 Task: Update the occupation field for each resident in the list.
Action: Mouse moved to (27, 98)
Screenshot: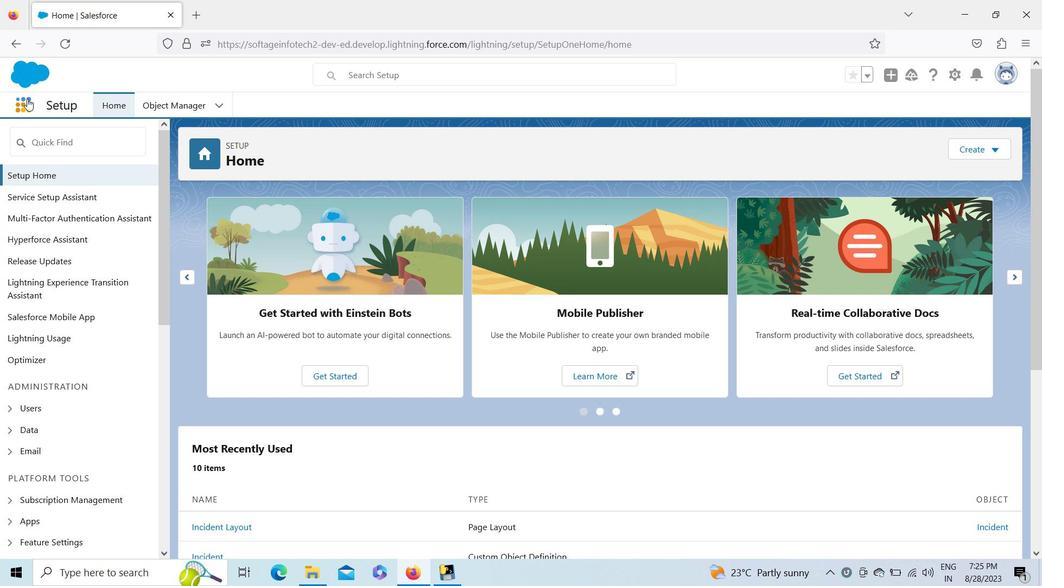 
Action: Mouse pressed left at (27, 98)
Screenshot: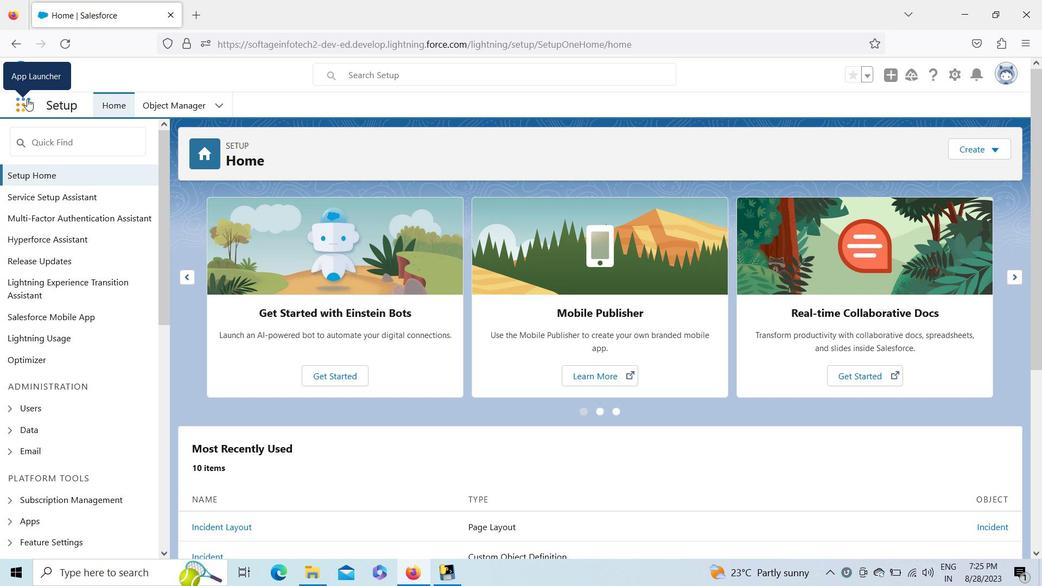 
Action: Mouse pressed left at (27, 98)
Screenshot: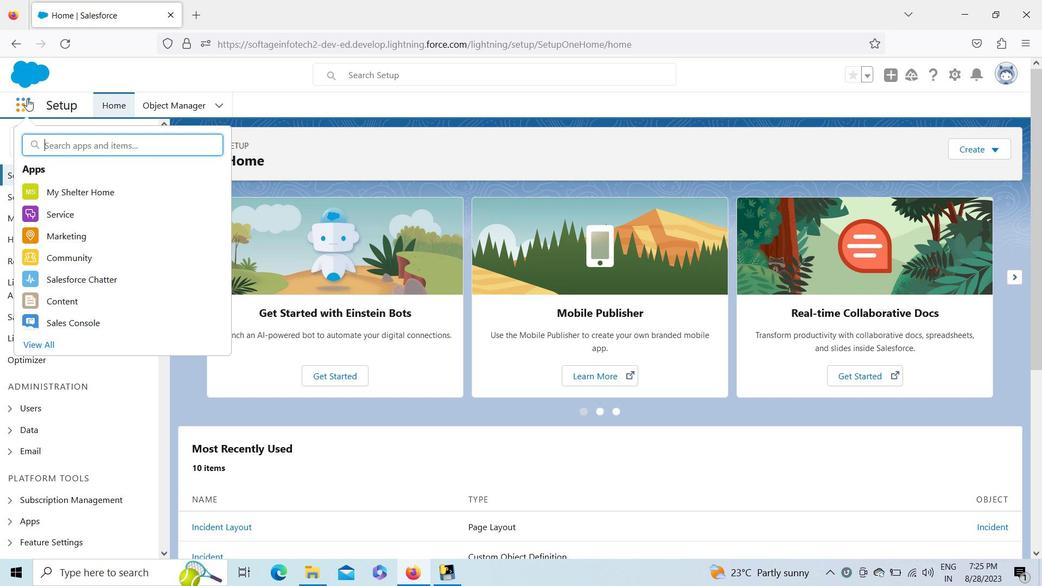 
Action: Mouse moved to (175, 96)
Screenshot: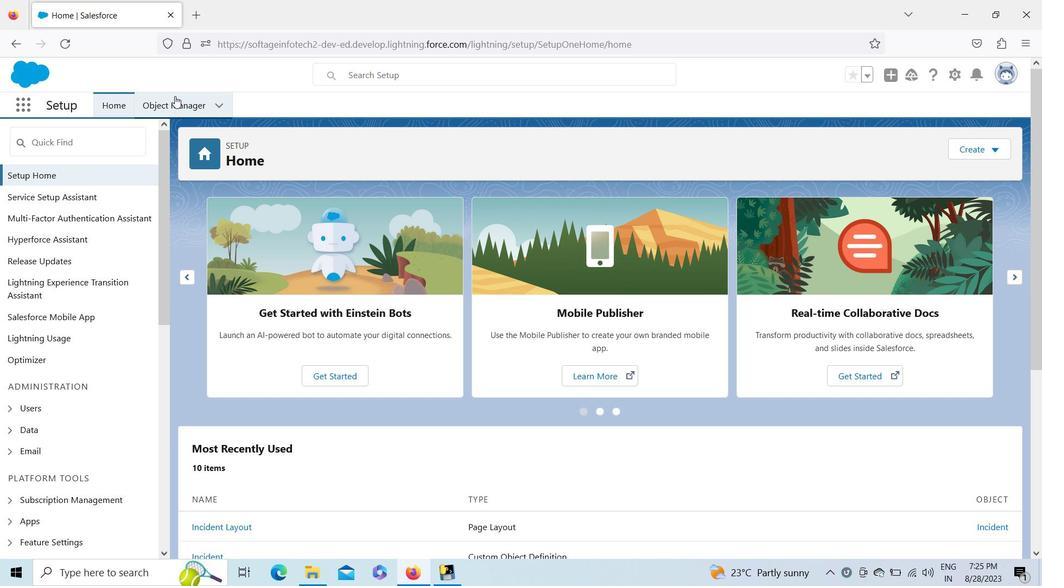 
Action: Mouse pressed left at (175, 96)
Screenshot: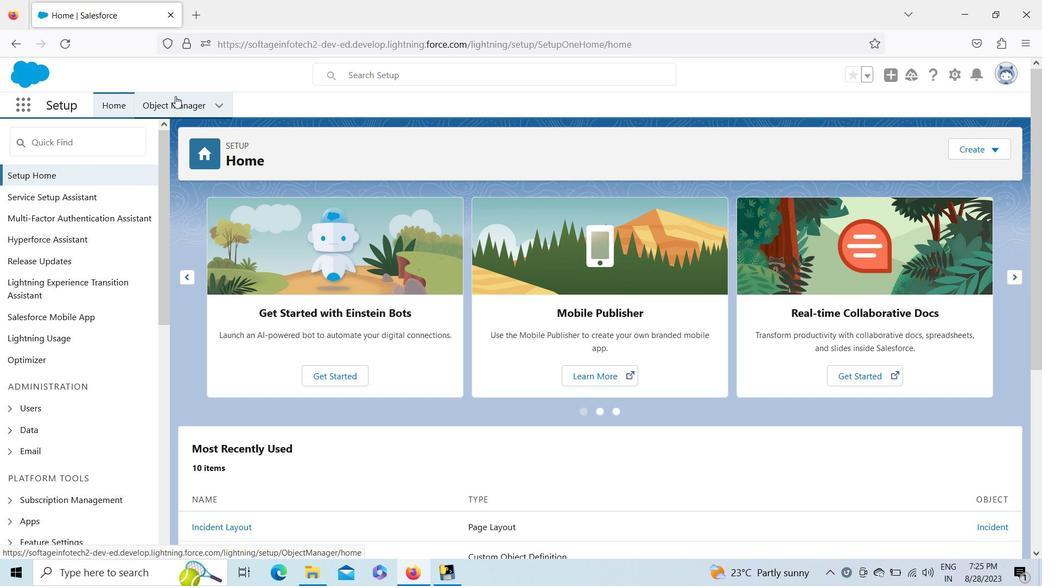 
Action: Mouse moved to (779, 147)
Screenshot: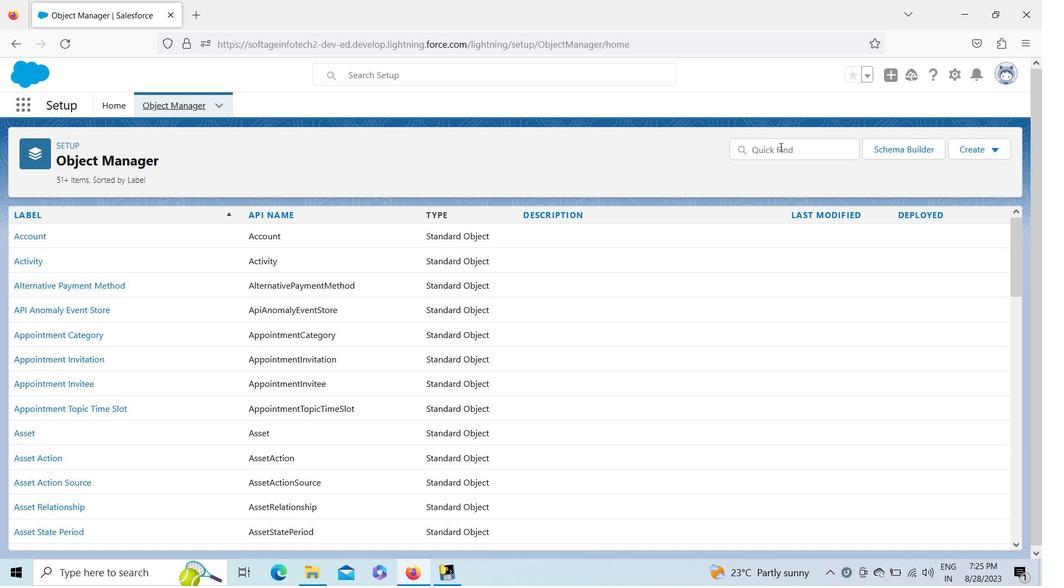 
Action: Mouse pressed left at (779, 147)
Screenshot: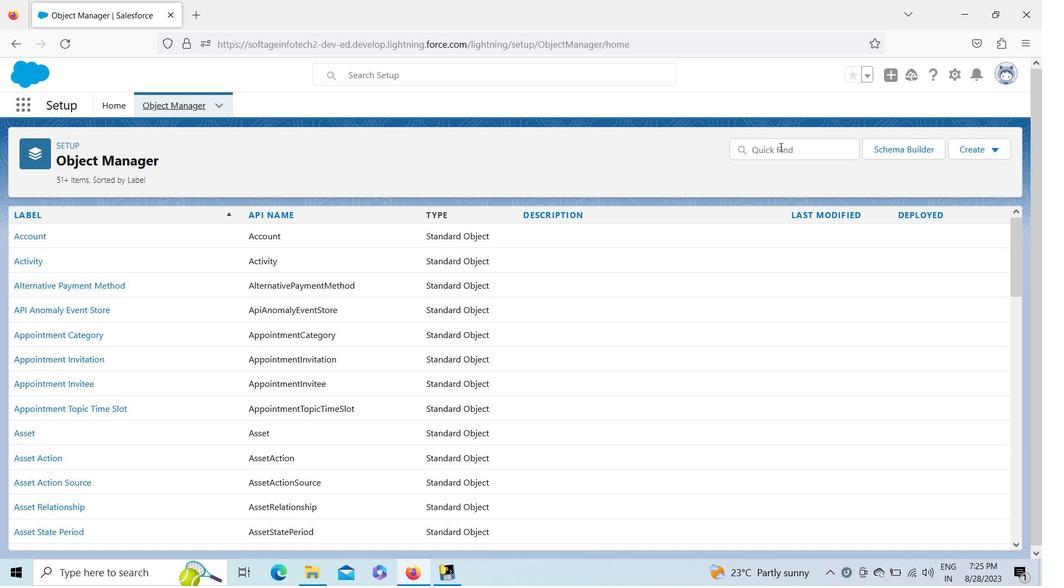 
Action: Key pressed <Key.shift>Res
Screenshot: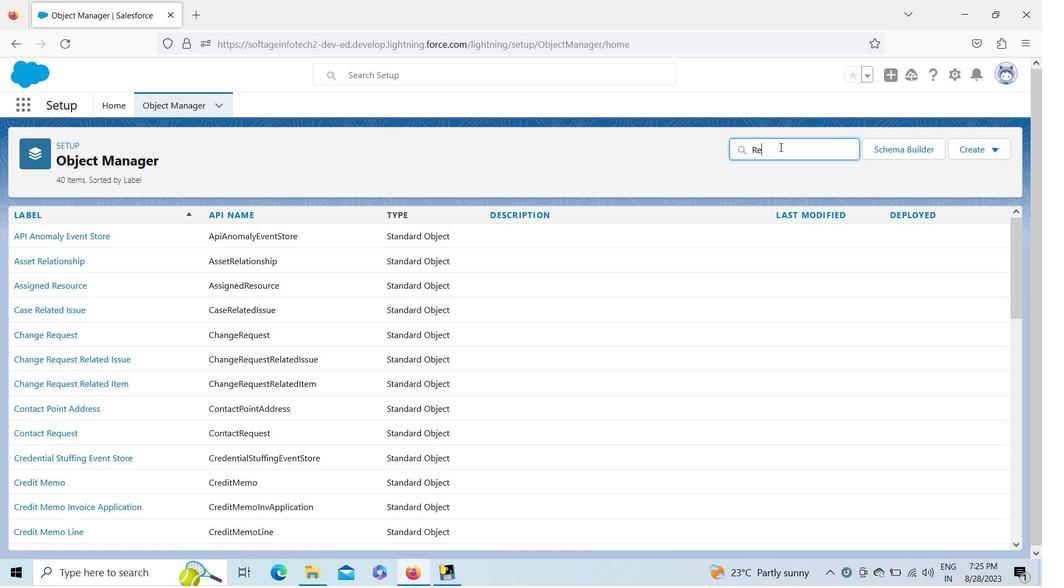 
Action: Mouse moved to (998, 290)
Screenshot: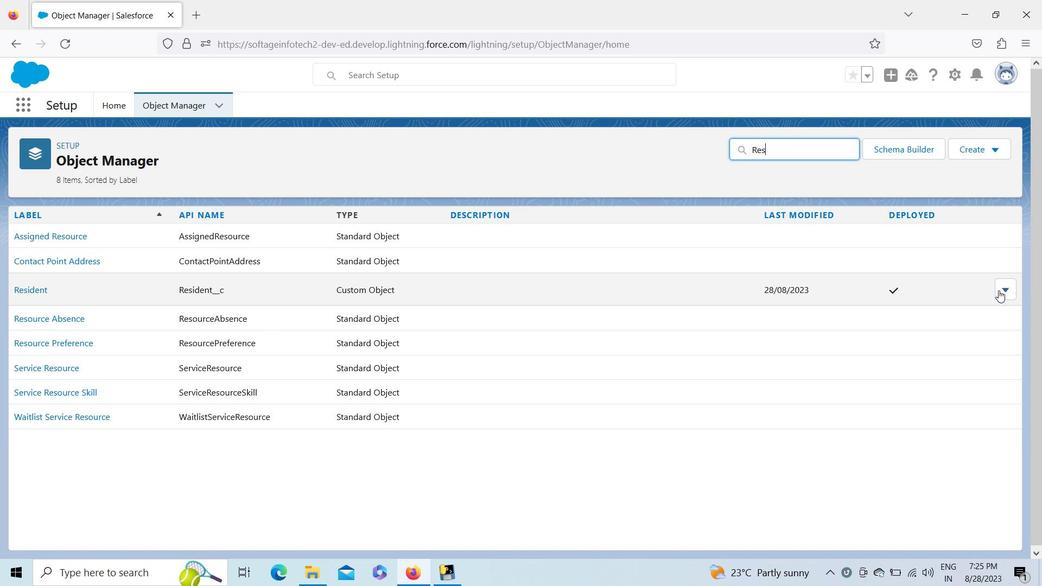 
Action: Mouse pressed left at (998, 290)
Screenshot: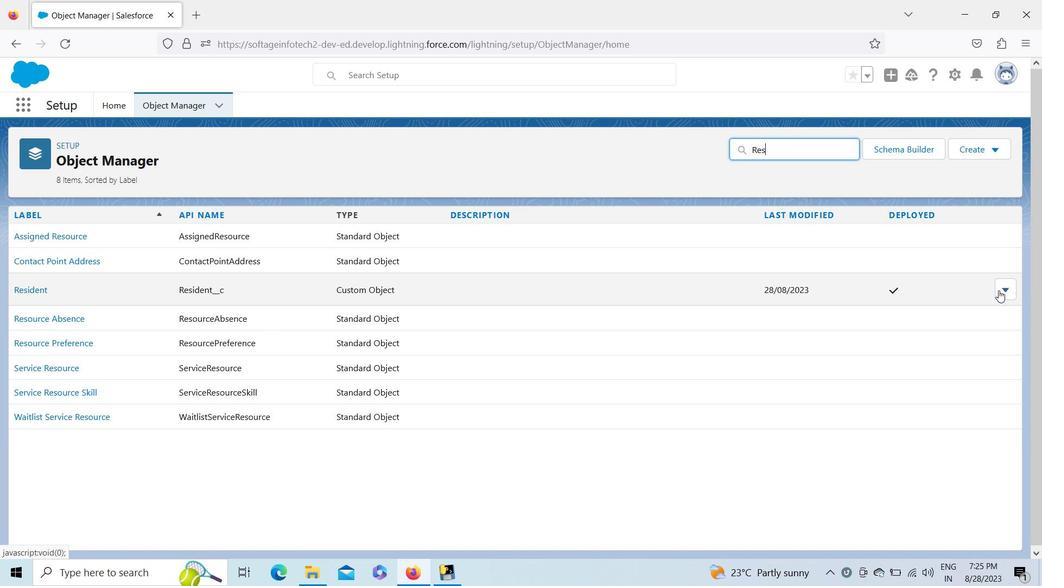 
Action: Mouse moved to (19, 286)
Screenshot: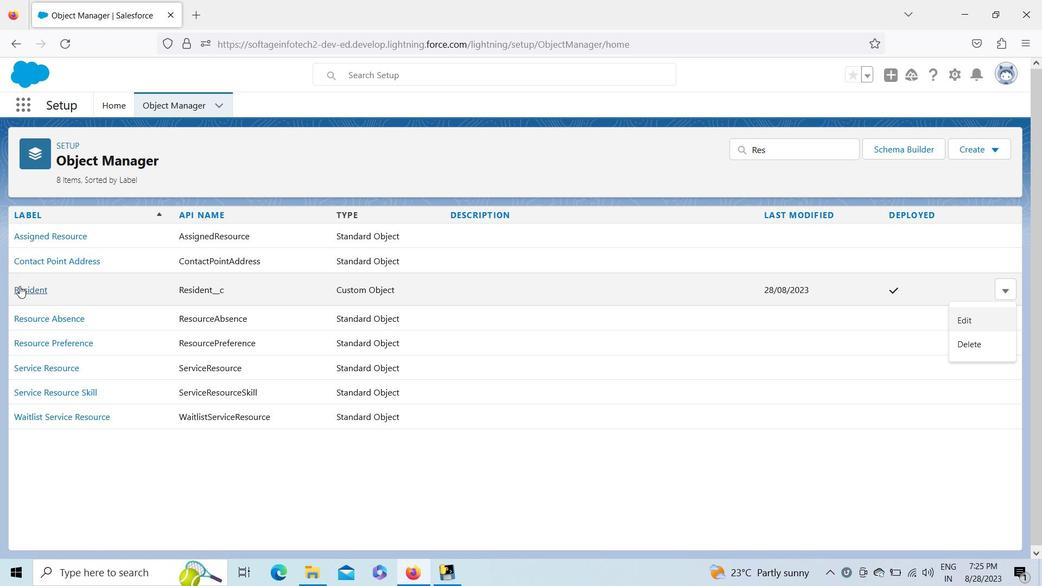 
Action: Mouse pressed left at (19, 286)
Screenshot: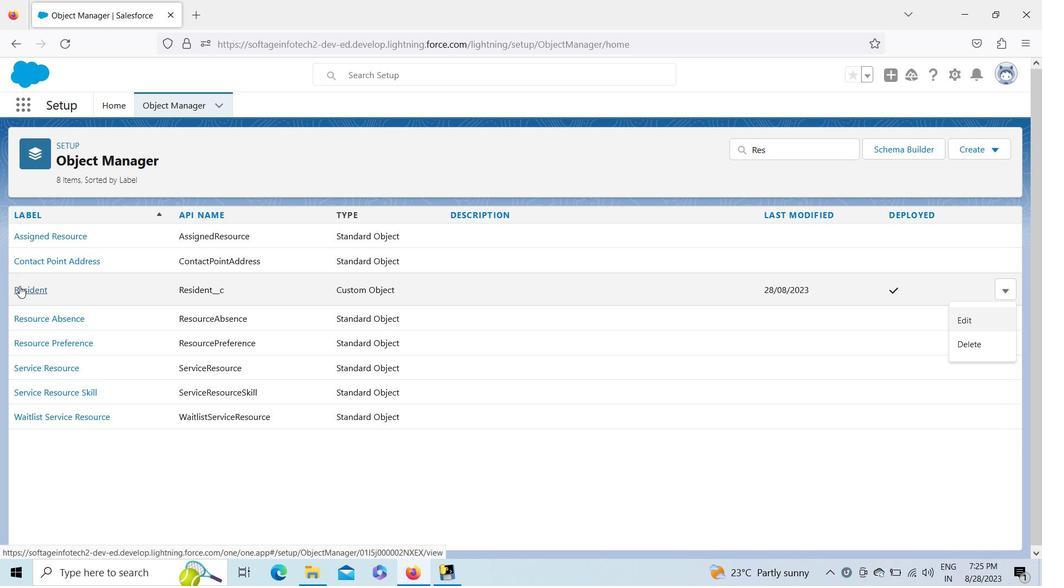 
Action: Mouse moved to (92, 240)
Screenshot: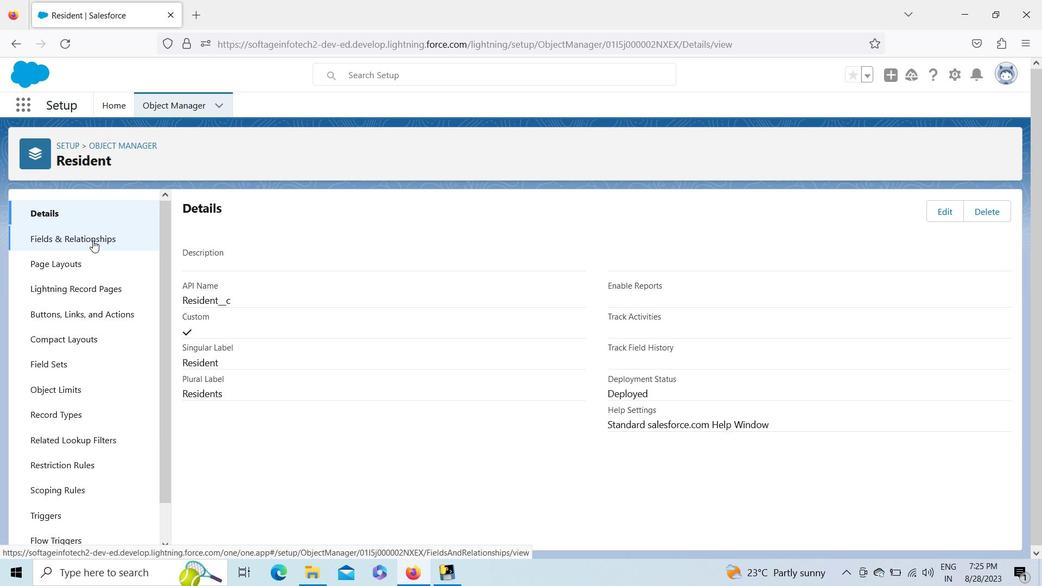 
Action: Mouse pressed left at (92, 240)
Screenshot: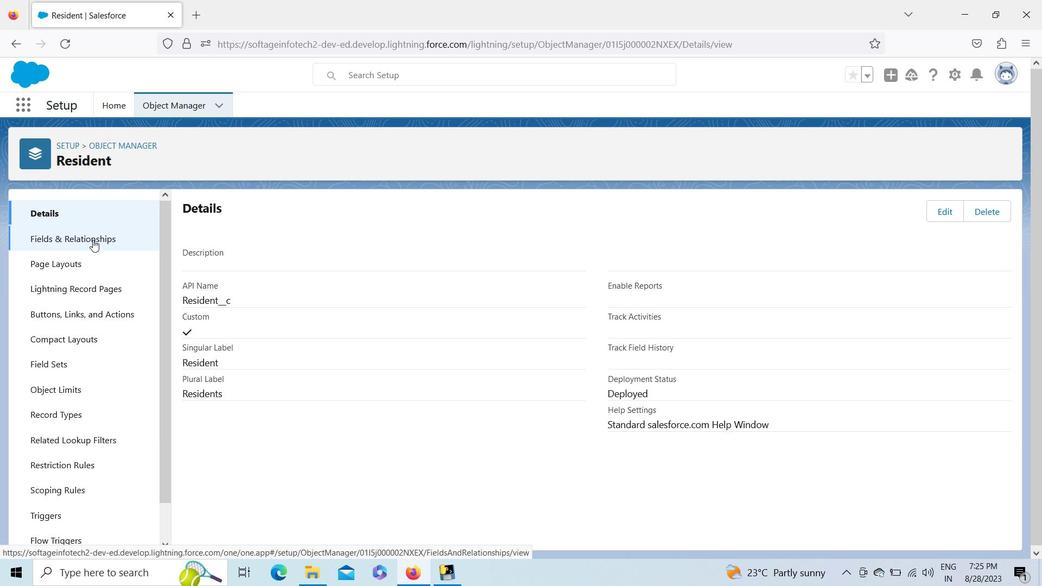 
Action: Mouse moved to (716, 216)
Screenshot: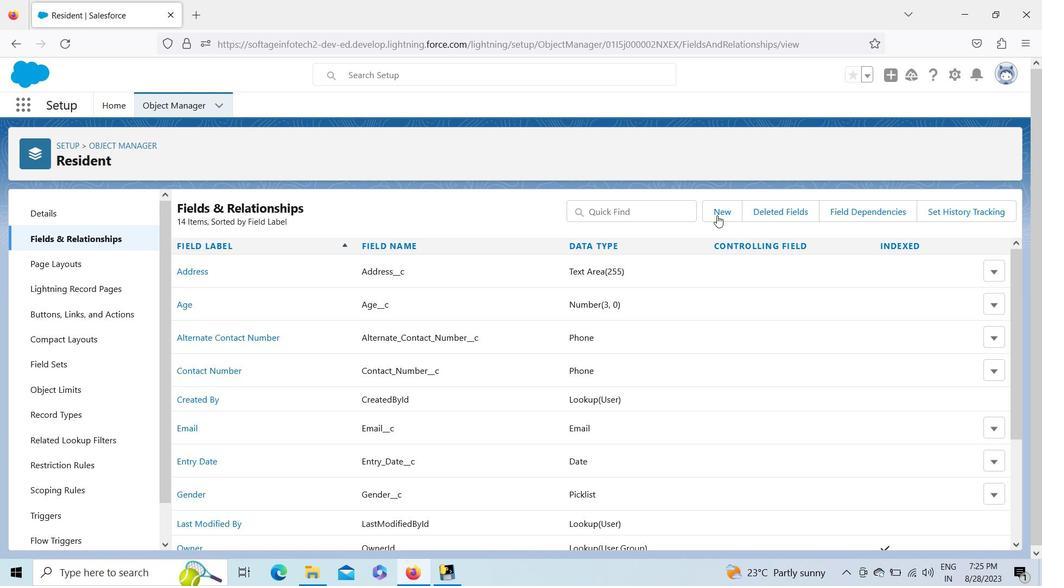 
Action: Mouse pressed left at (716, 216)
Screenshot: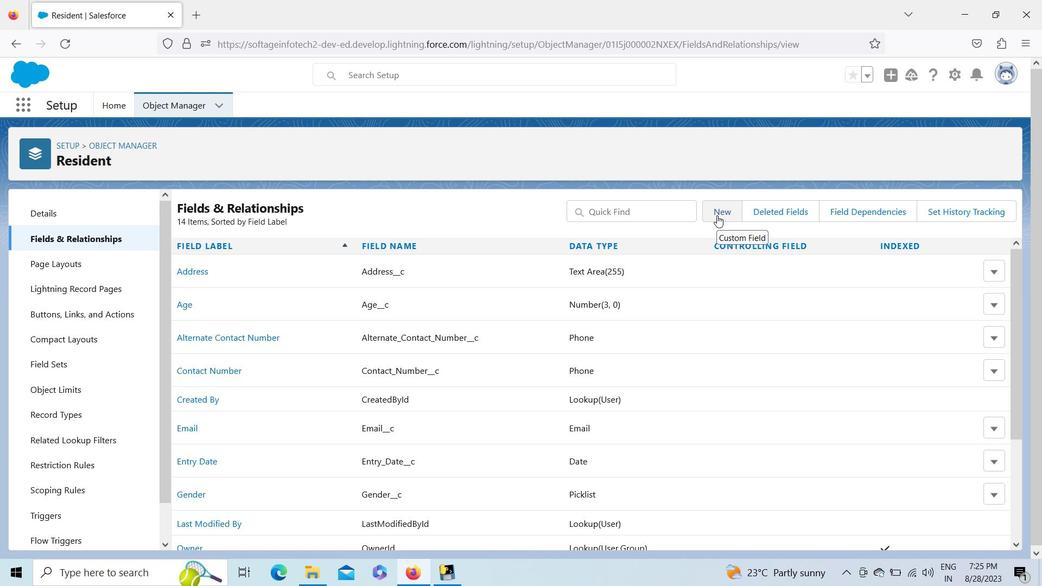 
Action: Mouse moved to (1008, 329)
Screenshot: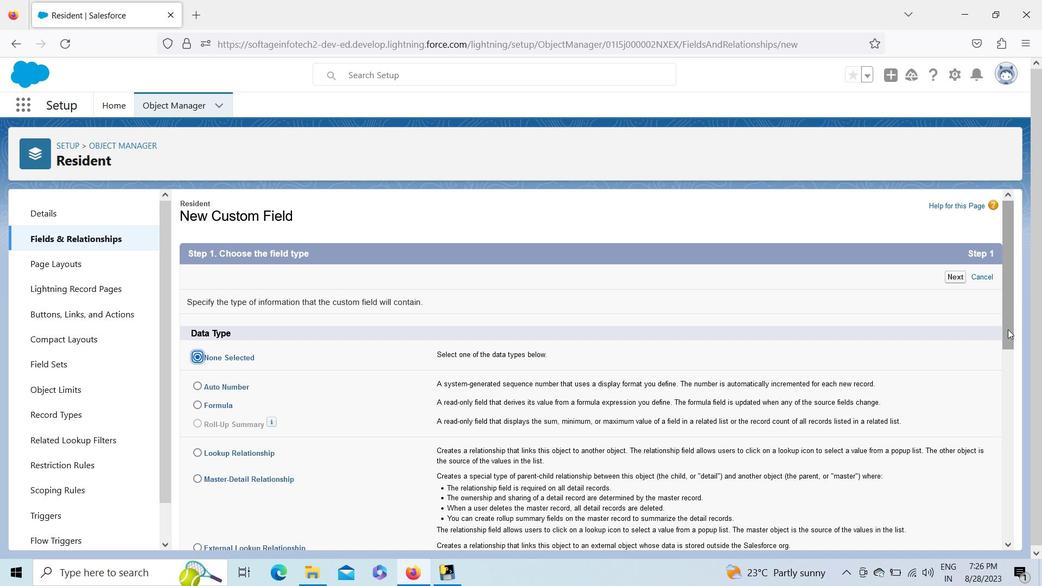 
Action: Mouse pressed left at (1008, 329)
Screenshot: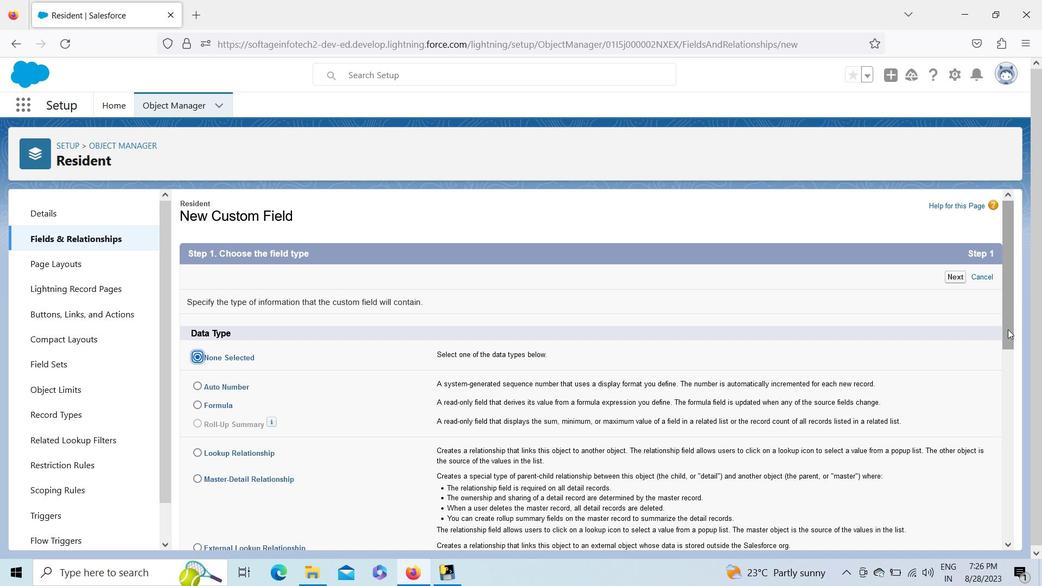 
Action: Mouse moved to (202, 472)
Screenshot: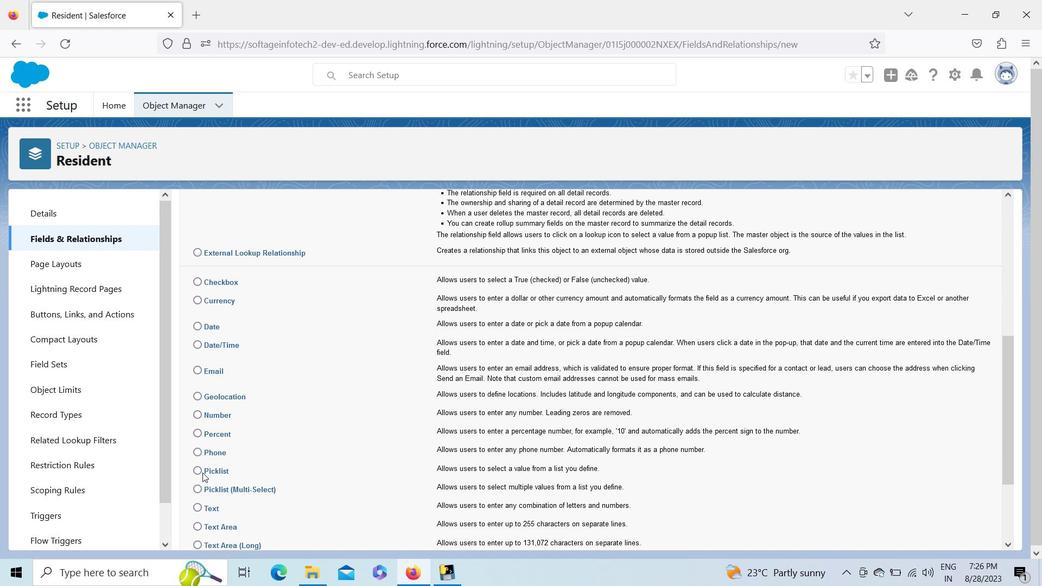 
Action: Mouse pressed left at (202, 472)
Screenshot: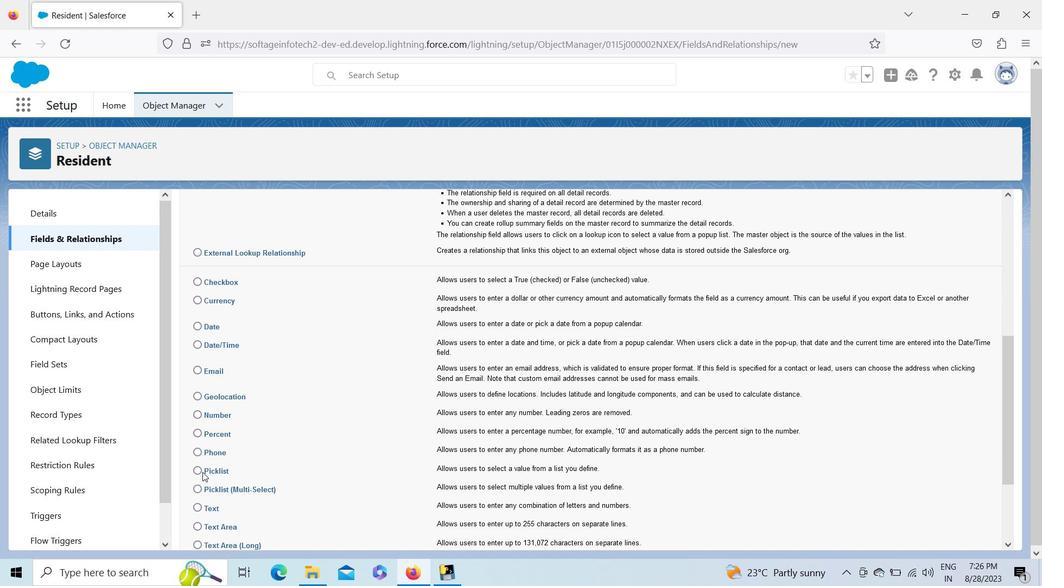 
Action: Mouse moved to (199, 472)
Screenshot: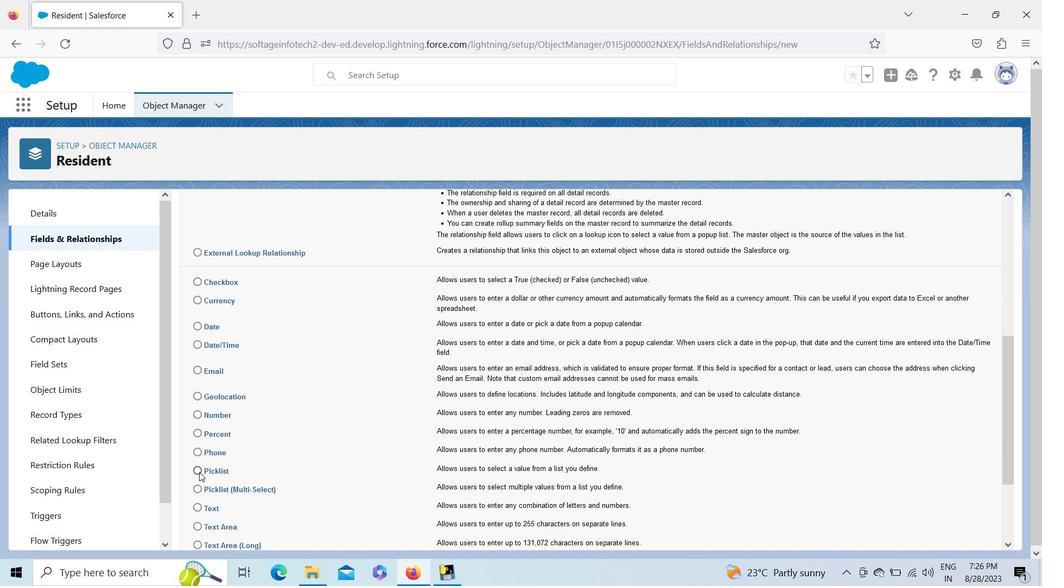 
Action: Mouse pressed left at (199, 472)
Screenshot: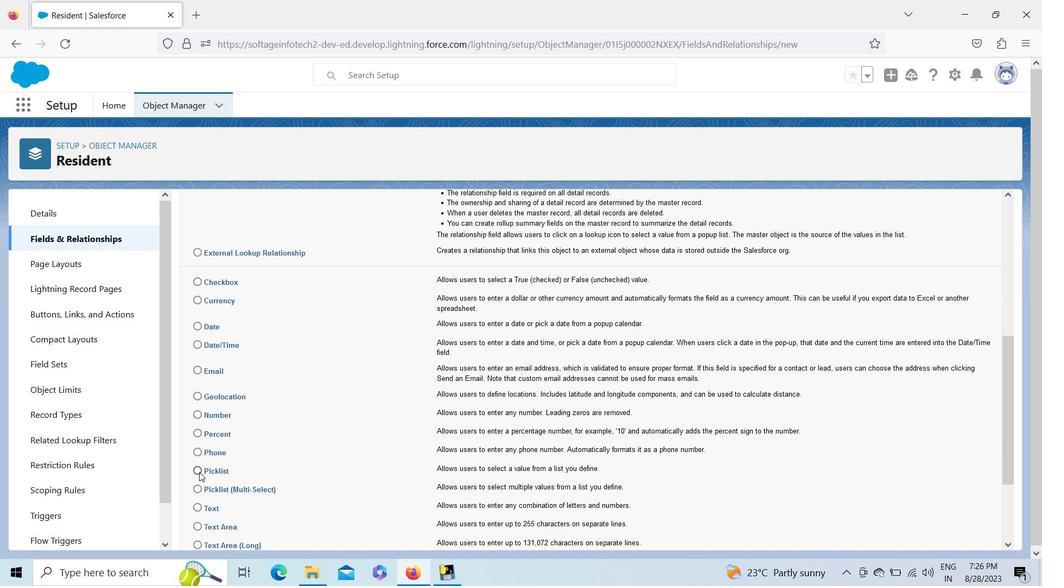 
Action: Mouse moved to (1007, 512)
Screenshot: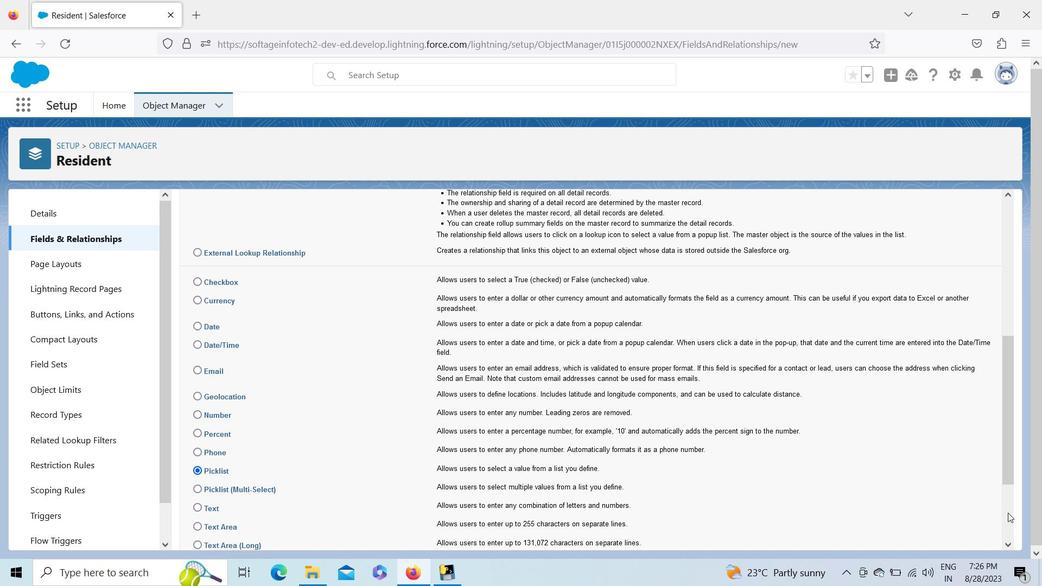 
Action: Mouse pressed left at (1007, 512)
Screenshot: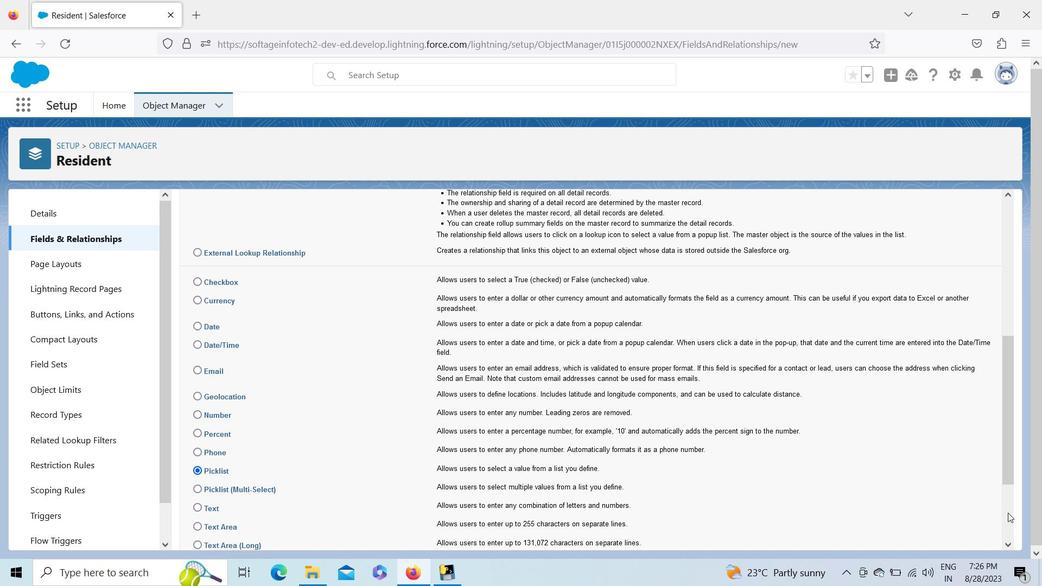 
Action: Mouse moved to (950, 537)
Screenshot: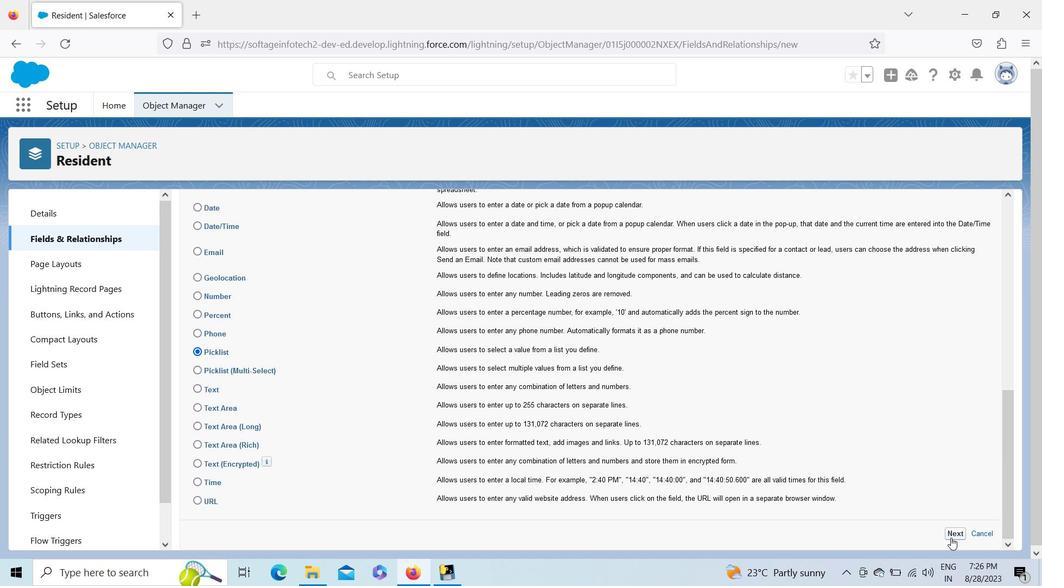 
Action: Mouse pressed left at (950, 537)
Screenshot: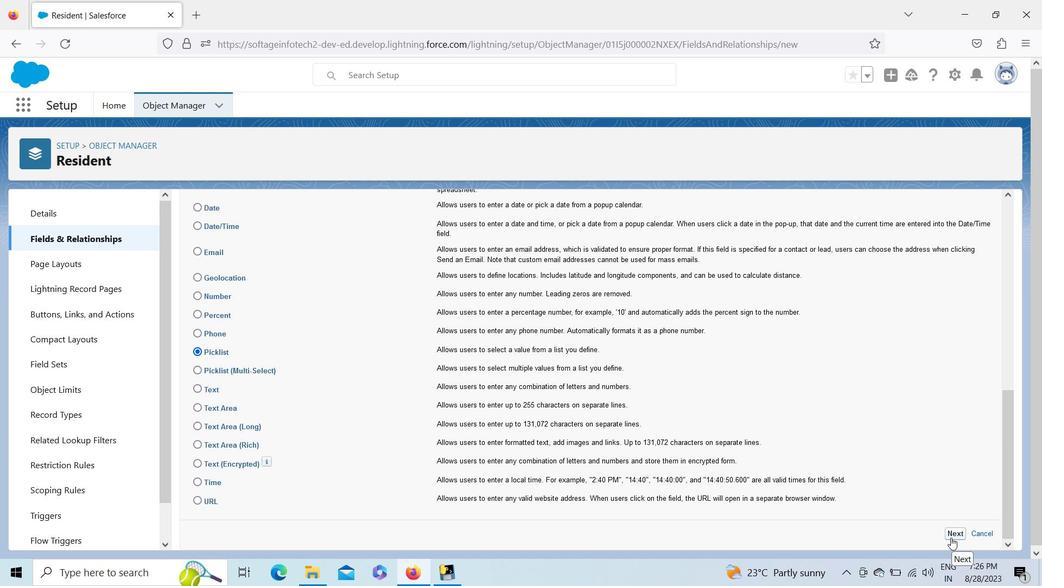 
Action: Mouse moved to (911, 276)
Screenshot: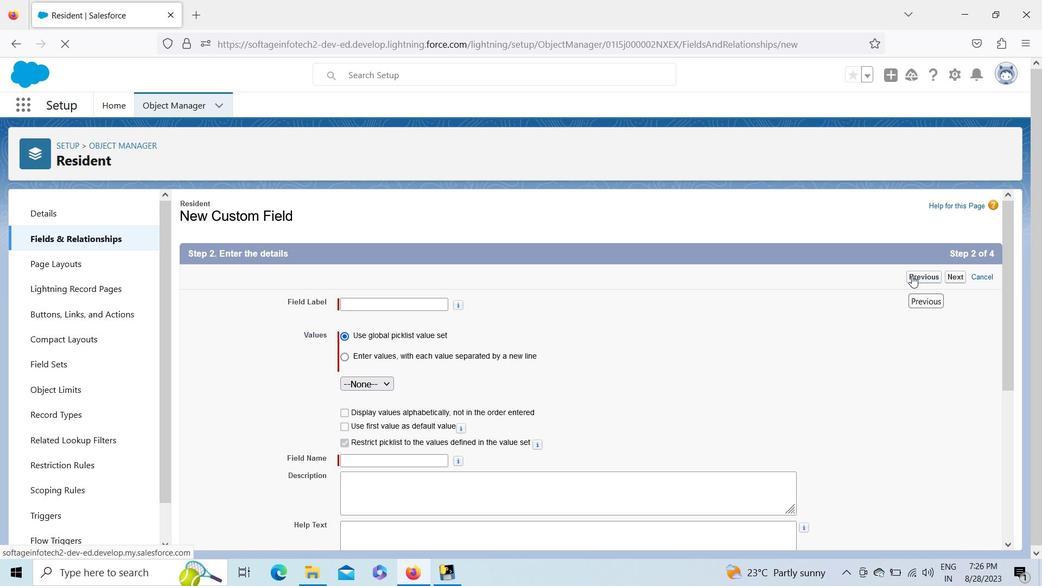 
Action: Mouse pressed left at (911, 276)
Screenshot: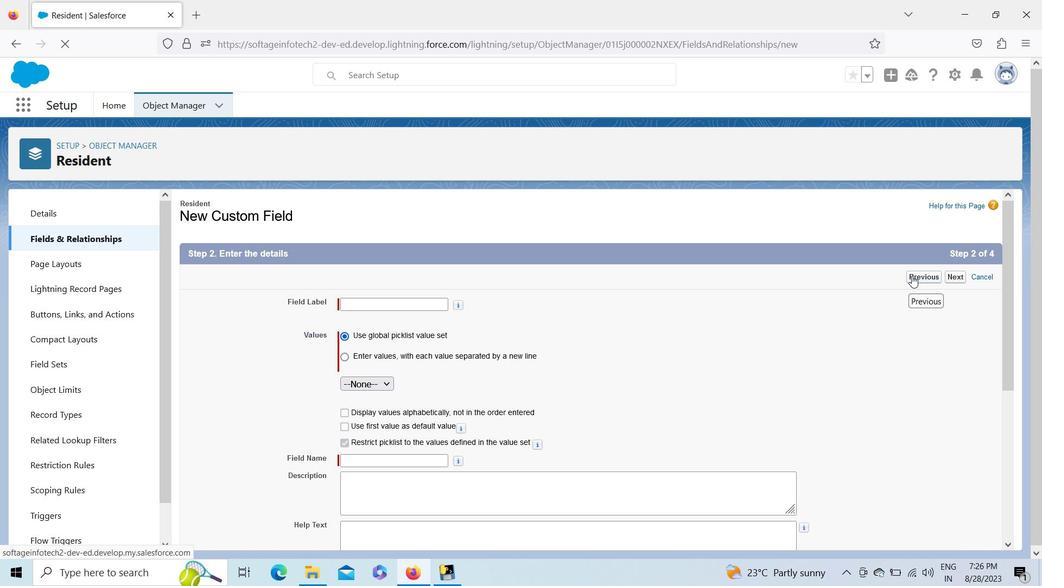 
Action: Mouse moved to (1005, 450)
Screenshot: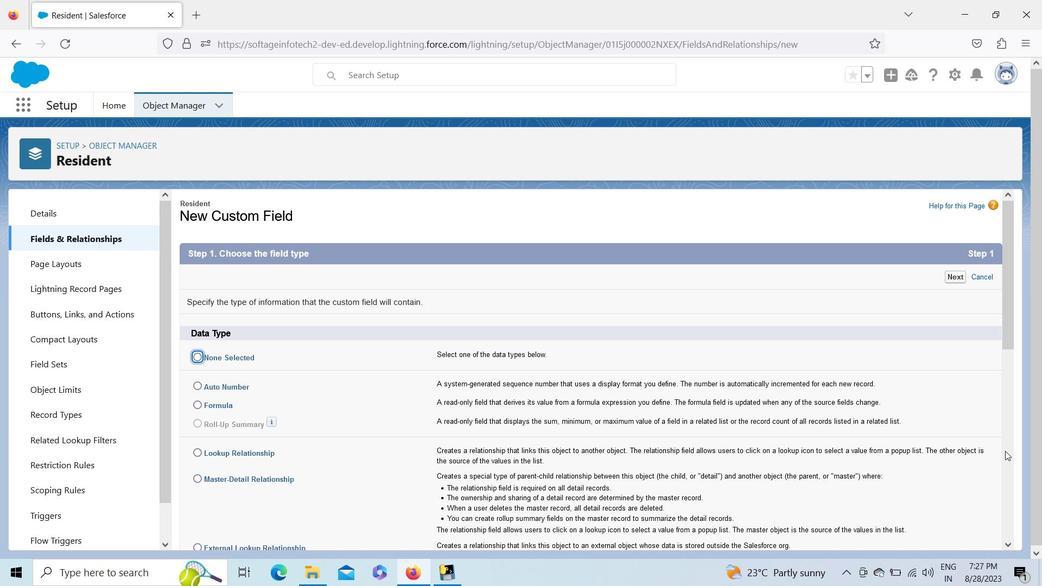 
Action: Mouse pressed left at (1005, 450)
Screenshot: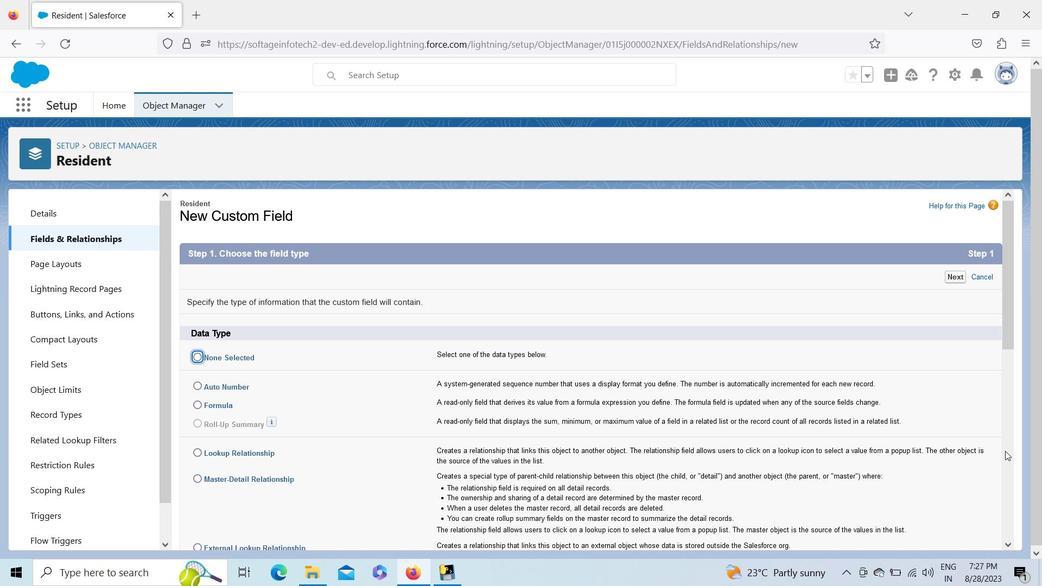 
Action: Mouse moved to (199, 468)
Screenshot: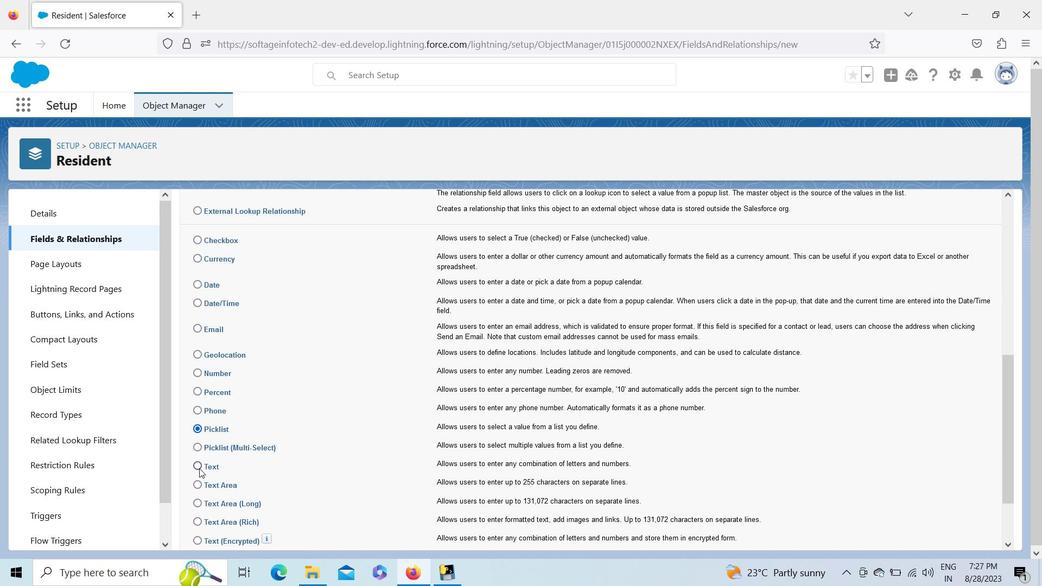 
Action: Mouse pressed left at (199, 468)
Screenshot: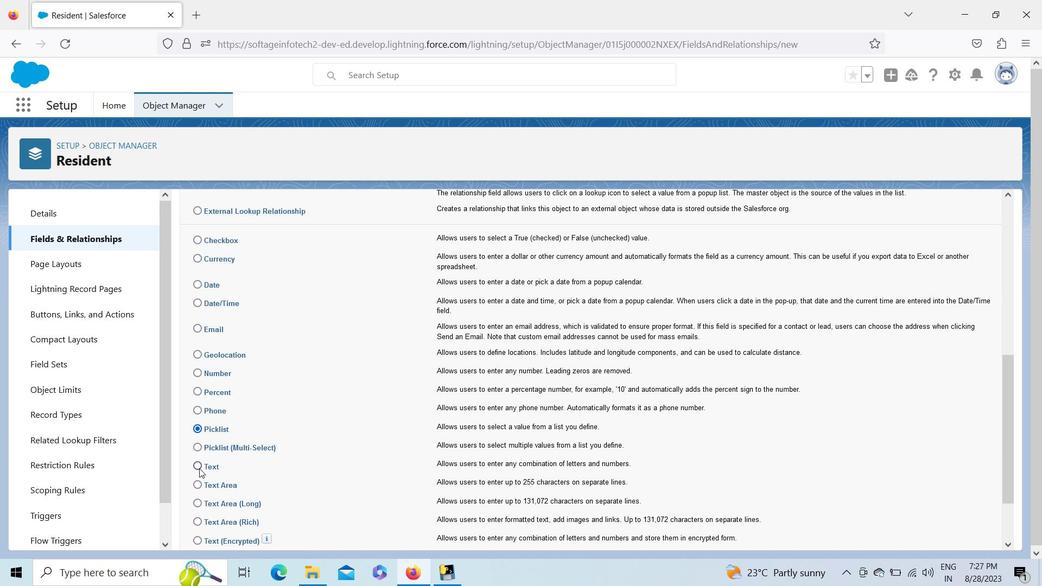 
Action: Mouse moved to (1012, 523)
Screenshot: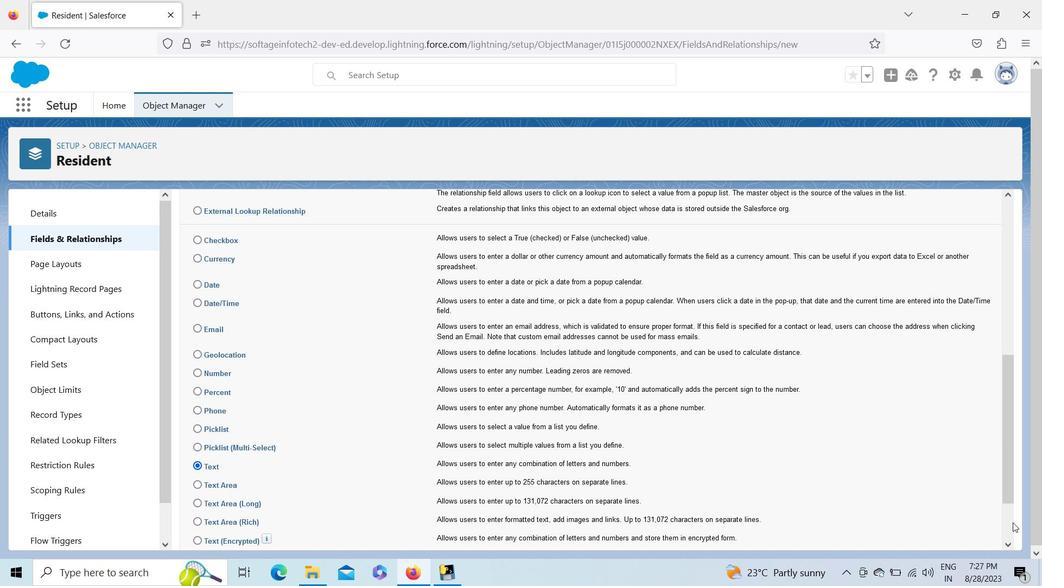 
Action: Mouse pressed left at (1012, 523)
Screenshot: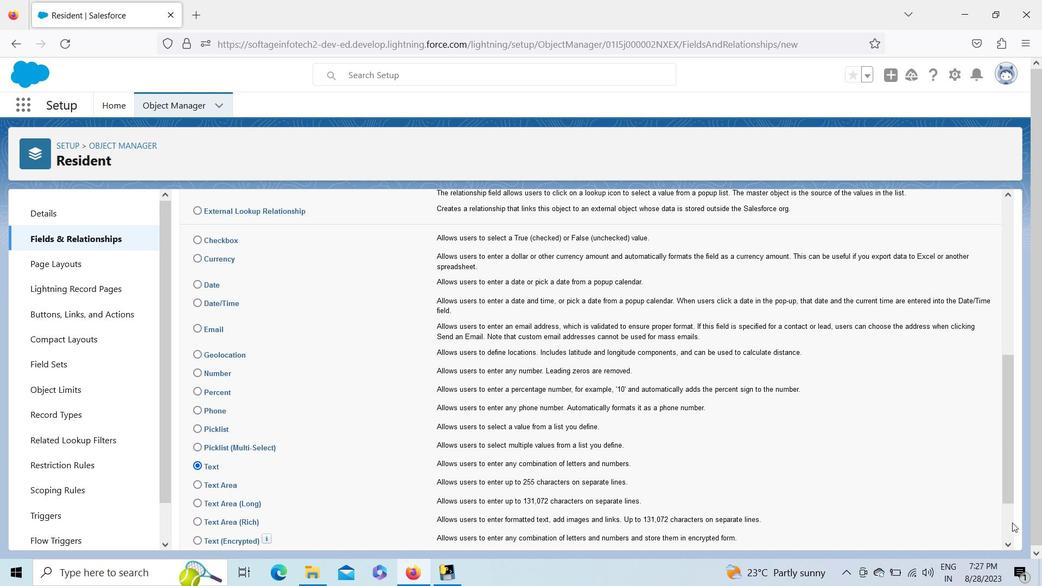 
Action: Mouse moved to (955, 532)
Screenshot: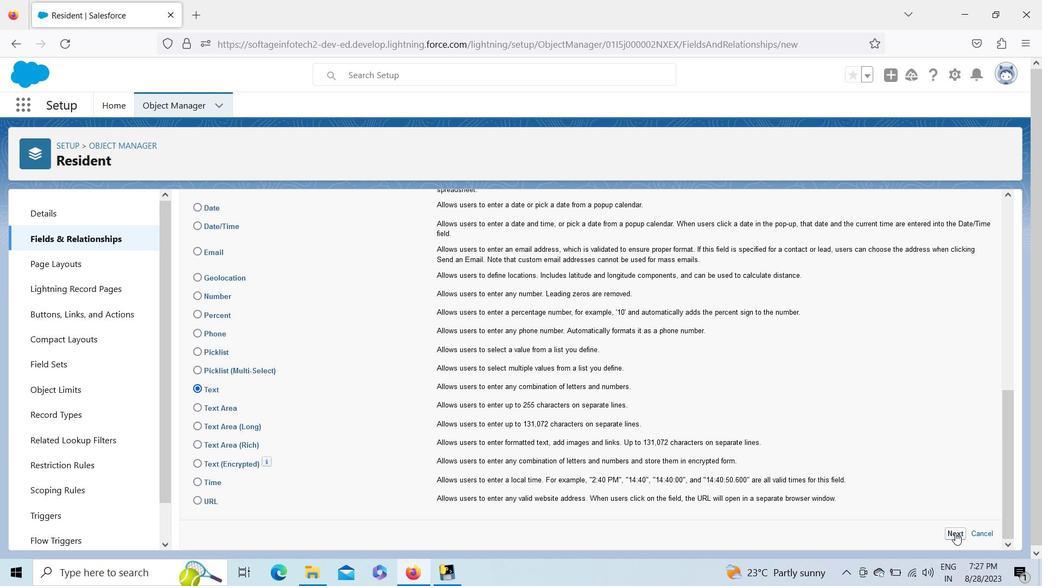 
Action: Mouse pressed left at (955, 532)
Screenshot: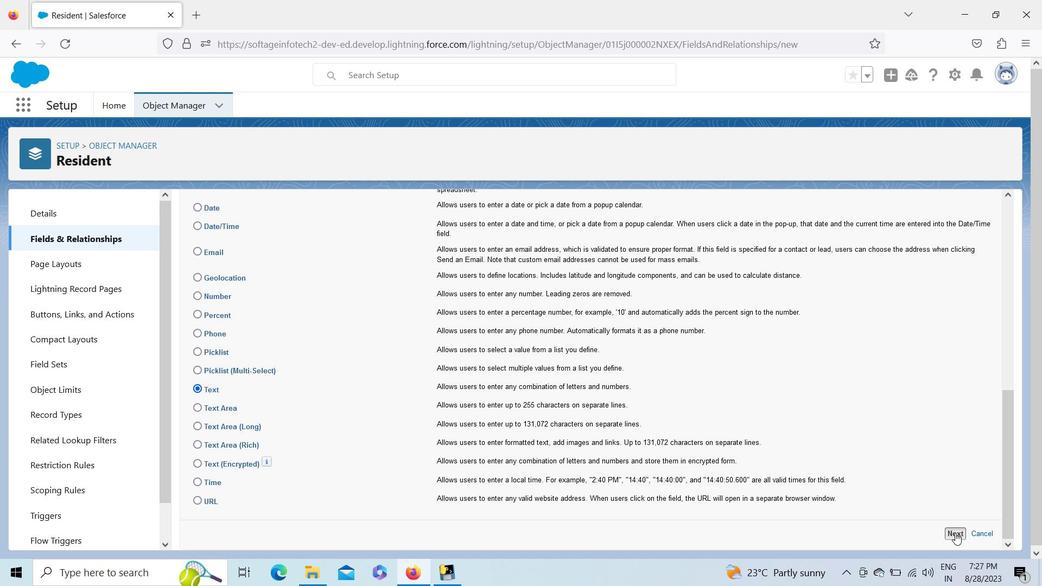 
Action: Mouse moved to (367, 310)
Screenshot: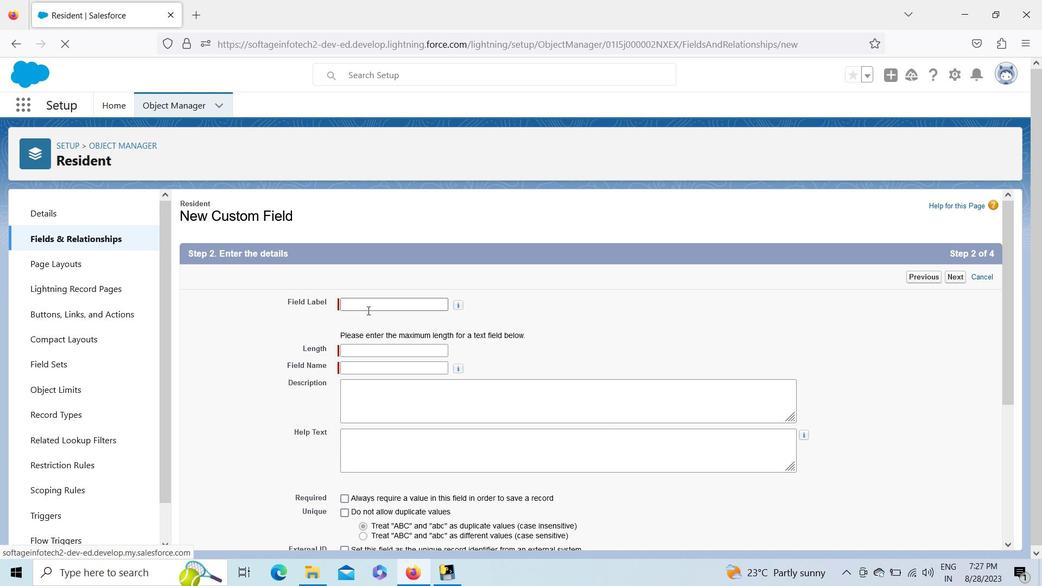 
Action: Mouse pressed left at (367, 310)
Screenshot: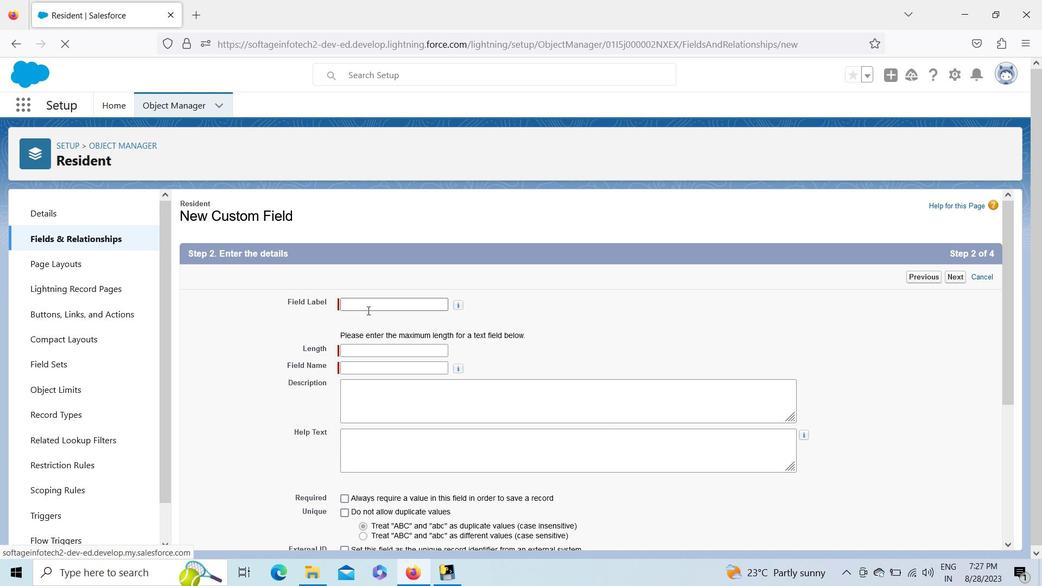 
Action: Key pressed <Key.shift>Occupation
Screenshot: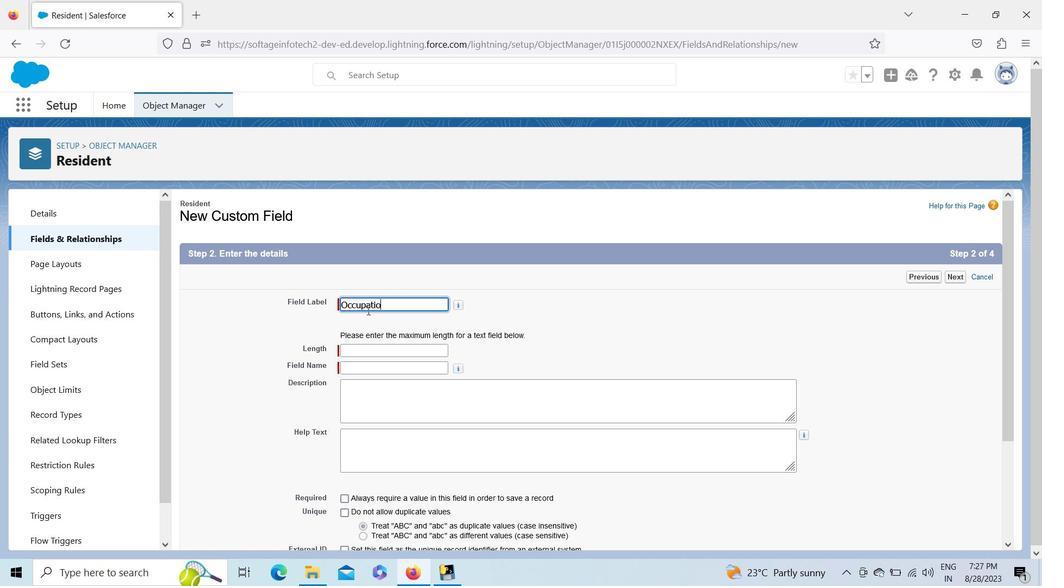 
Action: Mouse moved to (368, 350)
Screenshot: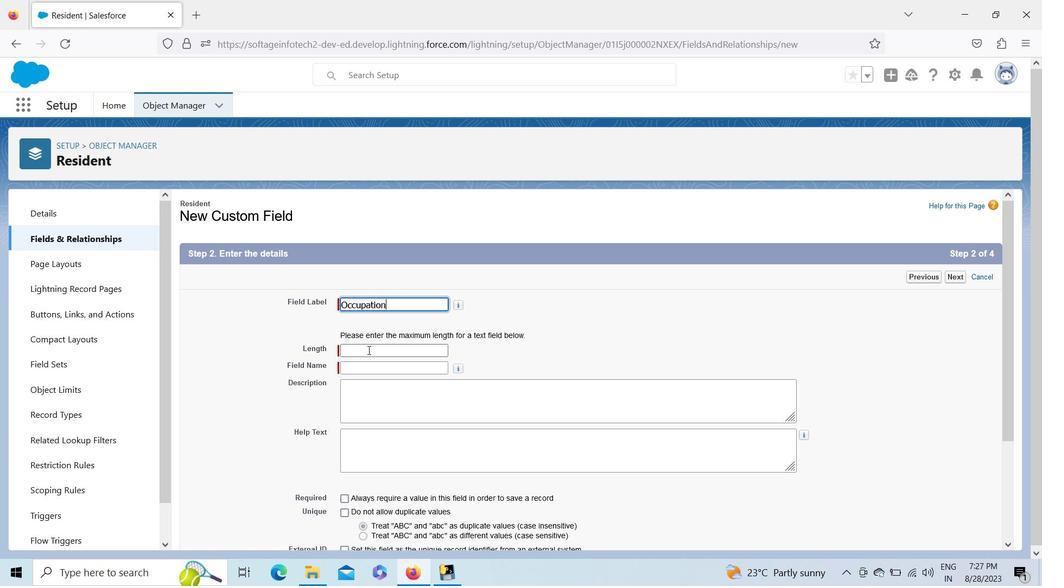 
Action: Mouse pressed left at (368, 350)
Screenshot: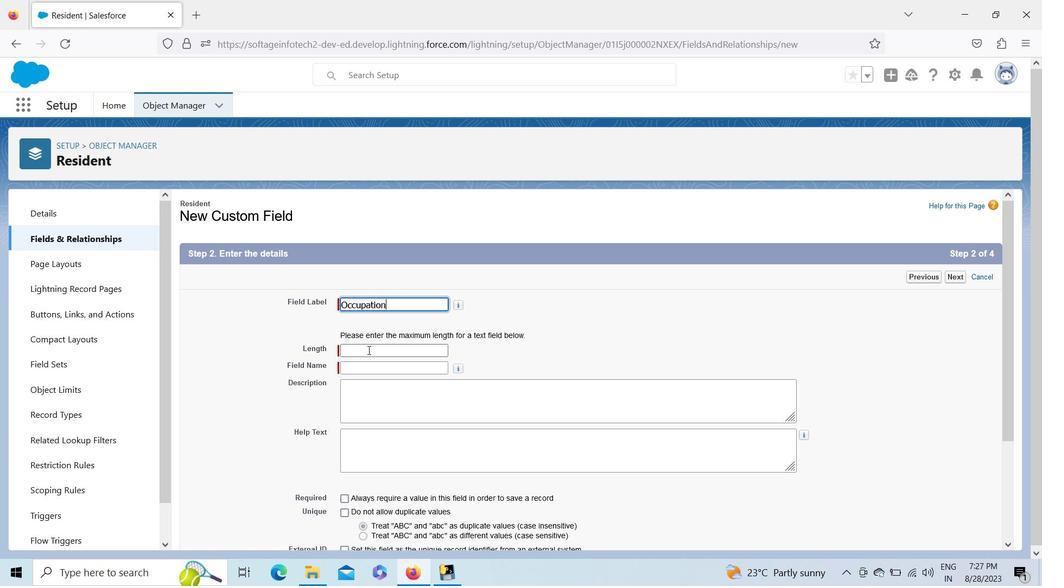 
Action: Key pressed 24
Screenshot: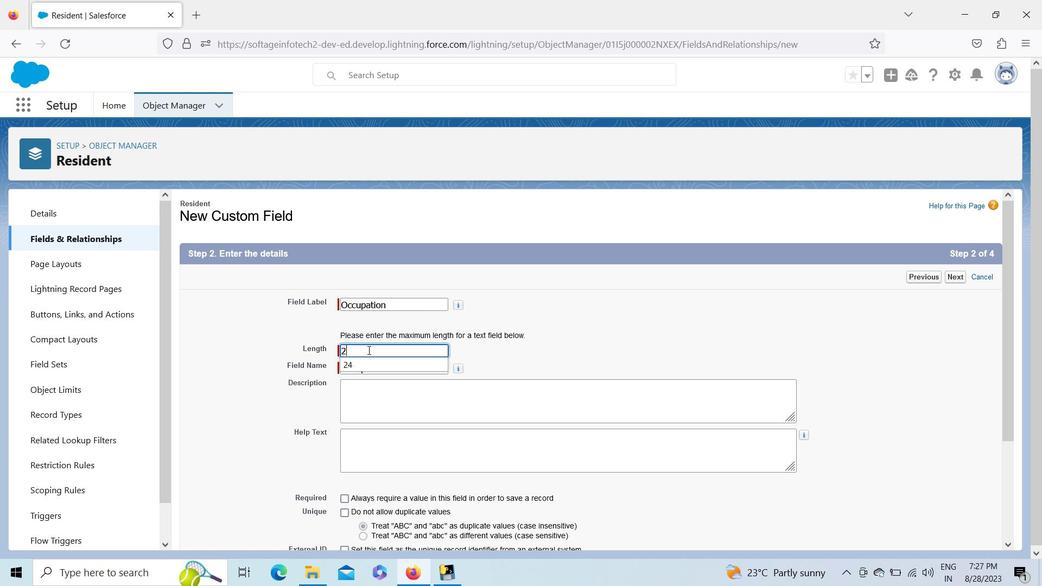 
Action: Mouse moved to (367, 364)
Screenshot: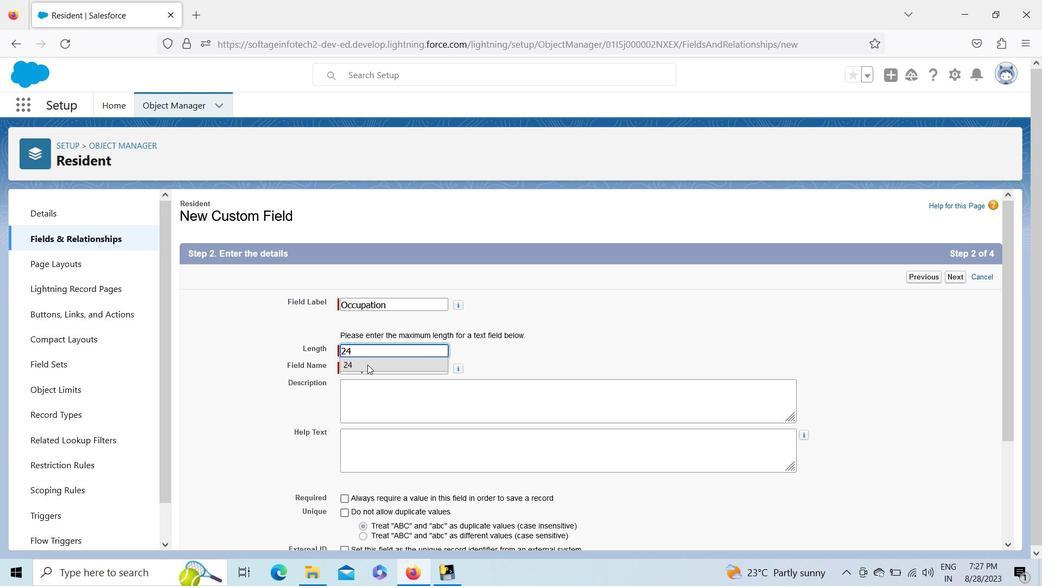 
Action: Mouse pressed left at (367, 364)
Screenshot: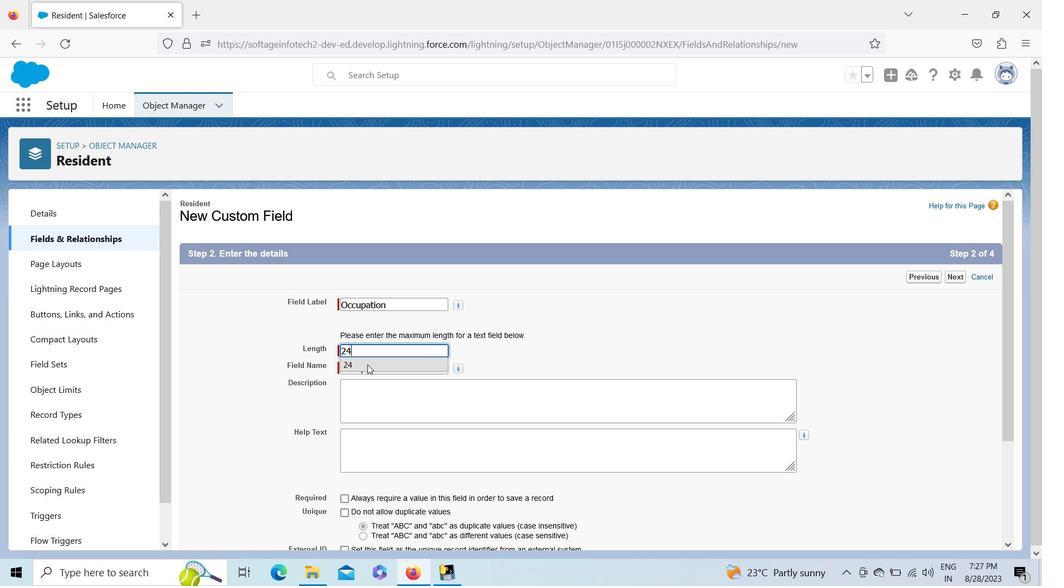 
Action: Mouse moved to (1010, 544)
Screenshot: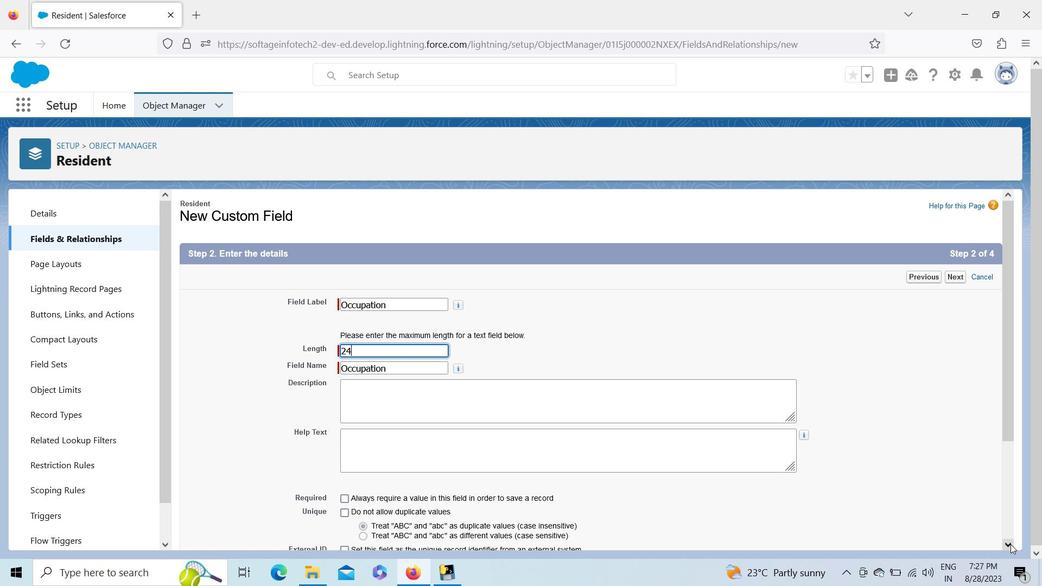 
Action: Mouse pressed left at (1010, 544)
Screenshot: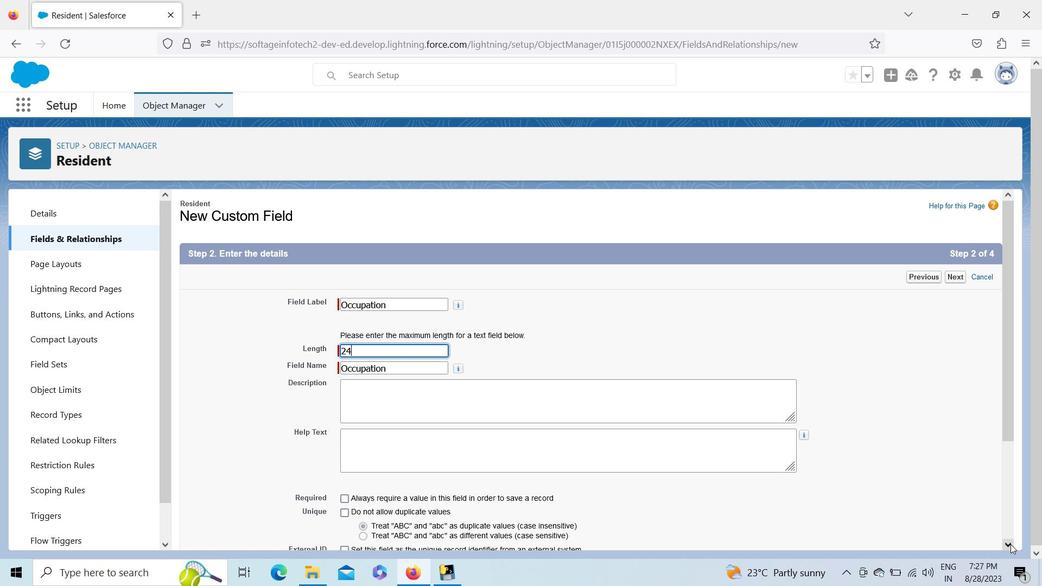 
Action: Mouse pressed left at (1010, 544)
Screenshot: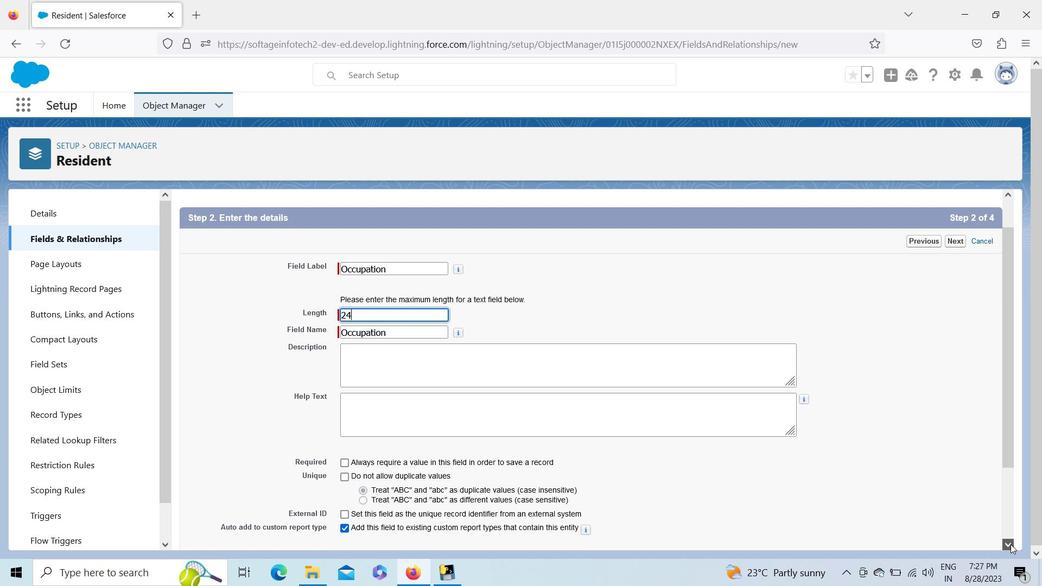 
Action: Mouse pressed left at (1010, 544)
Screenshot: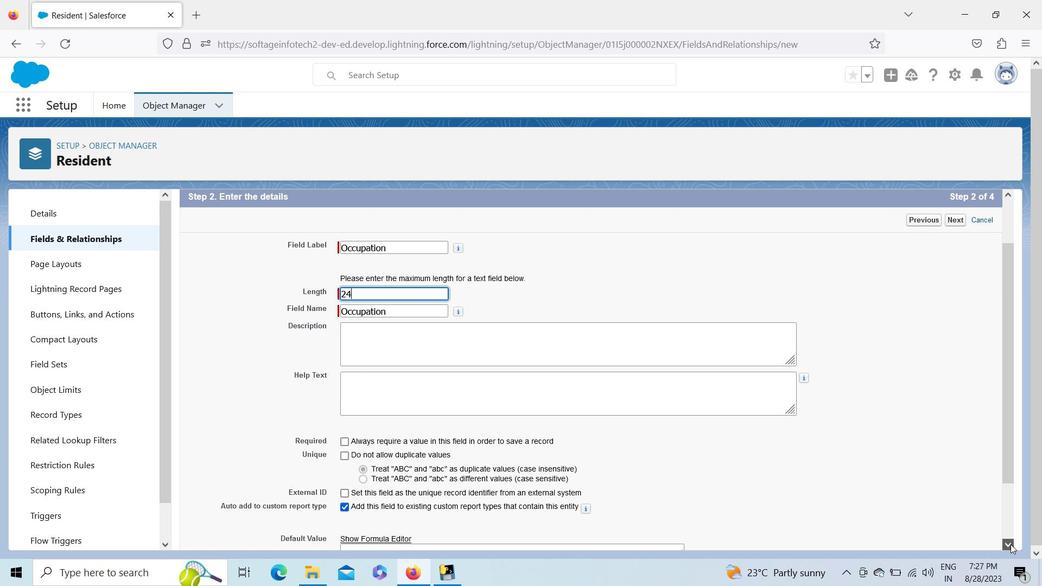 
Action: Mouse pressed left at (1010, 544)
Screenshot: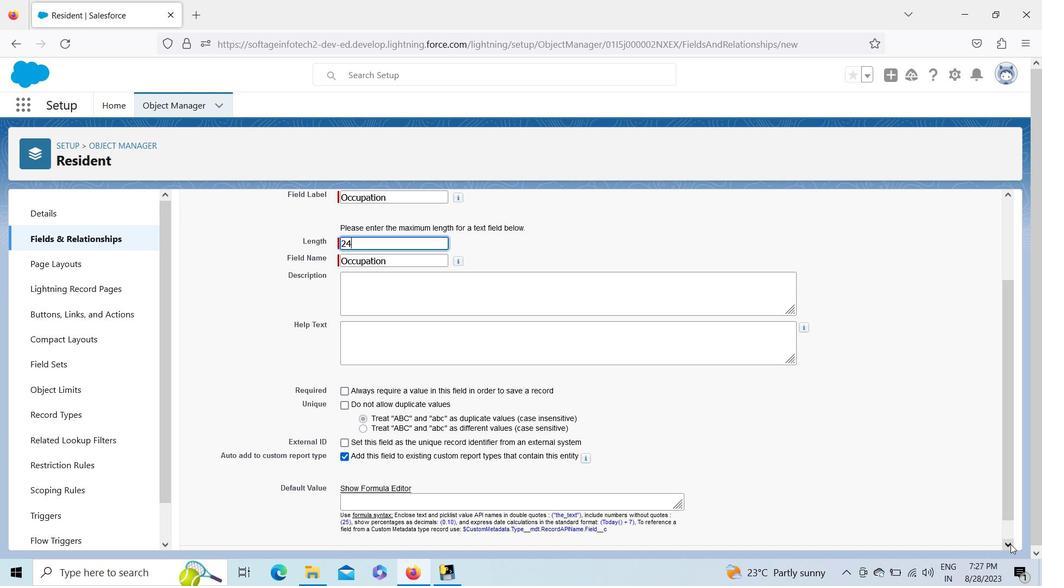 
Action: Mouse pressed left at (1010, 544)
Screenshot: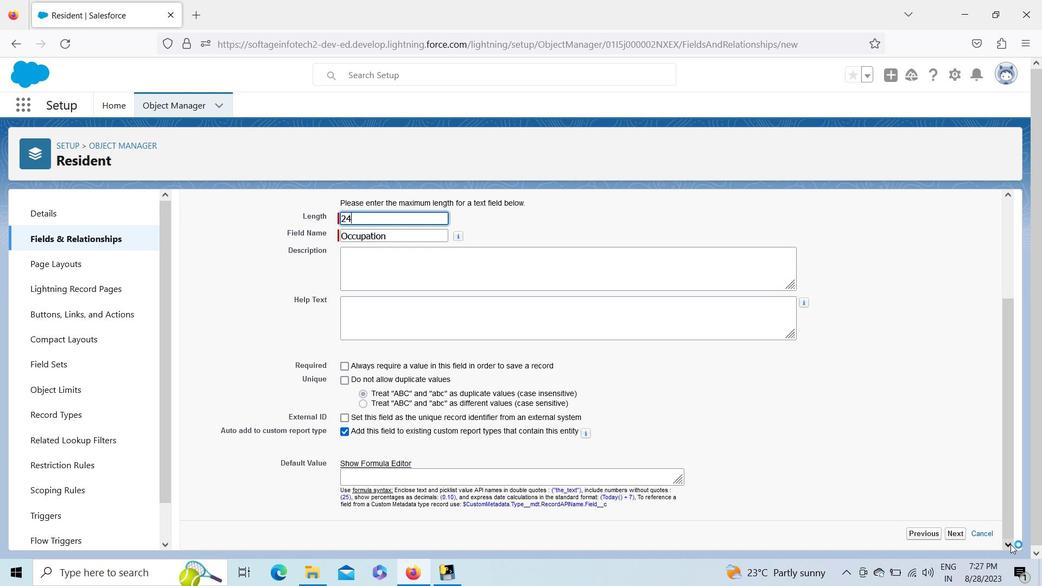 
Action: Mouse moved to (957, 531)
Screenshot: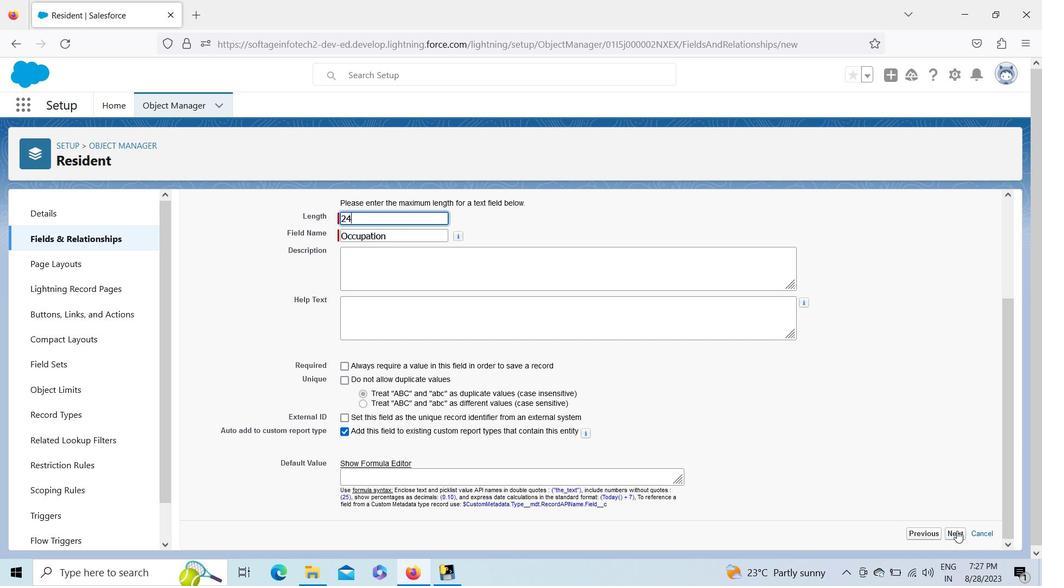 
Action: Mouse pressed left at (957, 531)
Screenshot: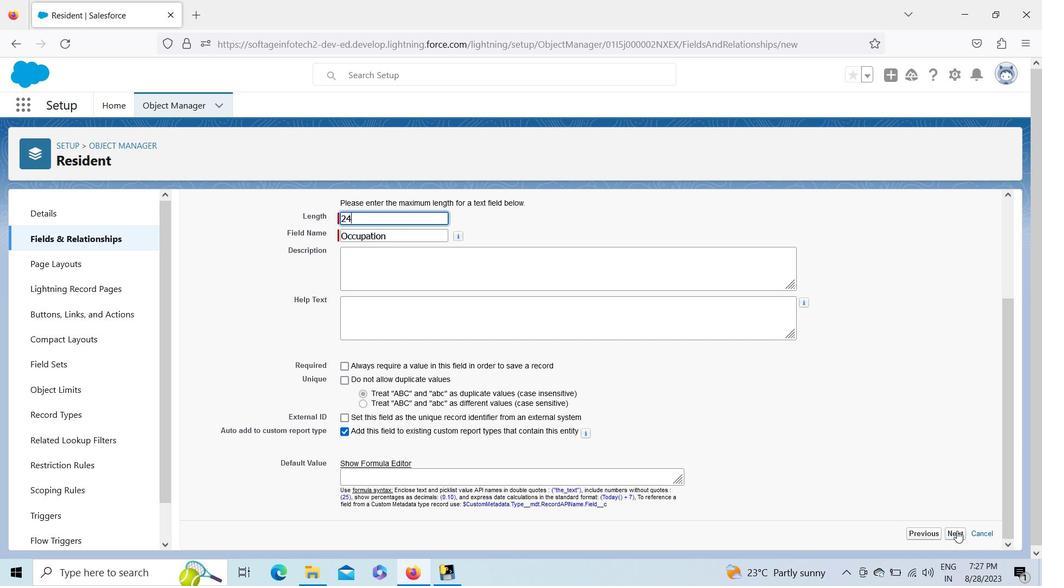 
Action: Mouse moved to (729, 392)
Screenshot: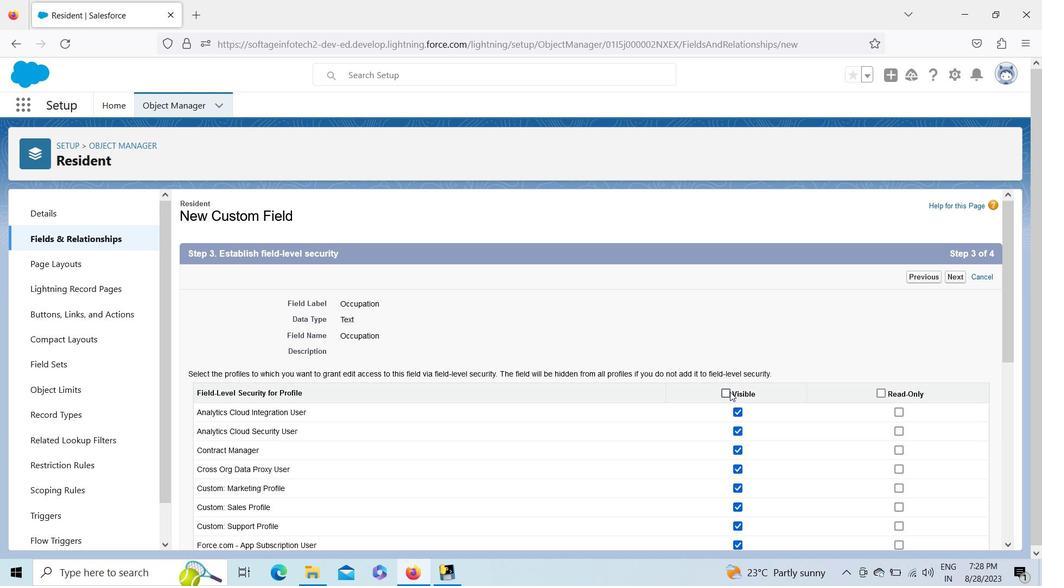 
Action: Mouse pressed left at (729, 392)
Screenshot: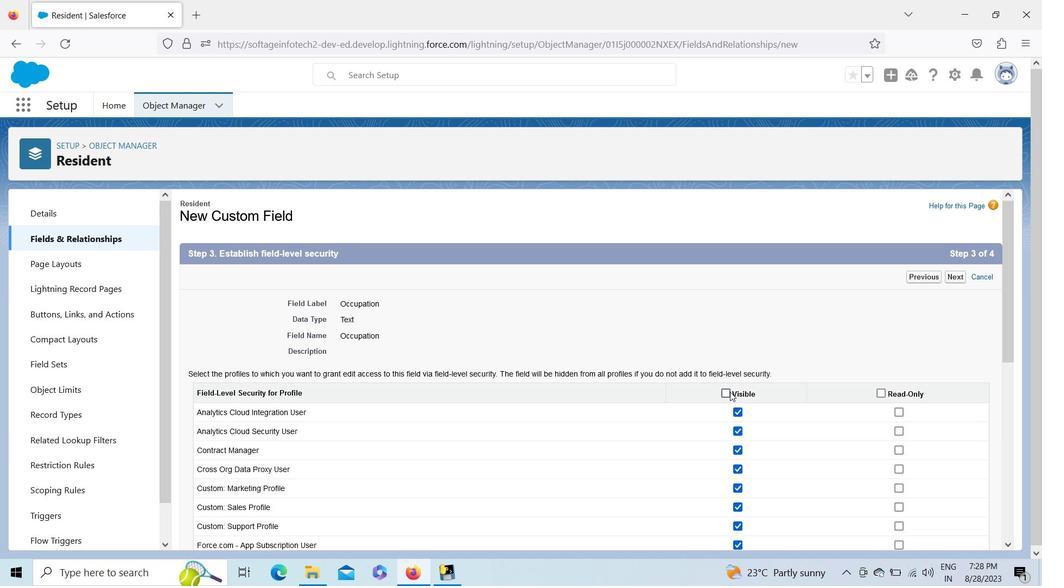 
Action: Mouse moved to (956, 274)
Screenshot: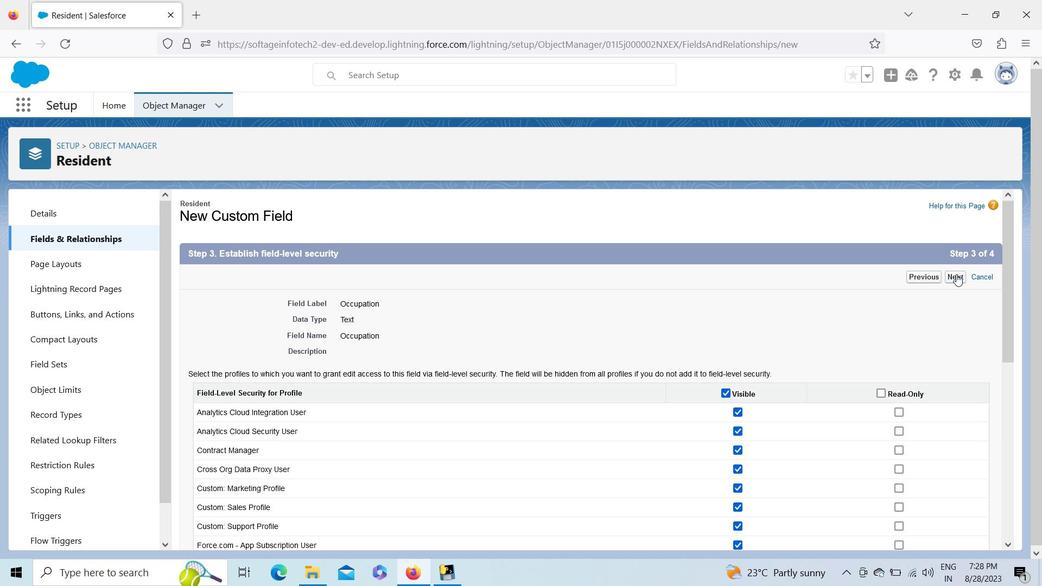 
Action: Mouse pressed left at (956, 274)
Screenshot: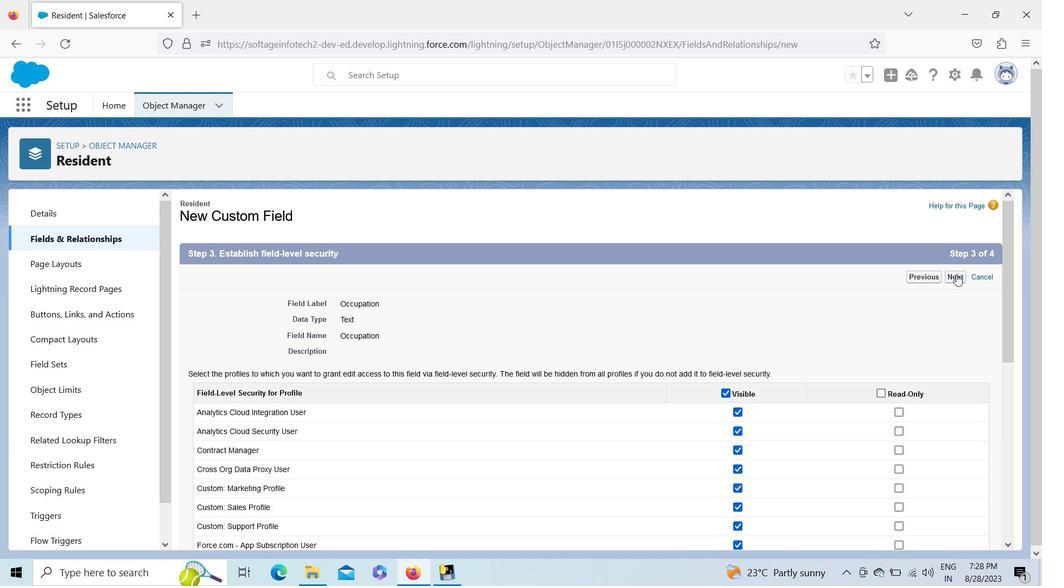 
Action: Mouse moved to (962, 273)
Screenshot: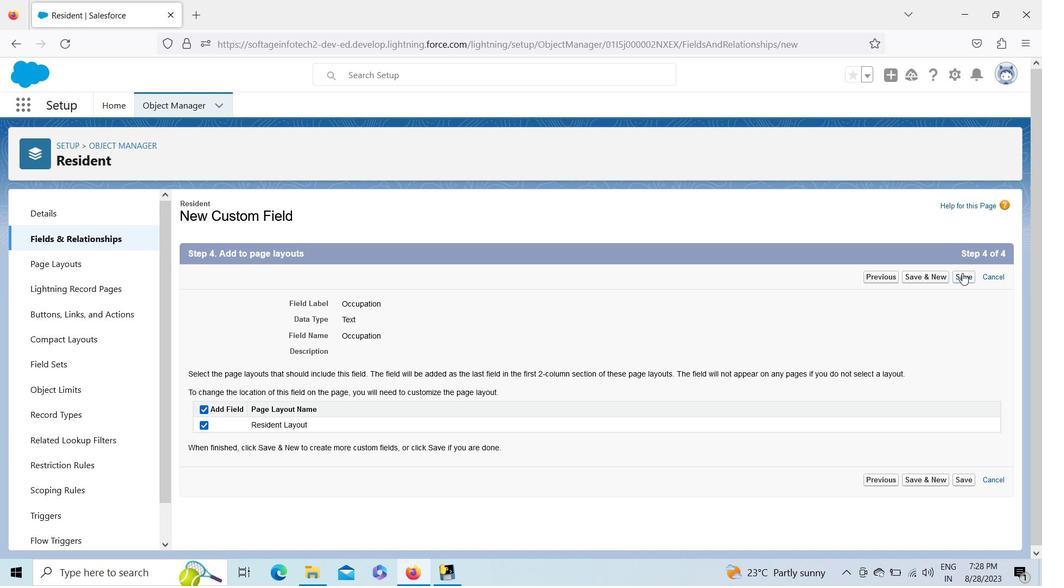 
Action: Mouse pressed left at (962, 273)
Screenshot: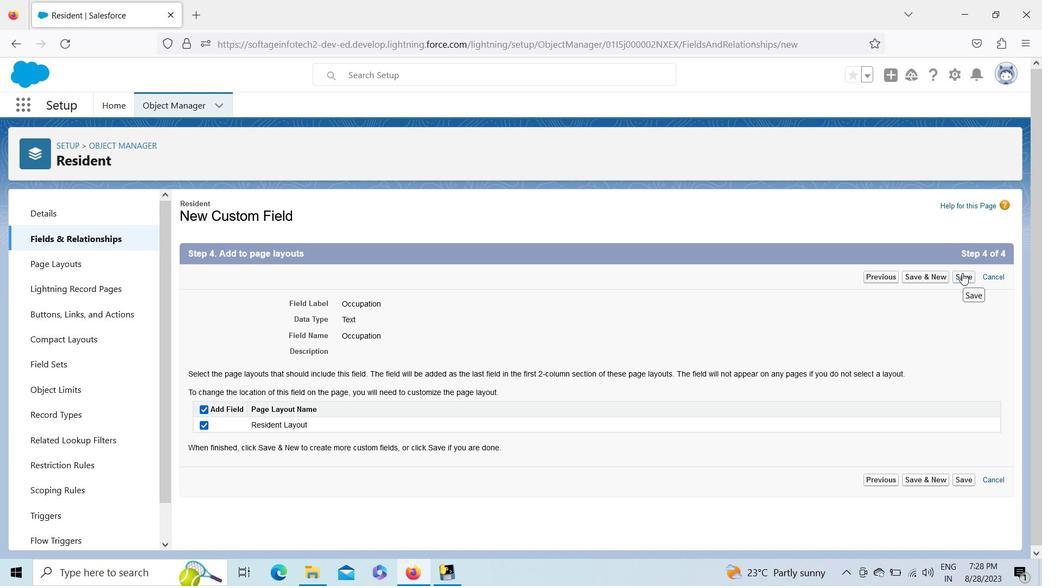 
Action: Mouse moved to (32, 212)
Screenshot: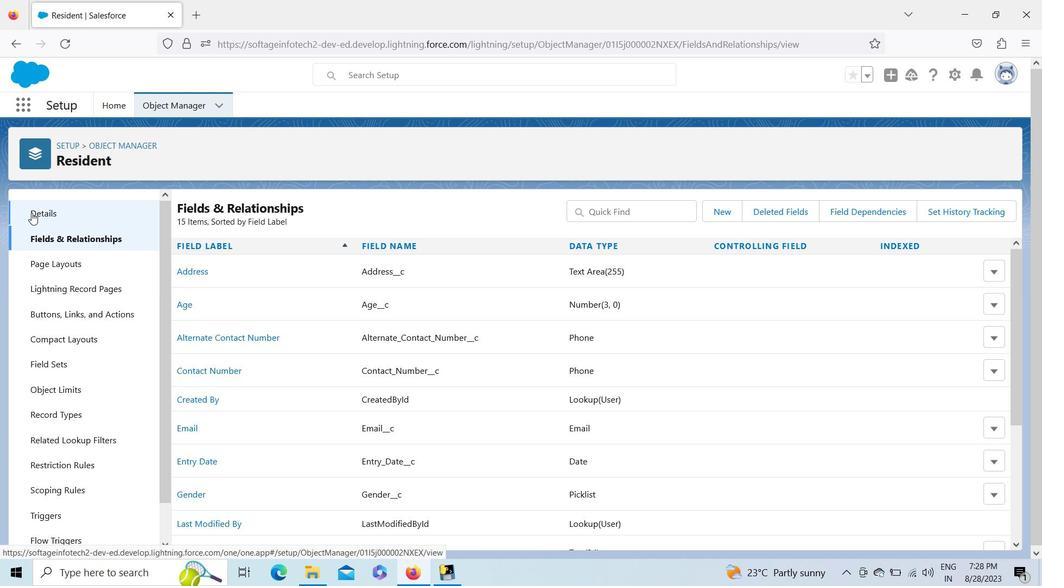 
Action: Mouse pressed left at (32, 212)
Screenshot: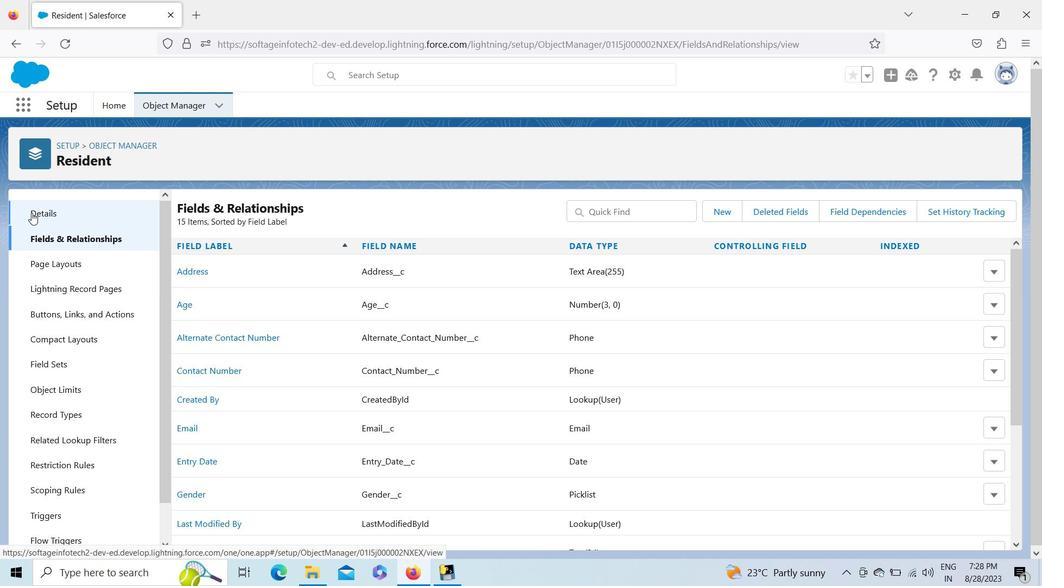 
Action: Mouse moved to (23, 104)
Screenshot: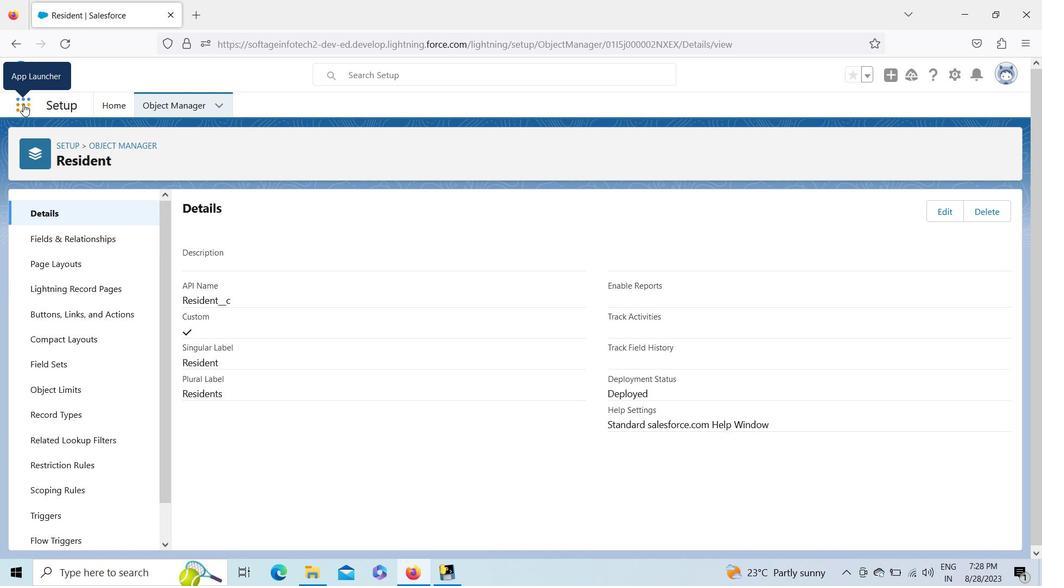 
Action: Mouse pressed left at (23, 104)
Screenshot: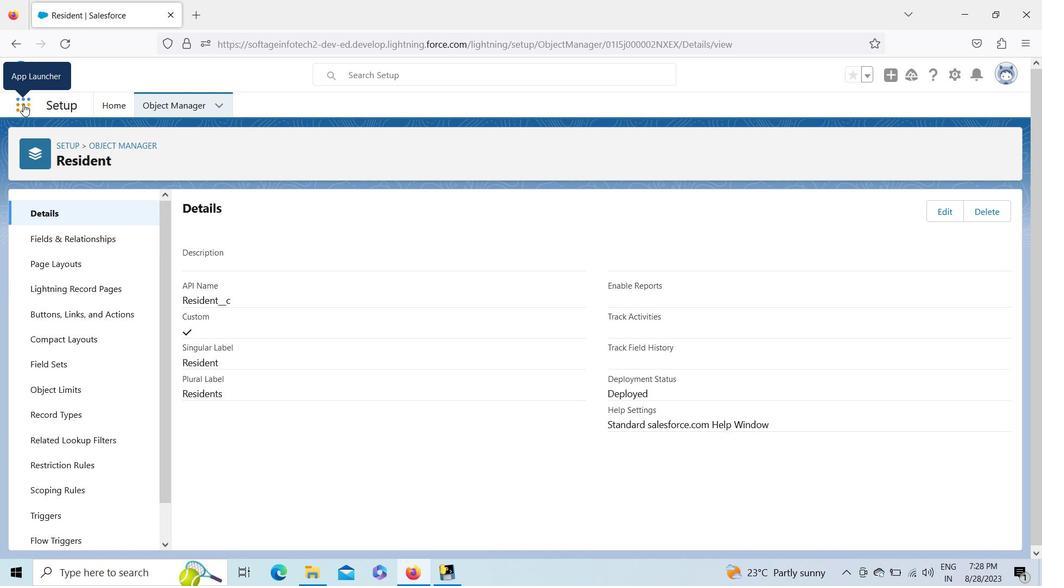 
Action: Mouse moved to (64, 187)
Screenshot: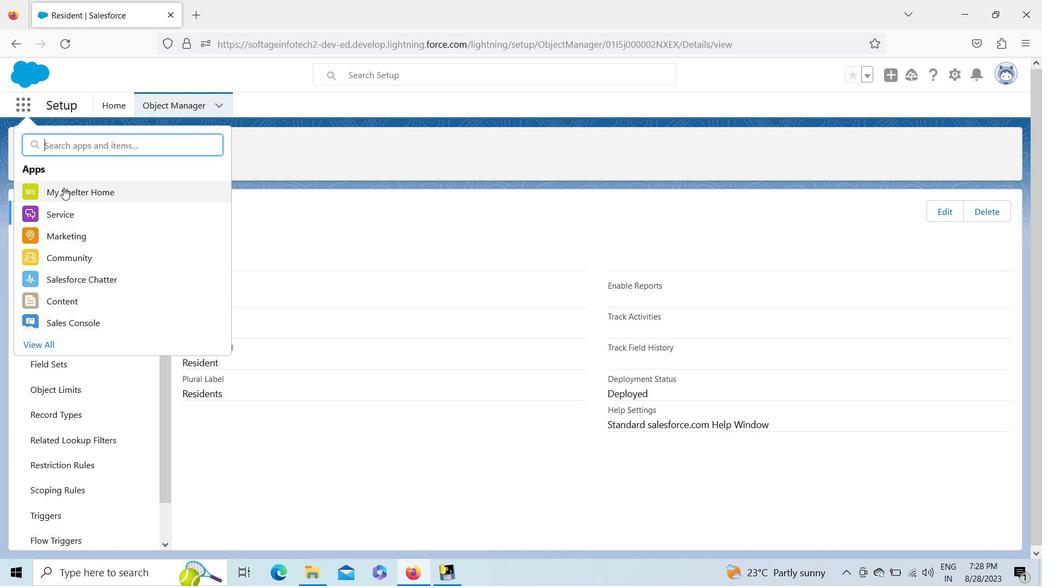 
Action: Mouse pressed left at (64, 187)
Screenshot: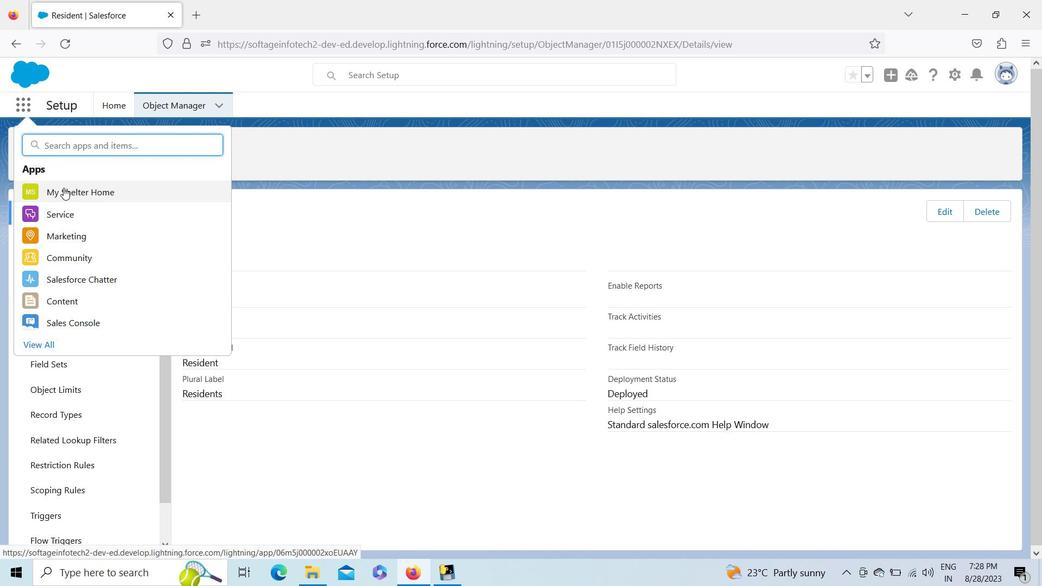 
Action: Mouse moved to (140, 155)
Screenshot: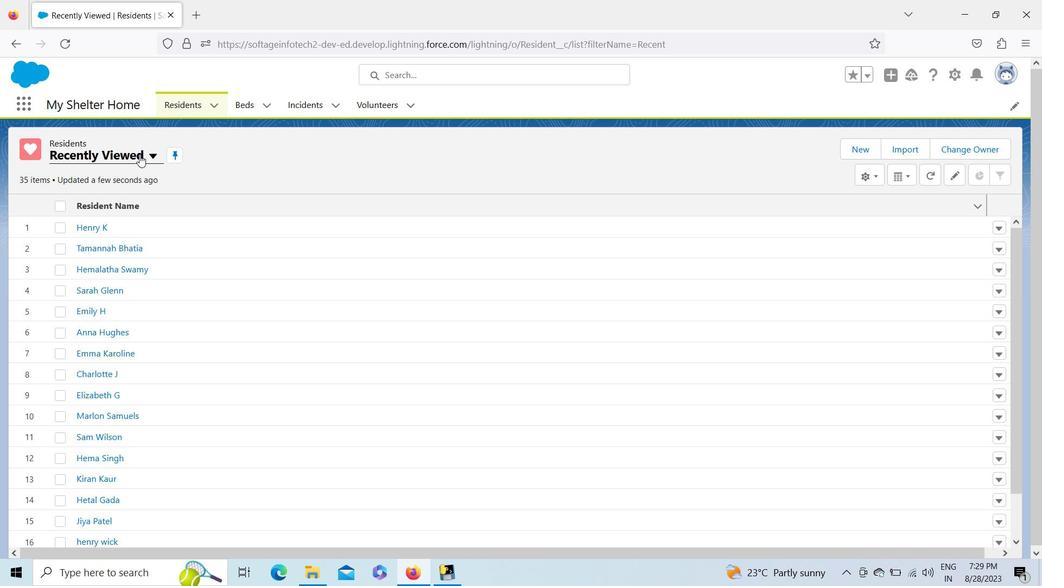
Action: Mouse pressed left at (140, 155)
Screenshot: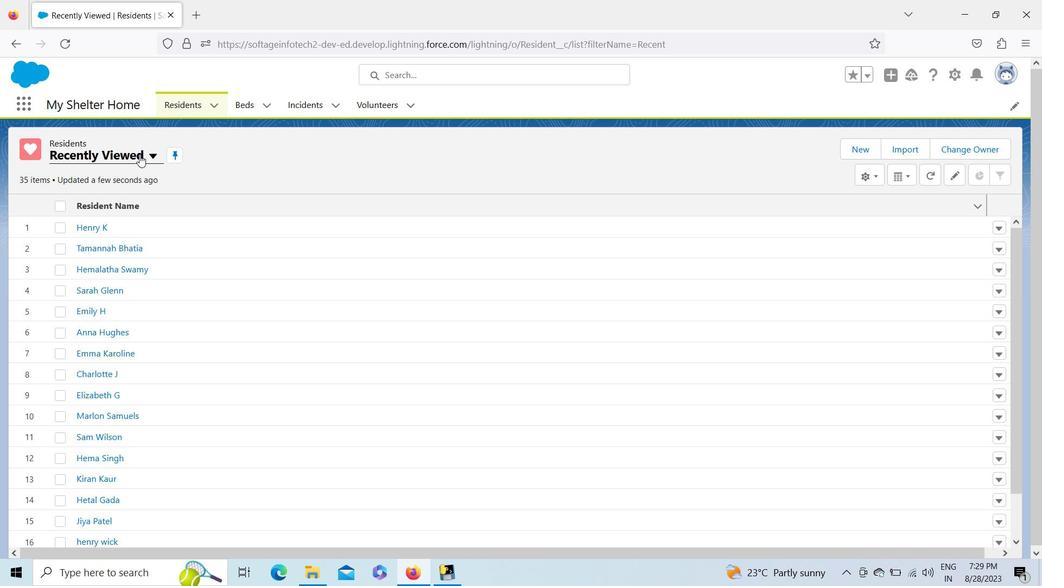 
Action: Mouse moved to (83, 202)
Screenshot: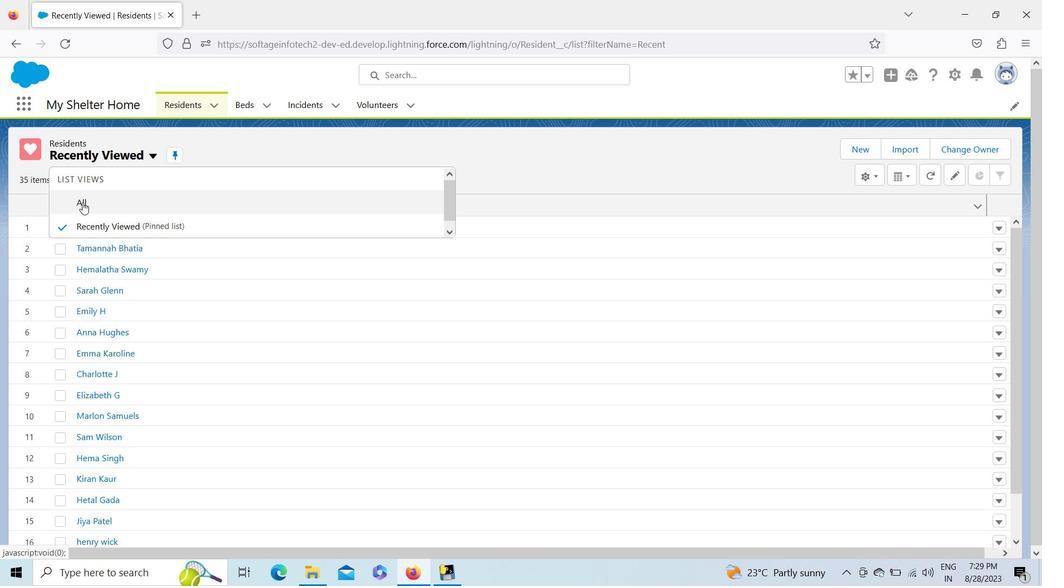 
Action: Mouse pressed left at (83, 202)
Screenshot: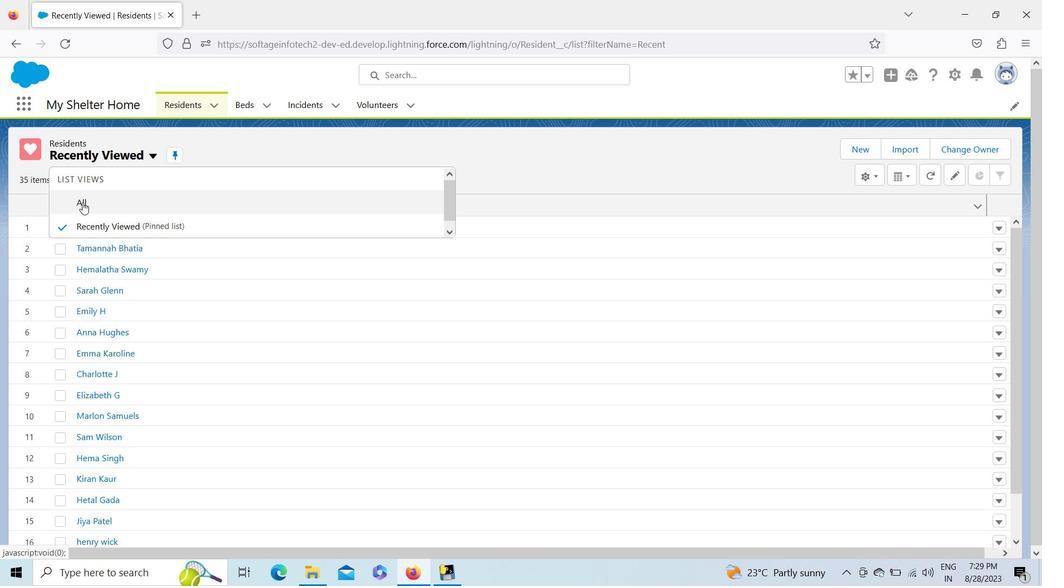 
Action: Mouse moved to (105, 226)
Screenshot: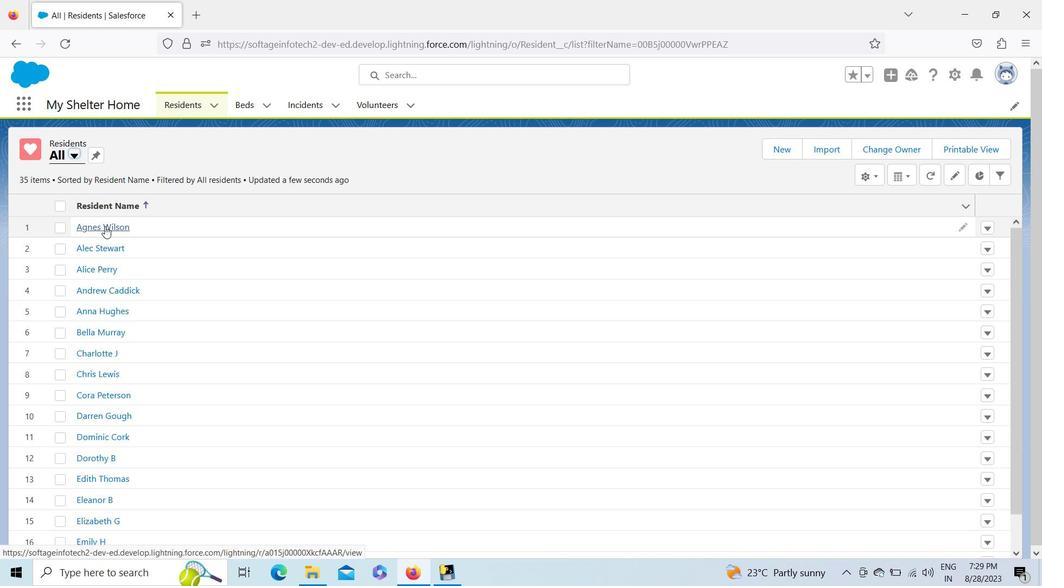 
Action: Mouse pressed left at (105, 226)
Screenshot: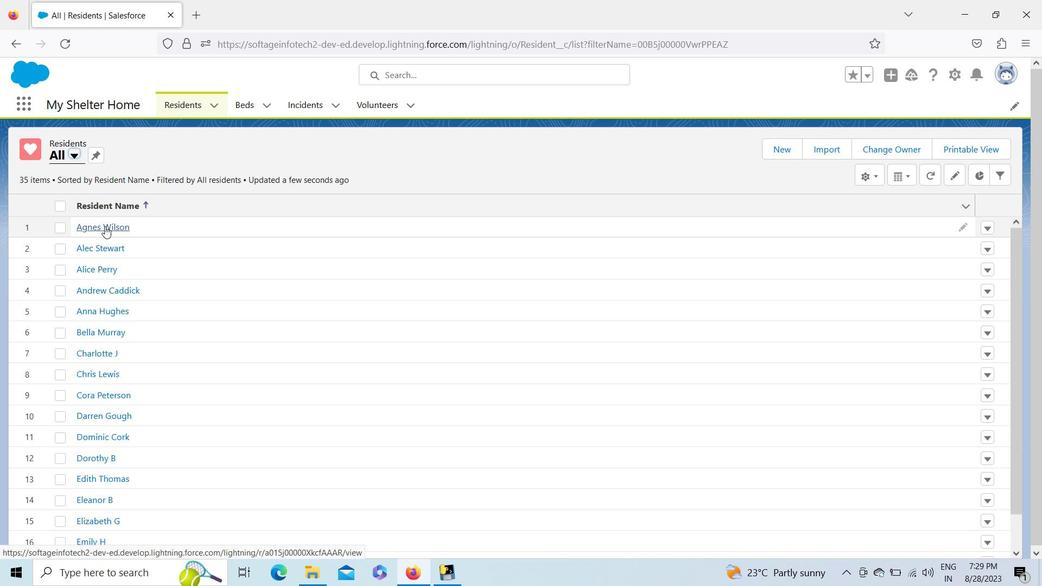 
Action: Mouse moved to (328, 455)
Screenshot: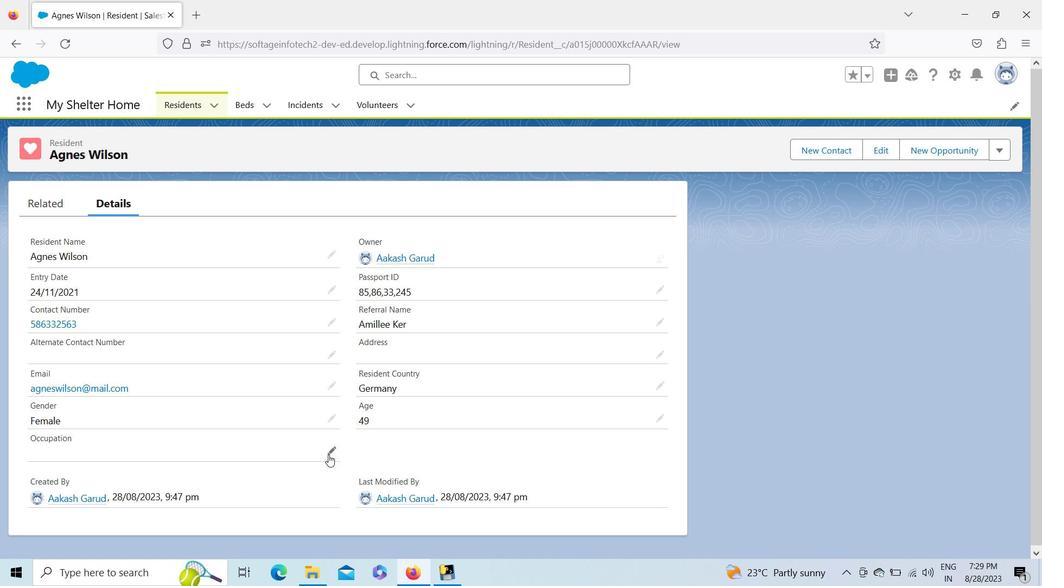 
Action: Mouse pressed left at (328, 455)
Screenshot: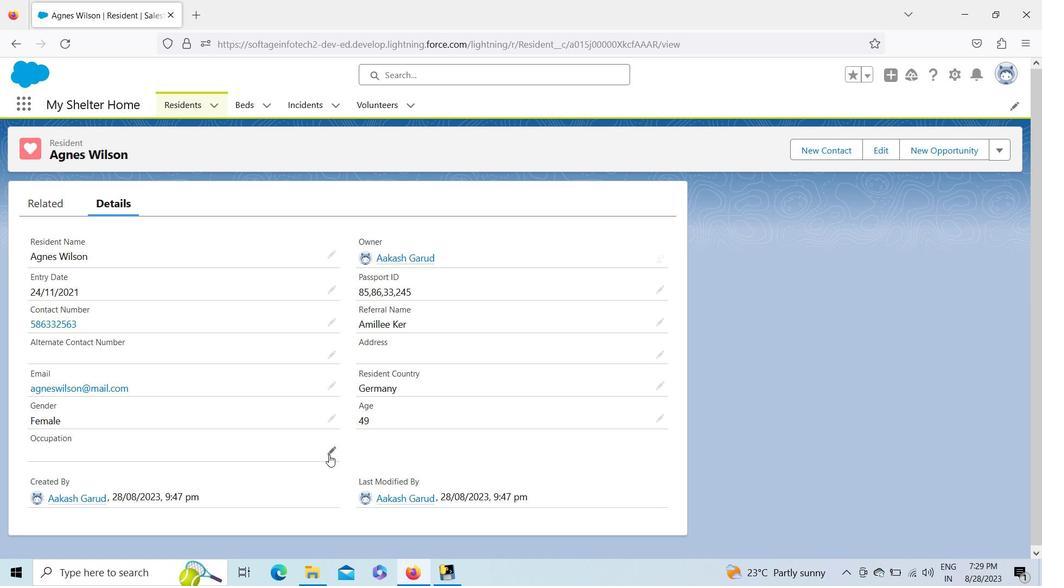 
Action: Key pressed <Key.shift><Key.shift><Key.shift><Key.shift><Key.shift><Key.shift><Key.shift><Key.shift><Key.shift><Key.shift><Key.shift><Key.shift><Key.shift><Key.shift><Key.shift><Key.shift><Key.shift><Key.shift><Key.shift><Key.shift><Key.shift><Key.shift><Key.shift><Key.shift><Key.shift><Key.shift><Key.shift><Key.shift><Key.shift><Key.shift><Key.shift><Key.shift><Key.shift><Key.shift><Key.shift><Key.shift><Key.shift>Engineer
Screenshot: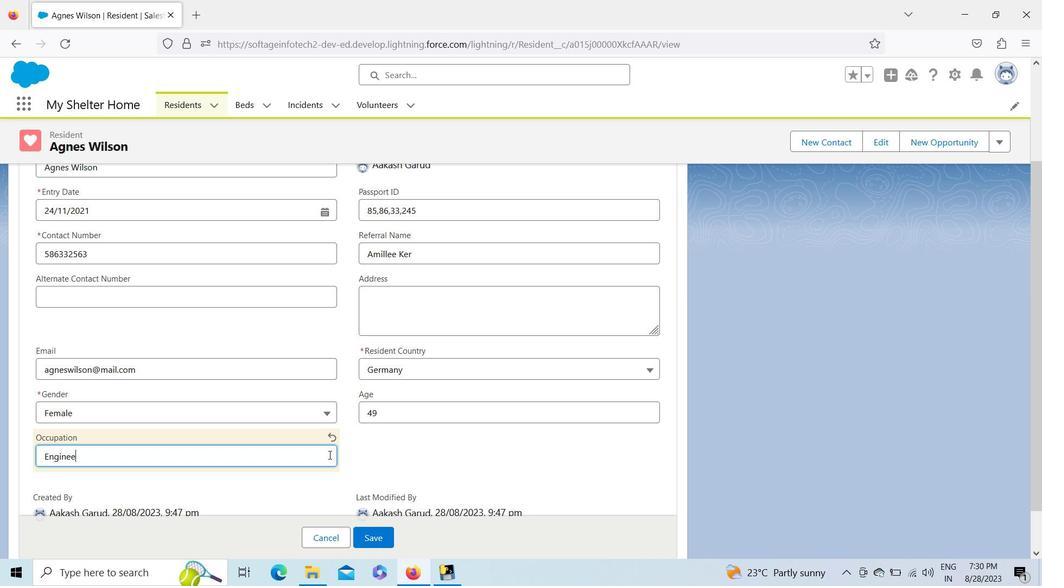 
Action: Mouse moved to (377, 527)
Screenshot: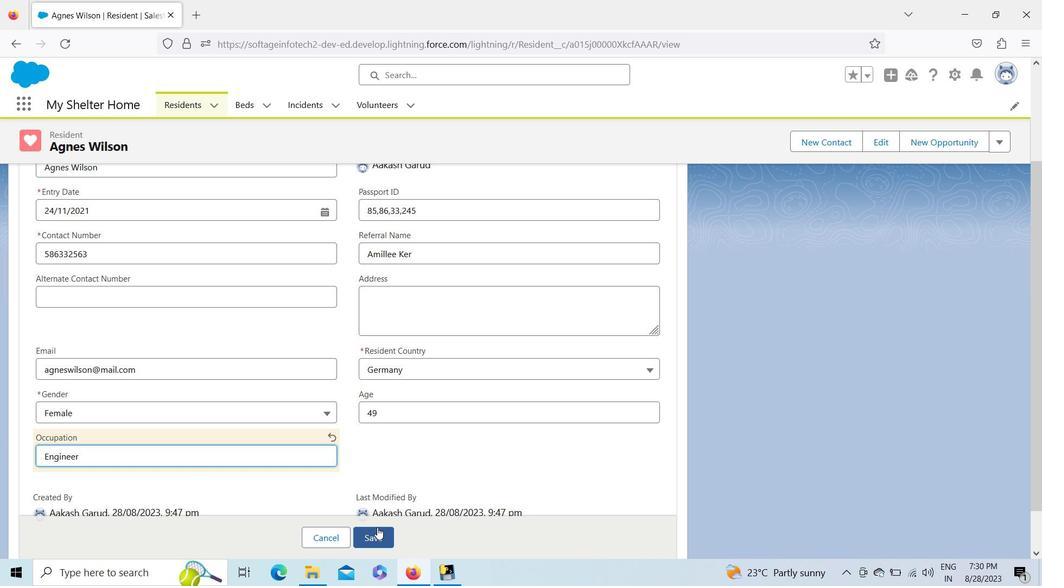 
Action: Mouse pressed left at (377, 527)
Screenshot: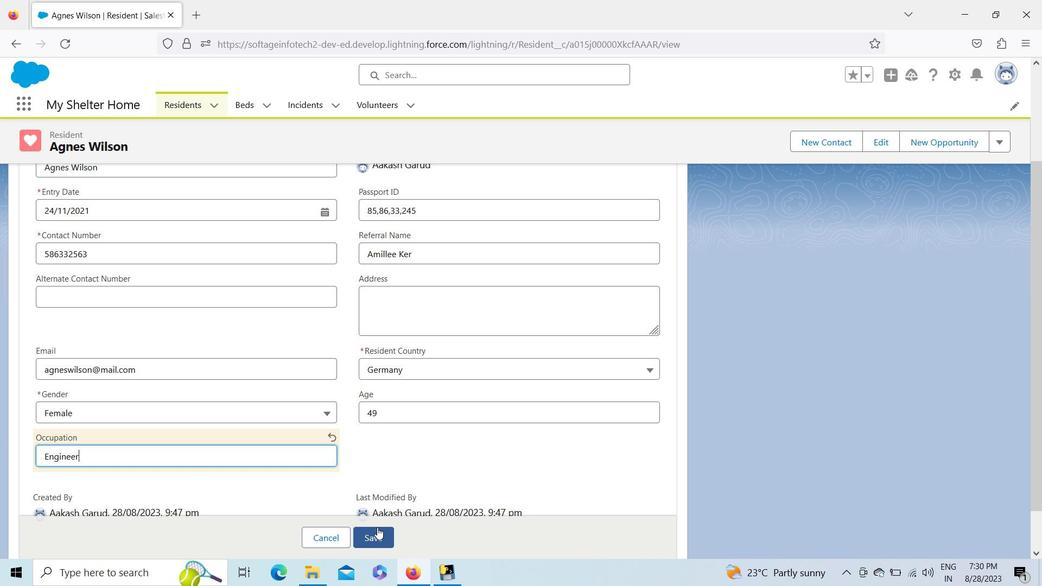 
Action: Mouse moved to (174, 109)
Screenshot: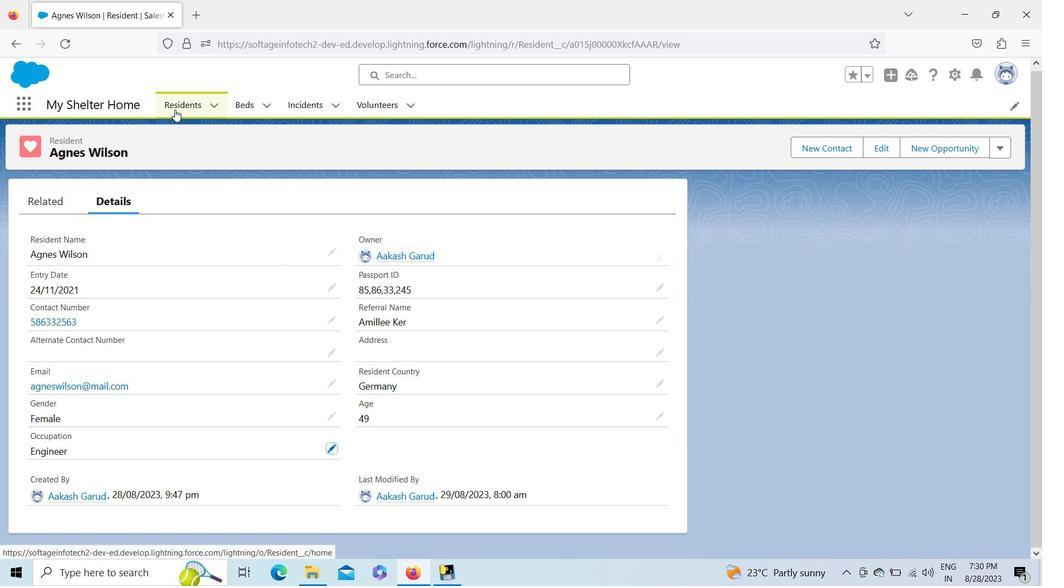 
Action: Mouse pressed left at (174, 109)
Screenshot: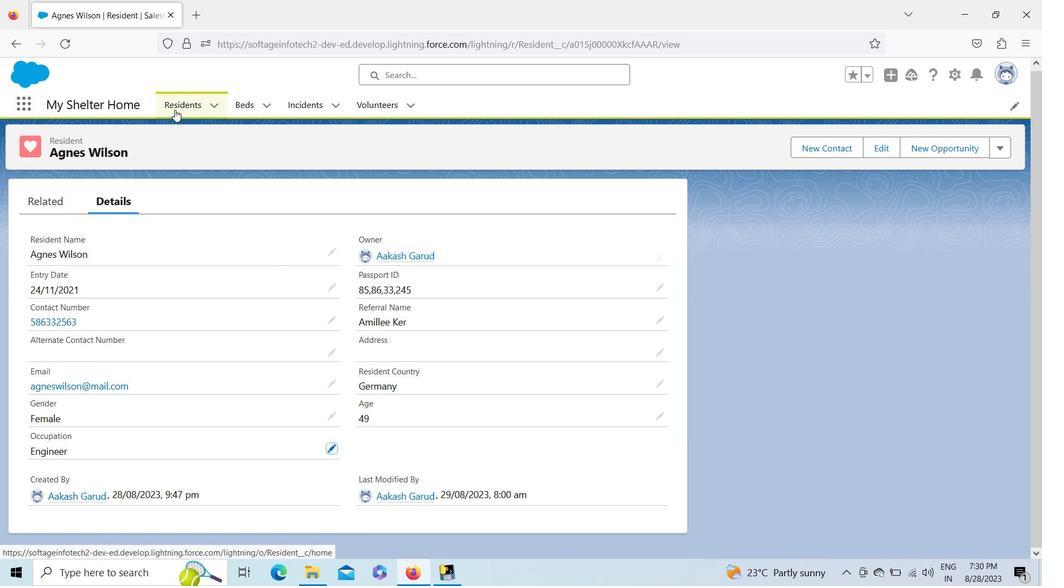 
Action: Mouse moved to (115, 225)
Screenshot: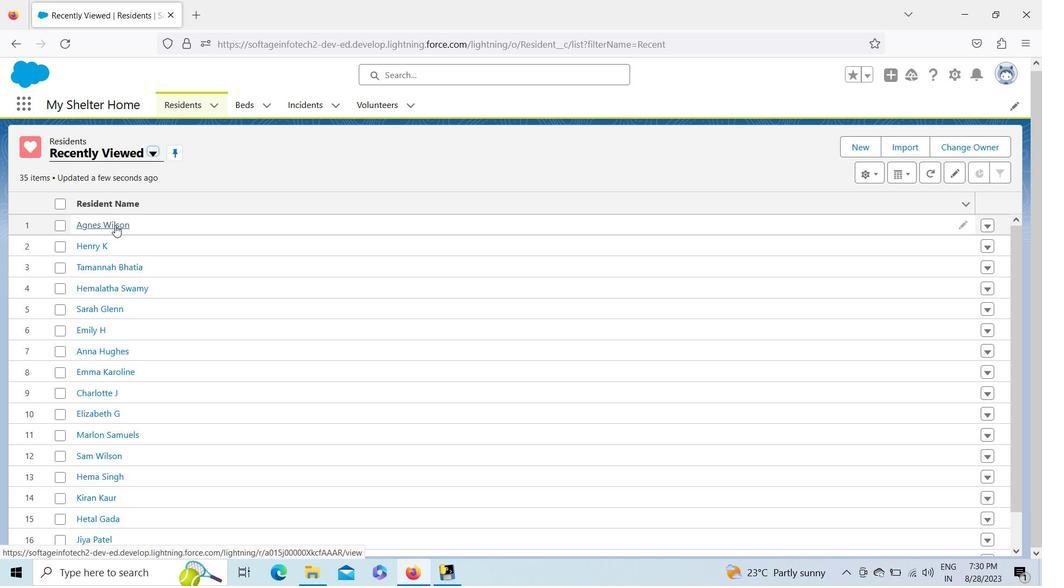 
Action: Mouse pressed left at (115, 225)
Screenshot: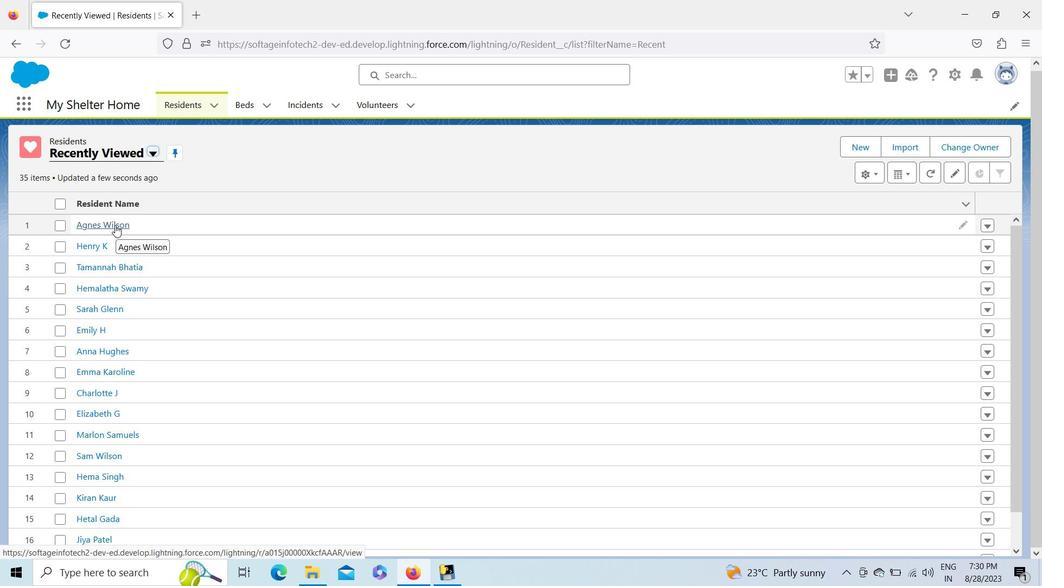 
Action: Mouse moved to (208, 108)
Screenshot: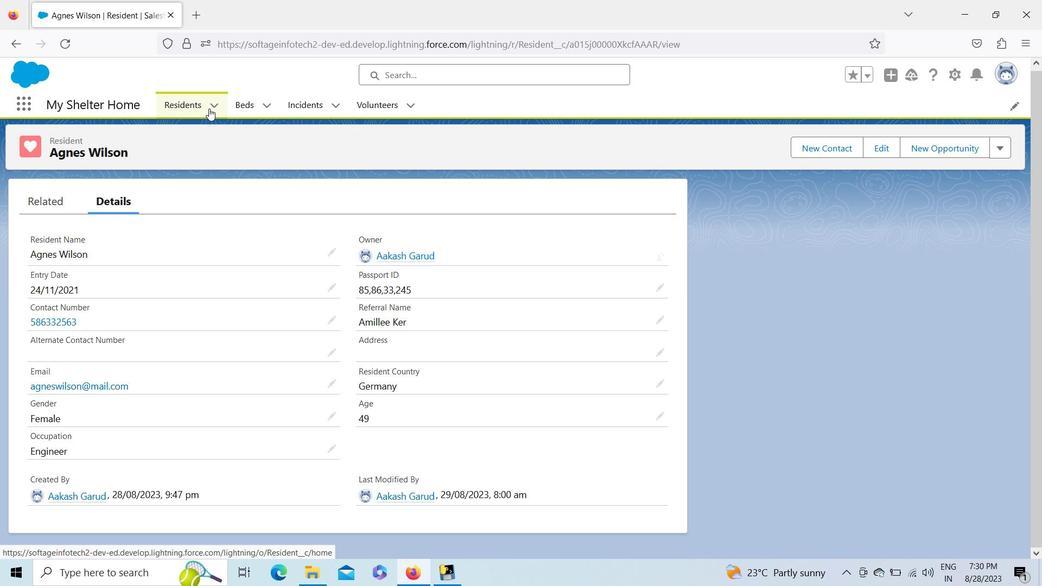 
Action: Mouse pressed left at (208, 108)
Screenshot: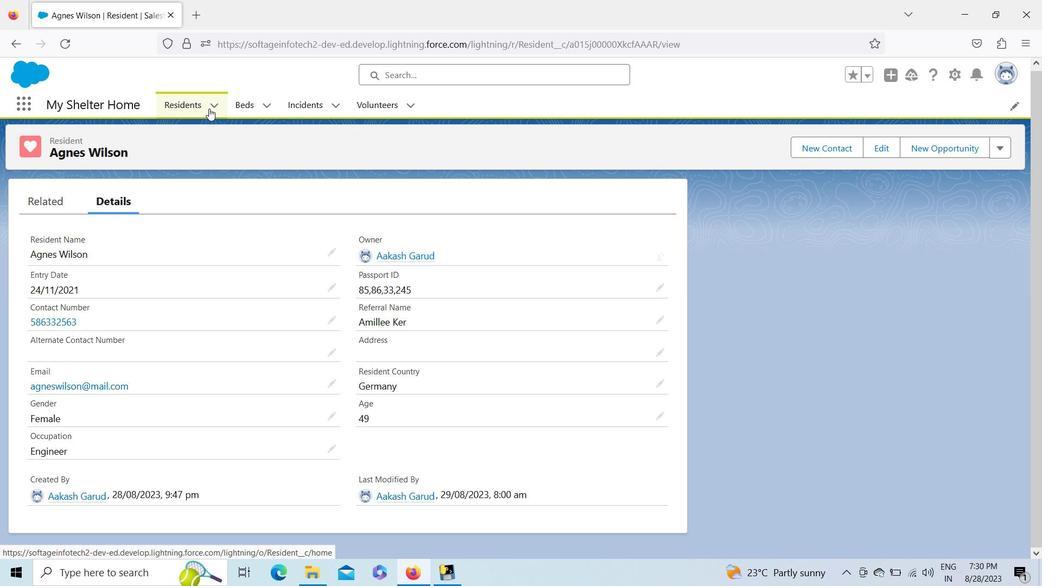 
Action: Mouse moved to (90, 243)
Screenshot: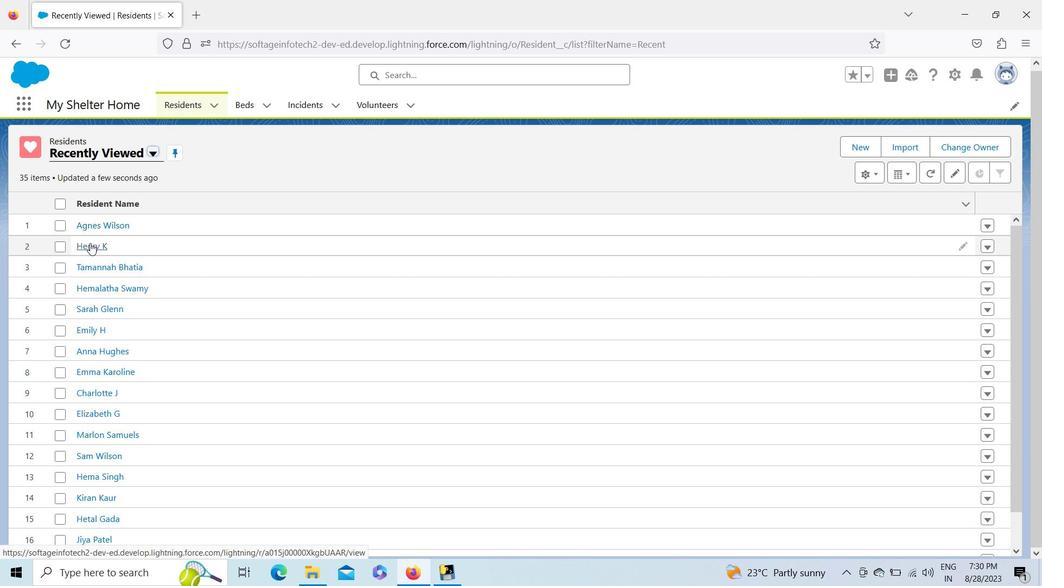 
Action: Mouse pressed left at (90, 243)
Screenshot: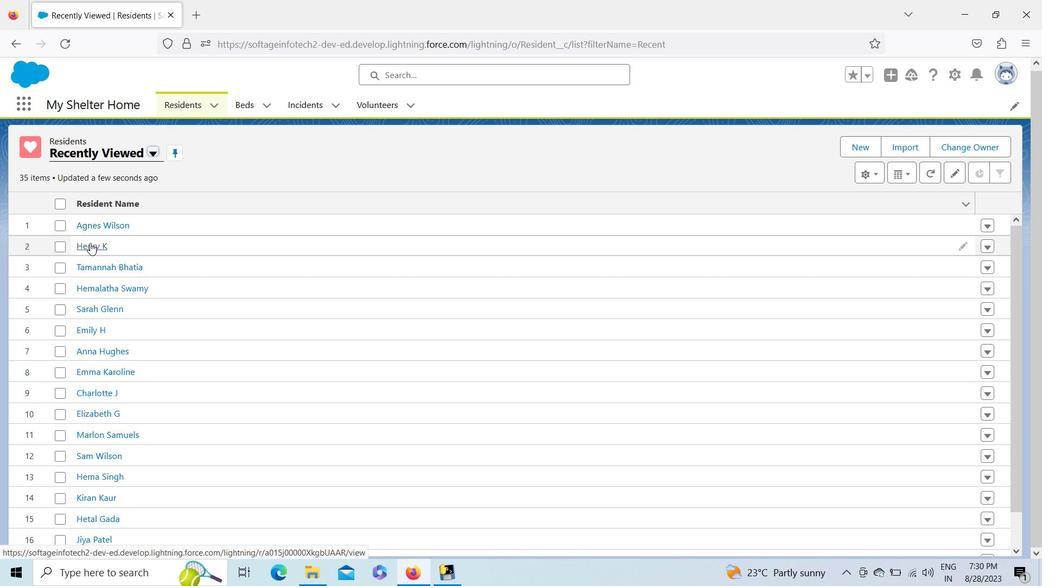 
Action: Mouse moved to (329, 449)
Screenshot: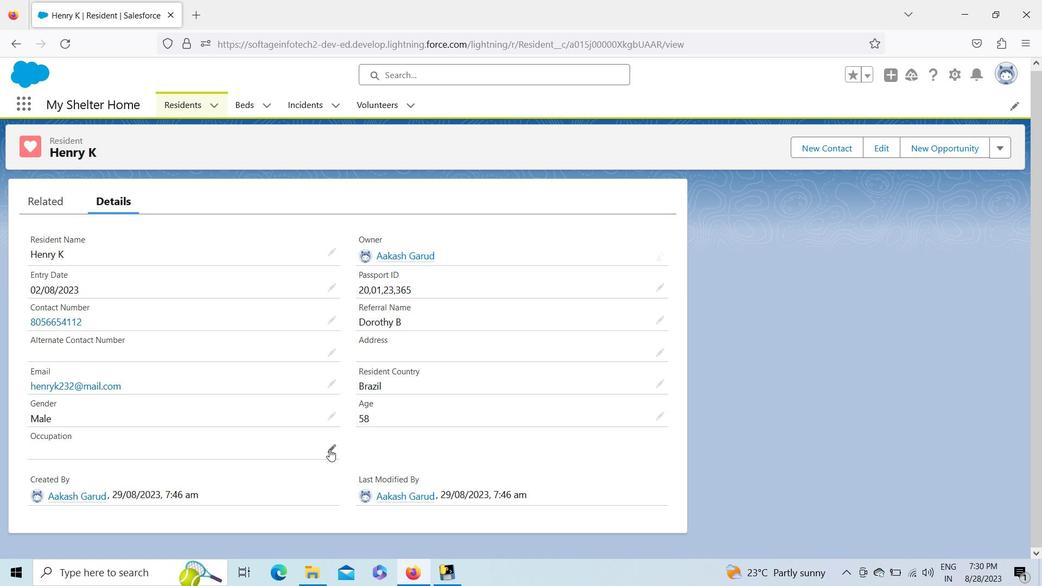 
Action: Mouse pressed left at (329, 449)
Screenshot: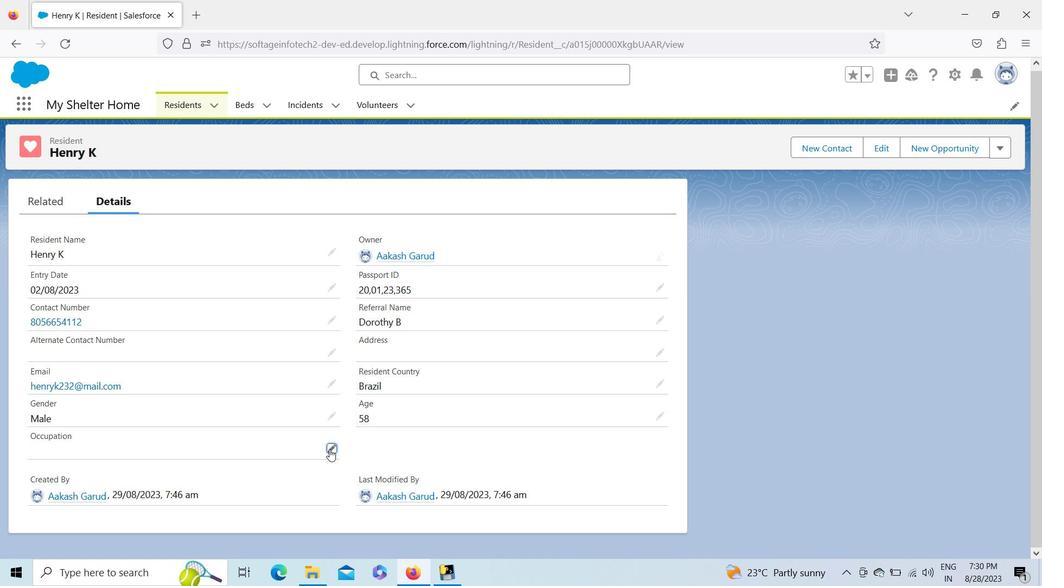 
Action: Key pressed <Key.shift>I<Key.shift>T<Key.space><Key.shift><Key.shift><Key.shift><Key.shift><Key.shift><Key.shift><Key.shift><Key.shift><Key.shift><Key.shift><Key.shift><Key.shift><Key.shift><Key.shift><Key.shift><Key.shift>Professional
Screenshot: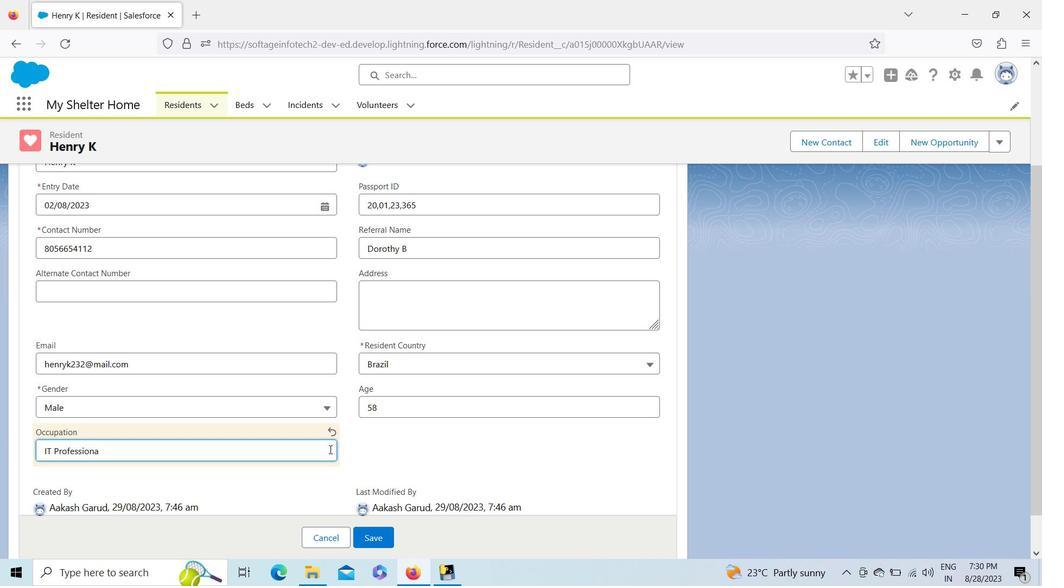 
Action: Mouse moved to (368, 528)
Screenshot: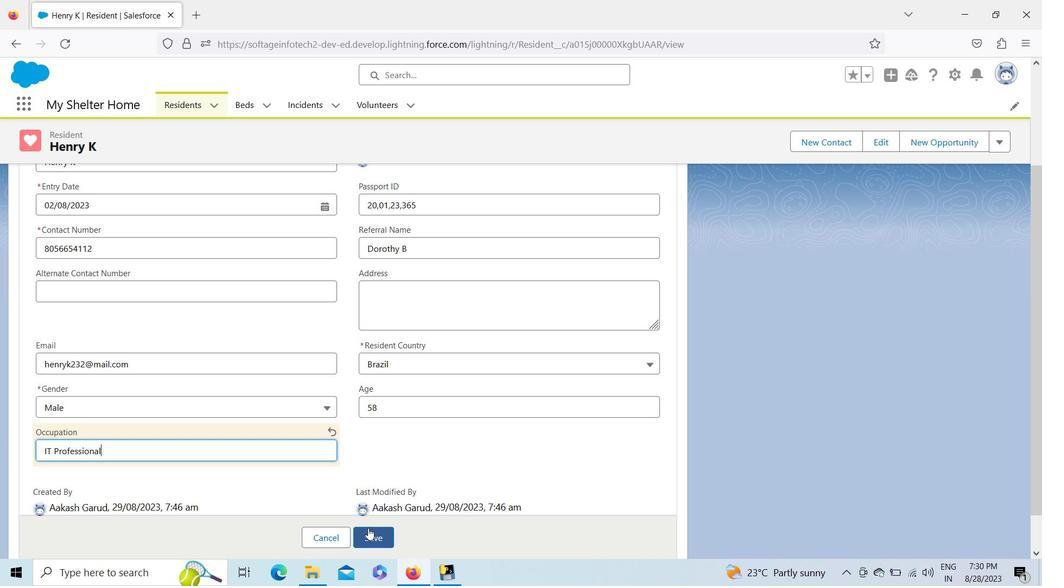 
Action: Mouse pressed left at (368, 528)
Screenshot: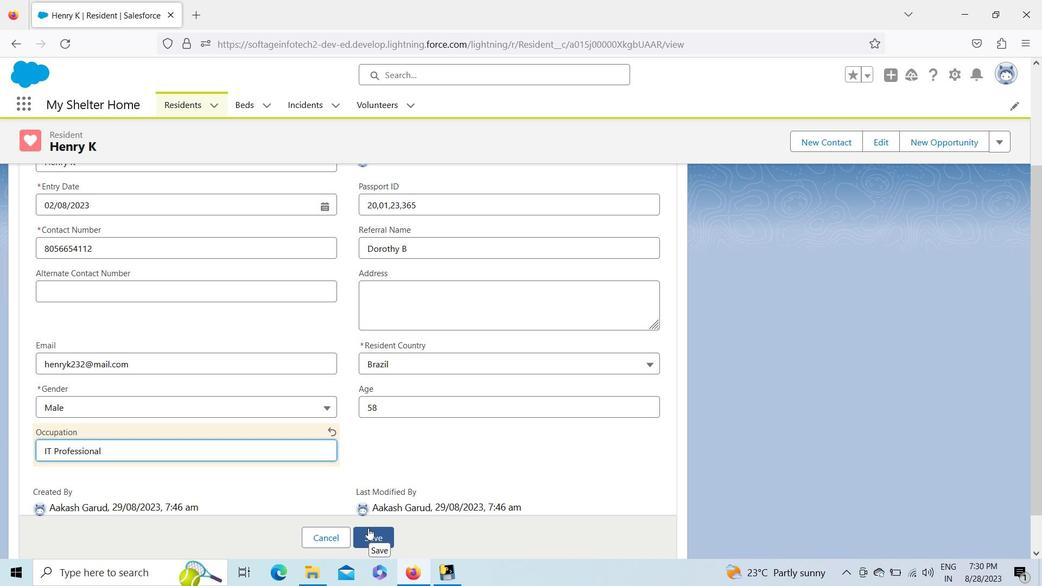 
Action: Mouse moved to (205, 104)
Screenshot: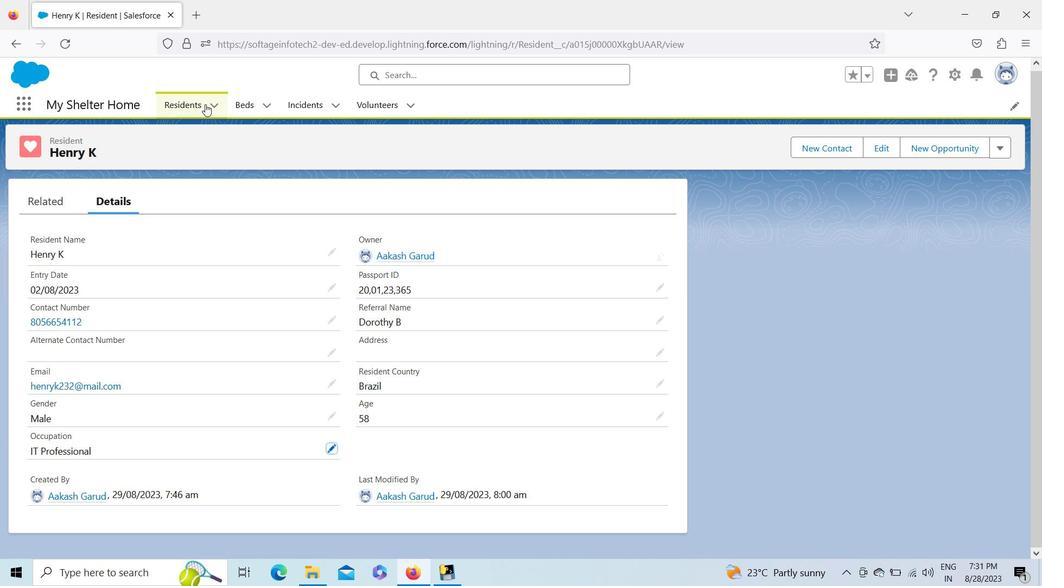 
Action: Mouse pressed left at (205, 104)
Screenshot: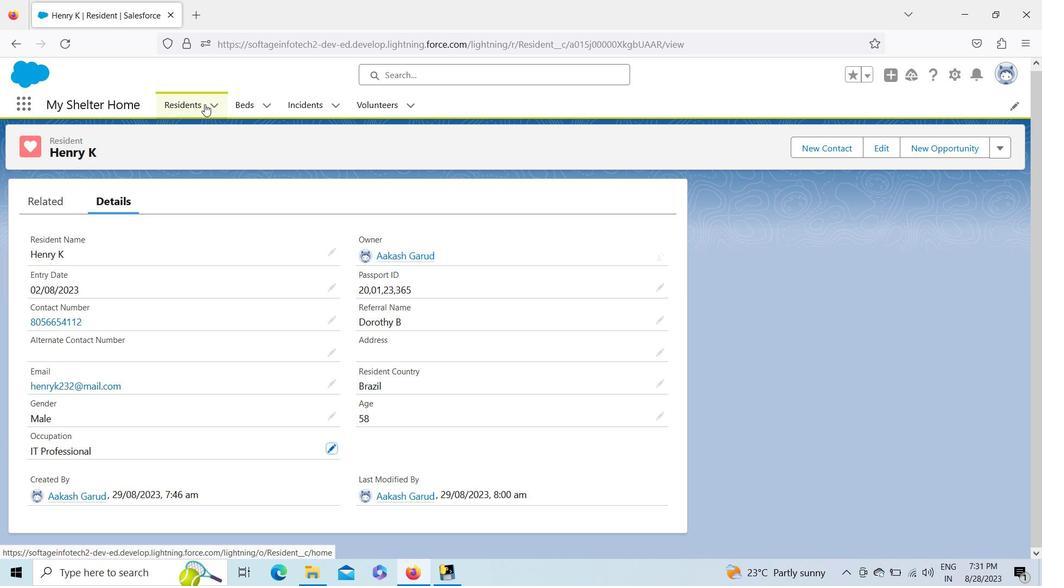 
Action: Mouse moved to (100, 223)
Screenshot: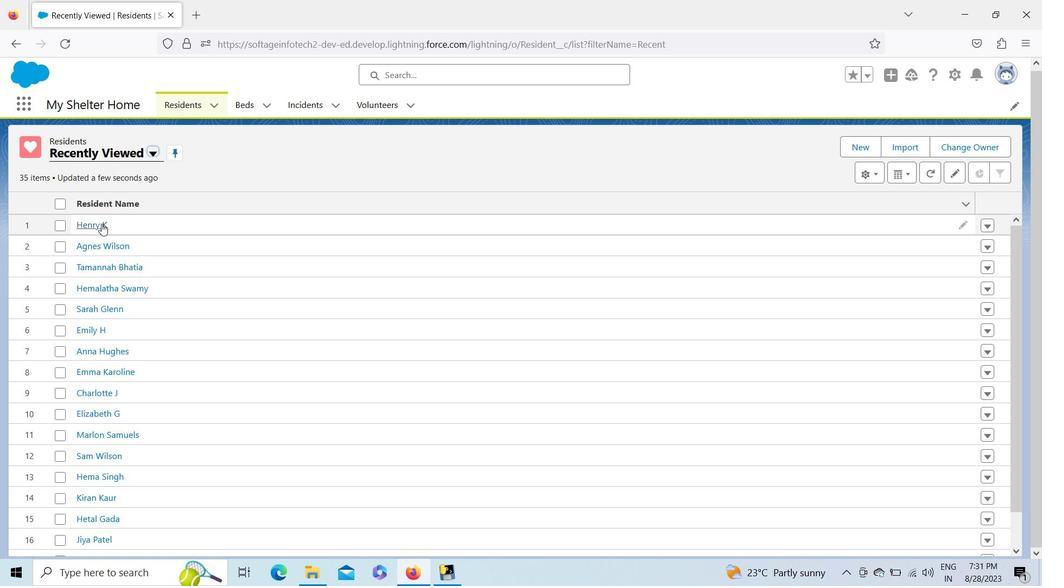 
Action: Mouse pressed left at (100, 223)
Screenshot: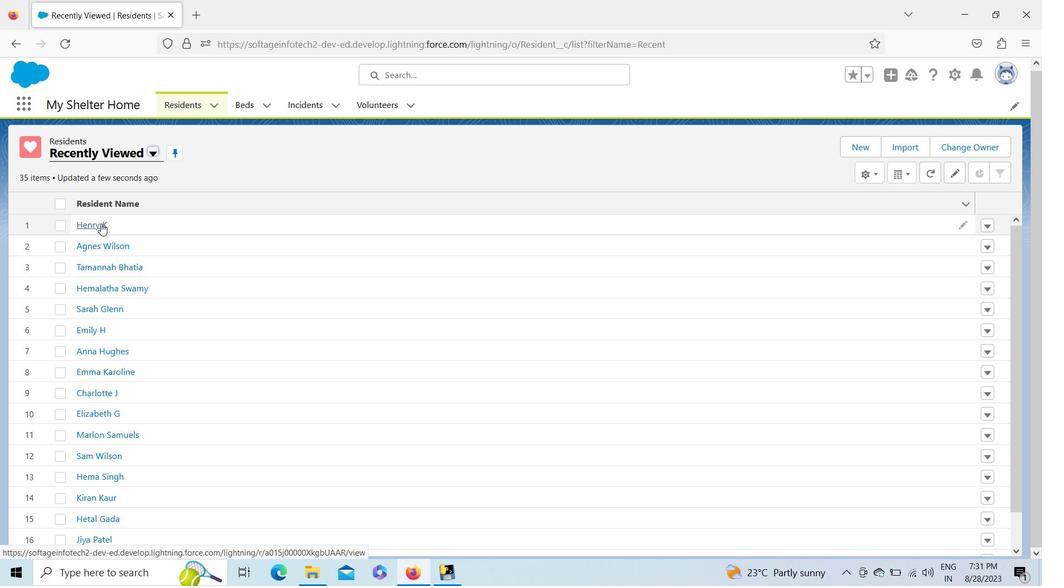 
Action: Mouse moved to (182, 102)
Screenshot: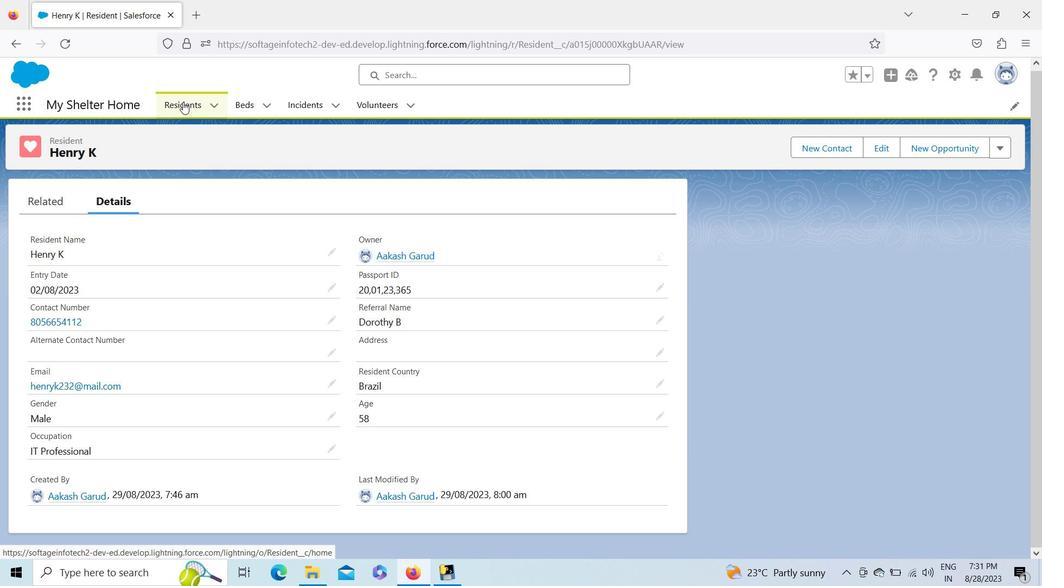 
Action: Mouse pressed left at (182, 102)
Screenshot: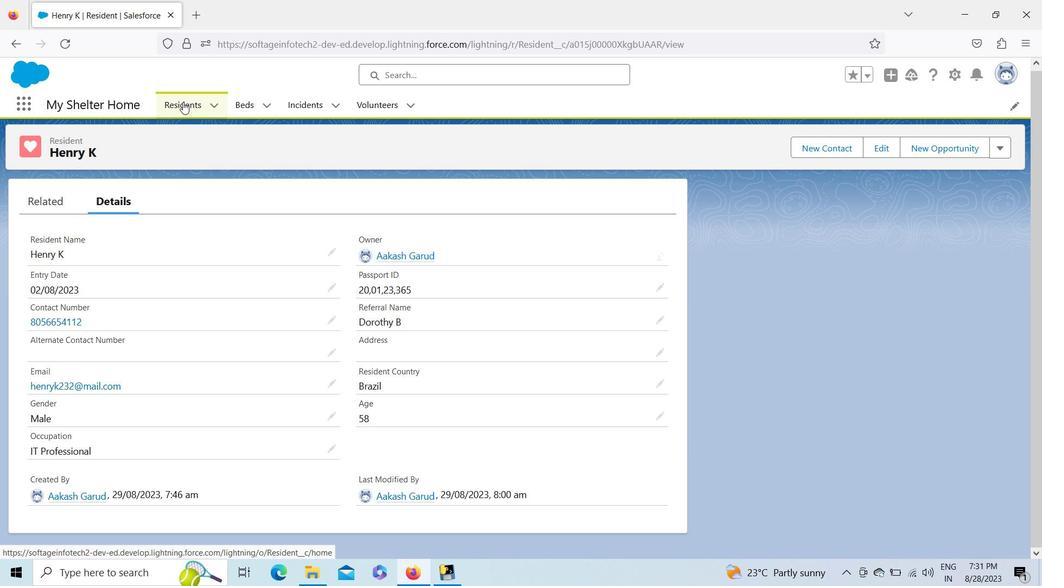 
Action: Mouse moved to (110, 251)
Screenshot: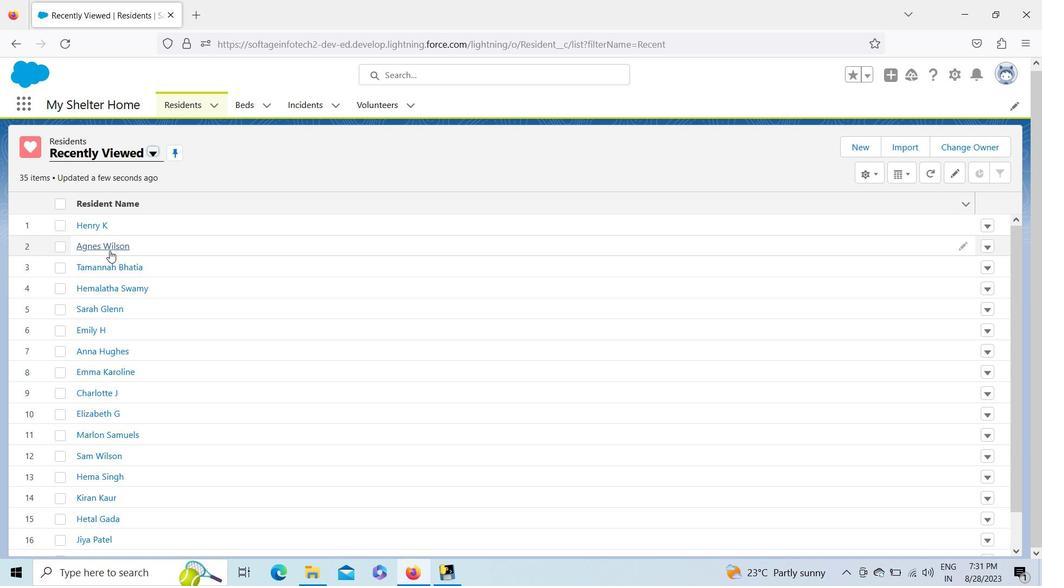 
Action: Mouse pressed left at (110, 251)
Screenshot: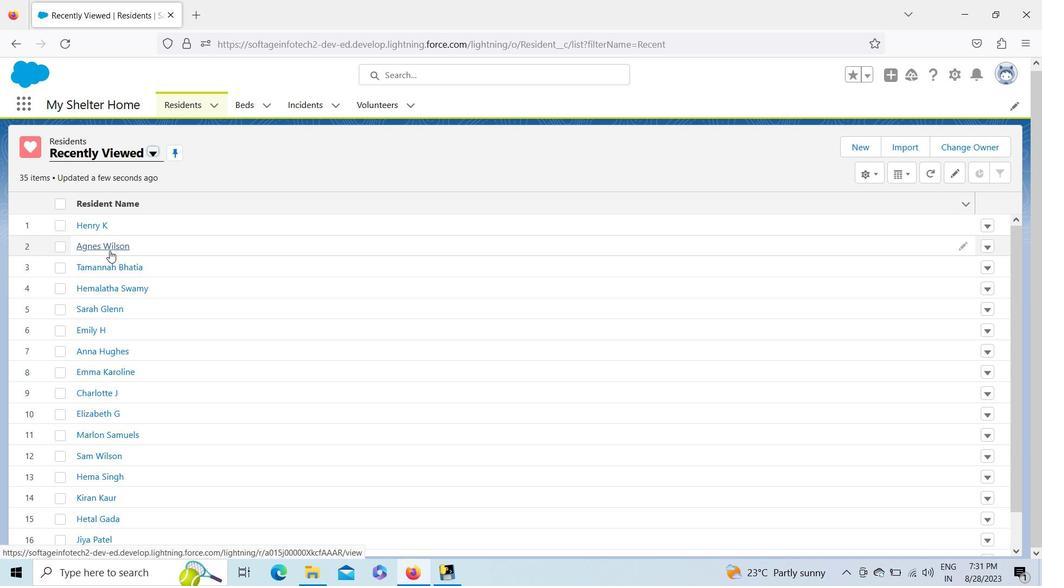 
Action: Mouse moved to (333, 314)
Screenshot: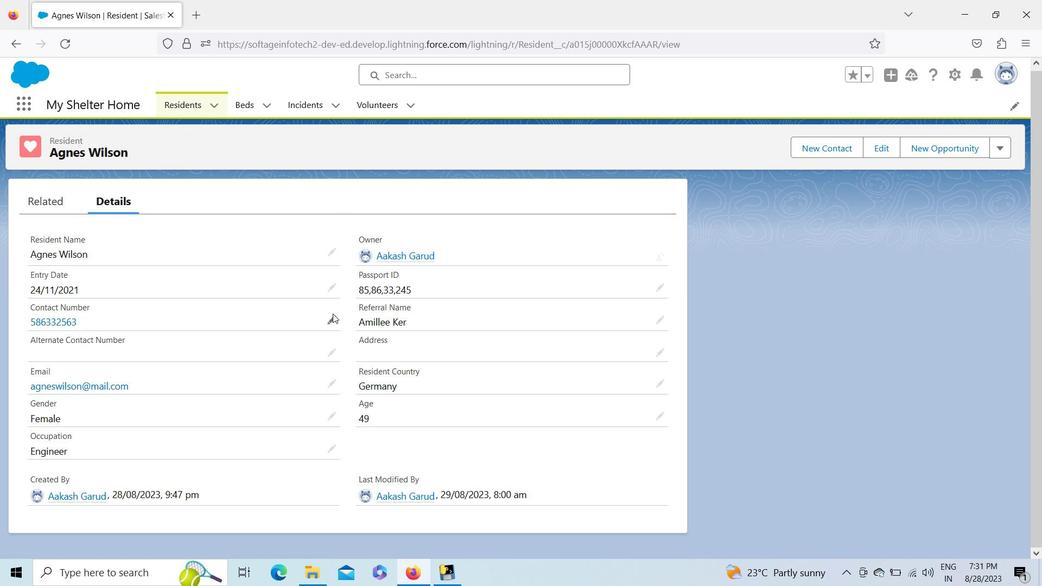 
Action: Mouse pressed left at (333, 314)
Screenshot: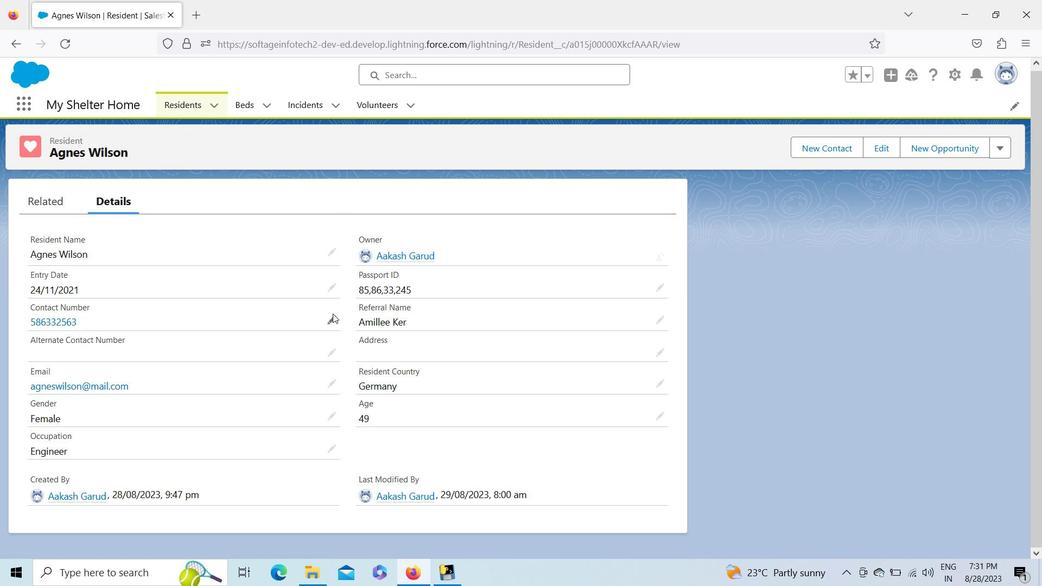 
Action: Mouse moved to (333, 320)
Screenshot: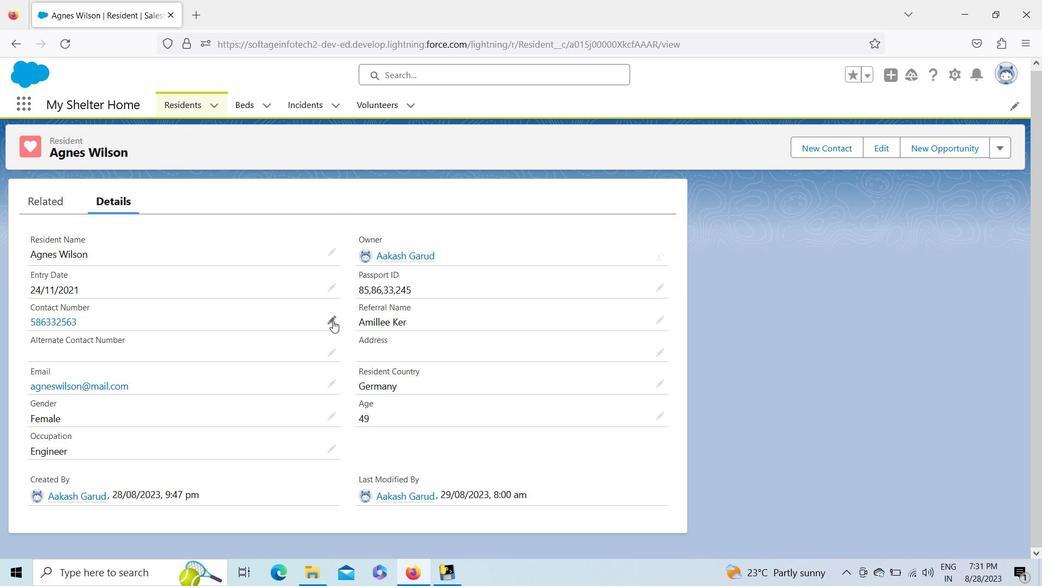 
Action: Mouse pressed left at (333, 320)
Screenshot: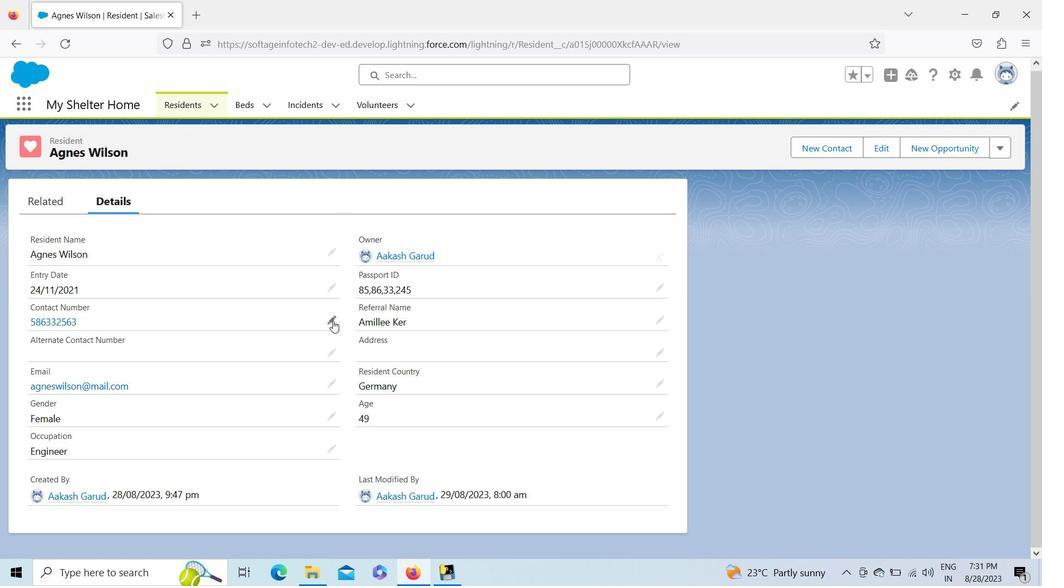 
Action: Key pressed 0
Screenshot: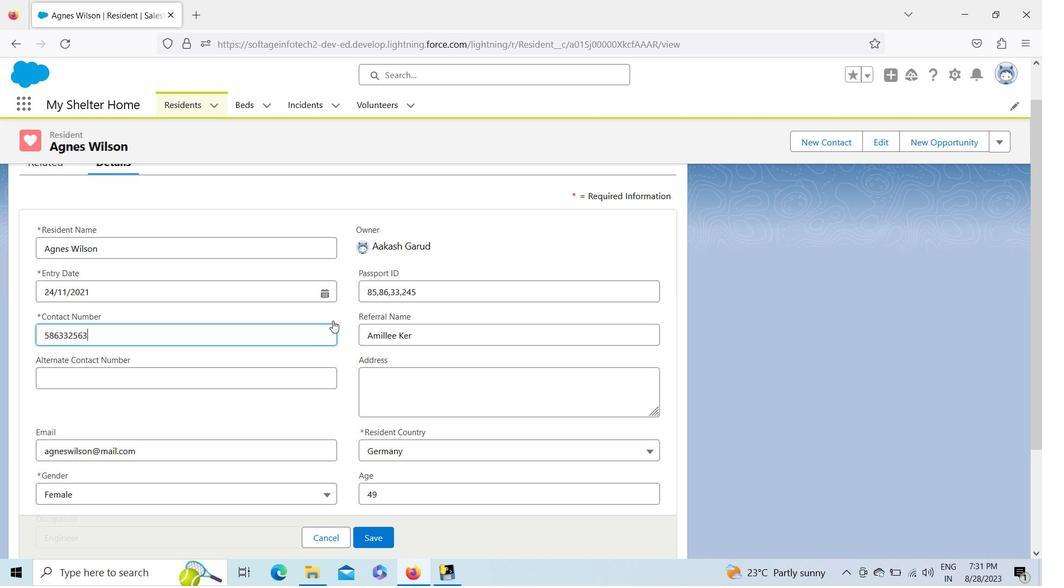 
Action: Mouse moved to (369, 526)
Screenshot: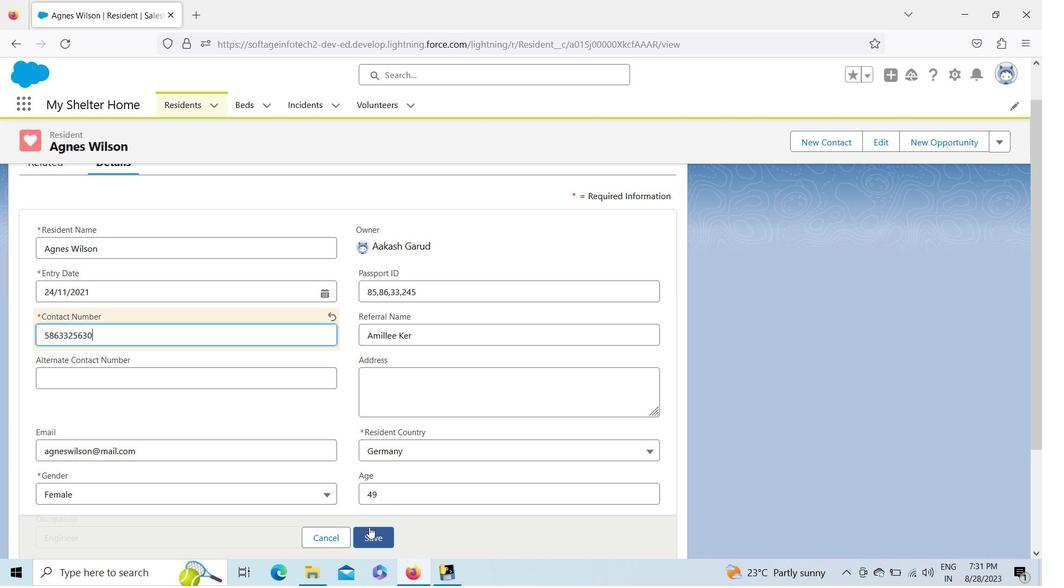 
Action: Mouse pressed left at (369, 526)
Screenshot: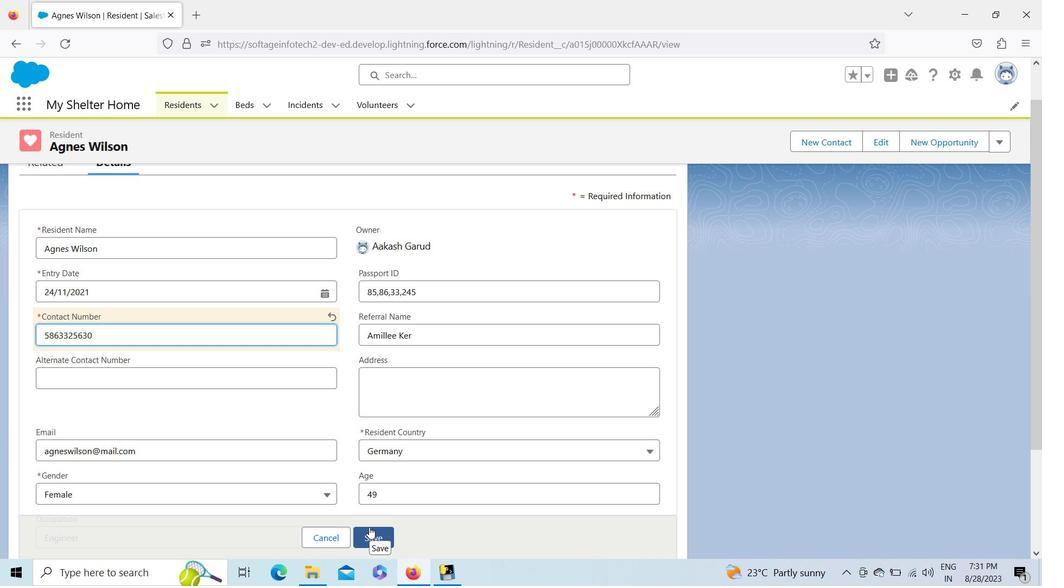 
Action: Mouse moved to (189, 99)
Screenshot: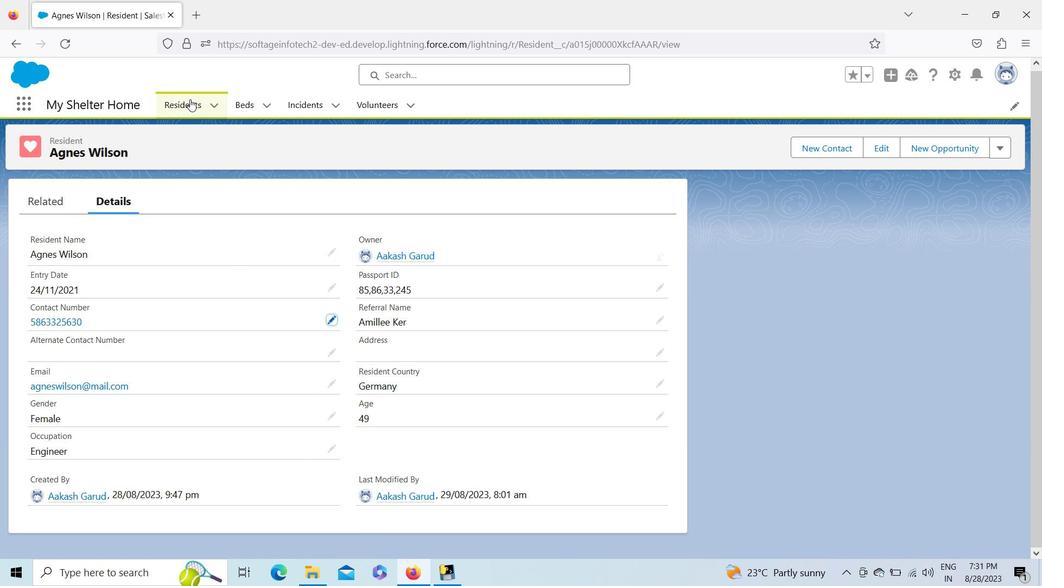 
Action: Mouse pressed left at (189, 99)
Screenshot: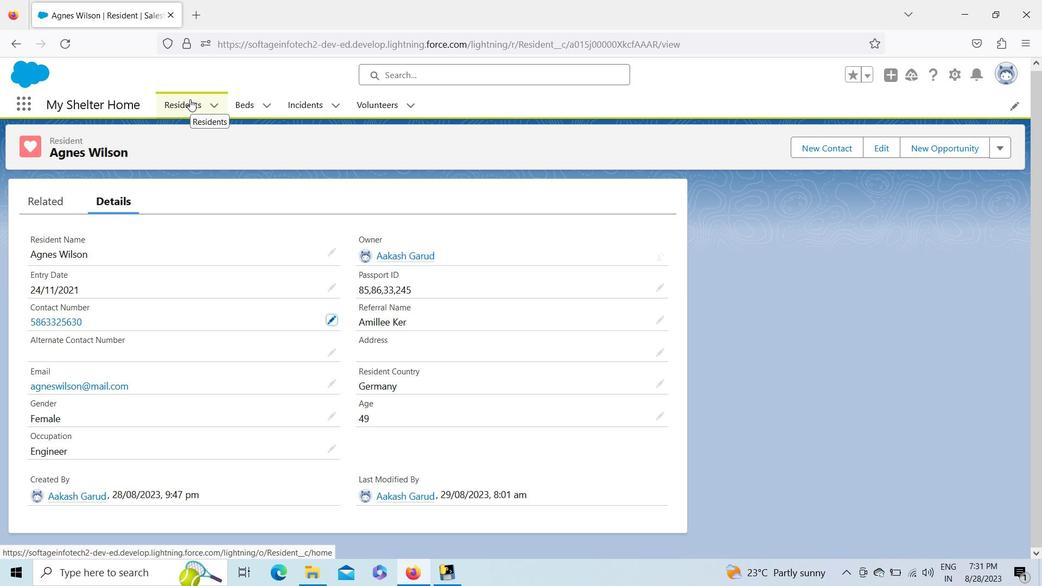 
Action: Mouse moved to (132, 266)
Screenshot: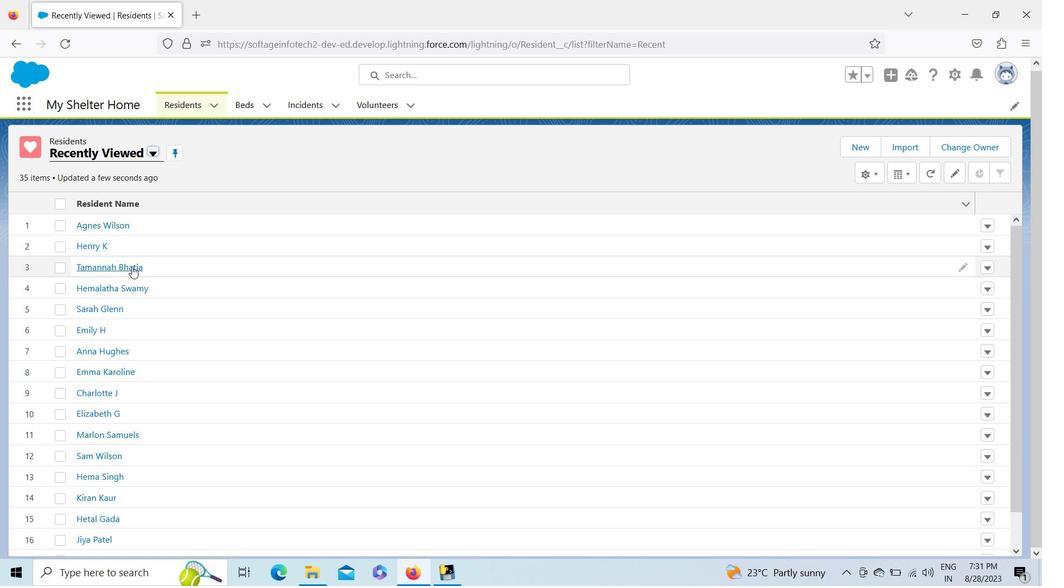 
Action: Mouse pressed left at (132, 266)
Screenshot: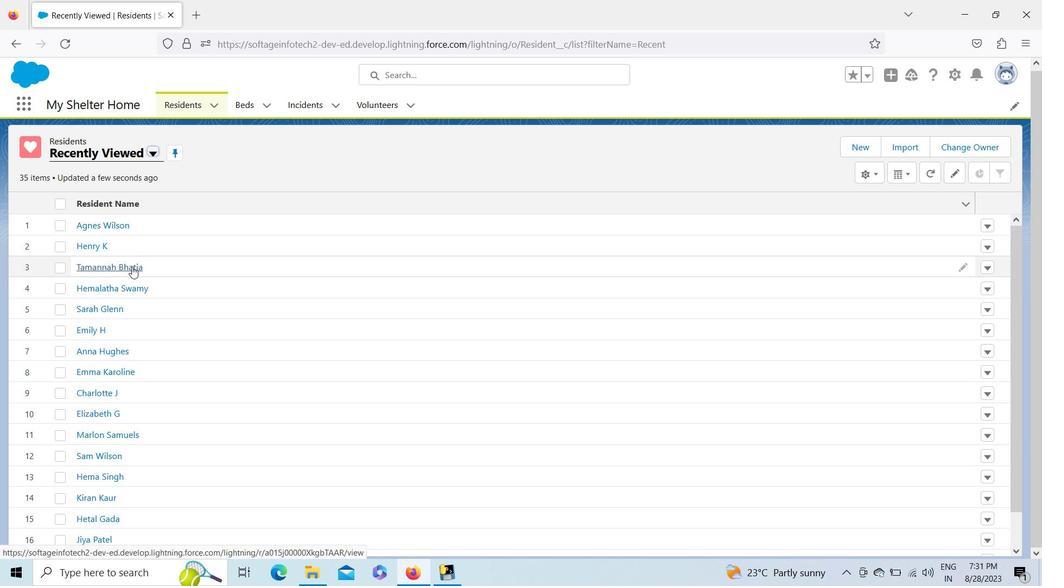 
Action: Mouse moved to (332, 448)
Screenshot: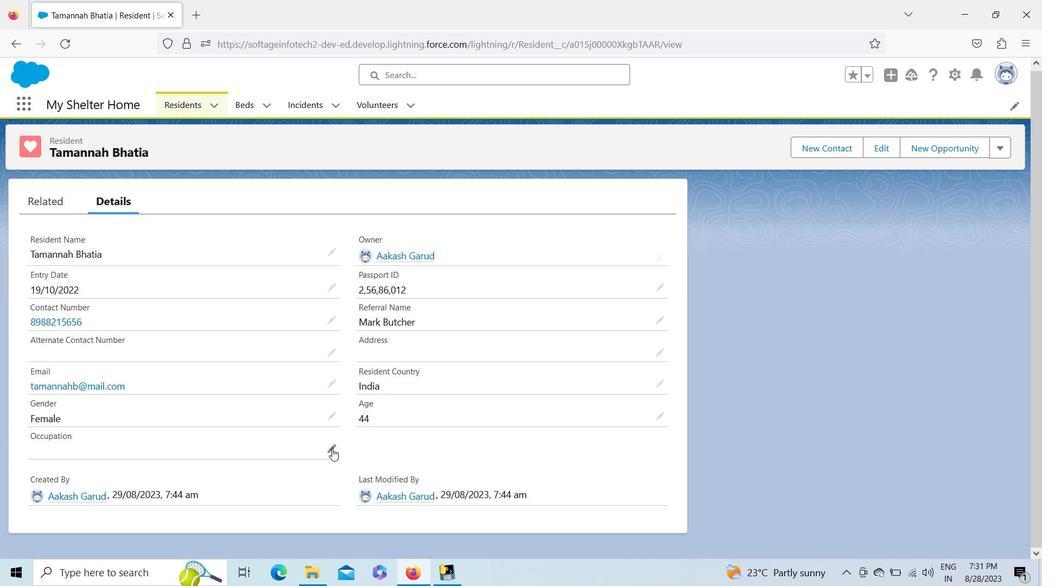 
Action: Mouse pressed left at (332, 448)
Screenshot: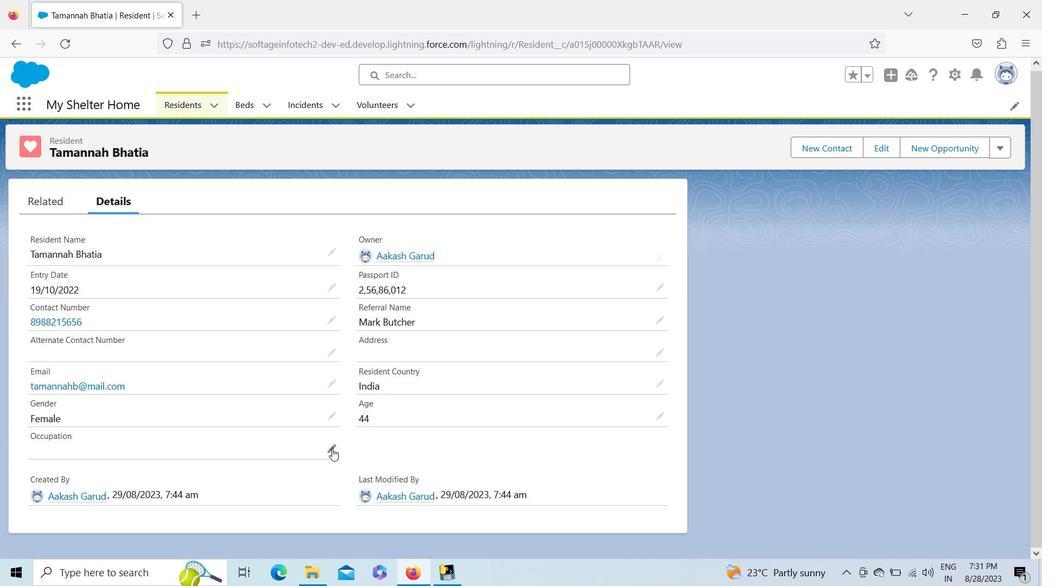 
Action: Key pressed <Key.shift>Actor
Screenshot: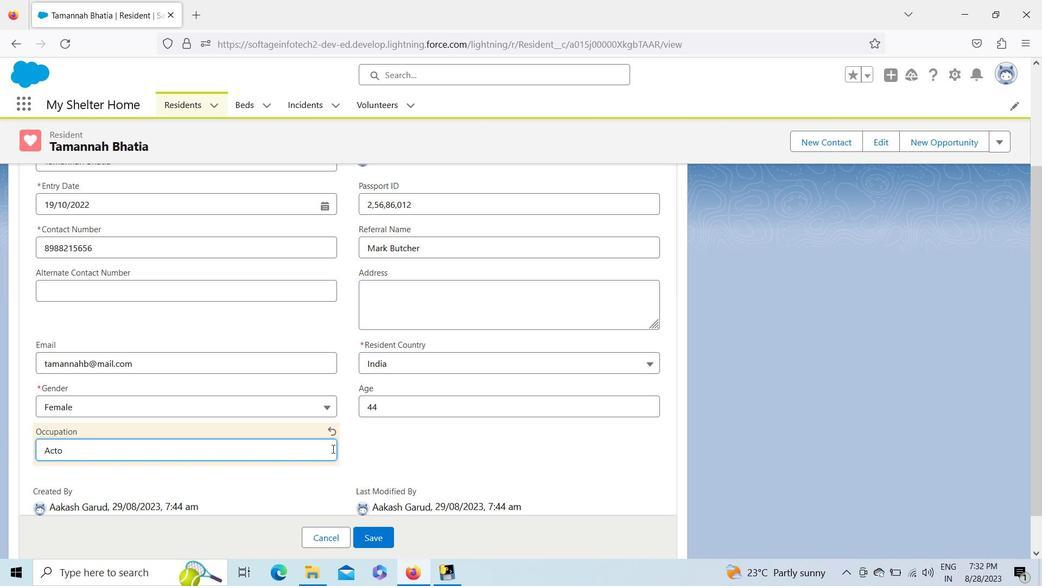 
Action: Mouse moved to (365, 541)
Screenshot: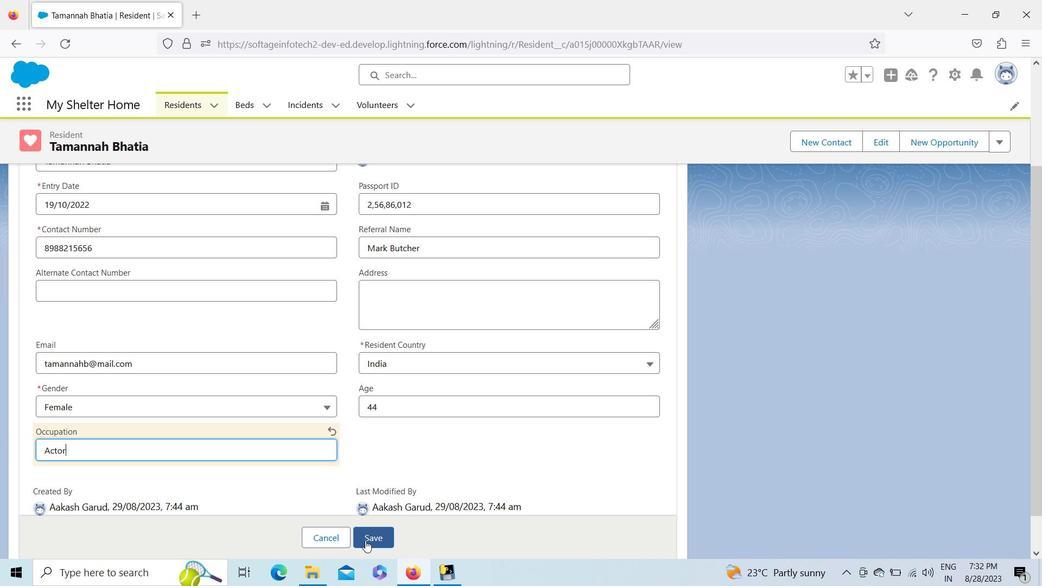 
Action: Mouse pressed left at (365, 541)
Screenshot: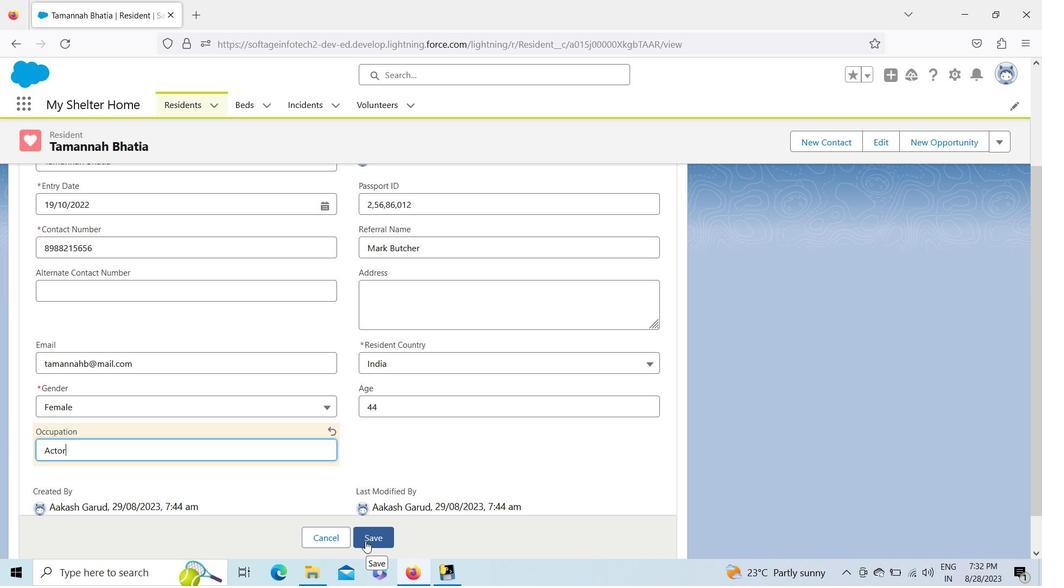 
Action: Mouse moved to (185, 108)
Screenshot: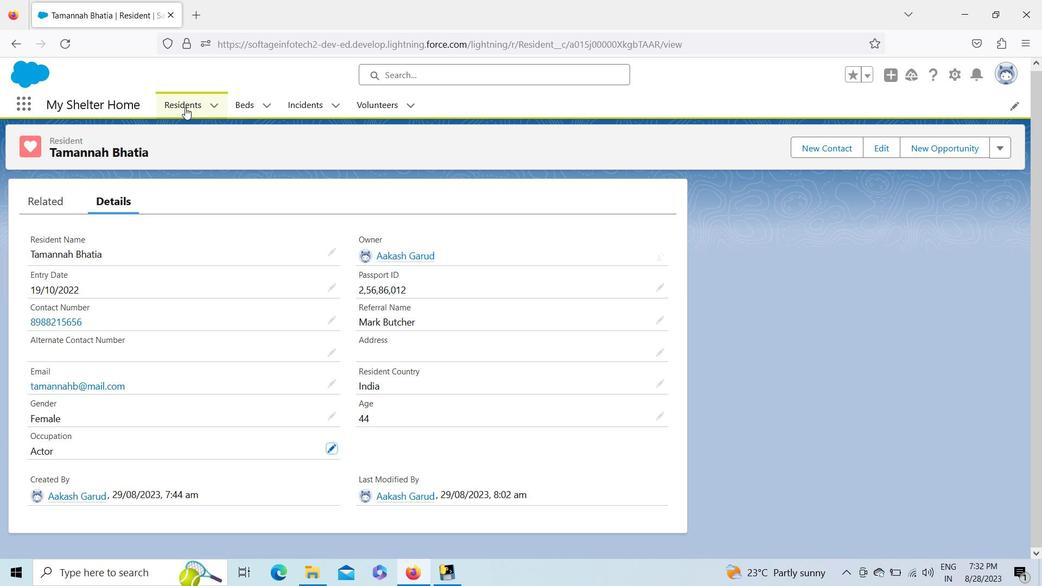 
Action: Mouse pressed left at (185, 108)
Screenshot: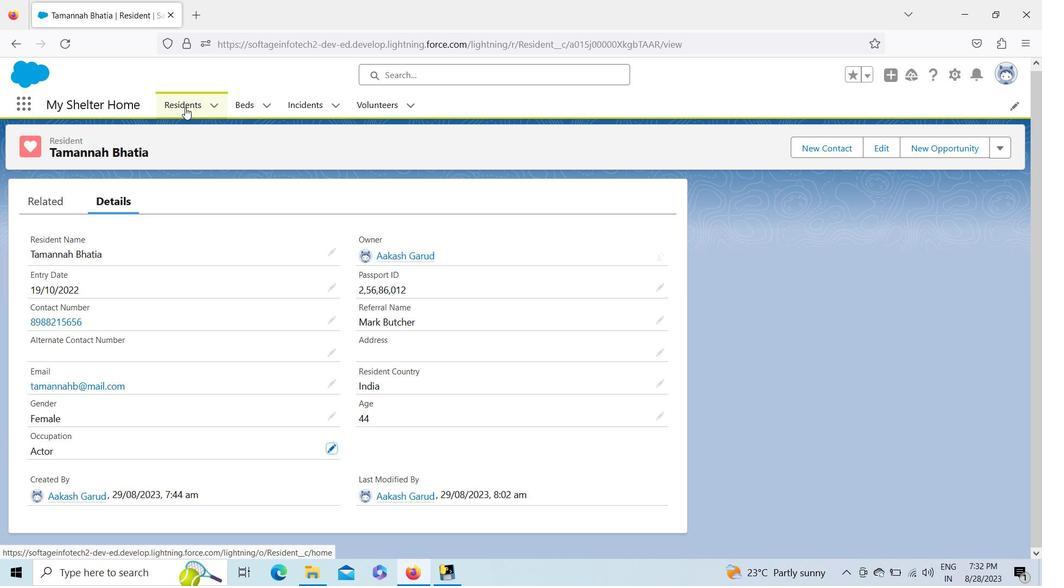 
Action: Mouse moved to (112, 290)
Screenshot: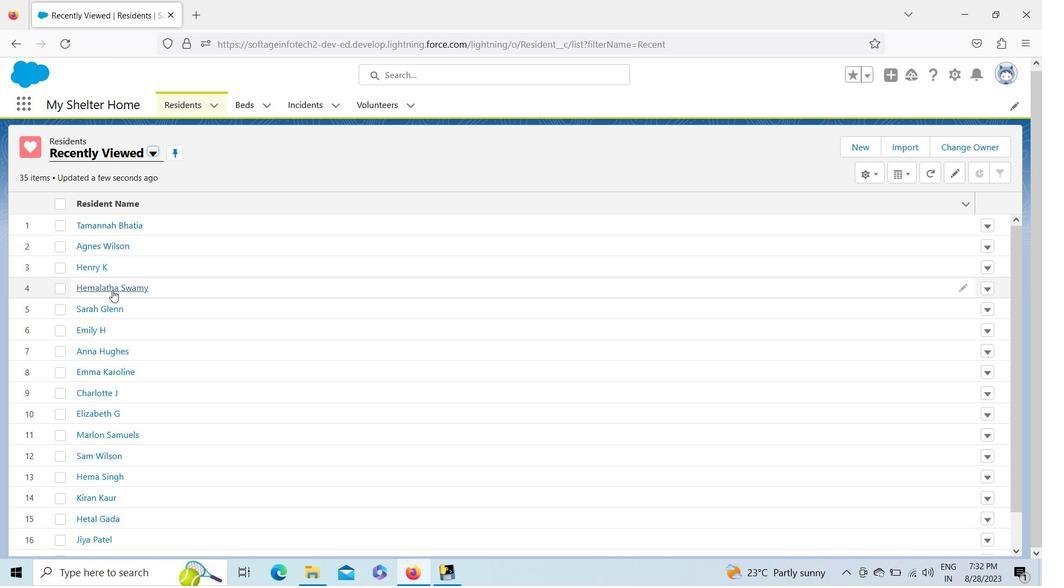 
Action: Mouse pressed left at (112, 290)
Screenshot: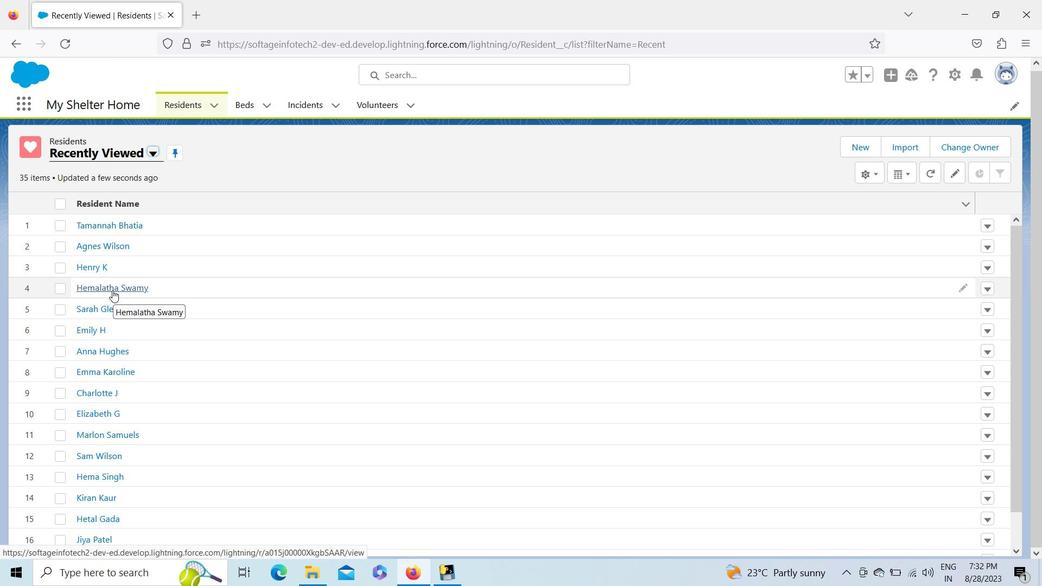 
Action: Mouse moved to (331, 446)
Screenshot: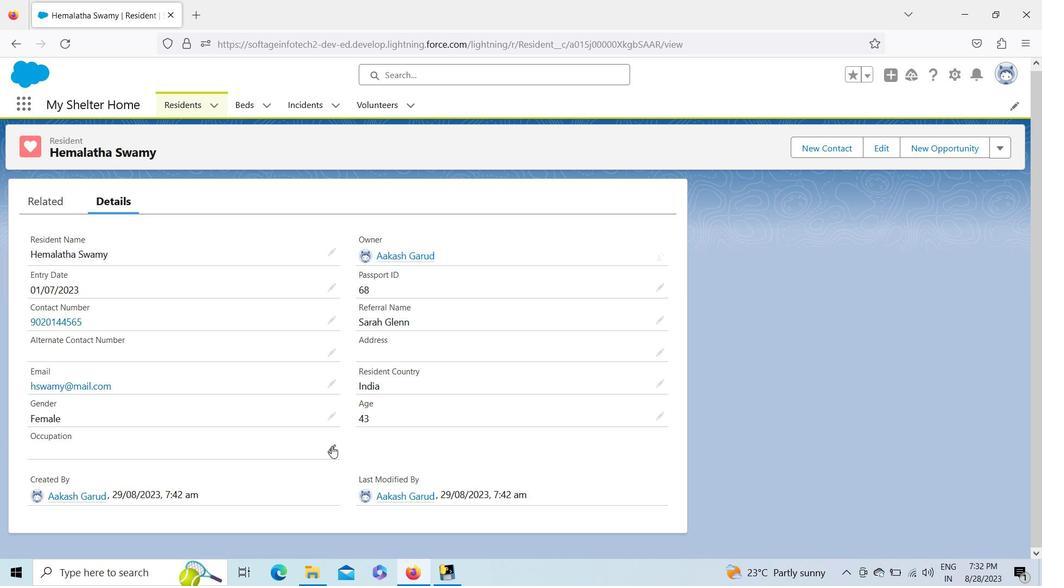 
Action: Mouse pressed left at (331, 446)
Screenshot: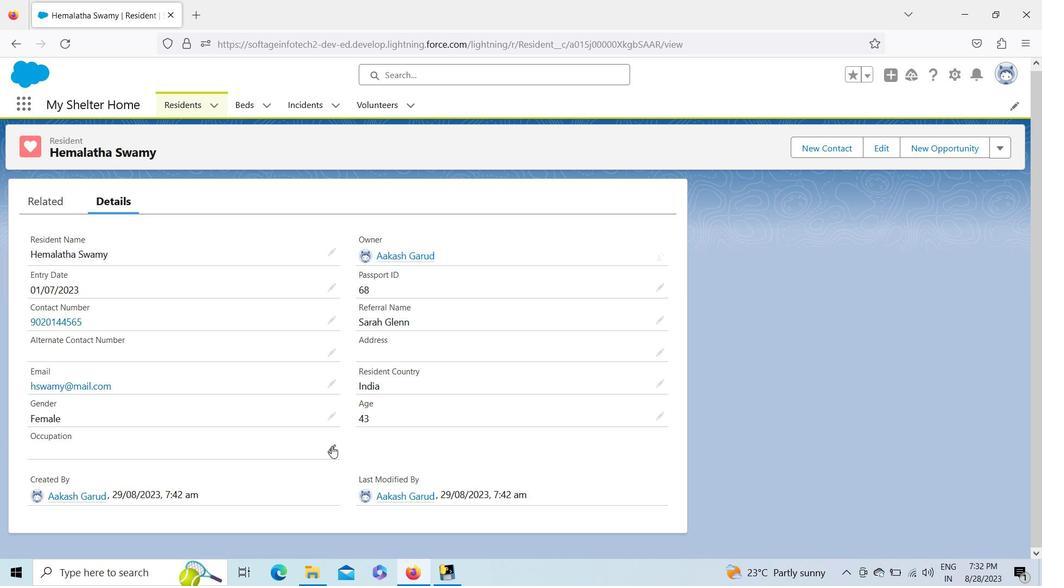 
Action: Key pressed <Key.shift><Key.shift><Key.shift><Key.shift><Key.shift><Key.shift><Key.shift><Key.shift><Key.shift><Key.shift><Key.shift><Key.shift><Key.shift><Key.shift><Key.shift><Key.shift><Key.shift><Key.shift><Key.shift><Key.shift><Key.shift><Key.shift><Key.shift><Key.shift><Key.shift><Key.shift><Key.shift>Coo<Key.backspace><Key.backspace><Key.backspace><Key.shift>Chef
Screenshot: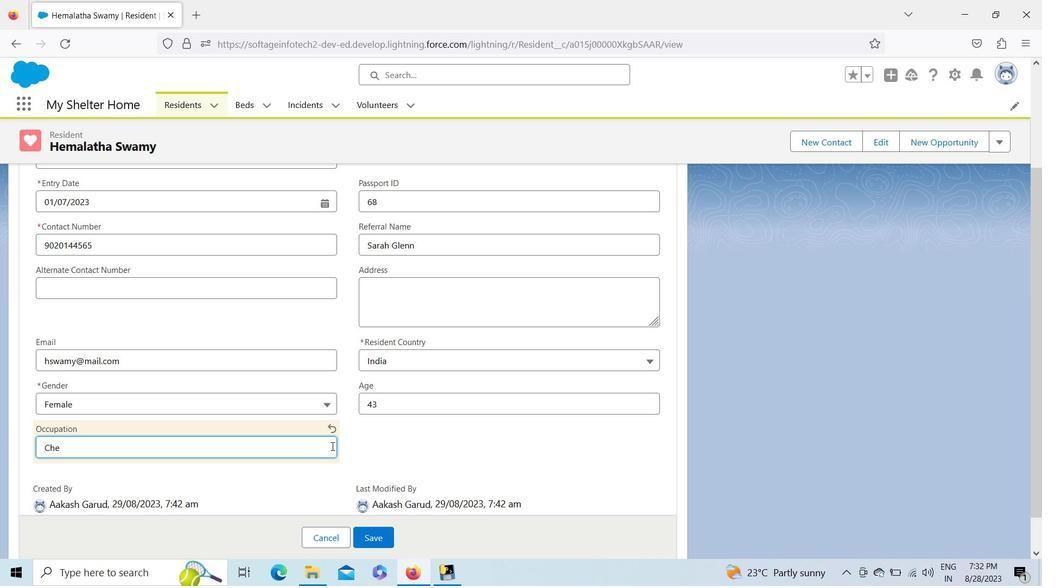 
Action: Mouse moved to (378, 532)
Screenshot: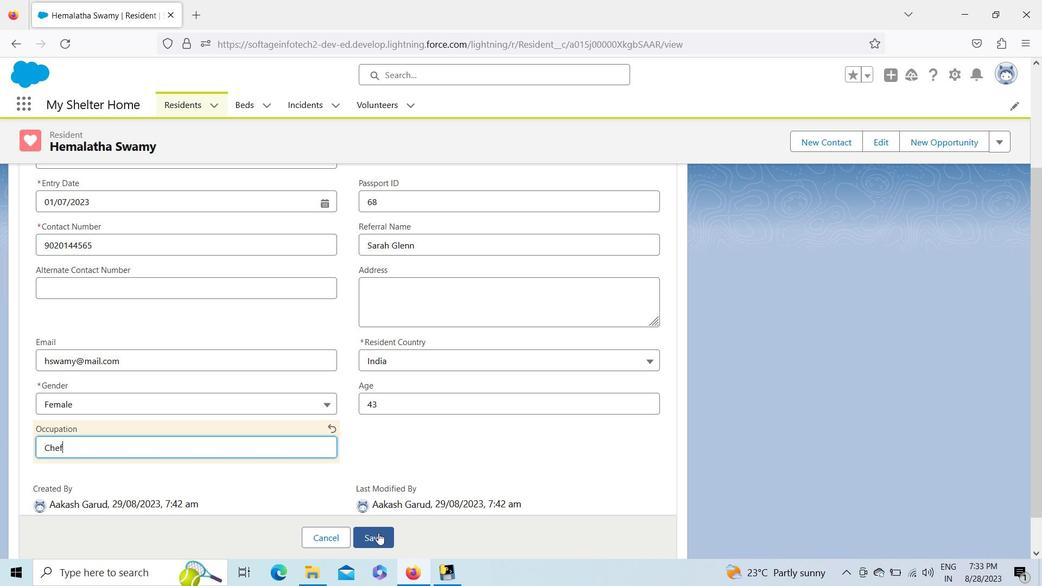 
Action: Mouse pressed left at (378, 532)
Screenshot: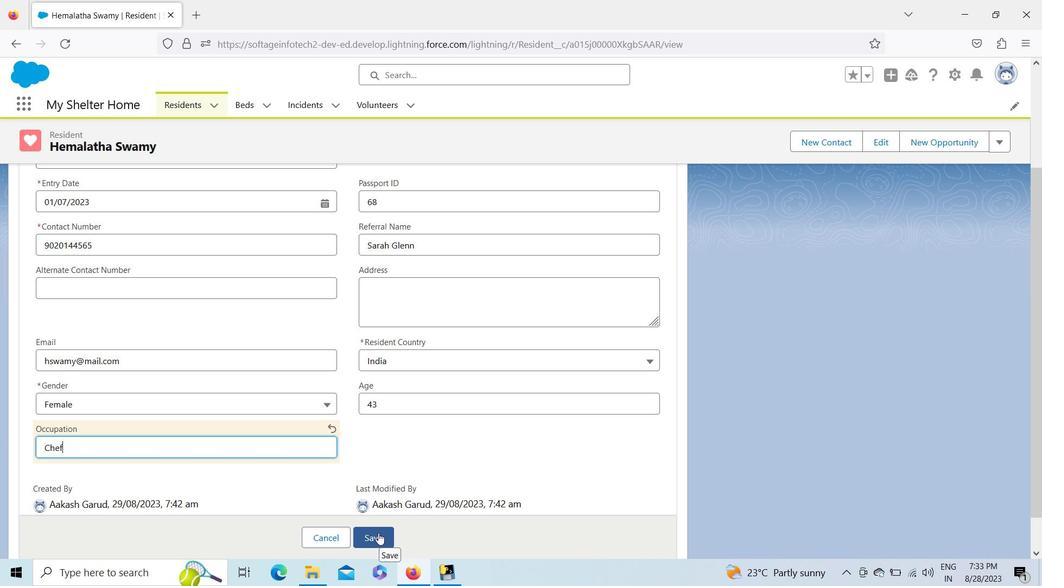 
Action: Mouse moved to (175, 103)
Screenshot: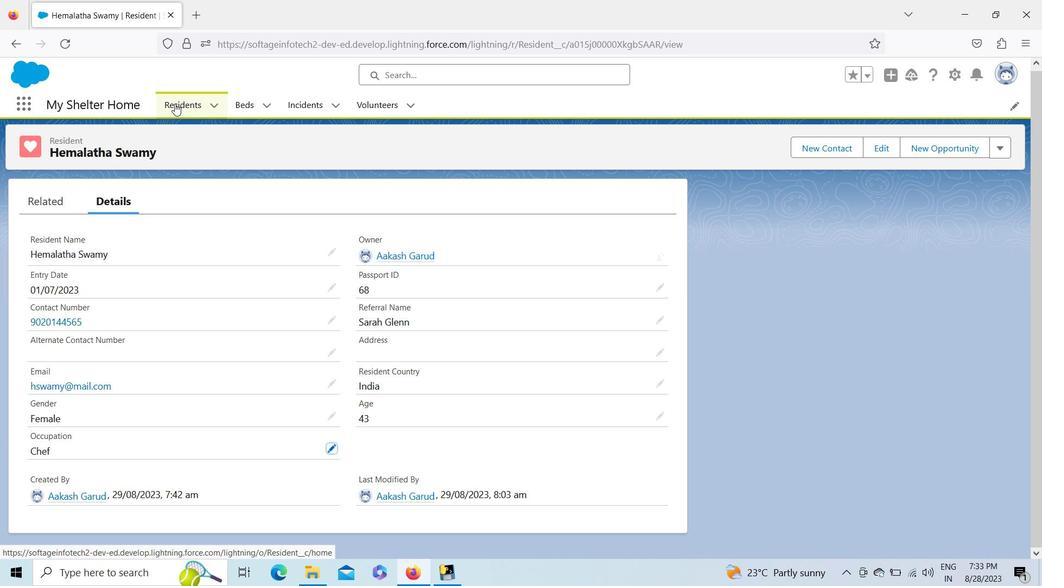 
Action: Mouse pressed left at (175, 103)
Screenshot: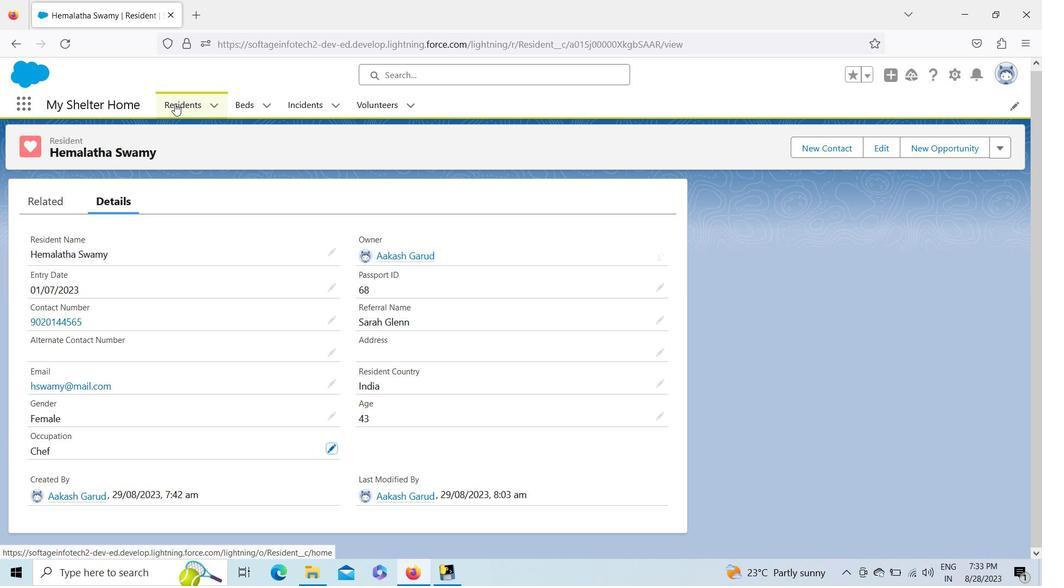 
Action: Mouse moved to (106, 306)
Screenshot: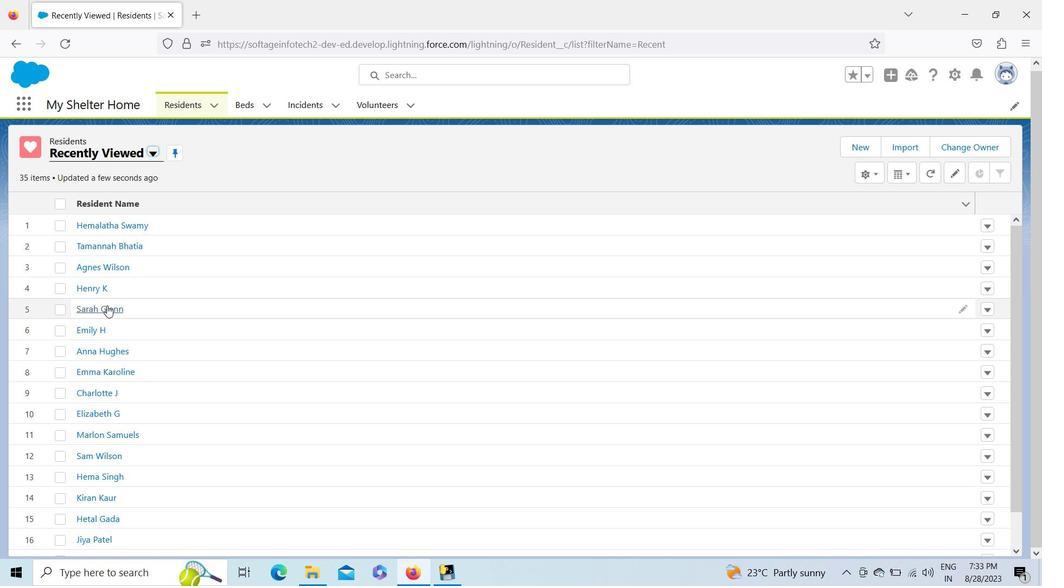 
Action: Mouse pressed left at (106, 306)
Screenshot: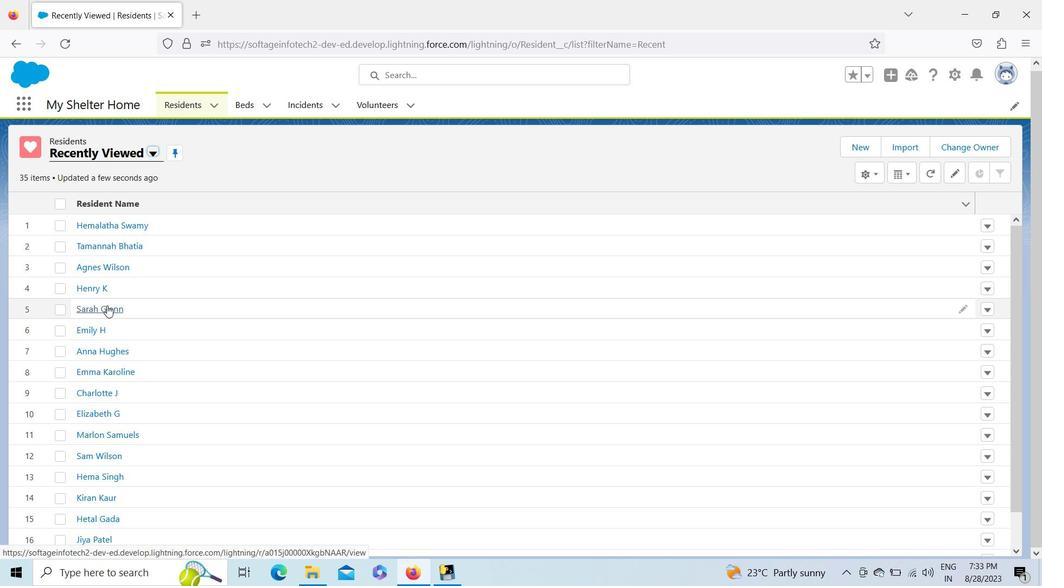 
Action: Mouse moved to (330, 447)
Screenshot: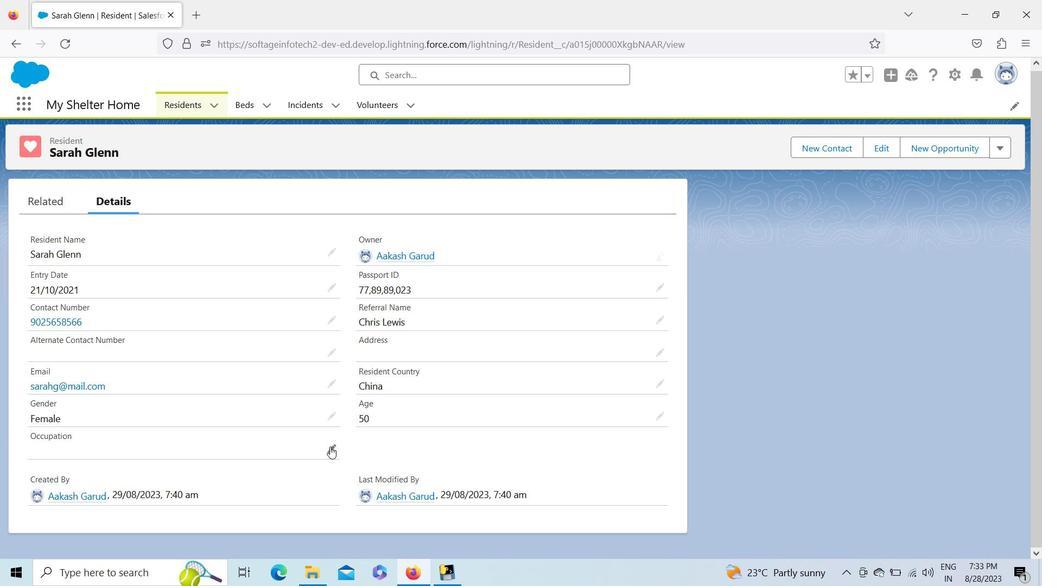 
Action: Mouse pressed left at (330, 447)
Screenshot: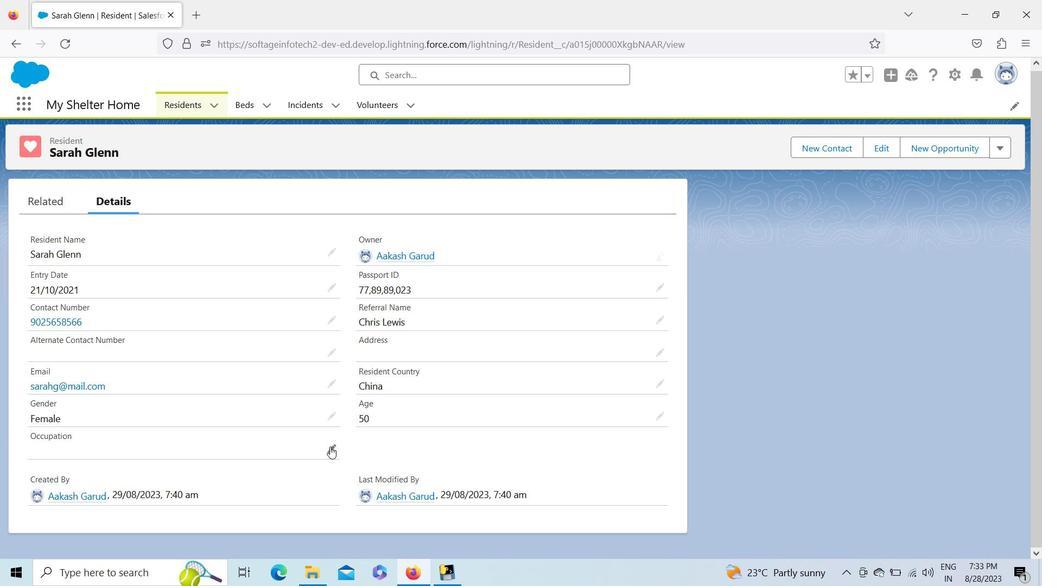 
Action: Key pressed <Key.shift>Sports<Key.space><Key.shift>Woman
Screenshot: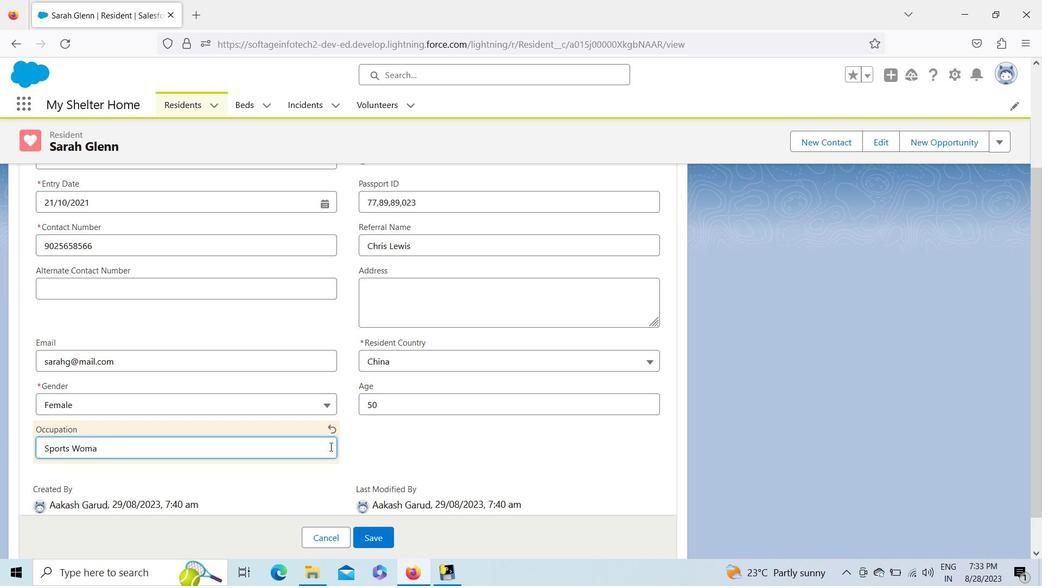 
Action: Mouse moved to (376, 536)
Screenshot: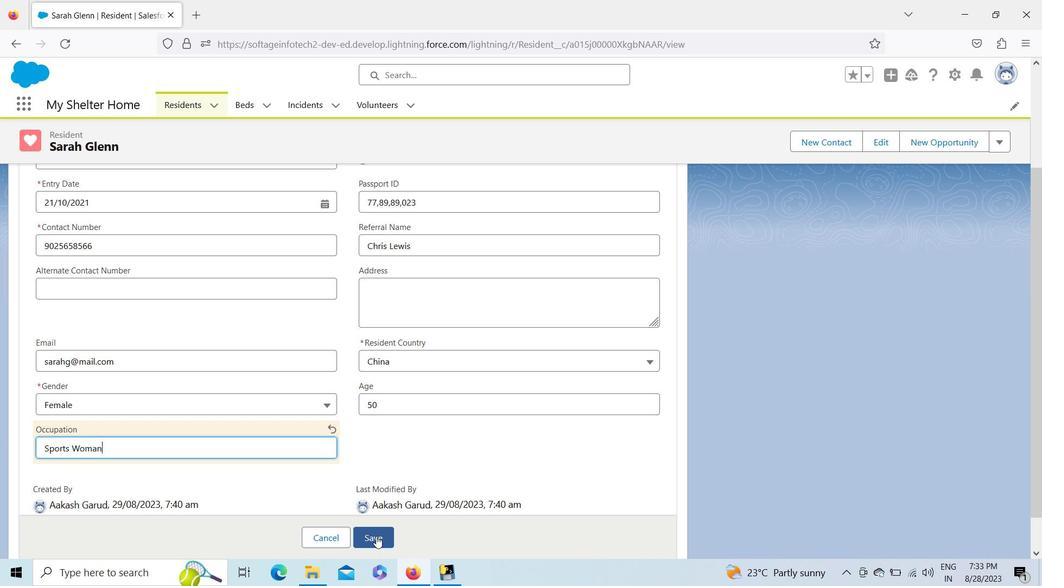 
Action: Mouse pressed left at (376, 536)
Screenshot: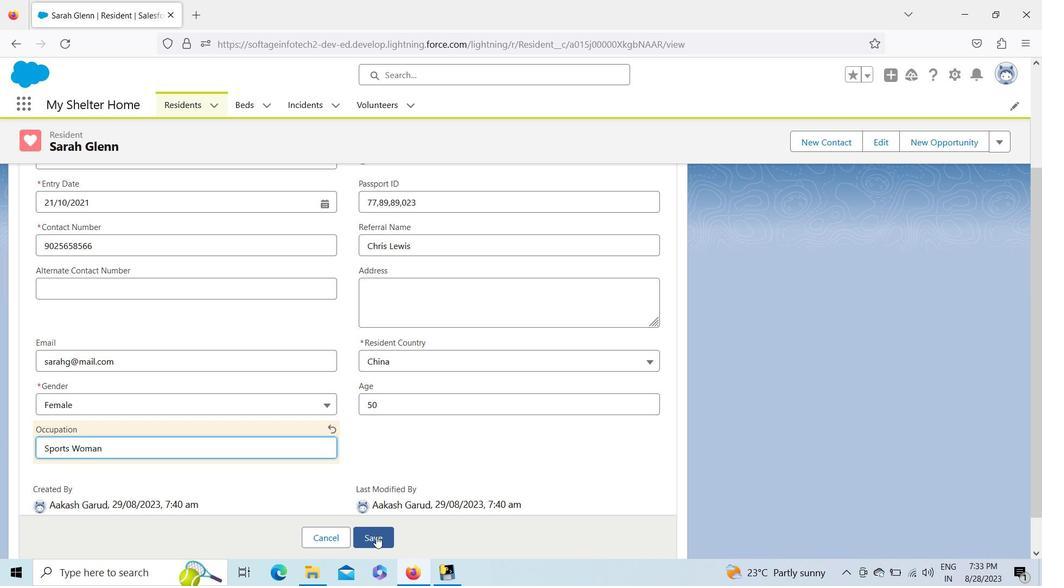 
Action: Mouse moved to (173, 106)
Screenshot: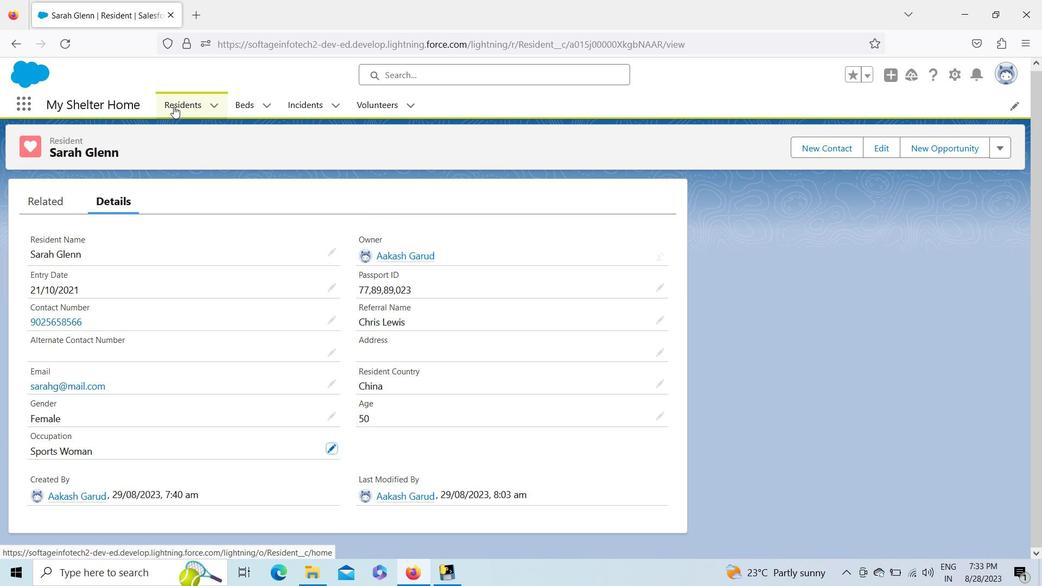 
Action: Mouse pressed left at (173, 106)
Screenshot: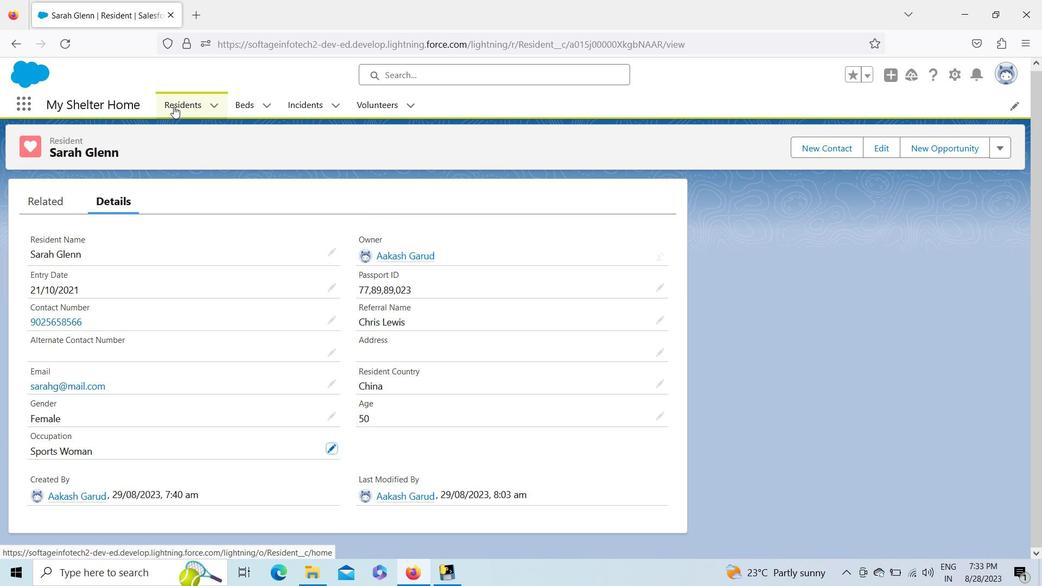 
Action: Mouse moved to (92, 327)
Screenshot: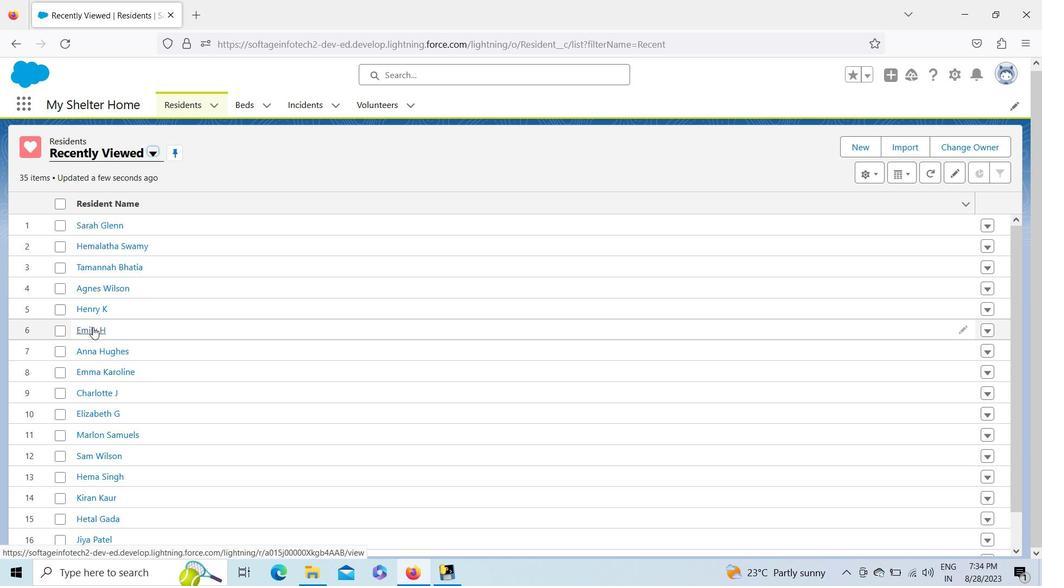 
Action: Mouse pressed left at (92, 327)
Screenshot: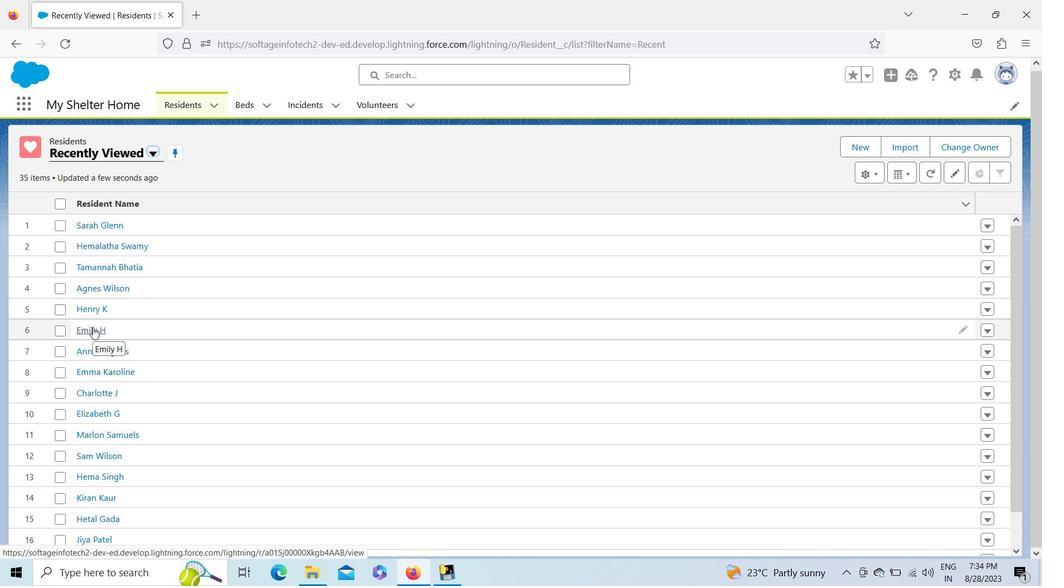 
Action: Mouse moved to (331, 450)
Screenshot: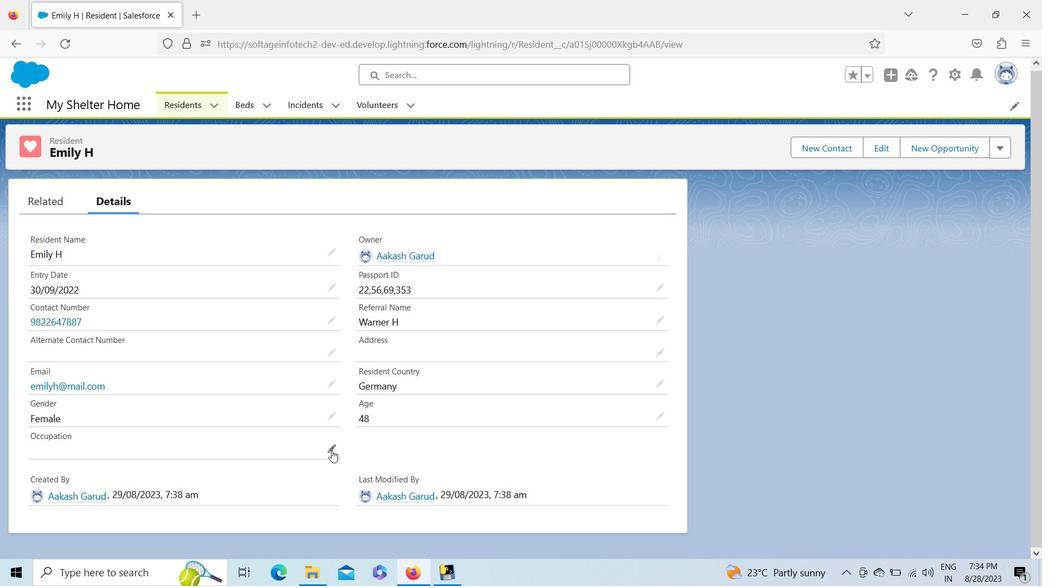 
Action: Mouse pressed left at (331, 450)
Screenshot: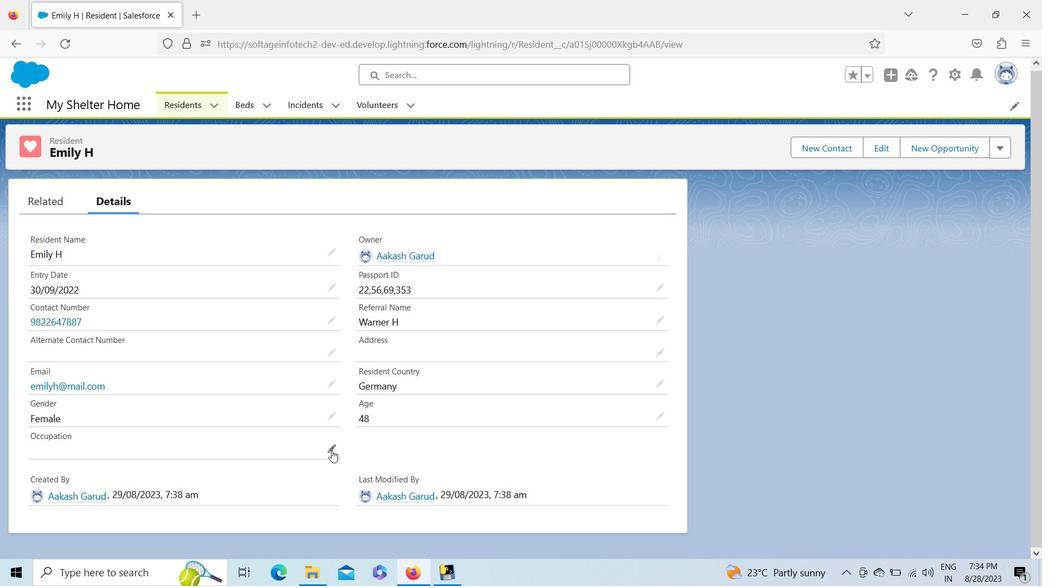 
Action: Key pressed <Key.shift>Singer<Key.shift>?<Key.backspace>/<Key.shift>Musician
Screenshot: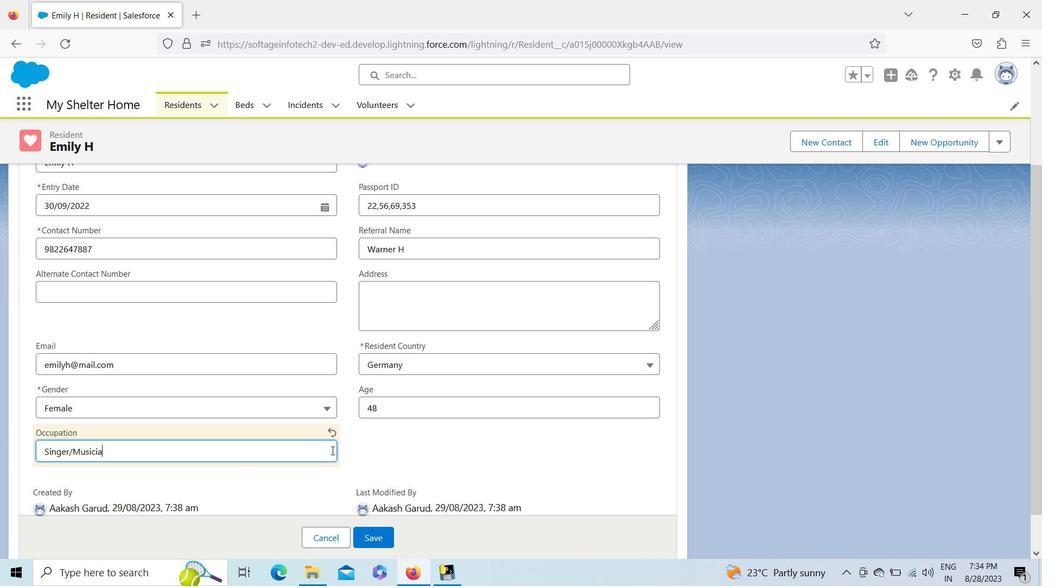 
Action: Mouse moved to (384, 538)
Screenshot: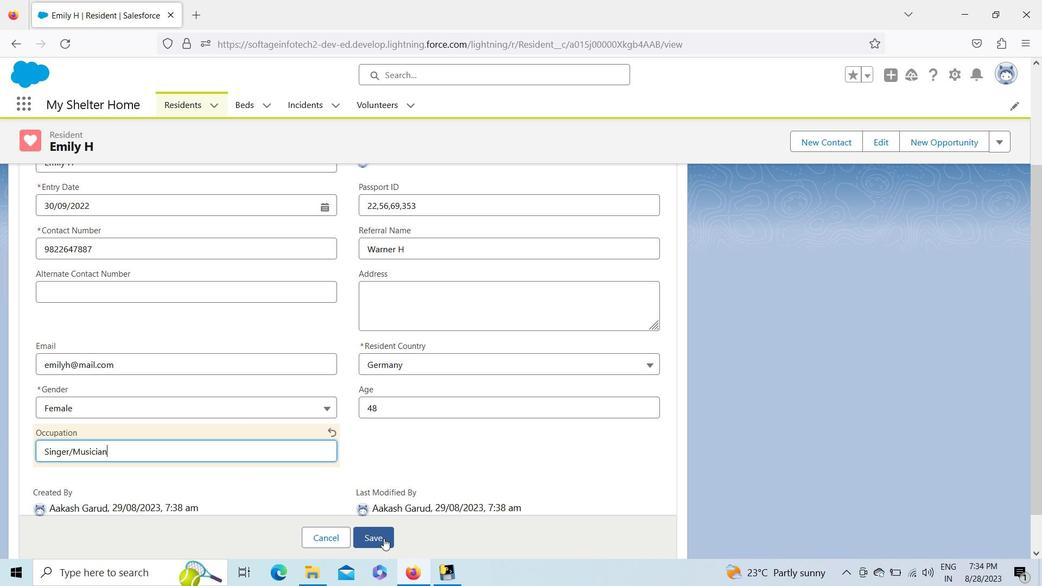 
Action: Mouse pressed left at (384, 538)
Screenshot: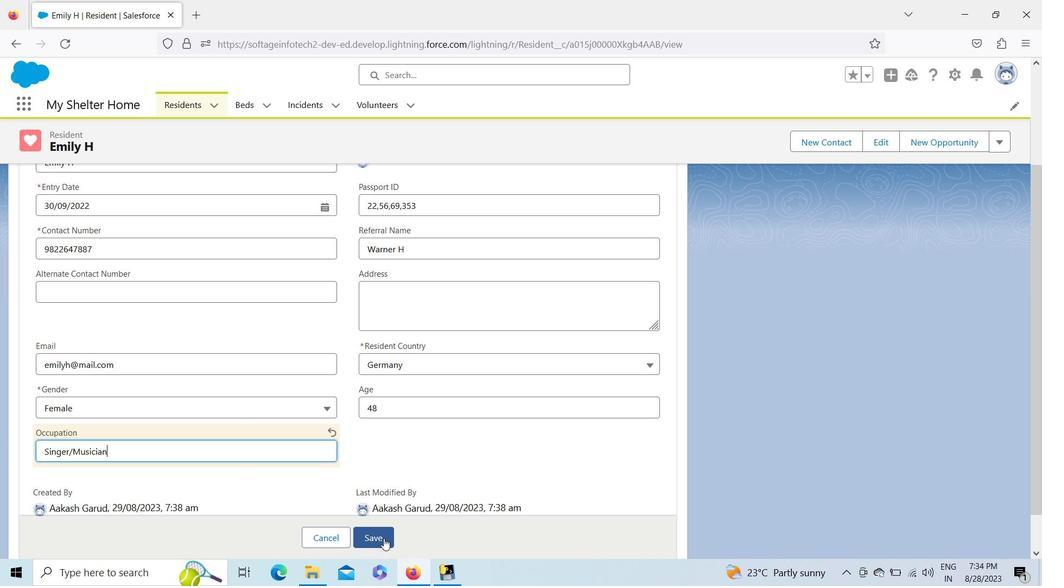 
Action: Mouse moved to (188, 100)
Screenshot: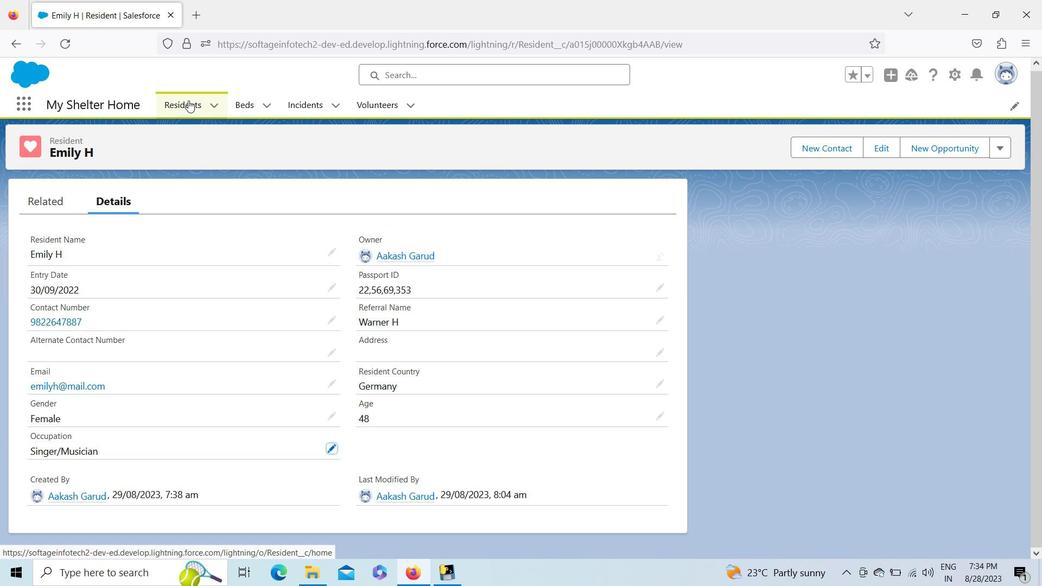 
Action: Mouse pressed left at (188, 100)
Screenshot: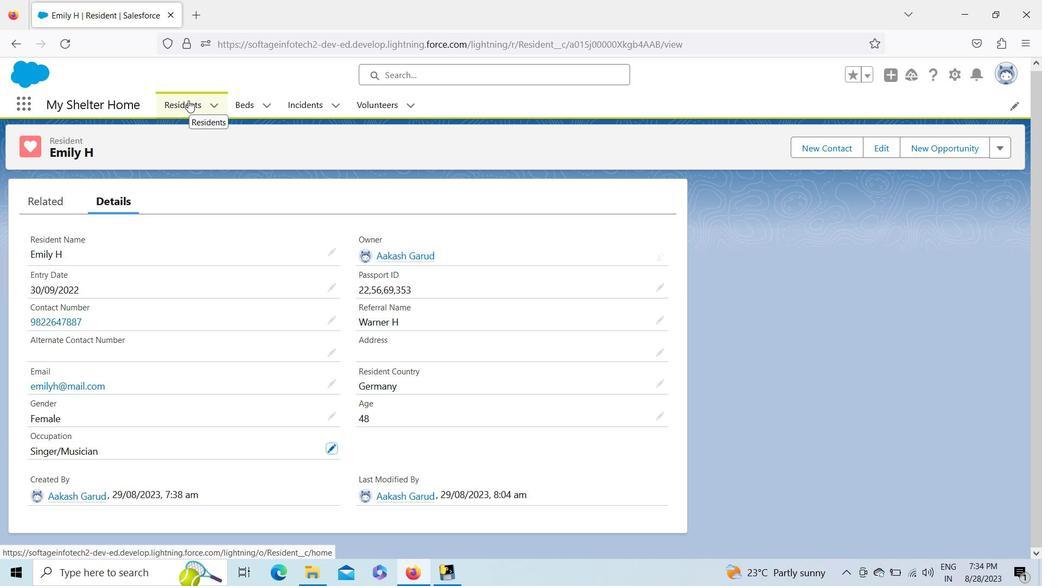 
Action: Mouse moved to (984, 350)
Screenshot: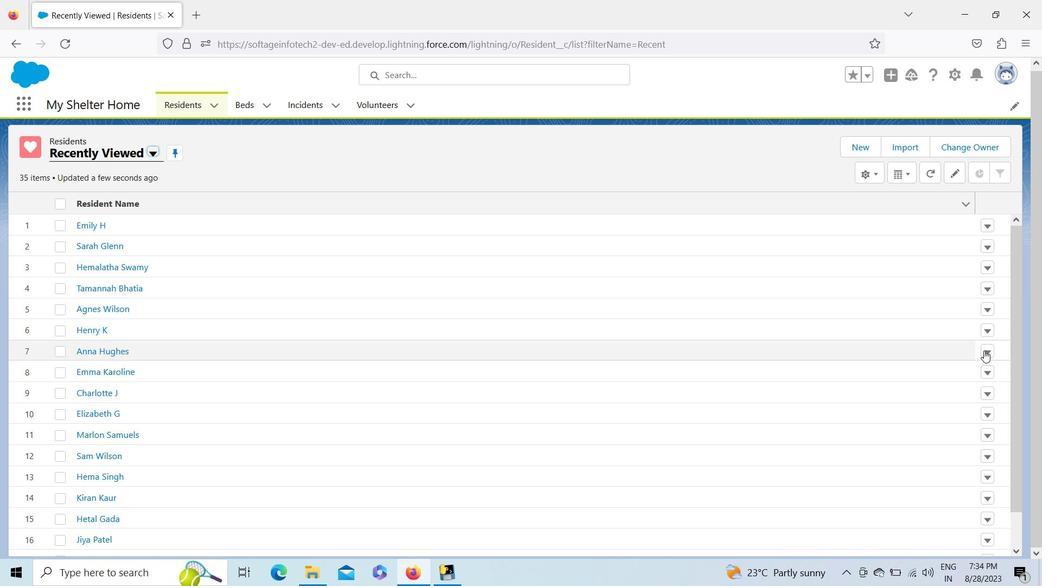 
Action: Mouse pressed left at (984, 350)
Screenshot: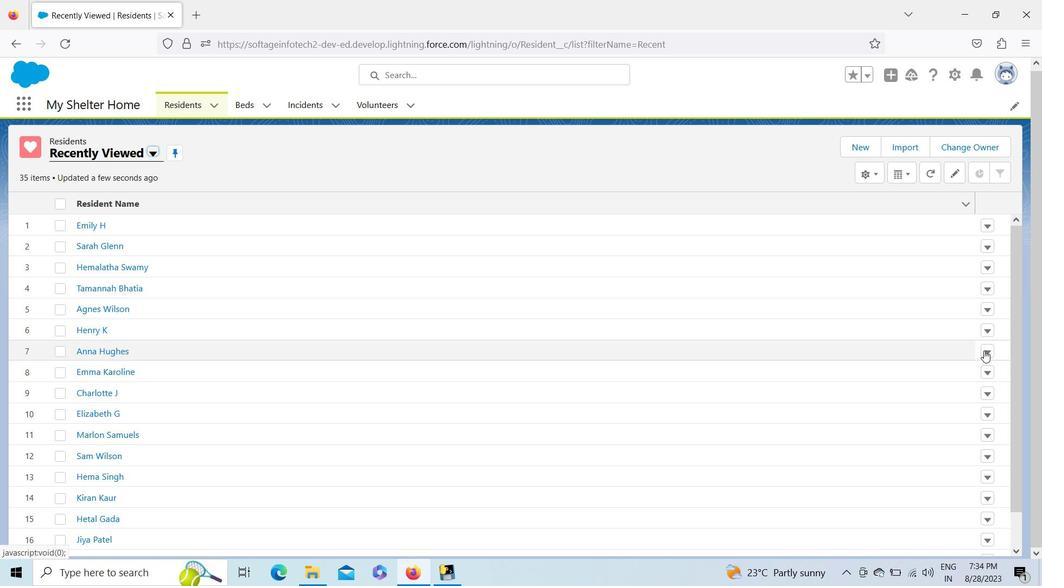 
Action: Mouse moved to (944, 380)
Screenshot: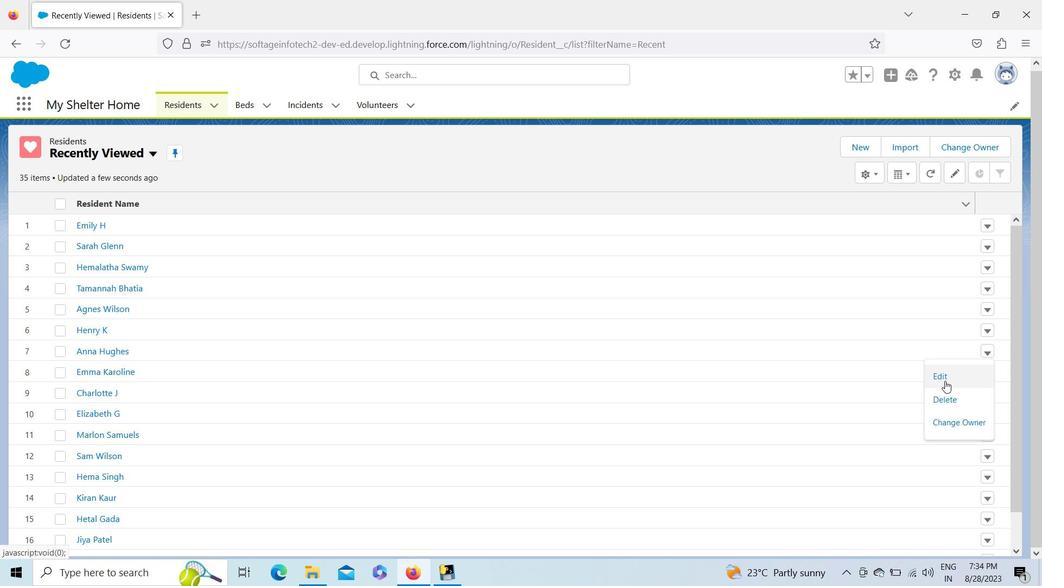
Action: Mouse pressed left at (944, 380)
Screenshot: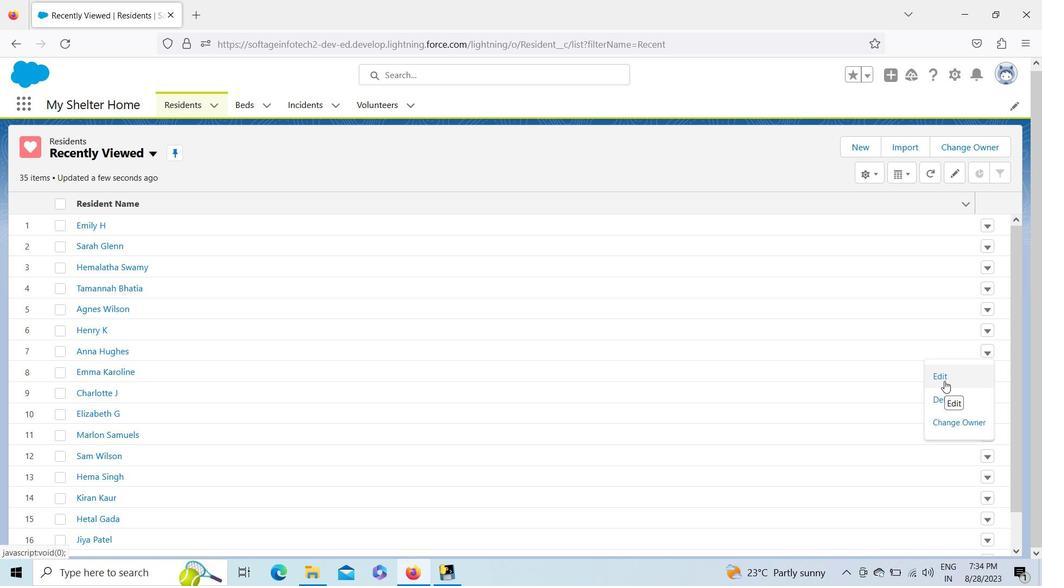 
Action: Mouse moved to (795, 448)
Screenshot: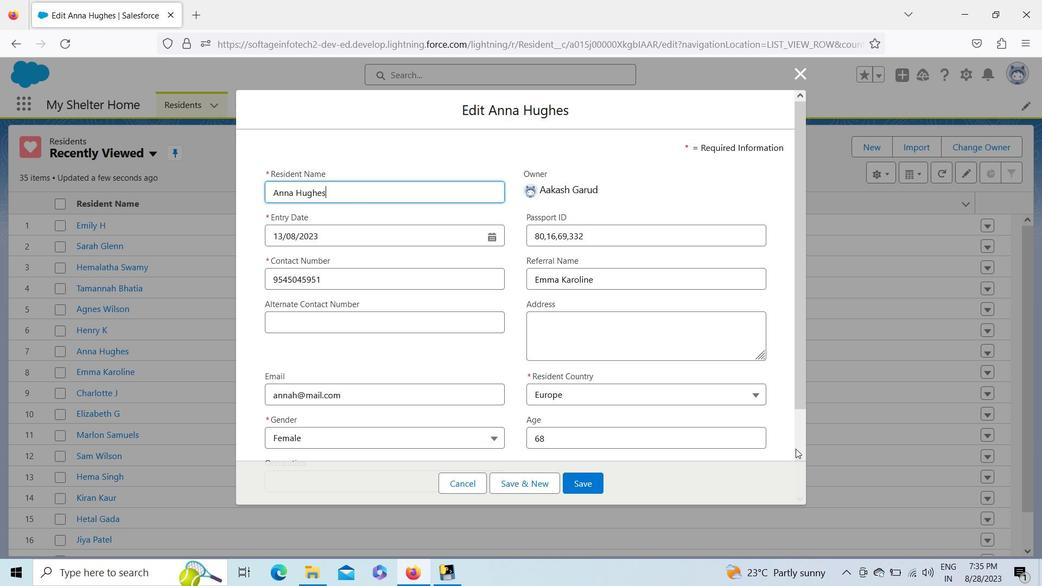 
Action: Mouse pressed left at (795, 448)
Screenshot: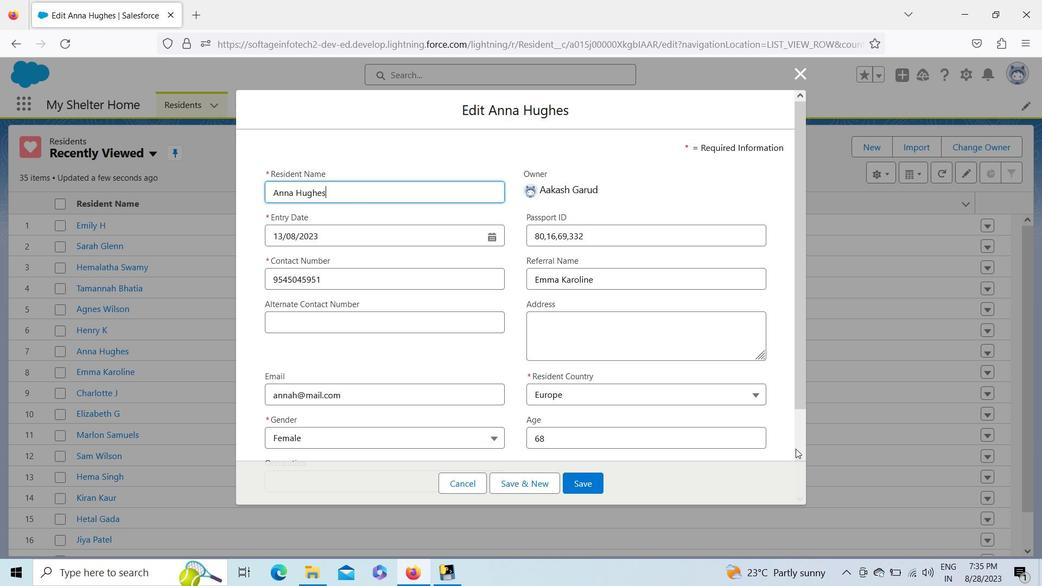 
Action: Mouse moved to (424, 375)
Screenshot: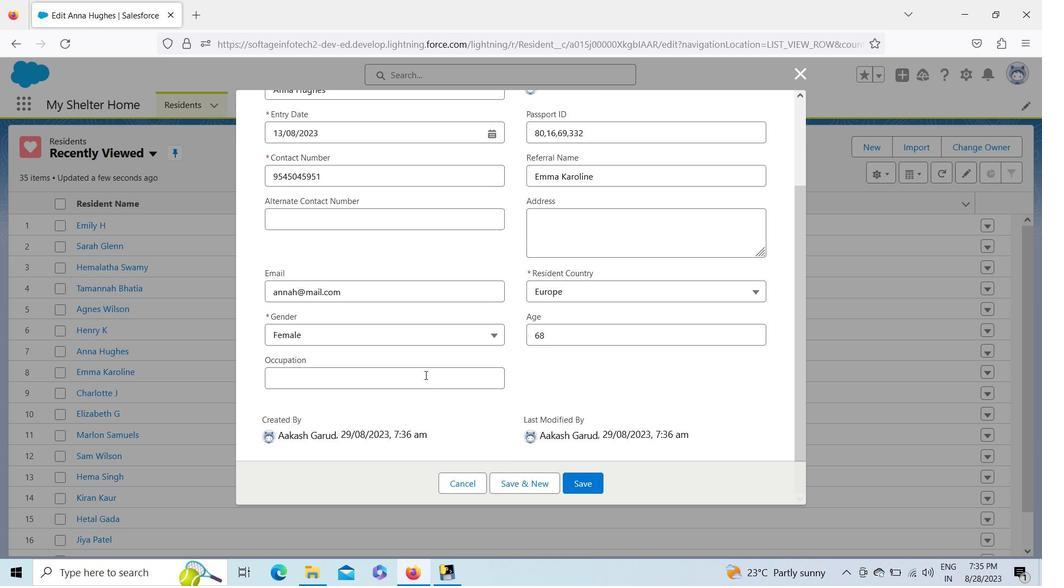 
Action: Mouse pressed left at (424, 375)
Screenshot: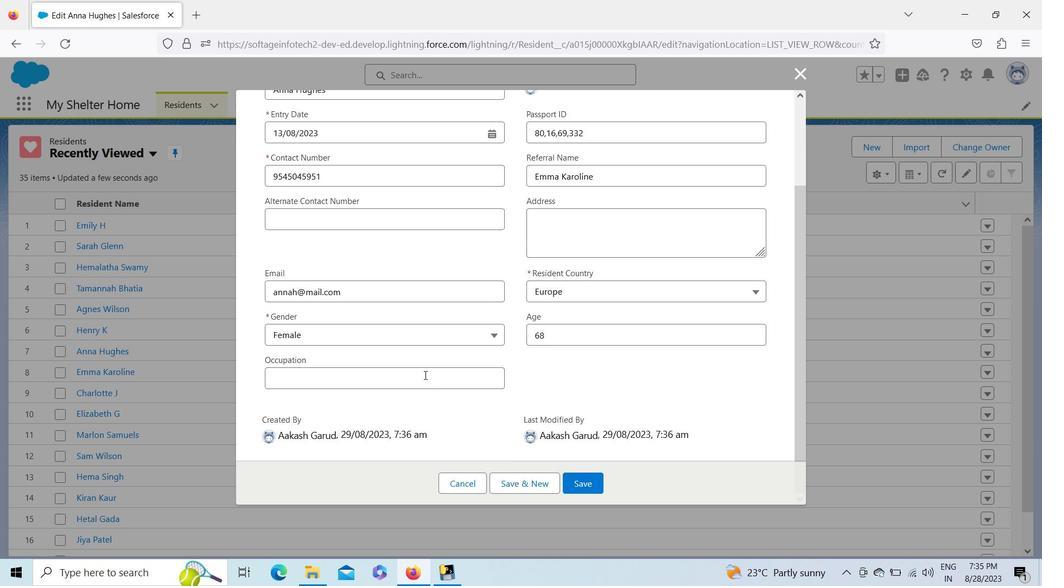 
Action: Key pressed <Key.shift><Key.shift><Key.shift><Key.shift>Banking<Key.space><Key.shift><Key.shift><Key.shift><Key.shift><Key.shift><Key.shift><Key.shift><Key.shift><Key.shift><Key.shift><Key.shift><Key.shift><Key.shift><Key.shift><Key.shift><Key.shift><Key.shift><Key.shift><Key.shift><Key.shift><Key.shift><Key.shift><Key.shift><Key.shift><Key.shift><Key.shift><Key.shift><Key.shift>Professional
Screenshot: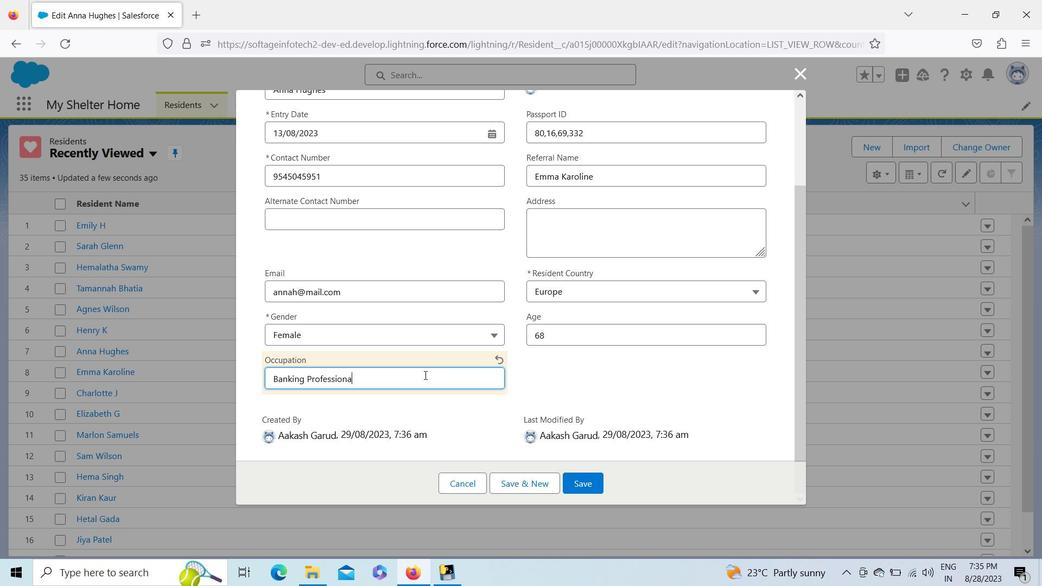 
Action: Mouse moved to (421, 421)
Screenshot: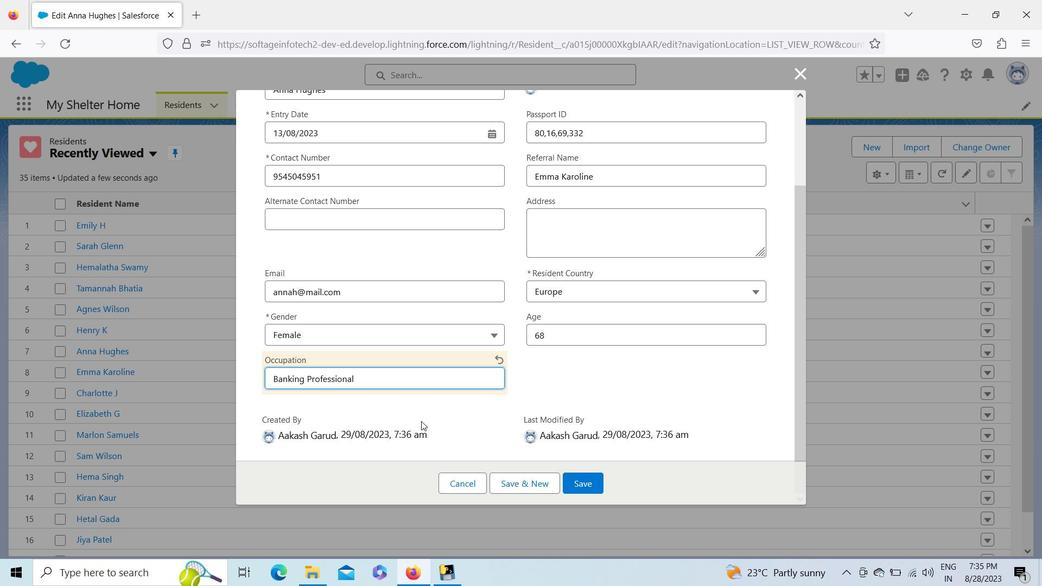 
Action: Key pressed <Key.left><Key.left><Key.left><Key.left><Key.left><Key.left><Key.left><Key.left><Key.left><Key.left><Key.left><Key.left><Key.left><Key.left><Key.left><Key.left><Key.left><Key.left><Key.left><Key.left><Key.left><Key.left><Key.shift>E<Key.shift><Key.shift>x<Key.space>
Screenshot: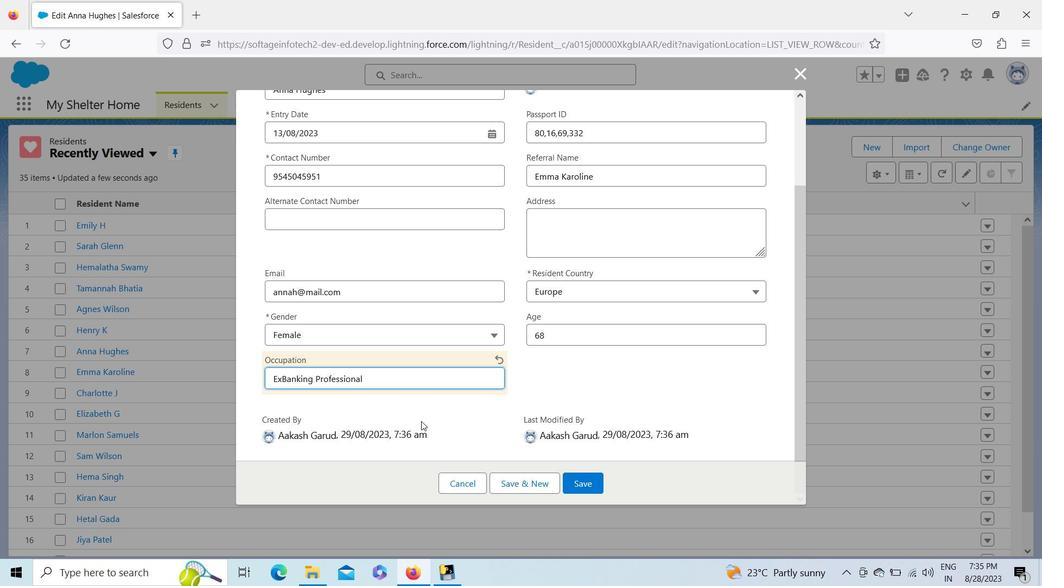
Action: Mouse moved to (579, 478)
Screenshot: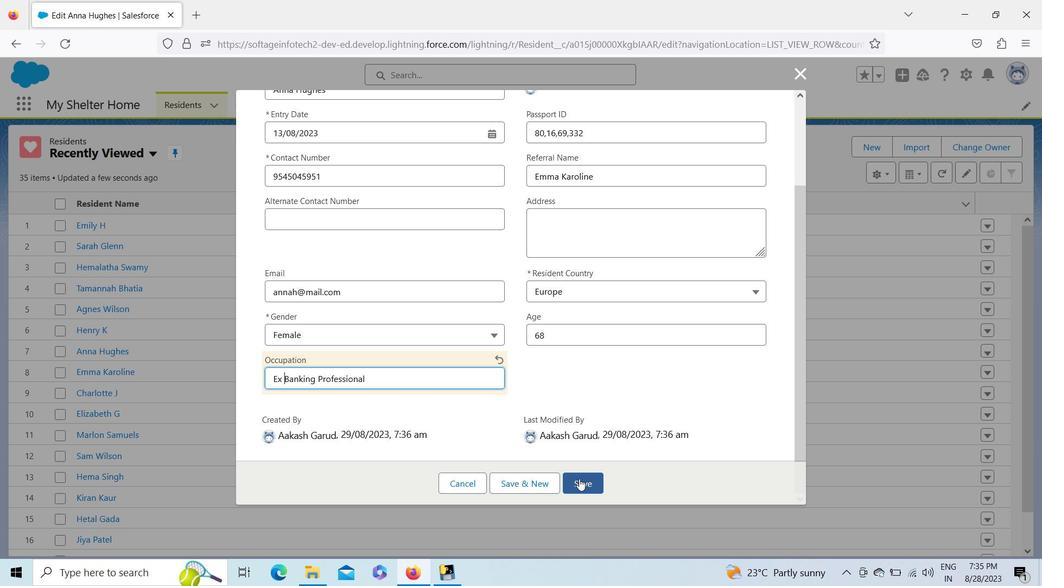 
Action: Mouse pressed left at (579, 478)
Screenshot: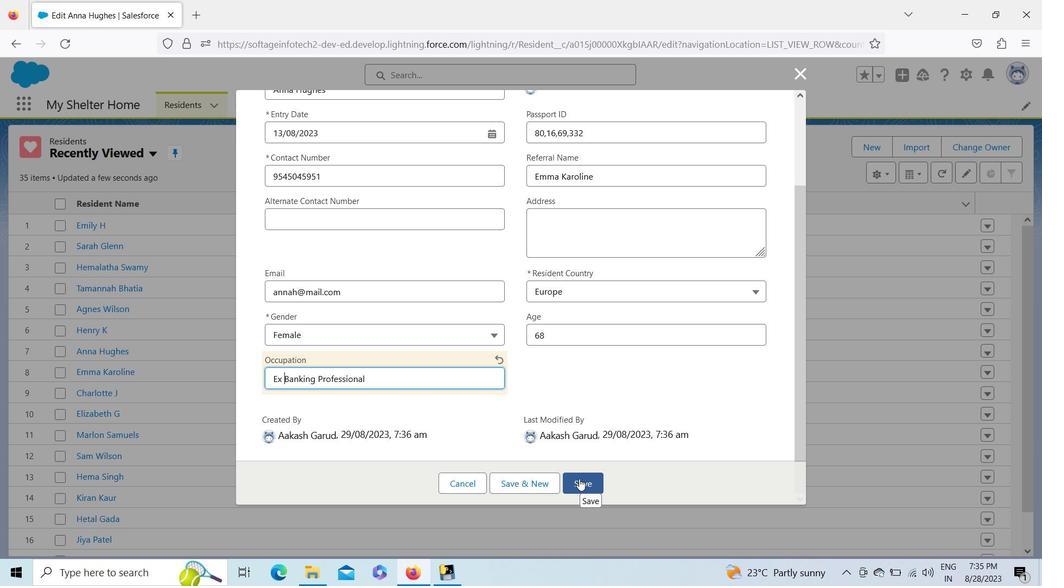 
Action: Mouse moved to (961, 373)
Screenshot: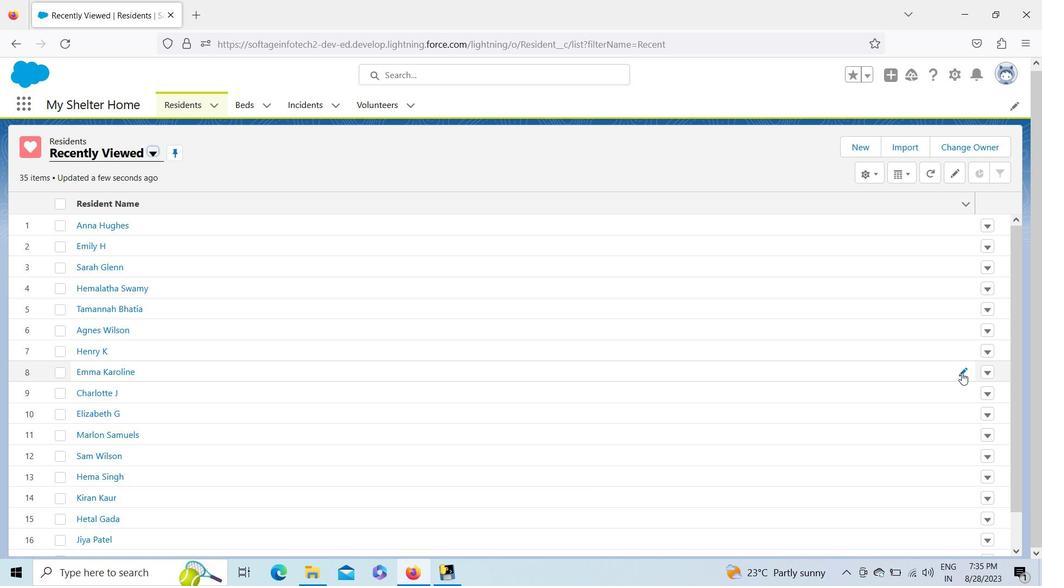 
Action: Mouse pressed left at (961, 373)
Screenshot: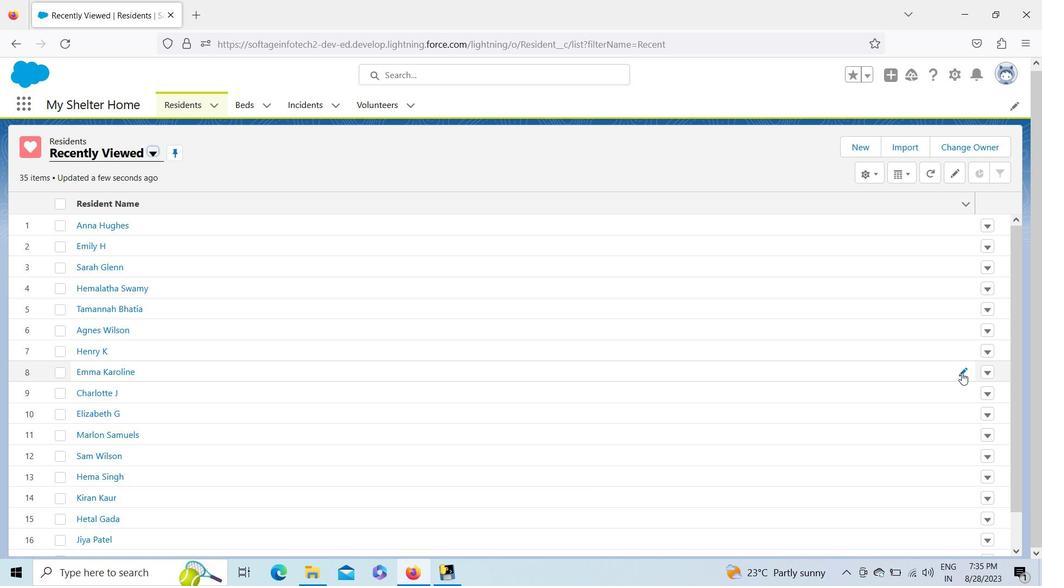 
Action: Mouse moved to (961, 370)
Screenshot: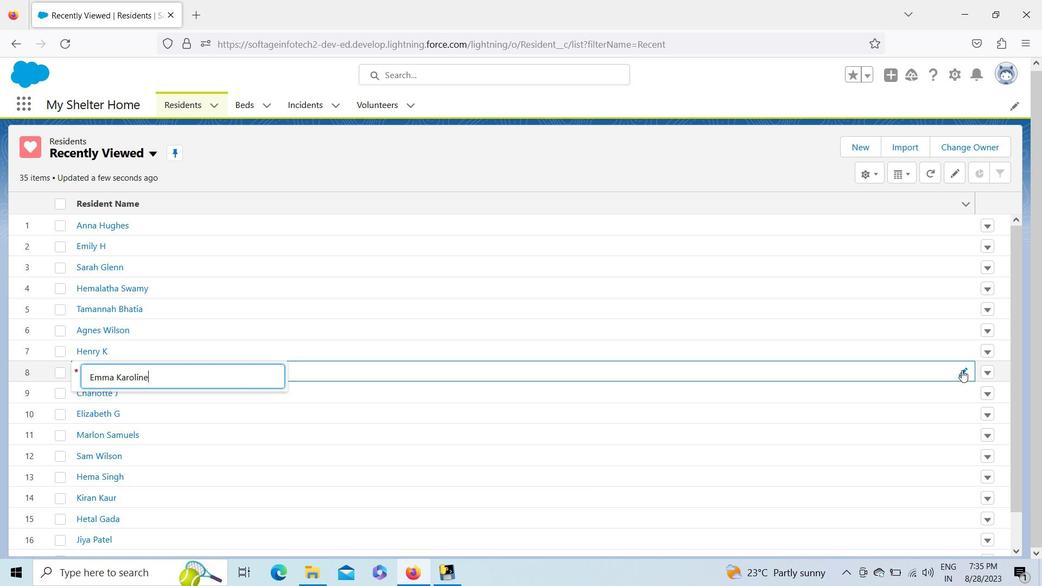 
Action: Mouse pressed left at (961, 370)
Screenshot: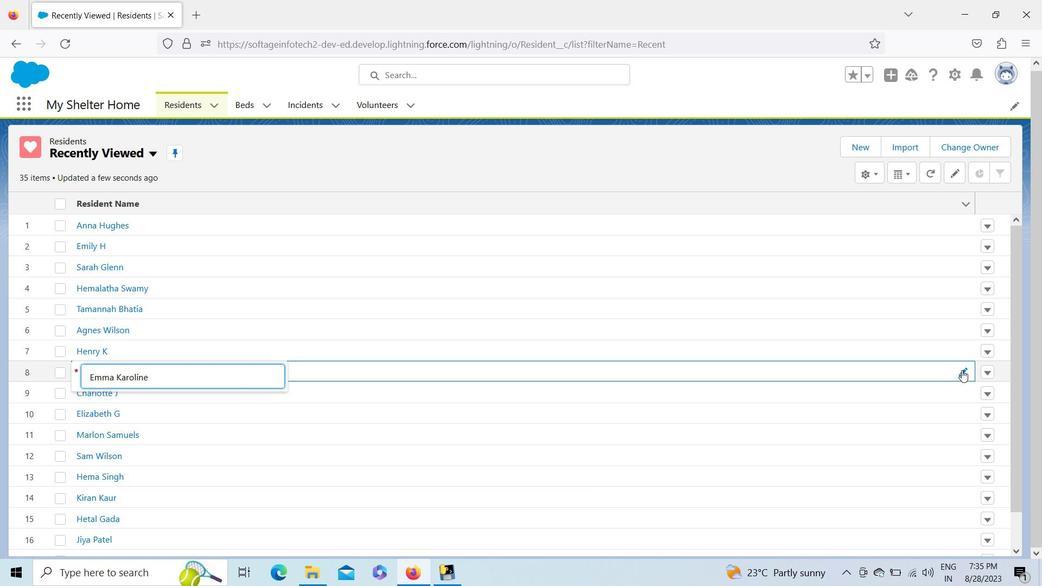 
Action: Mouse moved to (983, 371)
Screenshot: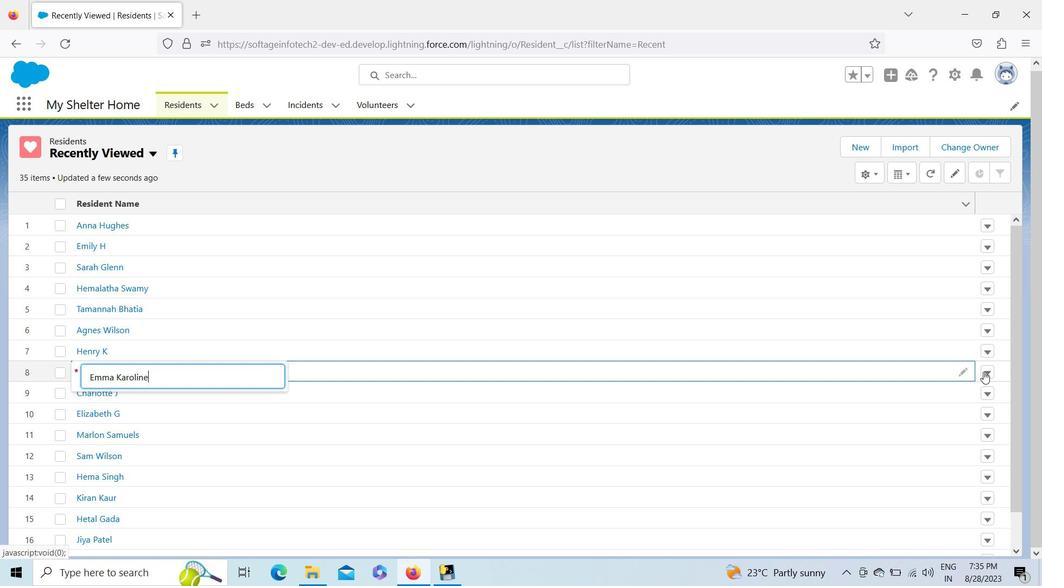 
Action: Mouse pressed left at (983, 371)
Screenshot: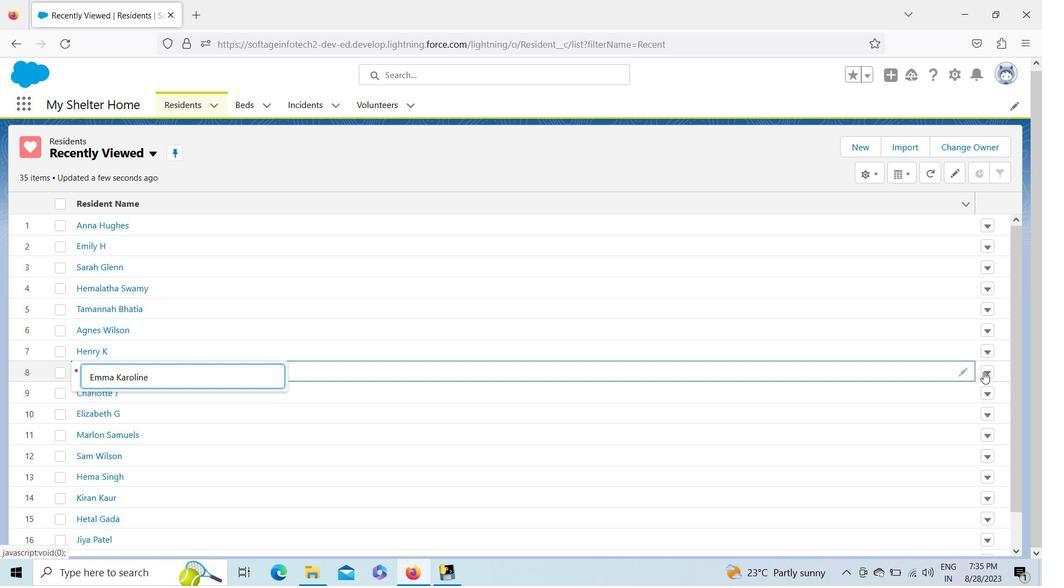 
Action: Mouse moved to (983, 372)
Screenshot: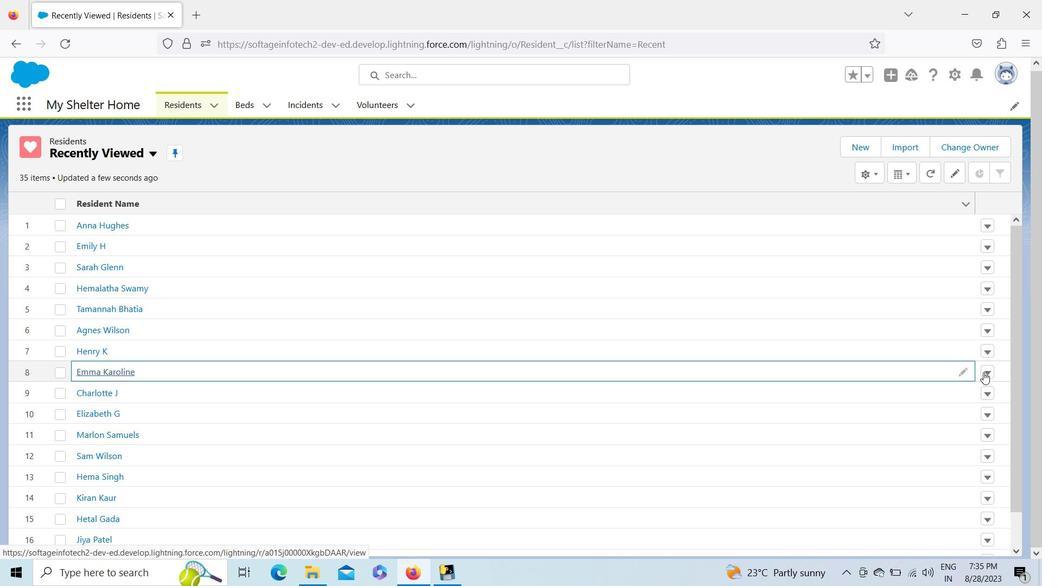 
Action: Mouse pressed left at (983, 372)
Screenshot: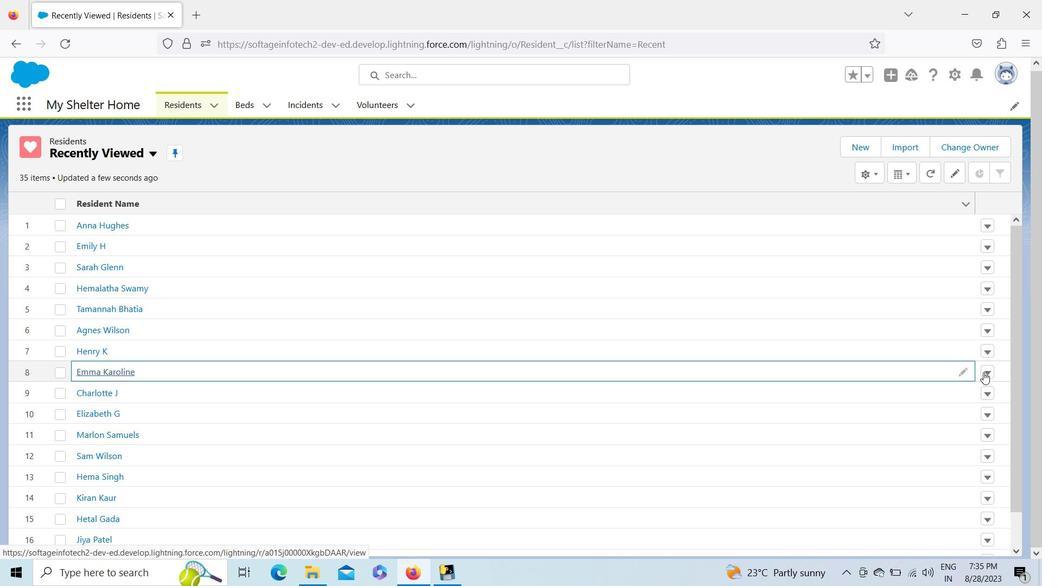 
Action: Mouse pressed left at (983, 372)
Screenshot: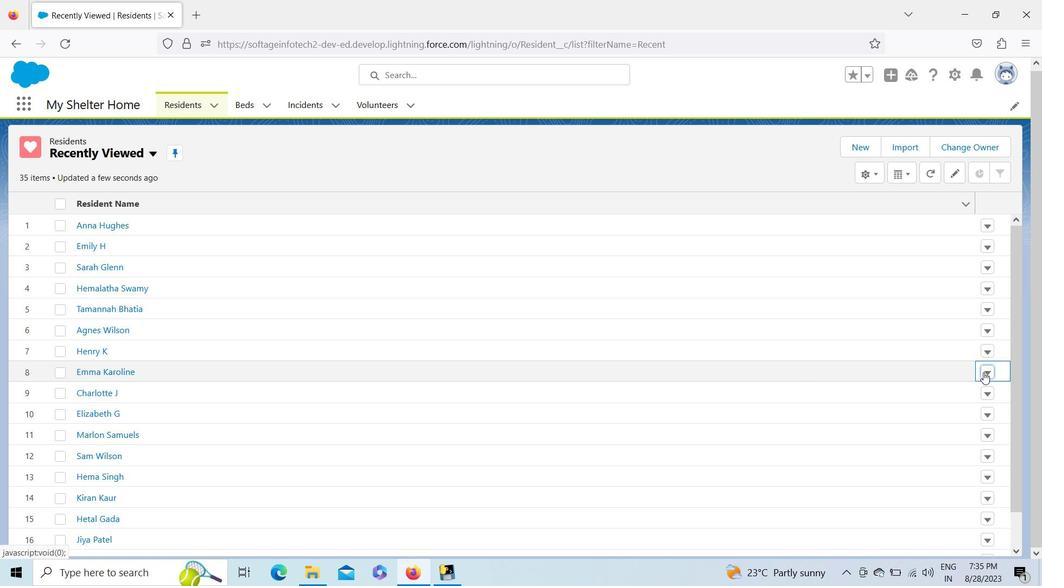 
Action: Mouse moved to (988, 375)
Screenshot: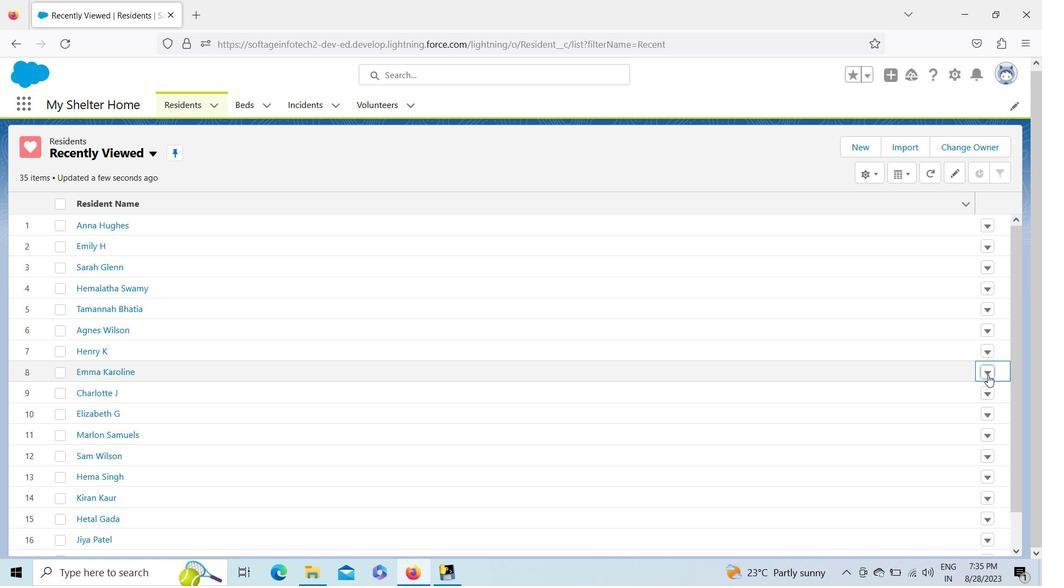
Action: Mouse pressed left at (988, 375)
Screenshot: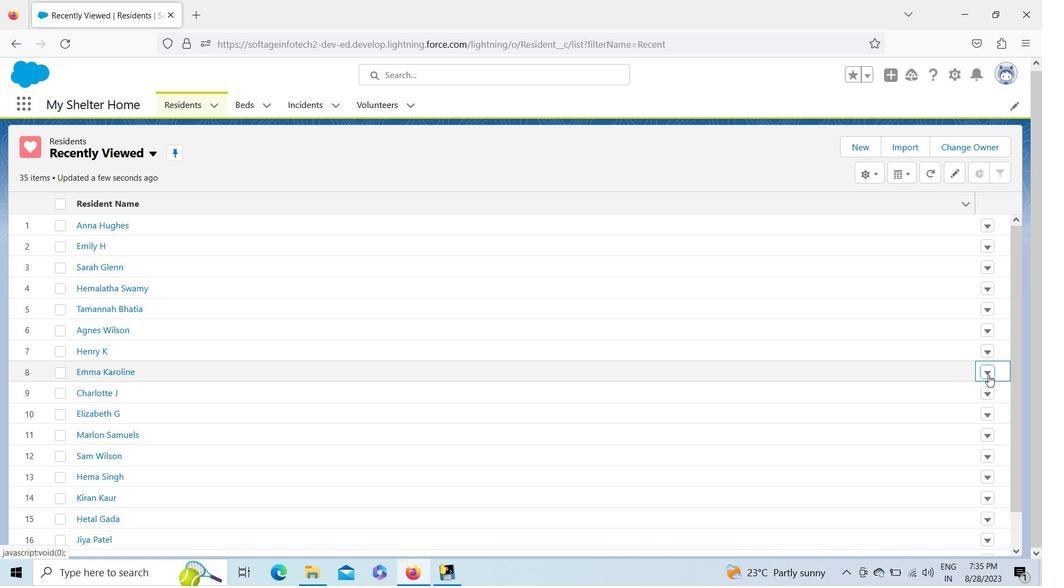 
Action: Mouse moved to (990, 371)
Screenshot: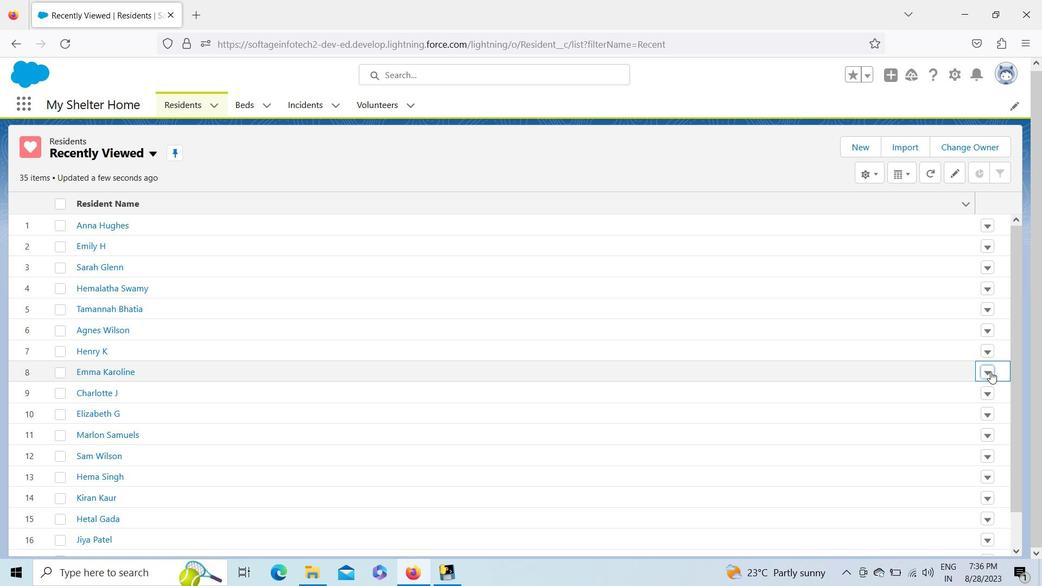 
Action: Mouse pressed left at (990, 371)
Screenshot: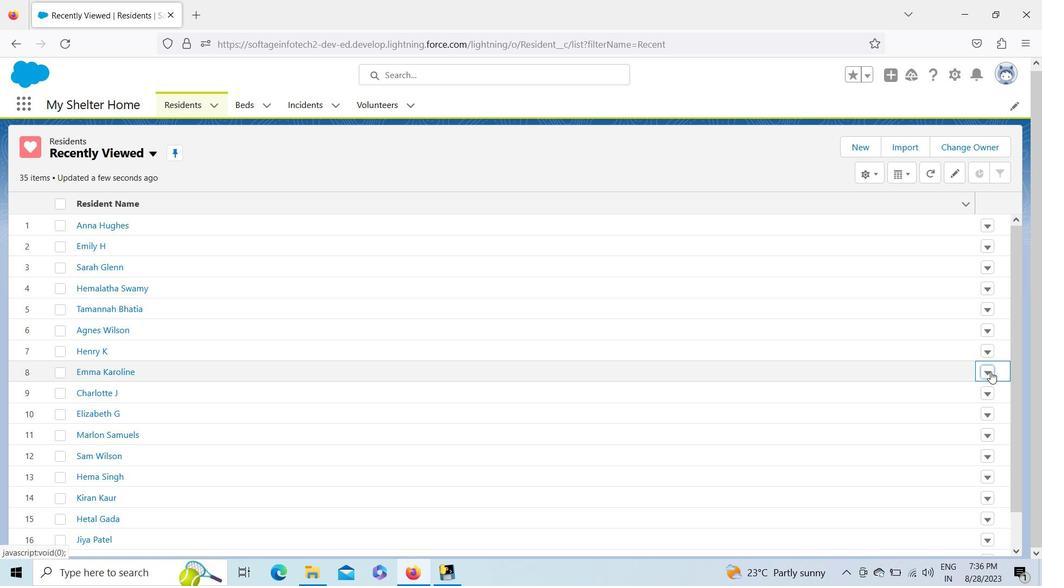 
Action: Mouse moved to (96, 371)
Screenshot: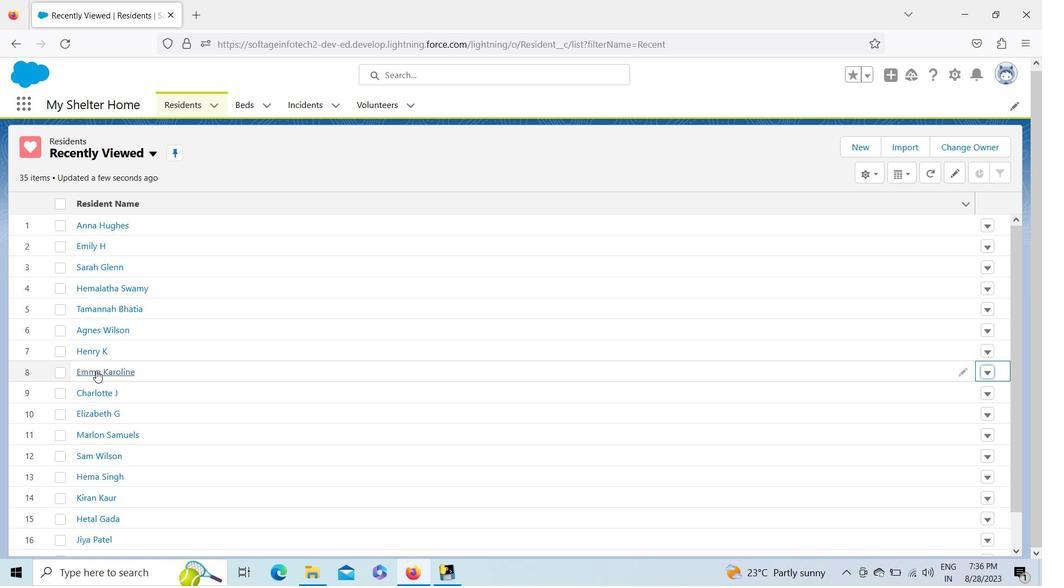 
Action: Mouse pressed left at (96, 371)
Screenshot: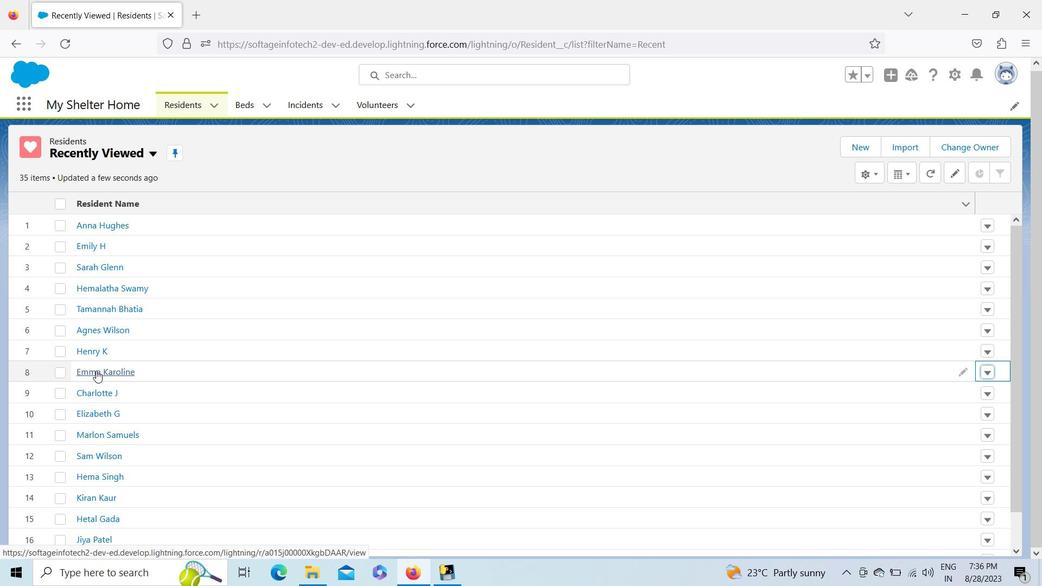 
Action: Mouse moved to (333, 447)
Screenshot: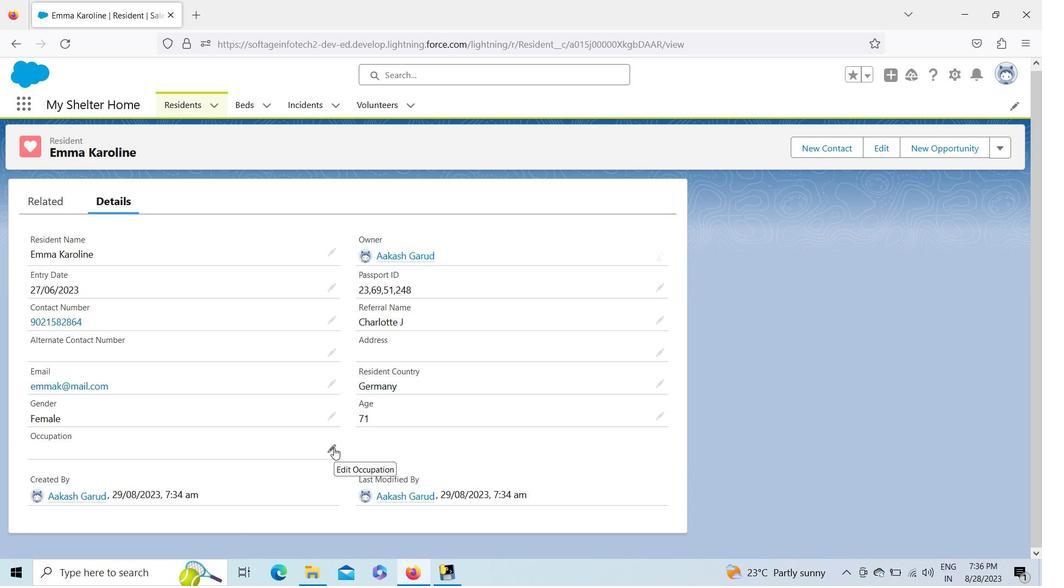 
Action: Mouse pressed left at (333, 447)
Screenshot: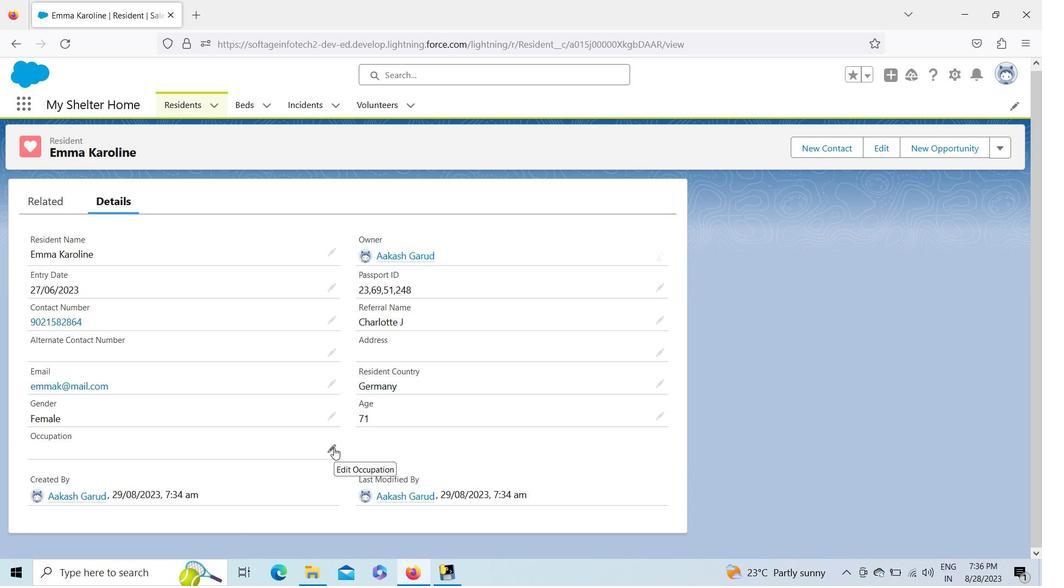 
Action: Mouse moved to (309, 447)
Screenshot: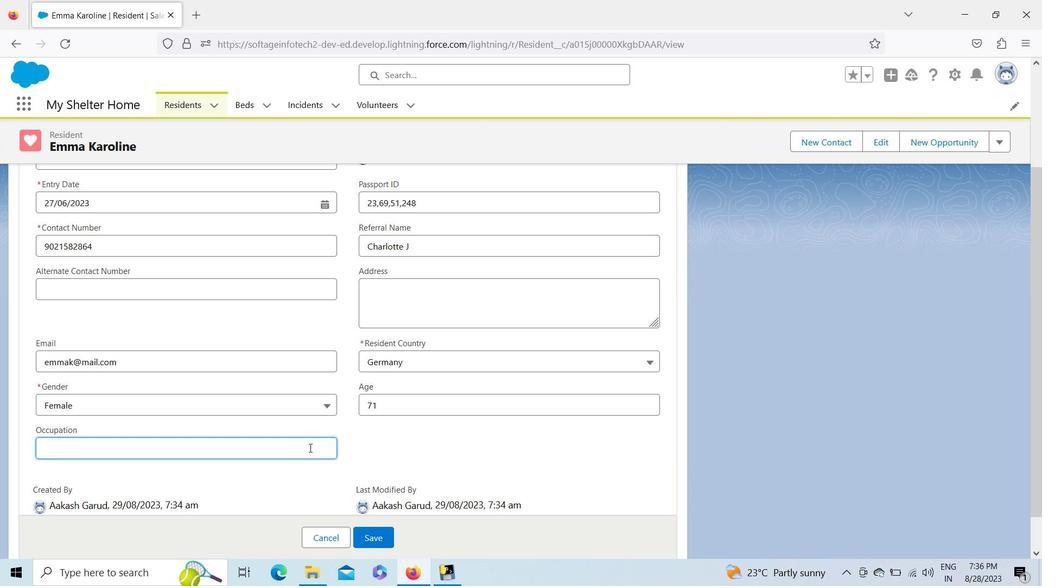 
Action: Key pressed <Key.shift><Key.shift><Key.shift><Key.shift><Key.shift><Key.shift><Key.shift><Key.shift><Key.shift><Key.shift><Key.shift><Key.shift><Key.shift><Key.shift><Key.shift><Key.shift><Key.shift><Key.shift><Key.shift><Key.shift><Key.shift><Key.shift><Key.shift><Key.shift><Key.shift><Key.shift><Key.shift><Key.shift><Key.shift><Key.shift><Key.shift><Key.shift><Key.shift><Key.shift><Key.shift><Key.shift><Key.shift><Key.shift><Key.shift><Key.shift><Key.shift><Key.shift><Key.shift>Artist
Screenshot: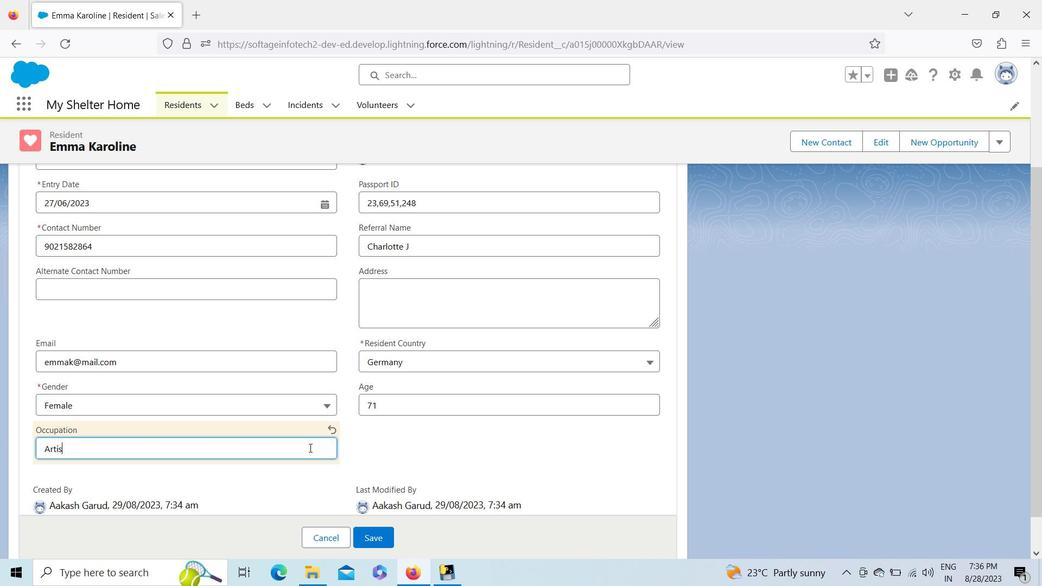 
Action: Mouse moved to (370, 403)
Screenshot: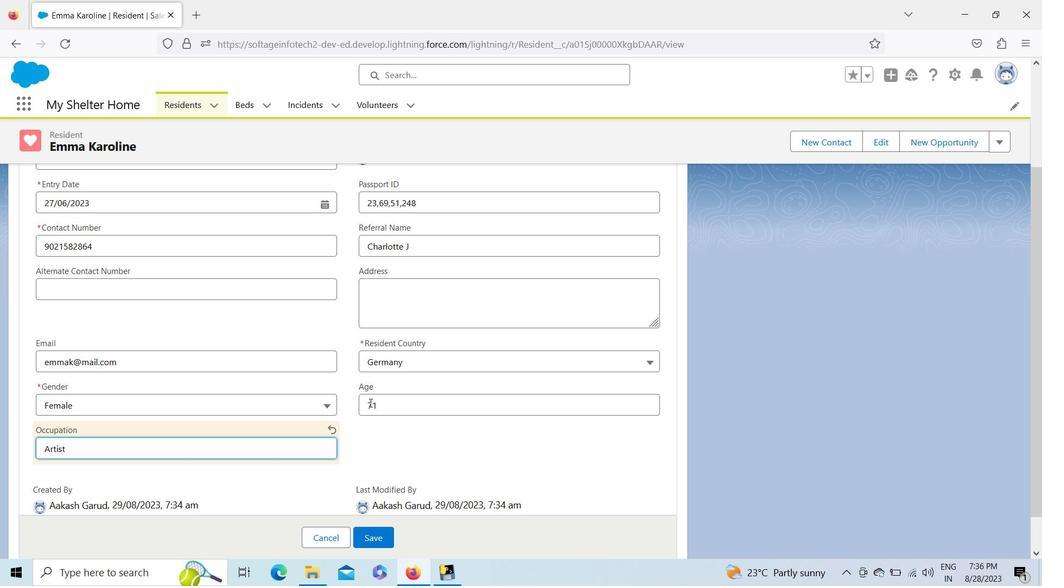 
Action: Mouse pressed left at (370, 403)
Screenshot: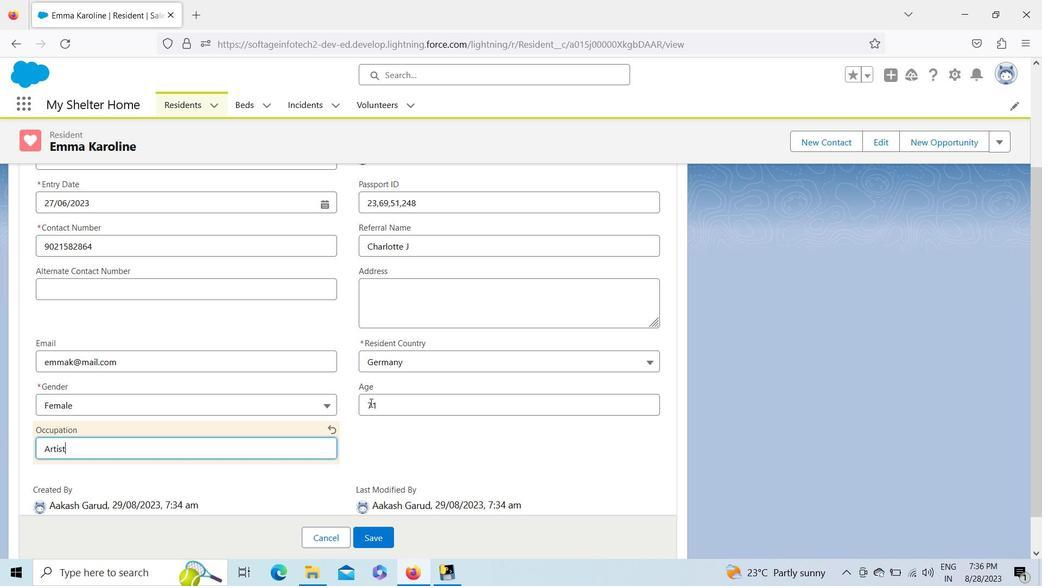 
Action: Key pressed <Key.backspace>6
Screenshot: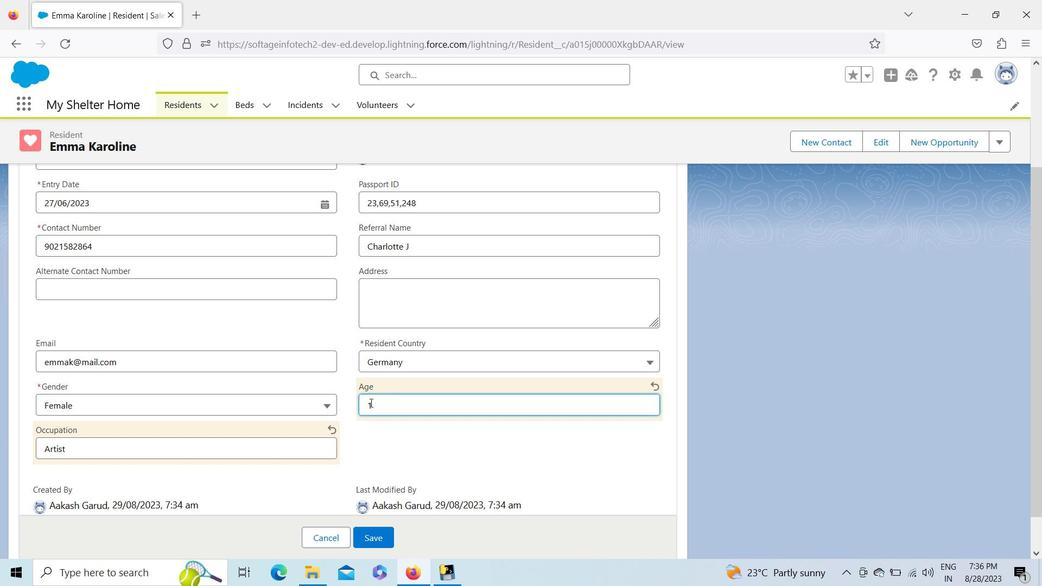 
Action: Mouse moved to (370, 538)
Screenshot: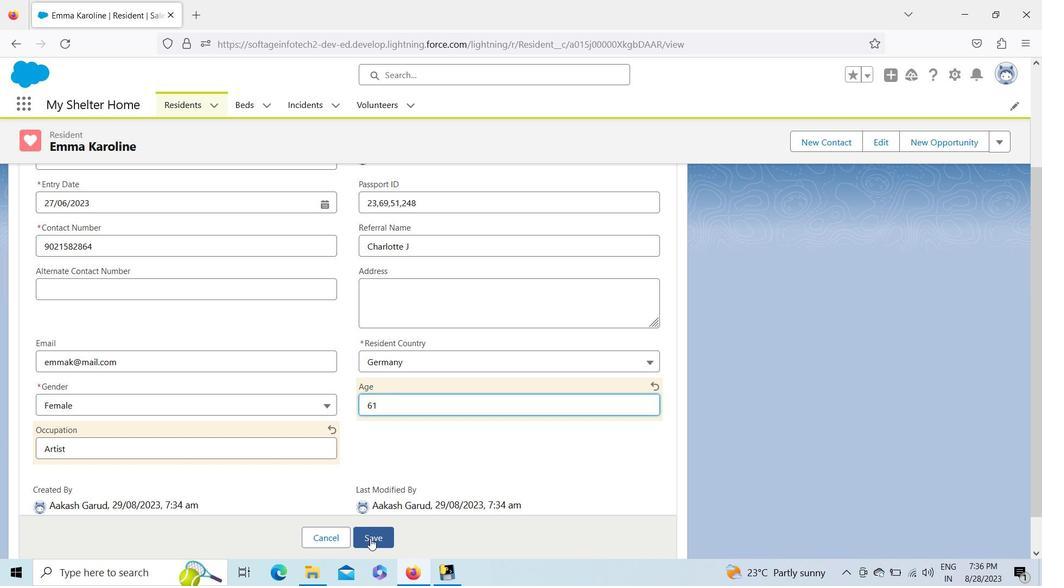 
Action: Mouse pressed left at (370, 538)
Screenshot: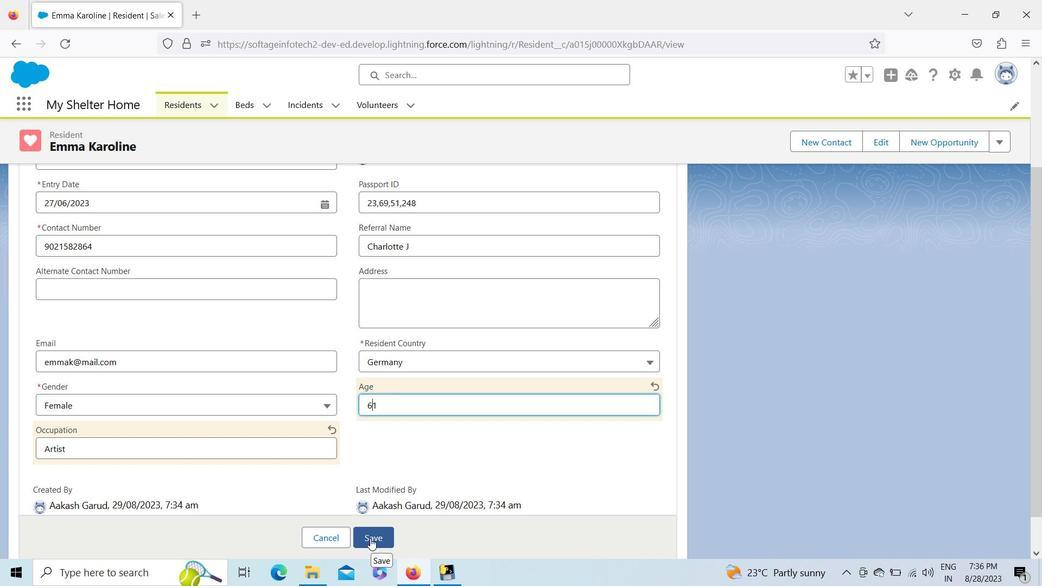 
Action: Mouse moved to (187, 107)
Screenshot: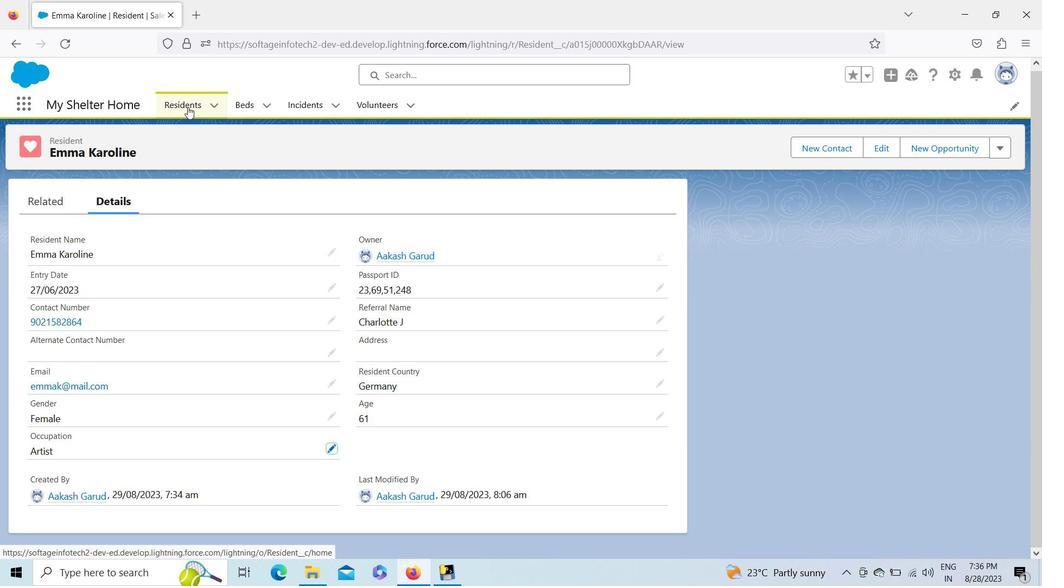 
Action: Mouse pressed left at (187, 107)
Screenshot: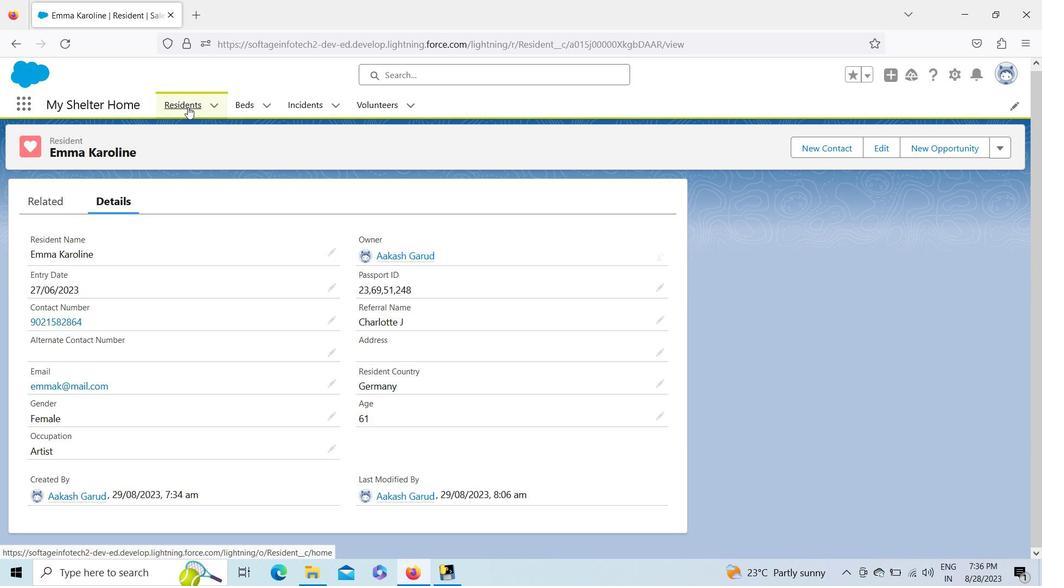 
Action: Mouse moved to (86, 391)
Screenshot: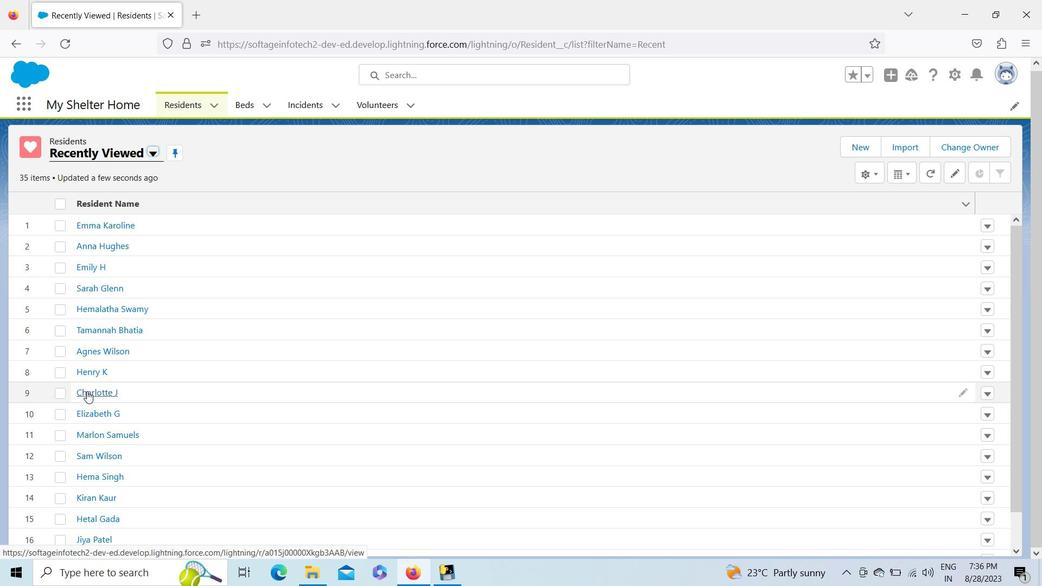 
Action: Mouse pressed left at (86, 391)
Screenshot: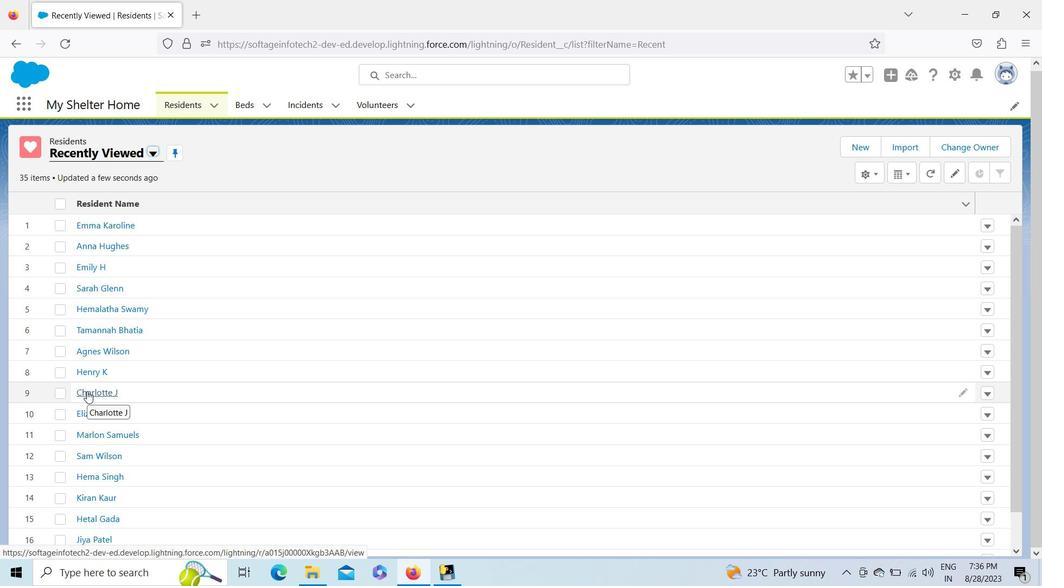 
Action: Mouse moved to (892, 148)
Screenshot: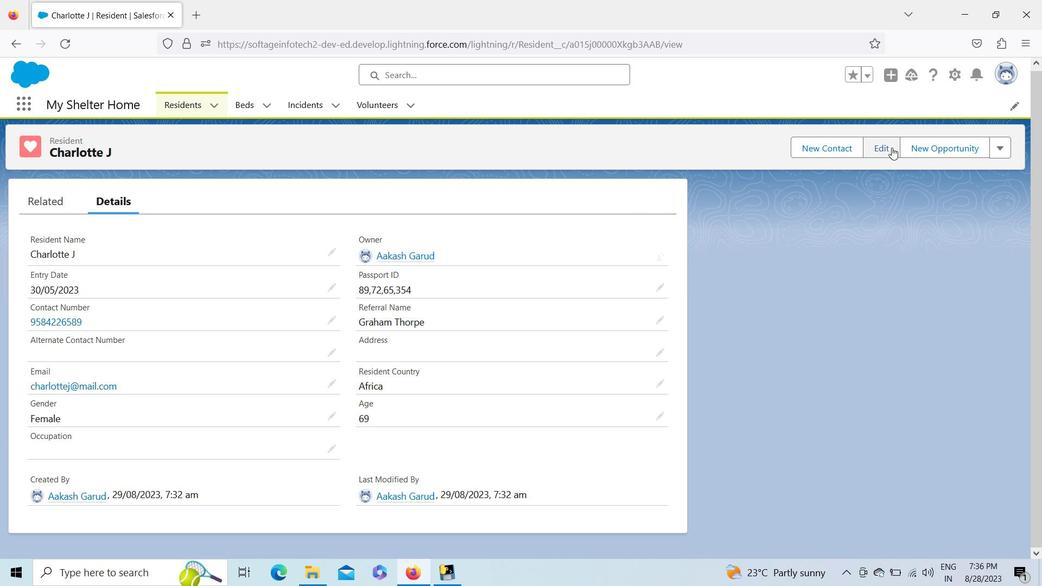 
Action: Mouse pressed left at (892, 148)
Screenshot: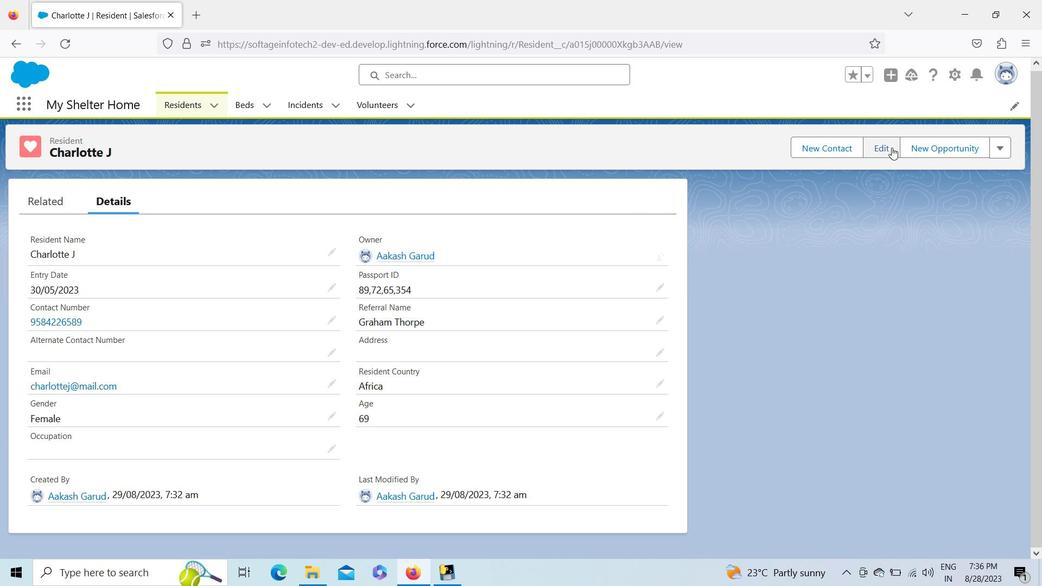 
Action: Mouse moved to (504, 435)
Screenshot: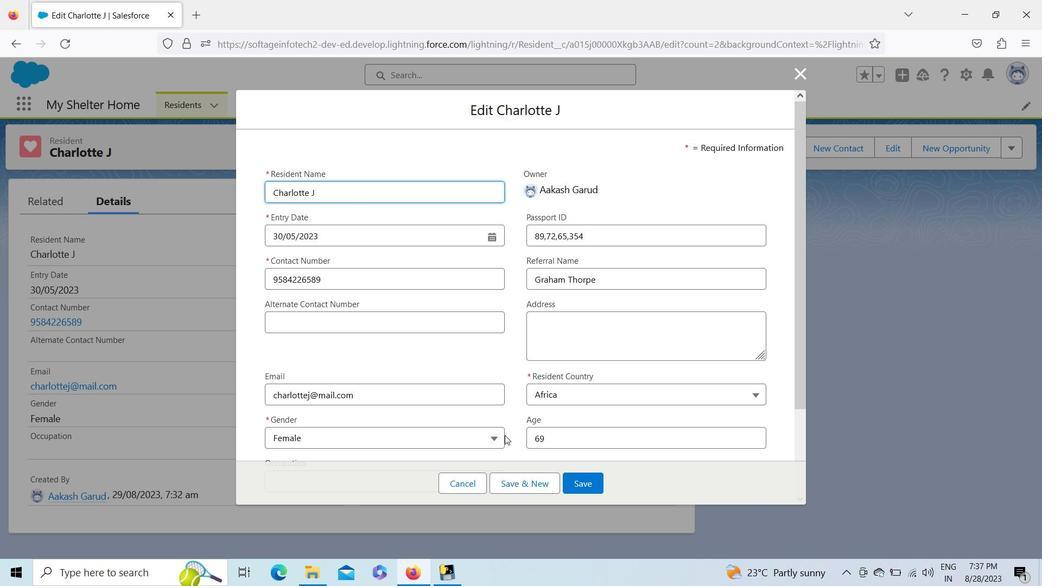 
Action: Mouse pressed left at (504, 435)
Screenshot: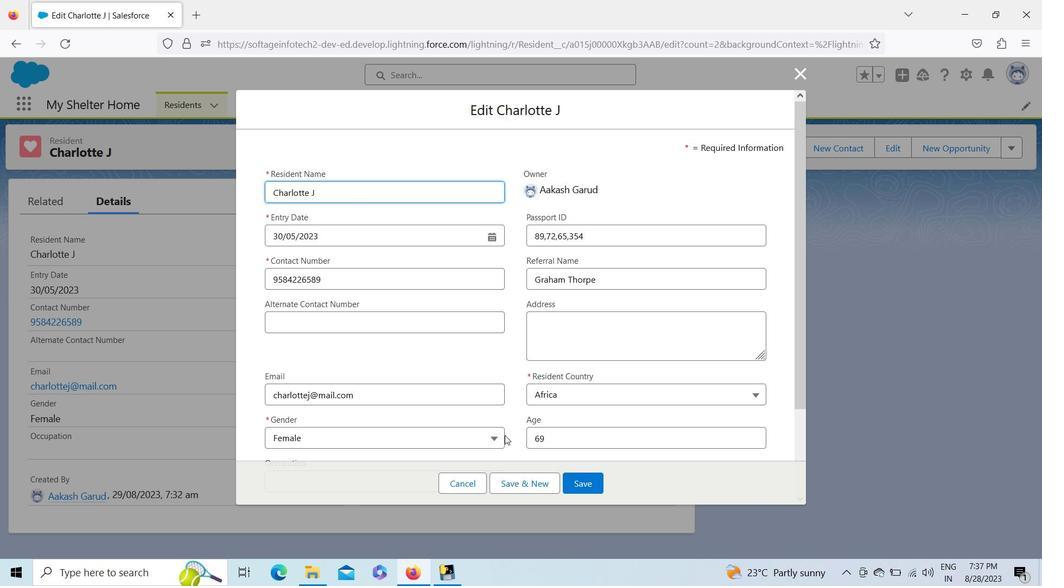 
Action: Mouse moved to (798, 428)
Screenshot: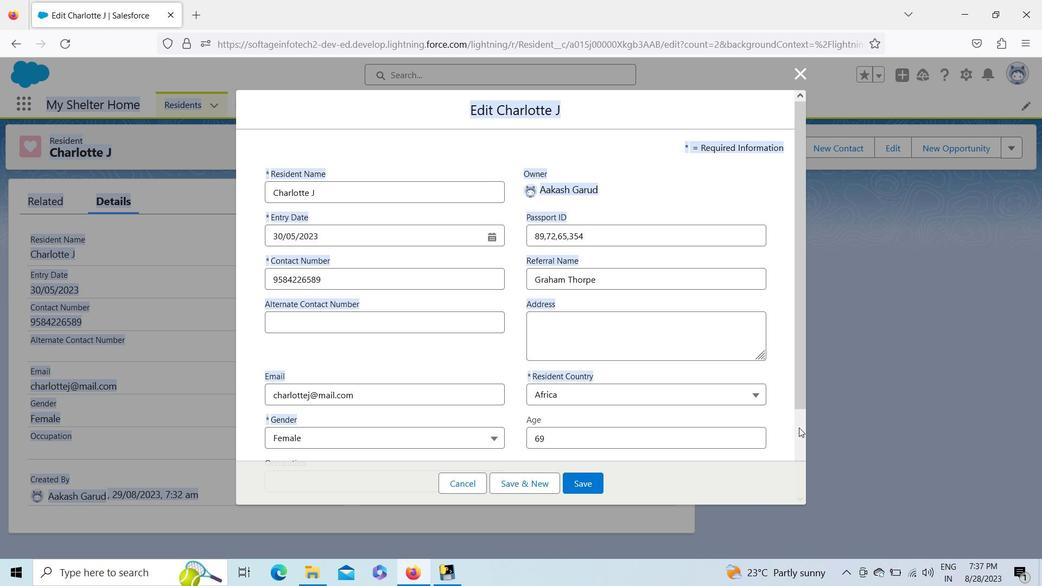 
Action: Mouse pressed left at (798, 428)
Screenshot: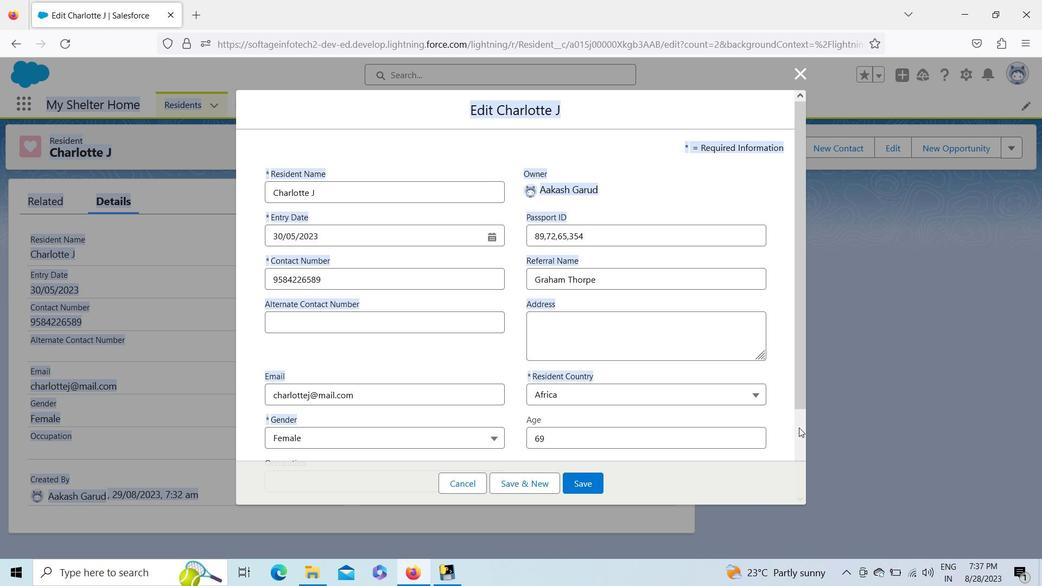
Action: Mouse moved to (436, 376)
Screenshot: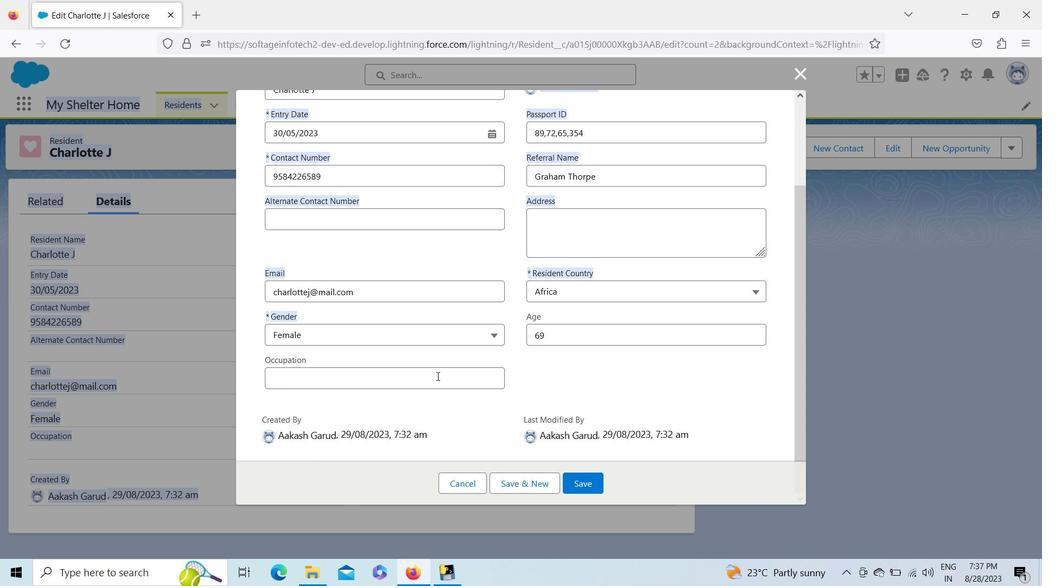 
Action: Mouse pressed left at (436, 376)
Screenshot: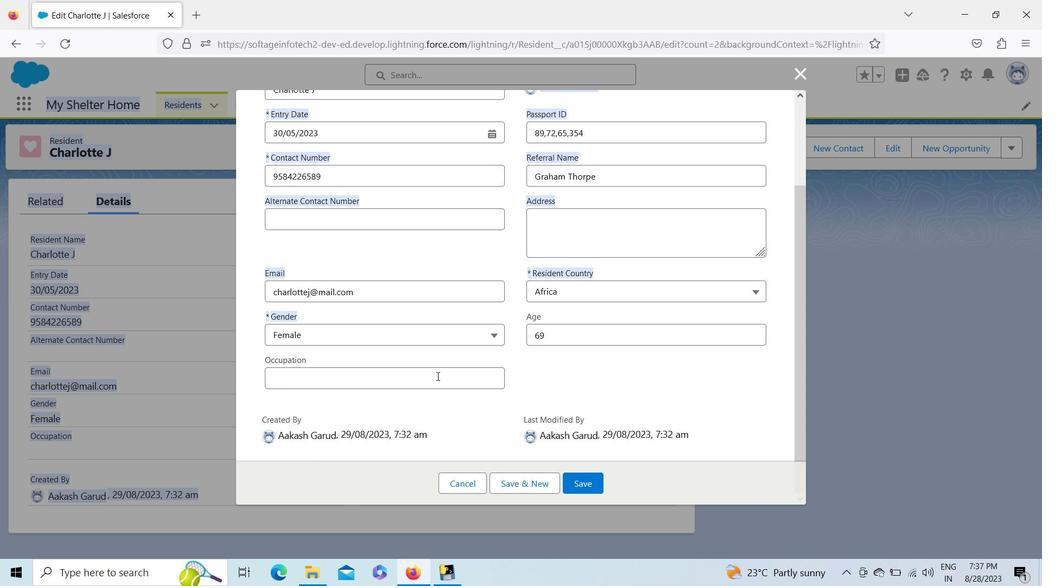 
Action: Key pressed <Key.shift><Key.shift><Key.shift><Key.shift><Key.shift><Key.shift><Key.shift><Key.shift><Key.shift><Key.shift><Key.shift><Key.shift><Key.shift><Key.shift><Key.shift><Key.shift><Key.shift><Key.shift><Key.shift><Key.shift><Key.shift><Key.shift><Key.shift><Key.shift><Key.shift><Key.shift><Key.shift><Key.shift><Key.shift>K<Key.backspace><Key.shift><Key.shift><Key.shift><Key.shift><Key.shift><Key.shift><Key.shift><Key.shift><Key.shift><Key.shift><Key.shift><Key.shift><Key.shift><Key.shift><Key.shift><Key.shift><Key.shift><Key.shift><Key.shift><Key.shift><Key.shift><Key.shift><Key.shift><Key.shift><Key.shift><Key.shift><Key.shift><Key.shift><Key.shift><Key.shift><Key.shift><Key.shift><Key.shift><Key.shift><Key.shift><Key.shift><Key.shift><Key.shift><Key.shift><Key.shift><Key.shift><Key.shift><Key.shift><Key.shift><Key.shift><Key.shift><Key.shift><Key.shift><Key.shift><Key.shift><Key.shift><Key.shift><Key.shift><Key.shift><Key.shift><Key.shift><Key.shift><Key.shift><Key.shift>Bussinessman
Screenshot: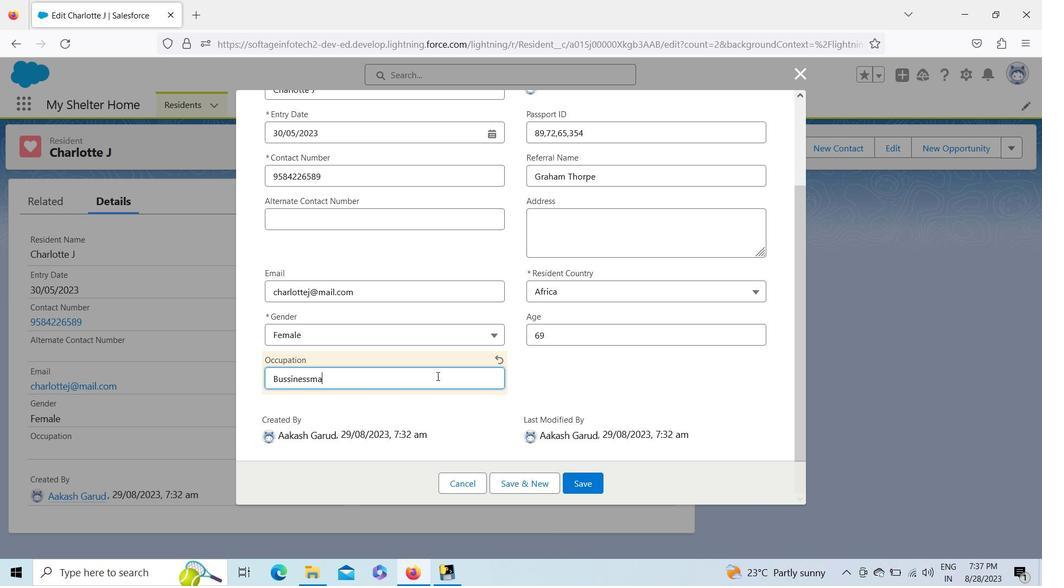 
Action: Mouse moved to (284, 377)
Screenshot: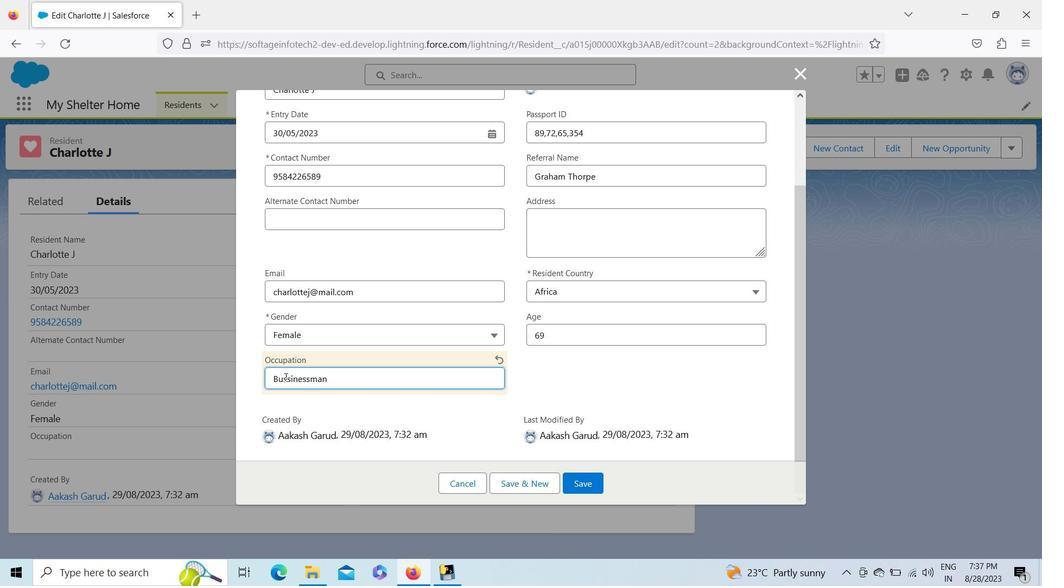 
Action: Mouse pressed left at (284, 377)
Screenshot: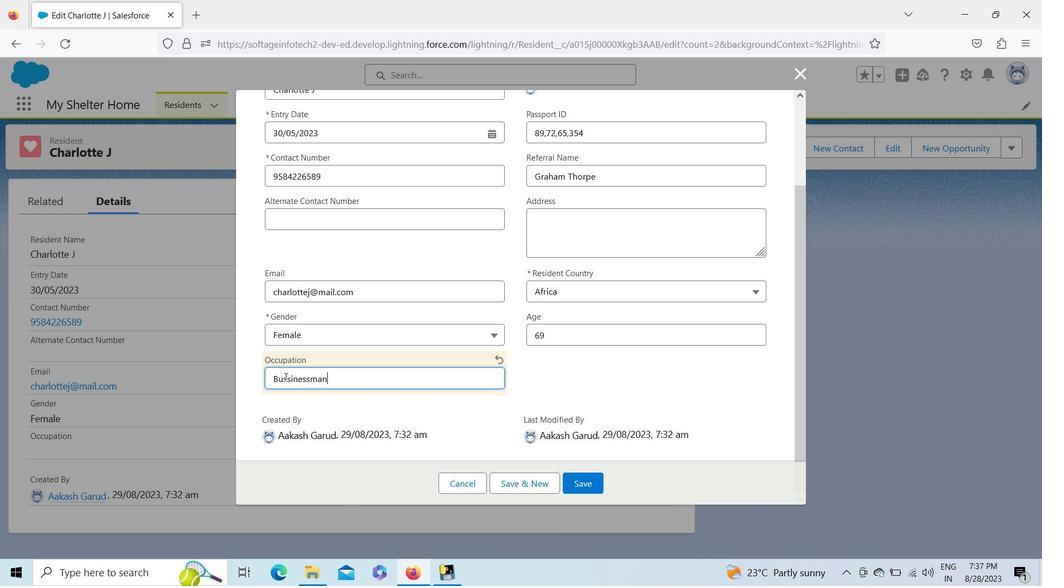
Action: Key pressed <Key.right><Key.backspace>
Screenshot: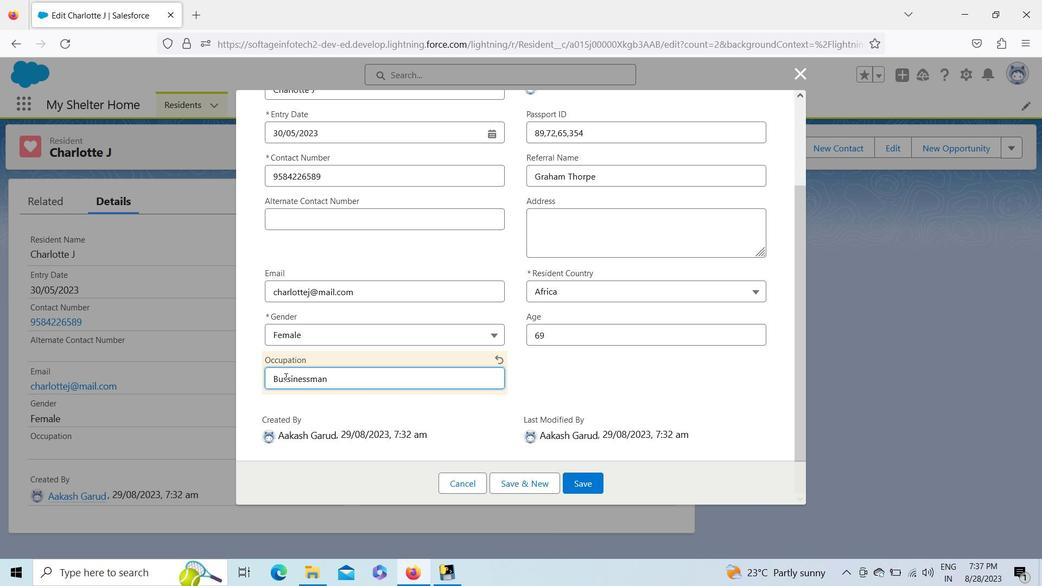 
Action: Mouse moved to (360, 373)
Screenshot: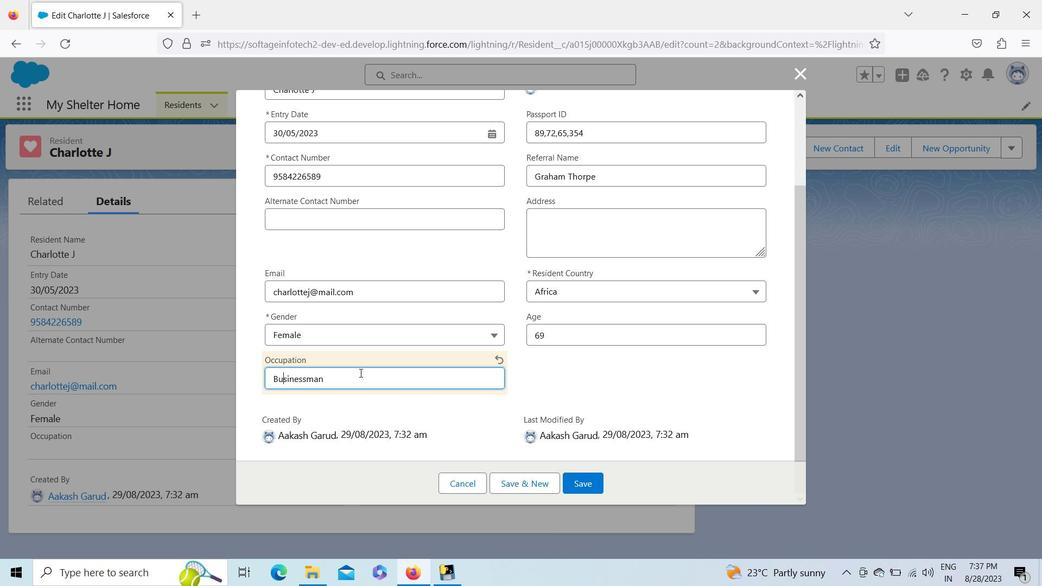 
Action: Mouse pressed left at (360, 373)
Screenshot: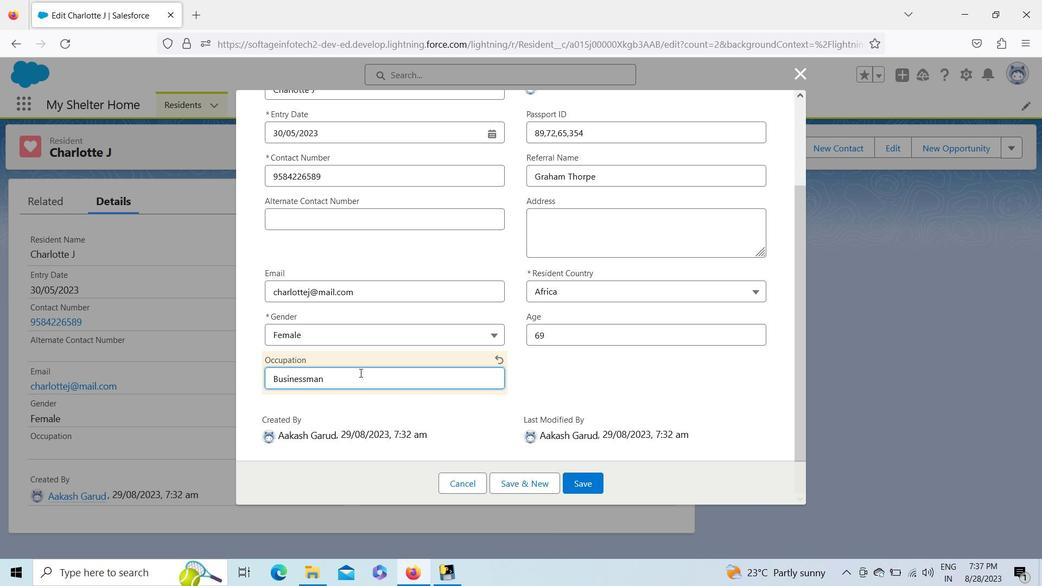 
Action: Mouse moved to (567, 474)
Screenshot: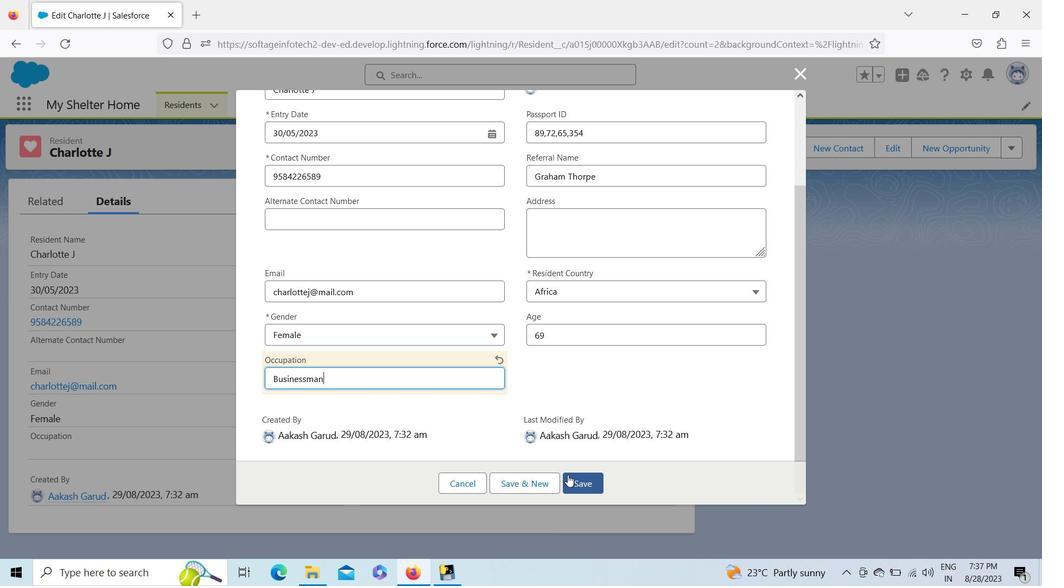 
Action: Mouse pressed left at (567, 474)
Screenshot: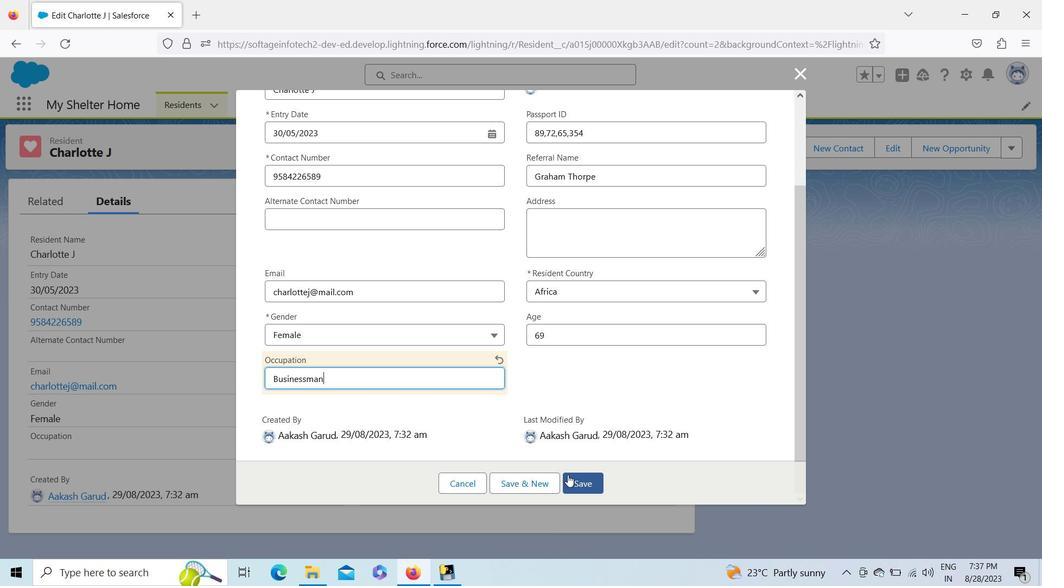 
Action: Mouse moved to (175, 103)
Screenshot: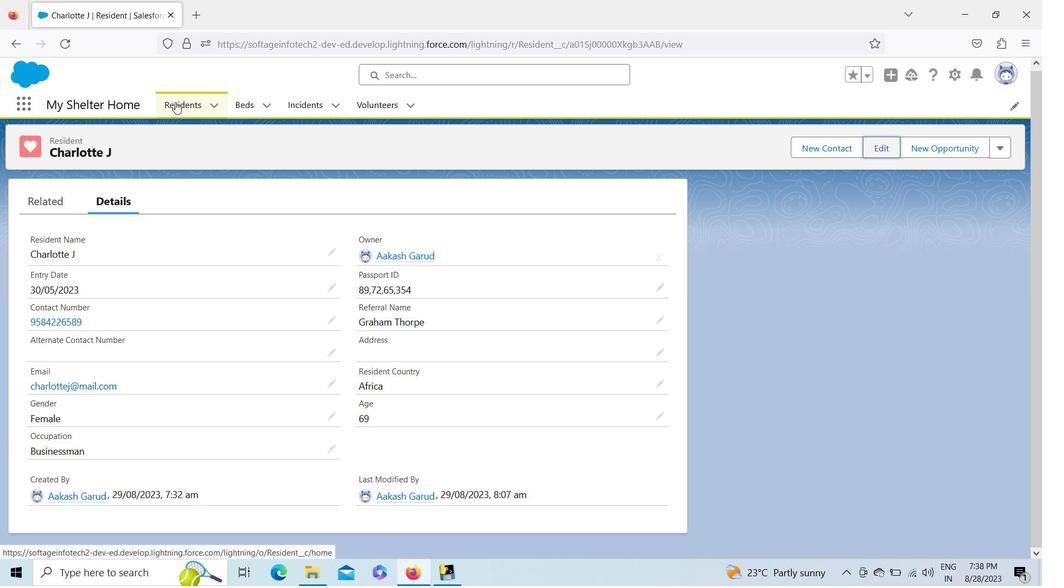 
Action: Mouse pressed left at (175, 103)
Screenshot: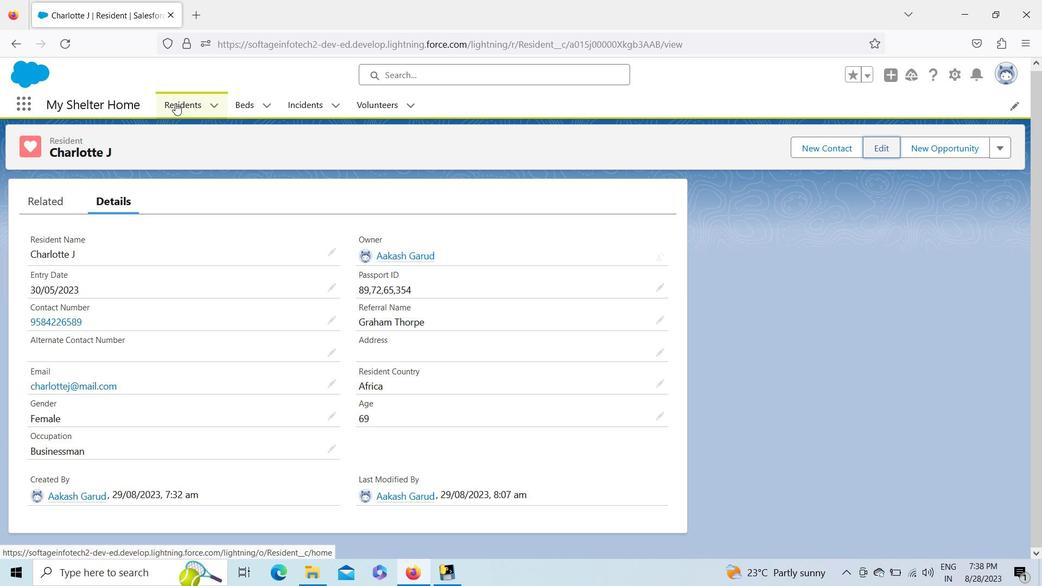 
Action: Mouse moved to (103, 413)
Screenshot: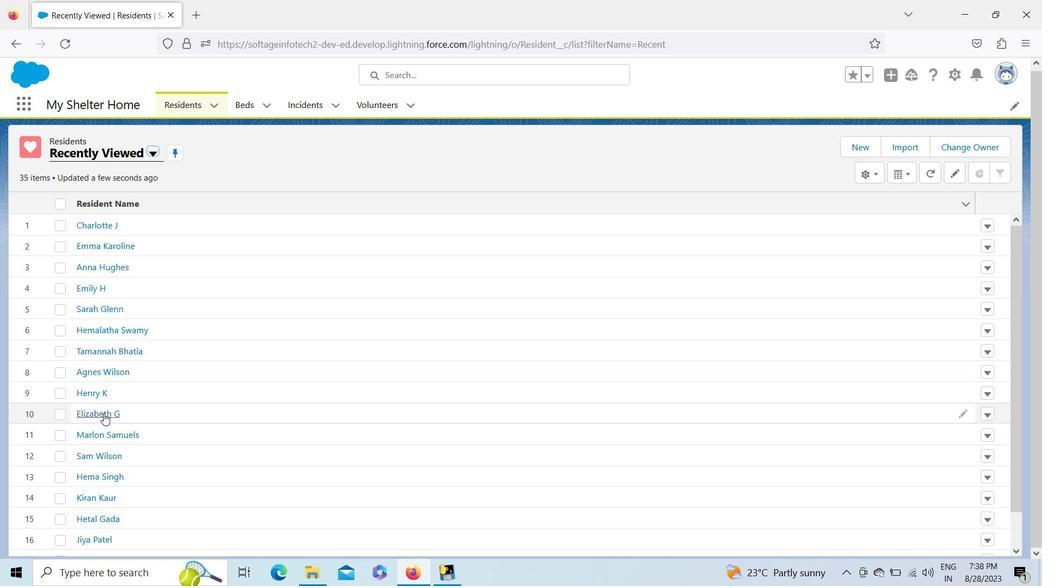 
Action: Mouse pressed left at (103, 413)
Screenshot: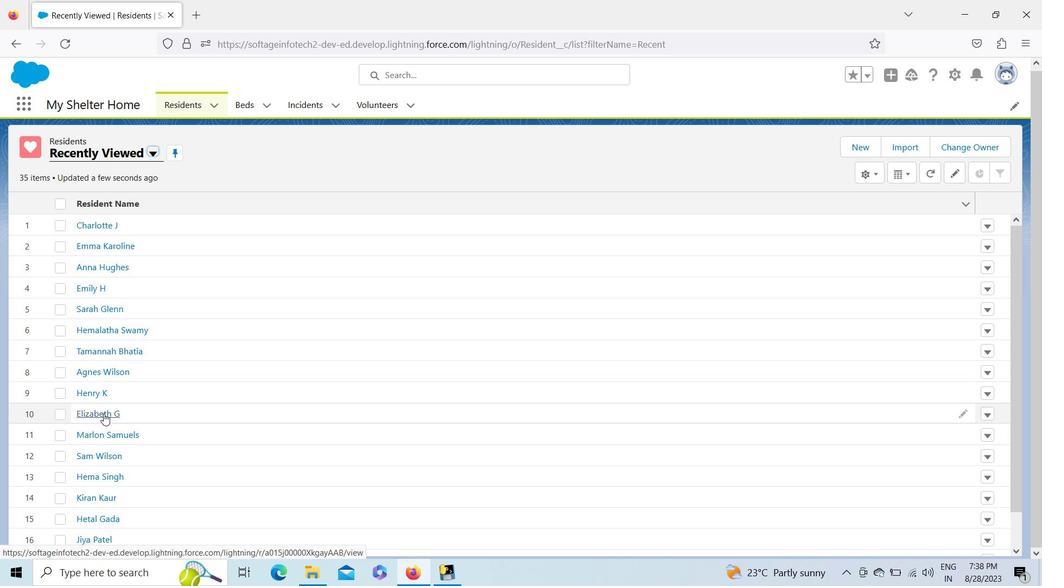 
Action: Mouse moved to (871, 144)
Screenshot: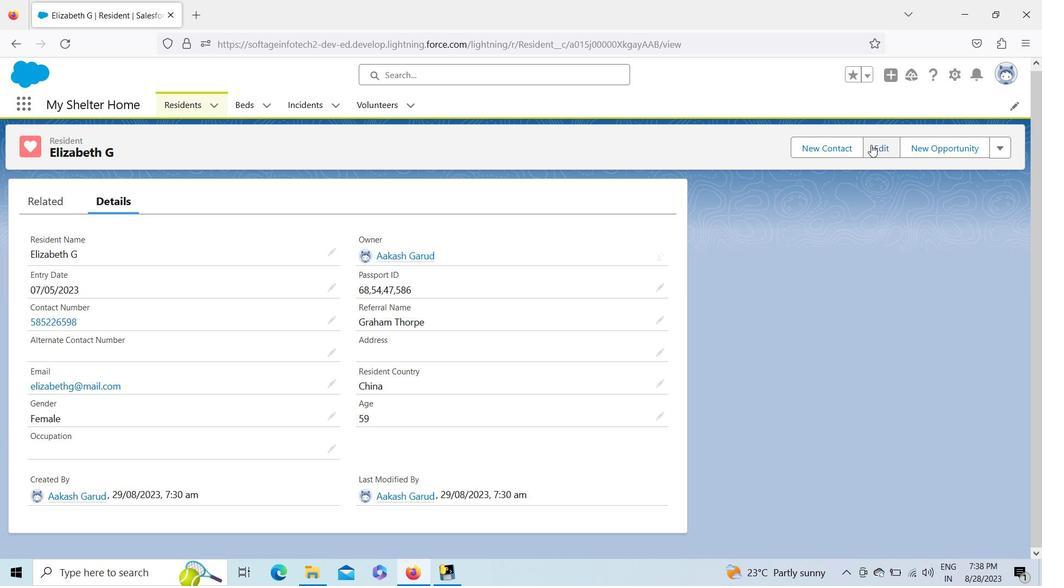 
Action: Mouse pressed left at (871, 144)
Screenshot: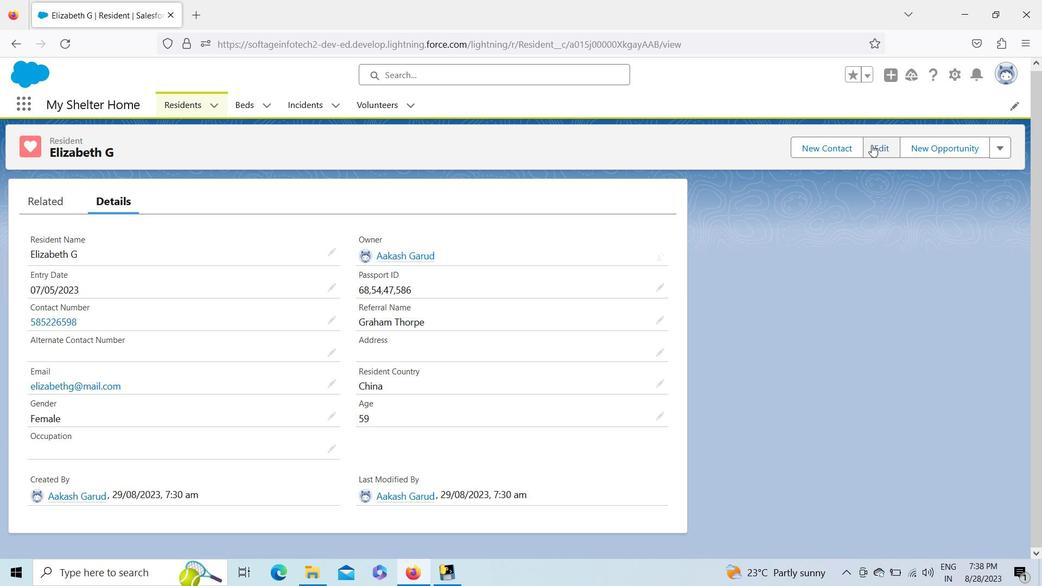 
Action: Mouse moved to (373, 287)
Screenshot: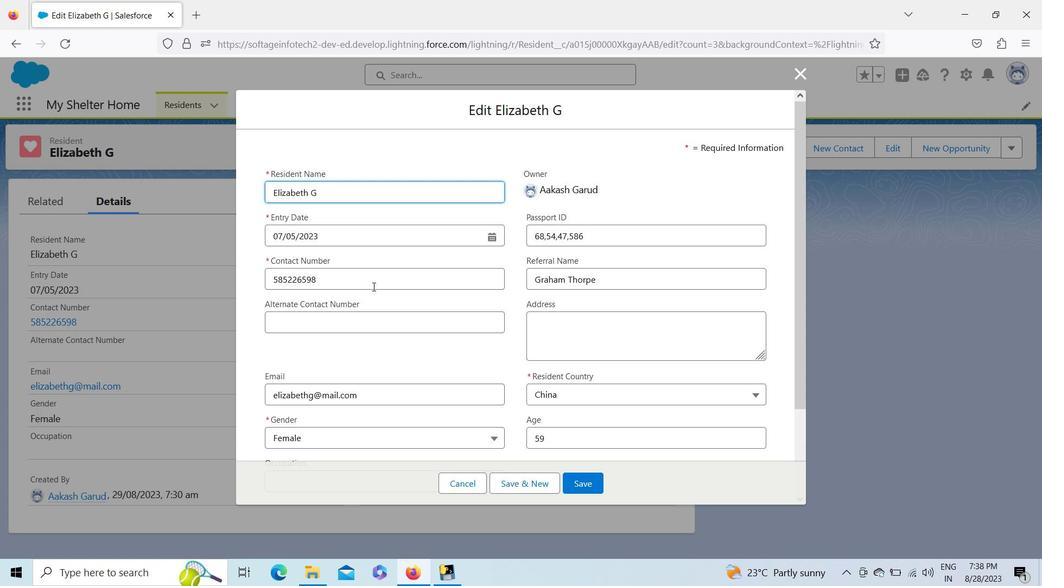 
Action: Mouse pressed left at (373, 287)
Screenshot: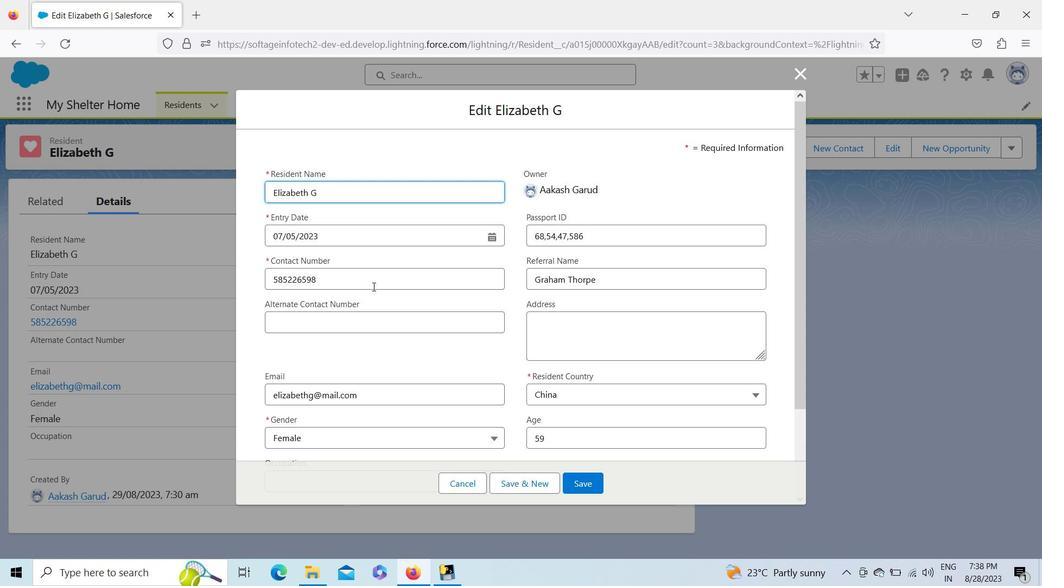 
Action: Mouse pressed left at (373, 287)
Screenshot: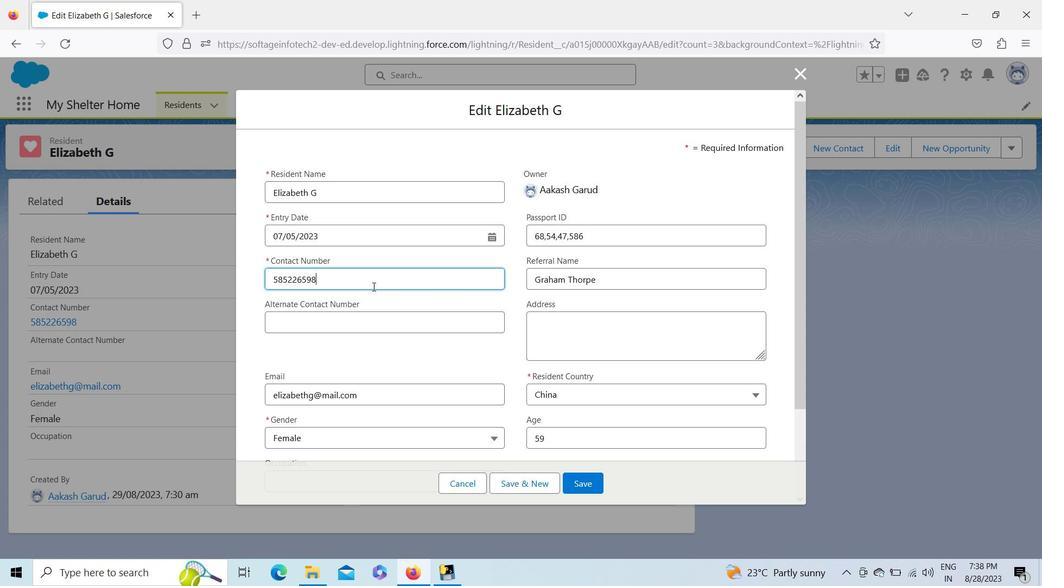 
Action: Mouse moved to (371, 278)
Screenshot: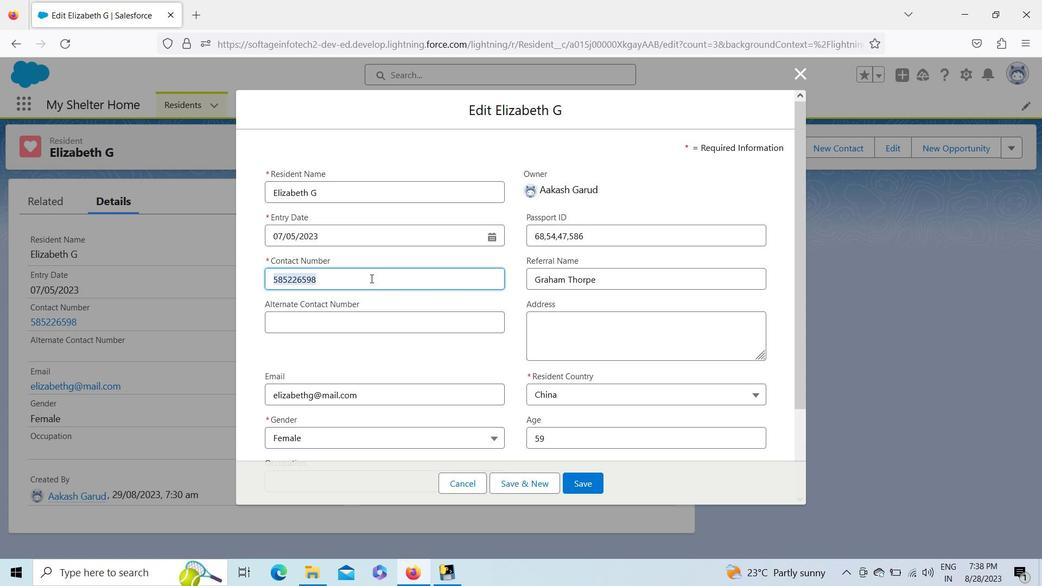 
Action: Mouse pressed left at (371, 278)
Screenshot: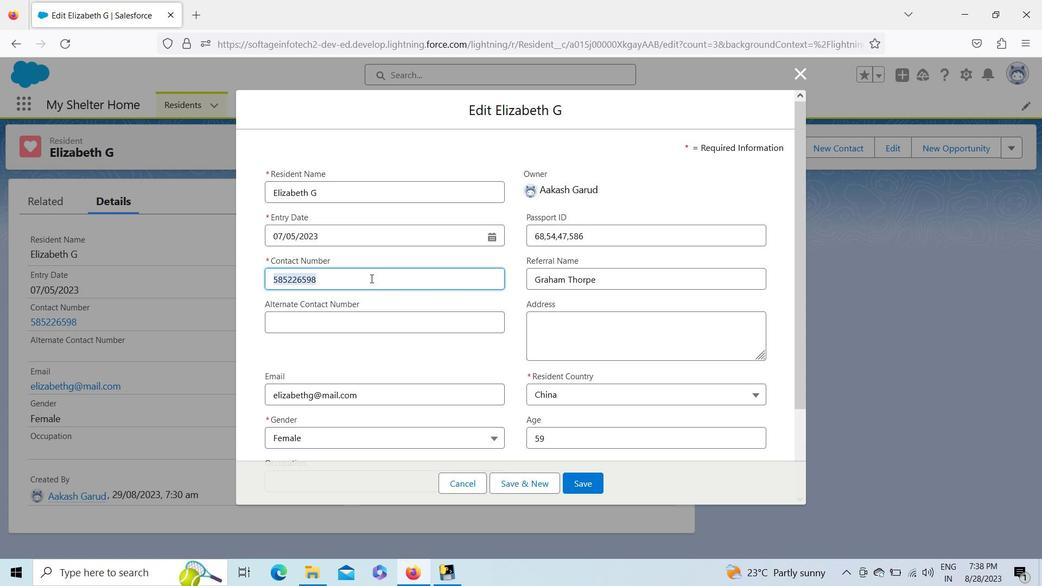 
Action: Key pressed 0
Screenshot: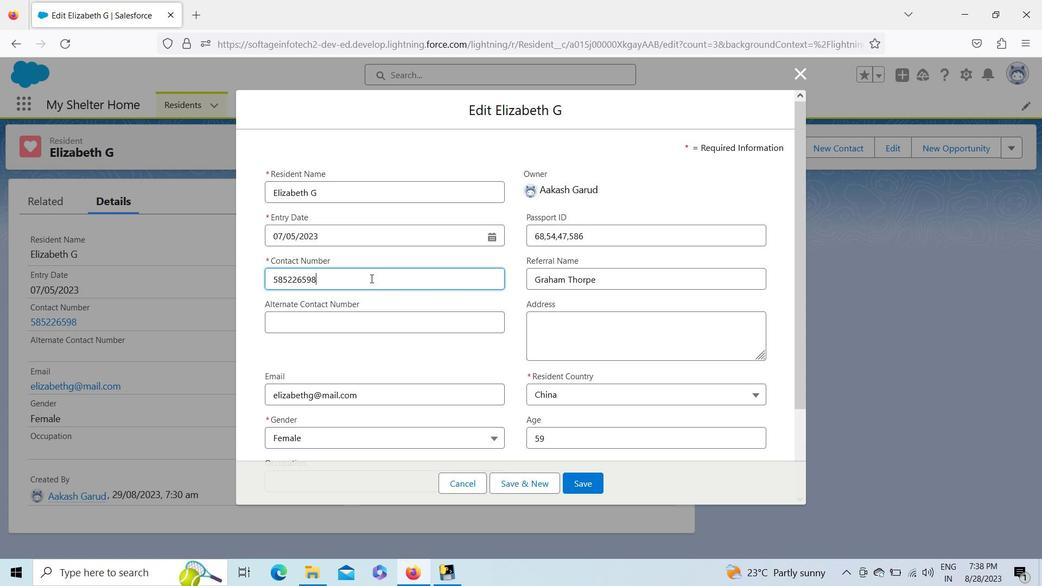 
Action: Mouse moved to (804, 436)
Screenshot: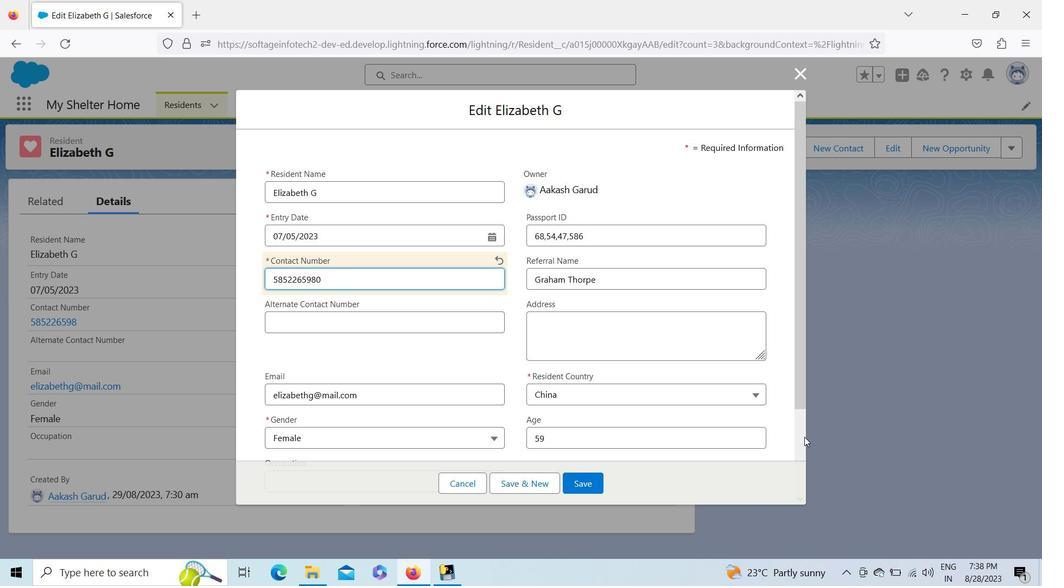 
Action: Mouse pressed left at (804, 436)
Screenshot: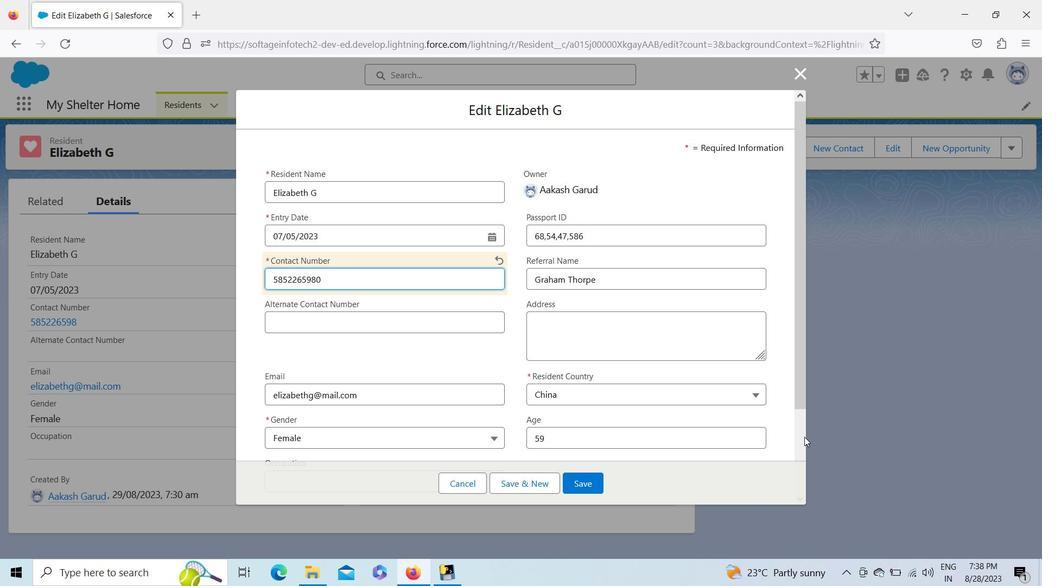 
Action: Mouse moved to (388, 378)
Screenshot: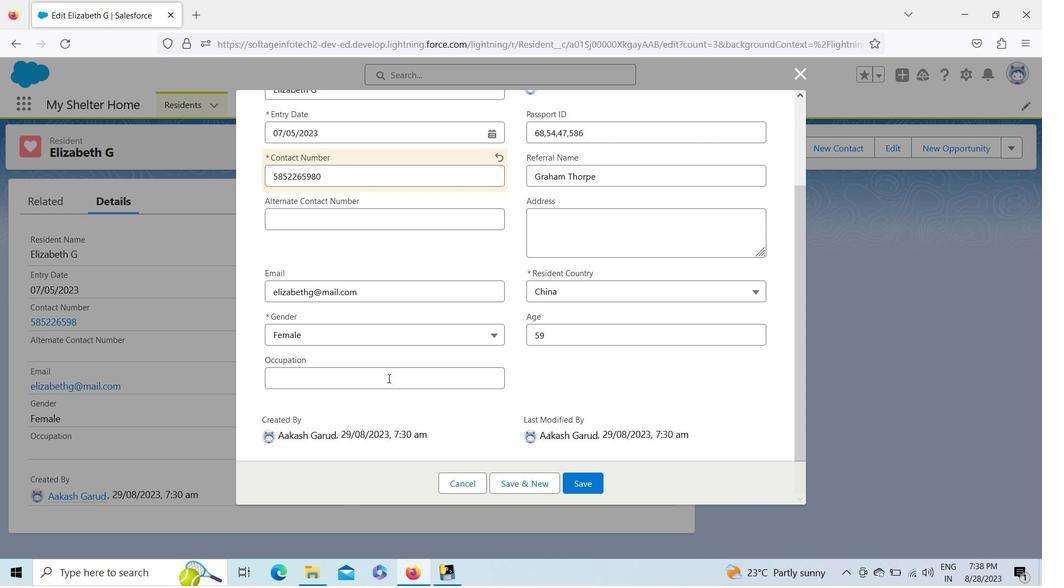 
Action: Mouse pressed left at (388, 378)
Screenshot: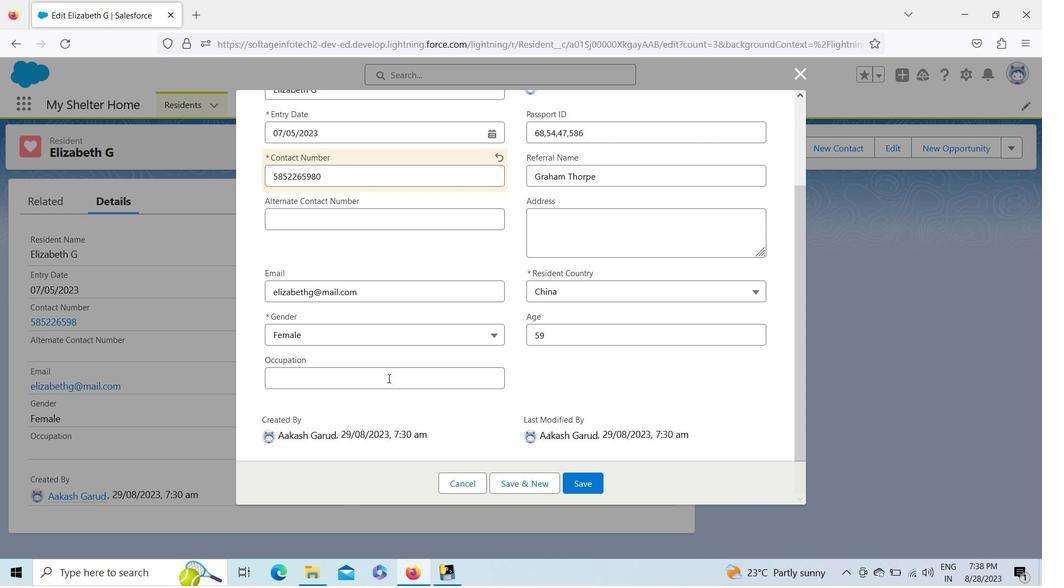 
Action: Key pressed <Key.shift><Key.shift><Key.shift><Key.shift><Key.shift><Key.shift><Key.shift><Key.shift><Key.shift><Key.shift><Key.shift><Key.shift><Key.shift><Key.shift><Key.shift><Key.shift><Key.shift><Key.shift><Key.shift><Key.shift><Key.shift><Key.shift><Key.shift><Key.shift><Key.shift><Key.shift><Key.shift><Key.shift><Key.shift><Key.shift><Key.shift><Key.shift><Key.shift><Key.shift><Key.shift><Key.shift><Key.shift><Key.shift><Key.shift><Key.shift><Key.shift><Key.shift><Key.shift><Key.shift><Key.shift><Key.shift><Key.shift><Key.shift><Key.shift><Key.shift><Key.shift><Key.shift><Key.shift><Key.shift><Key.shift><Key.shift><Key.shift><Key.shift><Key.shift><Key.shift><Key.shift><Key.shift><Key.shift><Key.shift><Key.shift><Key.shift><Key.shift><Key.shift><Key.shift><Key.shift><Key.shift><Key.shift><Key.shift><Key.shift><Key.shift><Key.shift><Key.shift><Key.shift><Key.shift><Key.shift><Key.shift><Key.shift><Key.shift><Key.shift><Key.shift><Key.shift><Key.shift><Key.shift><Key.shift><Key.shift><Key.shift><Key.shift><Key.shift><Key.shift><Key.shift><Key.shift><Key.shift><Key.shift><Key.shift><Key.shift><Key.shift><Key.shift><Key.shift><Key.shift><Key.shift><Key.shift><Key.shift><Key.shift><Key.shift><Key.shift><Key.shift><Key.shift><Key.shift><Key.shift><Key.shift><Key.shift><Key.shift><Key.shift><Key.shift><Key.shift><Key.shift><Key.shift><Key.shift><Key.shift><Key.shift><Key.shift><Key.shift><Key.shift><Key.shift><Key.shift><Key.shift><Key.shift><Key.shift><Key.shift><Key.shift><Key.shift><Key.shift>P<Key.backspace><Key.shift>Industrialist
Screenshot: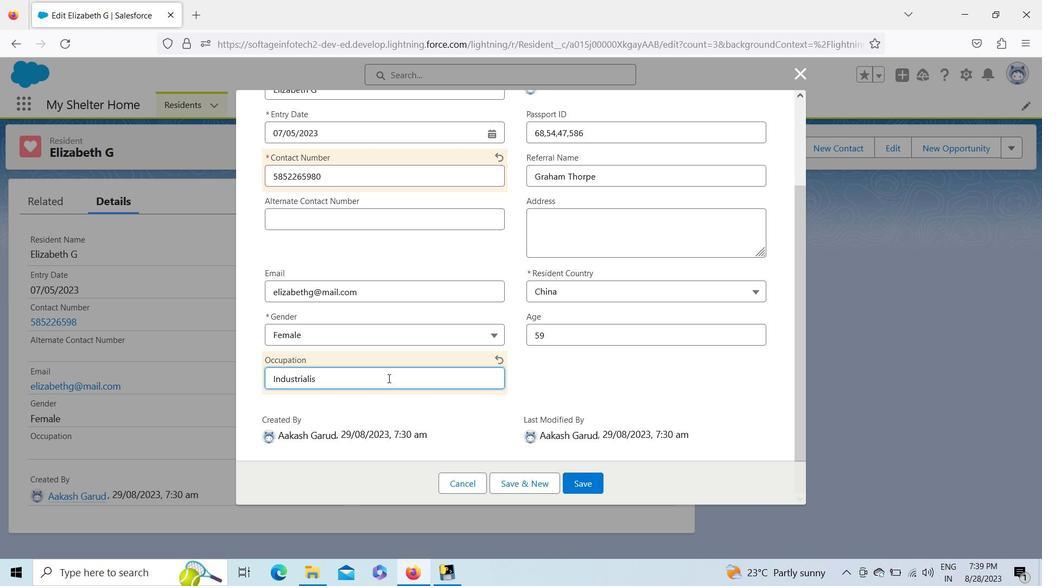 
Action: Mouse moved to (591, 481)
Screenshot: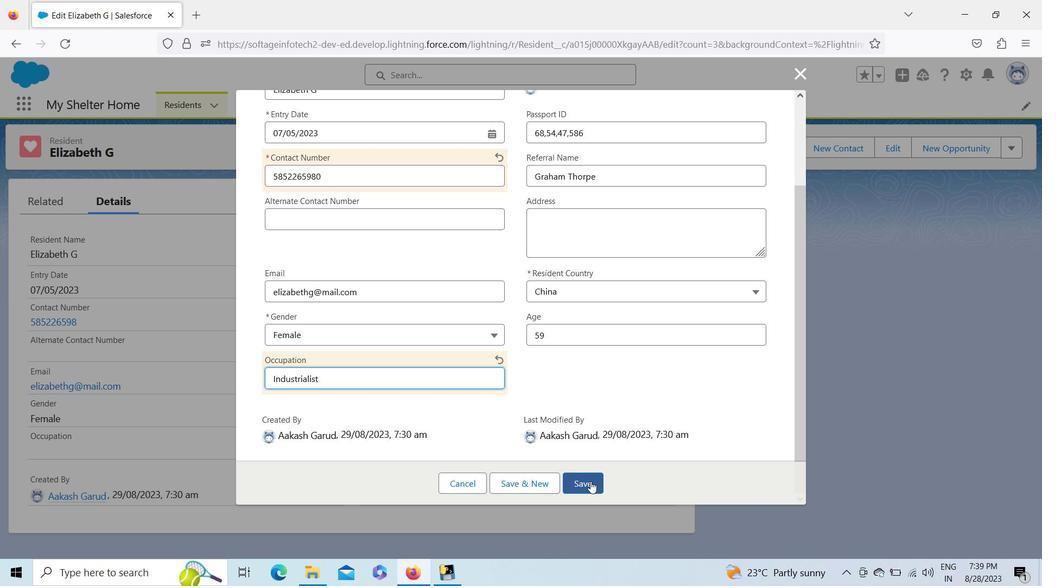 
Action: Mouse pressed left at (591, 481)
Screenshot: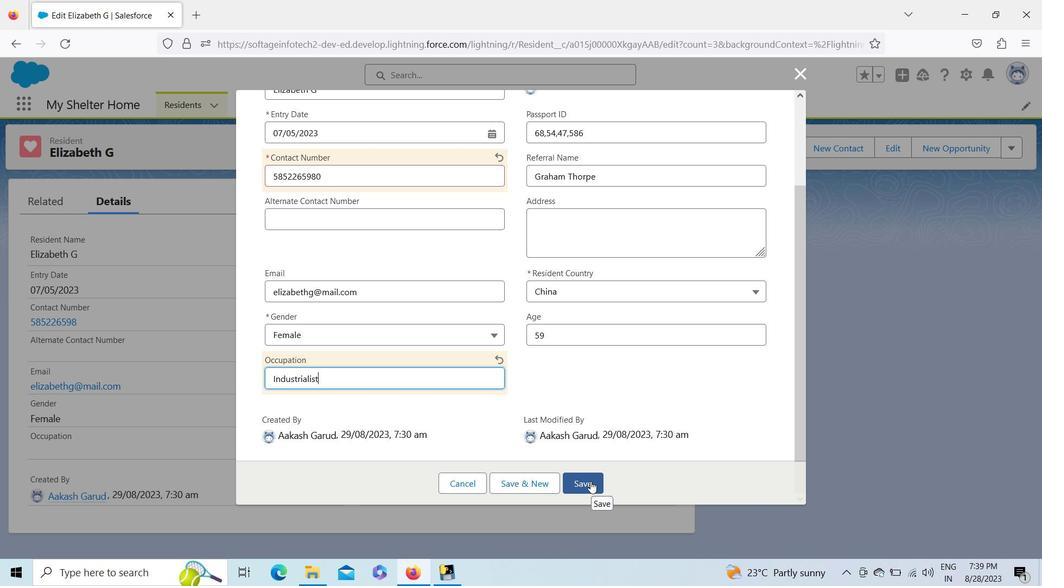 
Action: Mouse moved to (173, 107)
Screenshot: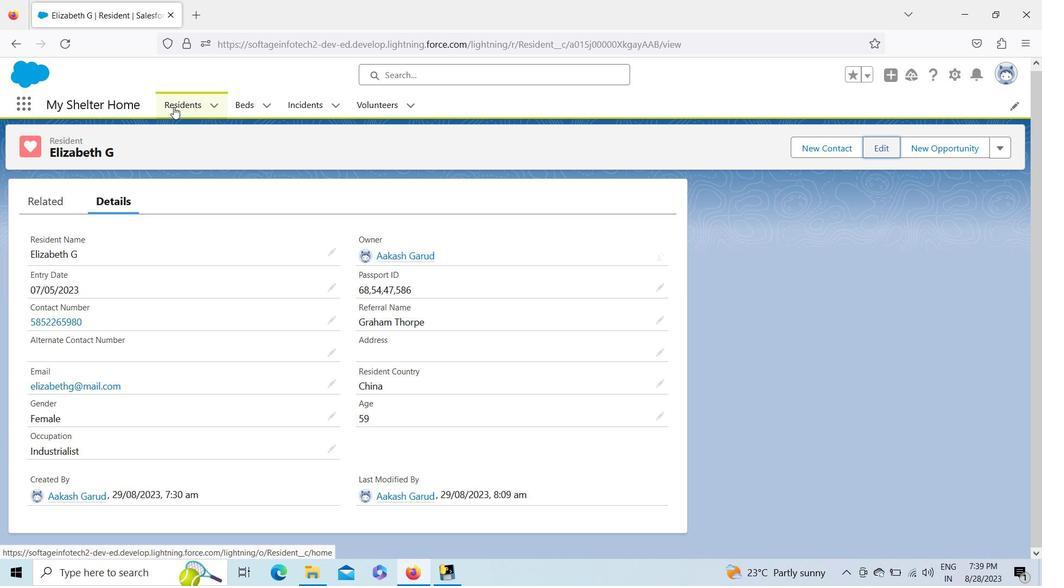 
Action: Mouse pressed left at (173, 107)
Screenshot: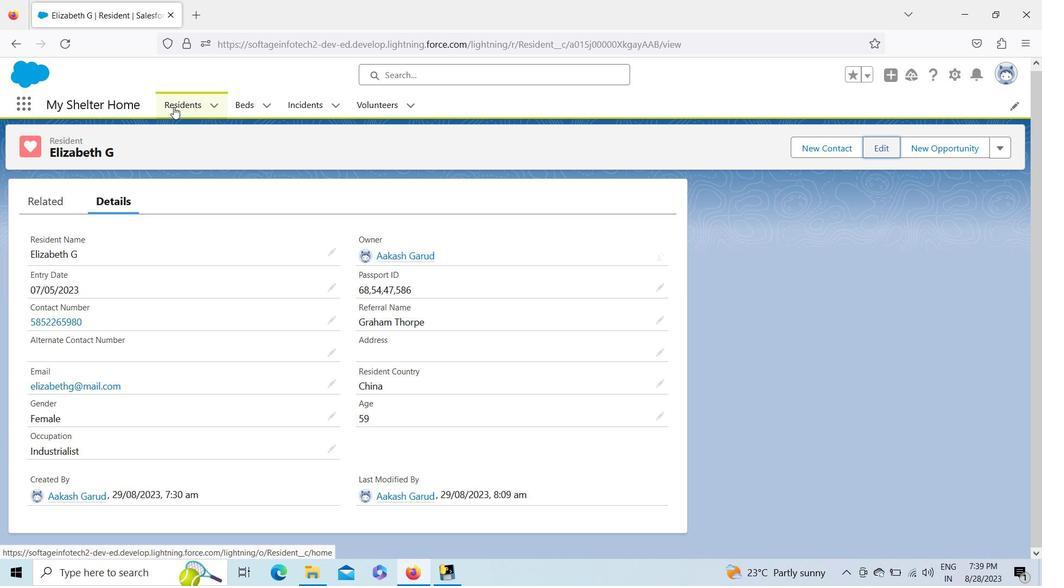 
Action: Mouse moved to (93, 429)
Screenshot: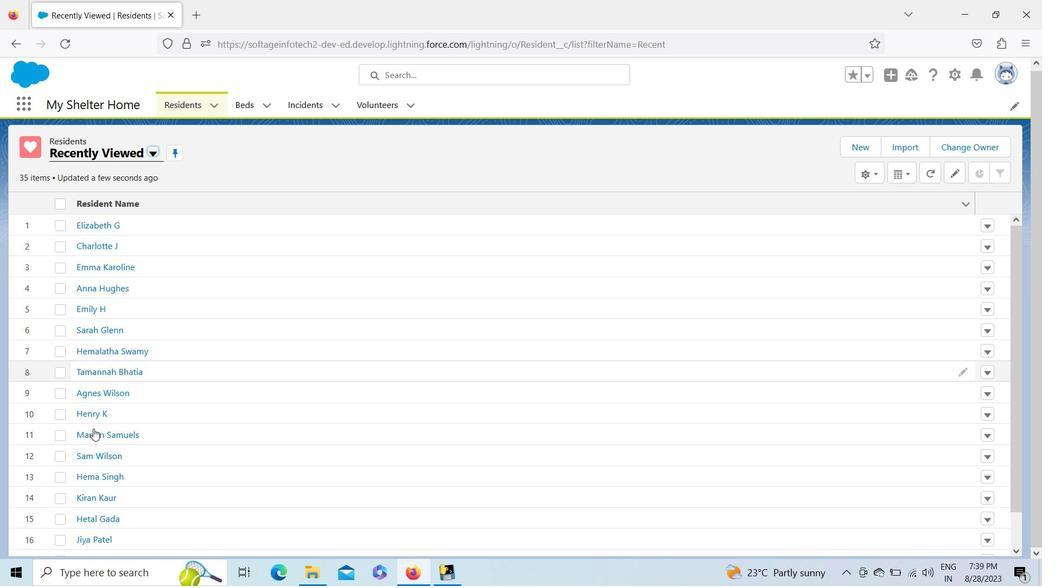 
Action: Mouse pressed left at (93, 429)
Screenshot: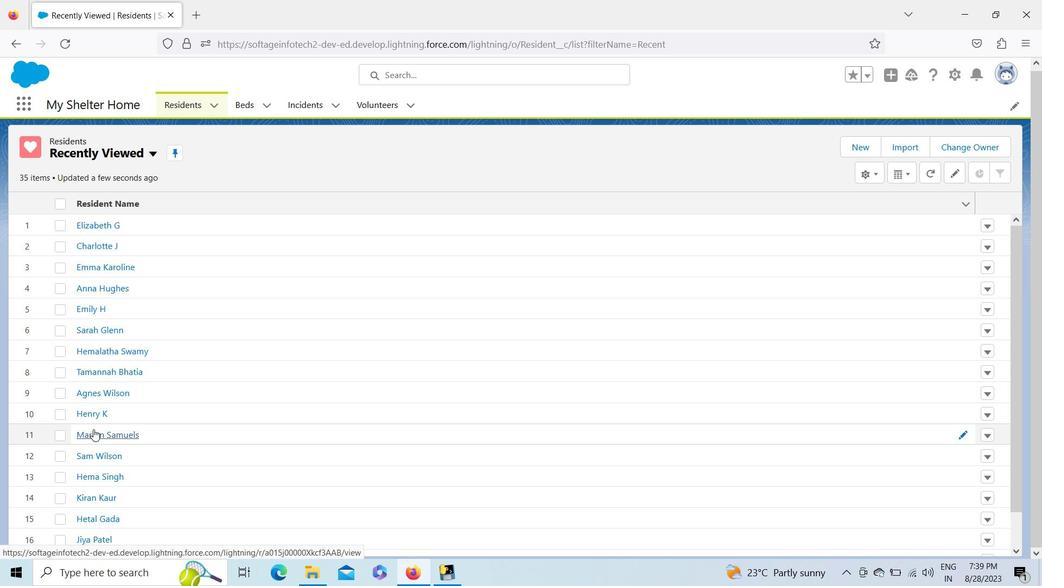 
Action: Mouse moved to (877, 149)
Screenshot: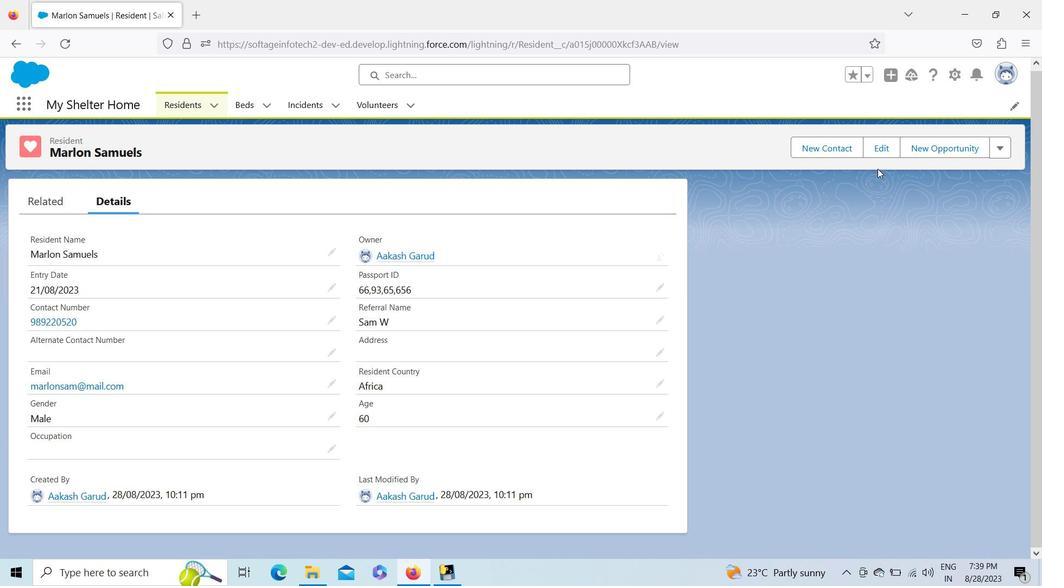 
Action: Mouse pressed left at (877, 149)
Screenshot: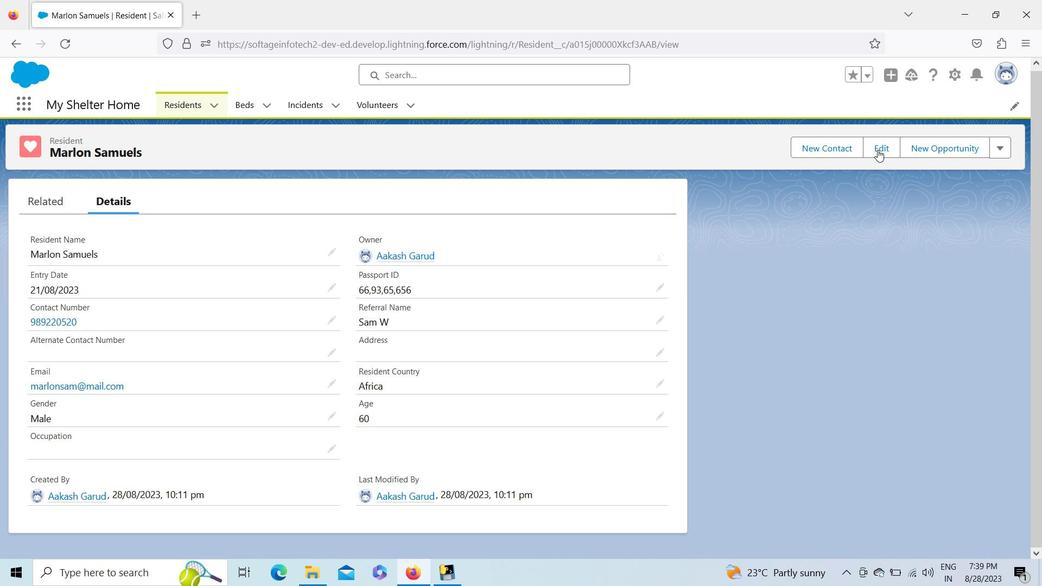 
Action: Mouse moved to (797, 424)
Screenshot: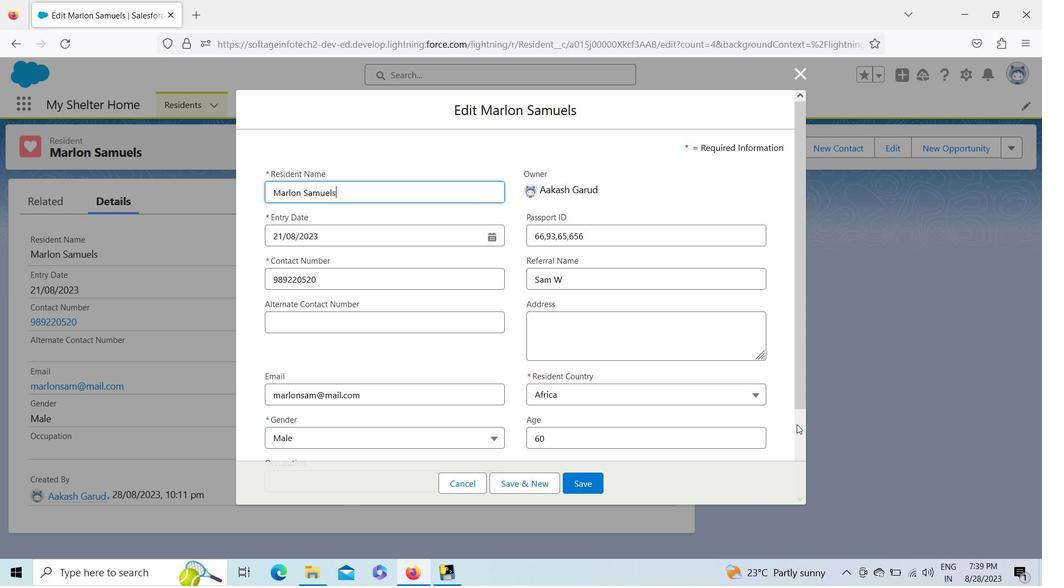 
Action: Mouse pressed left at (797, 424)
Screenshot: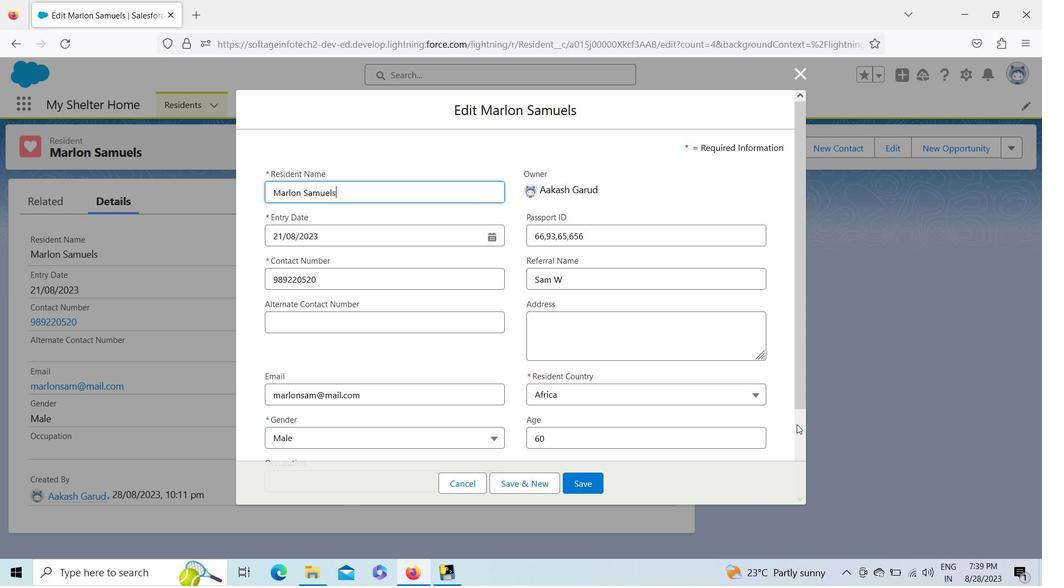 
Action: Mouse moved to (379, 378)
Screenshot: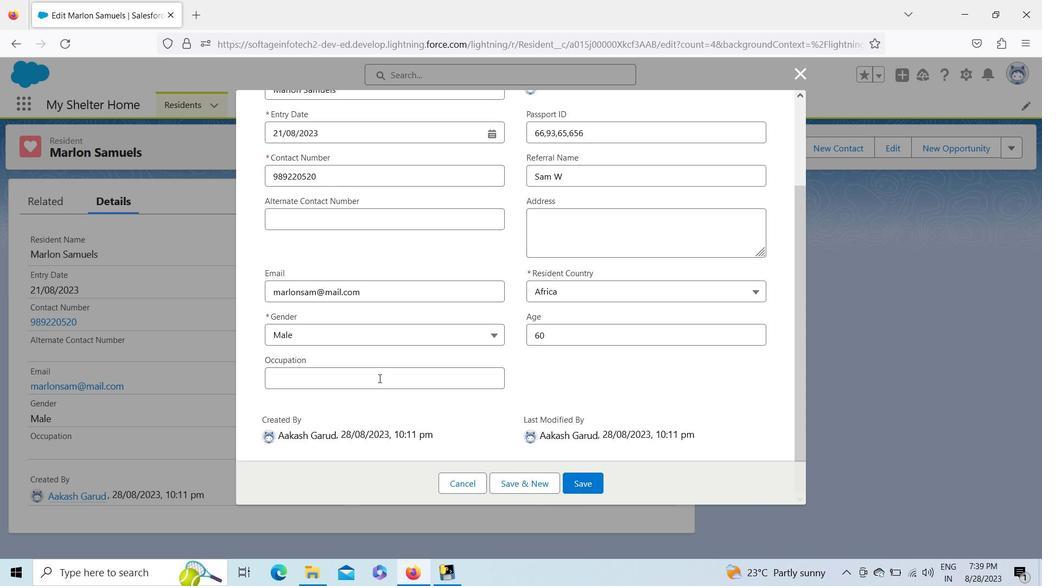 
Action: Mouse pressed left at (379, 378)
Screenshot: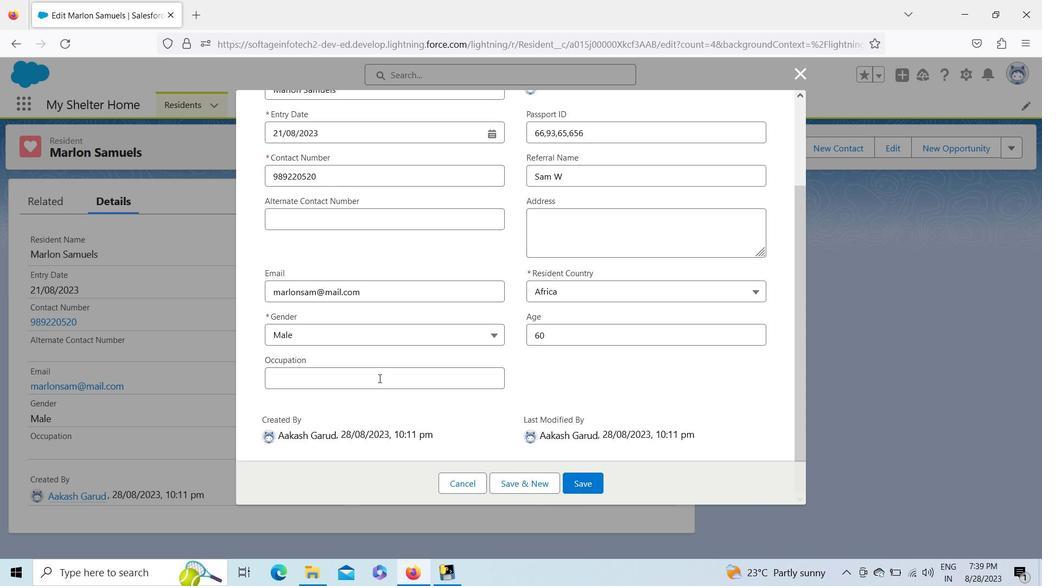 
Action: Key pressed <Key.shift><Key.shift><Key.shift><Key.shift><Key.shift><Key.shift><Key.shift><Key.shift><Key.shift><Key.shift><Key.shift><Key.shift><Key.shift><Key.shift><Key.shift><Key.shift><Key.shift><Key.shift><Key.shift><Key.shift><Key.shift><Key.shift><Key.shift><Key.shift><Key.shift><Key.shift><Key.shift><Key.shift><Key.shift><Key.shift><Key.shift><Key.shift><Key.shift><Key.shift><Key.shift><Key.shift><Key.shift><Key.shift><Key.shift><Key.shift><Key.shift><Key.shift><Key.shift><Key.shift><Key.shift><Key.shift><Key.shift>Cricketer
Screenshot: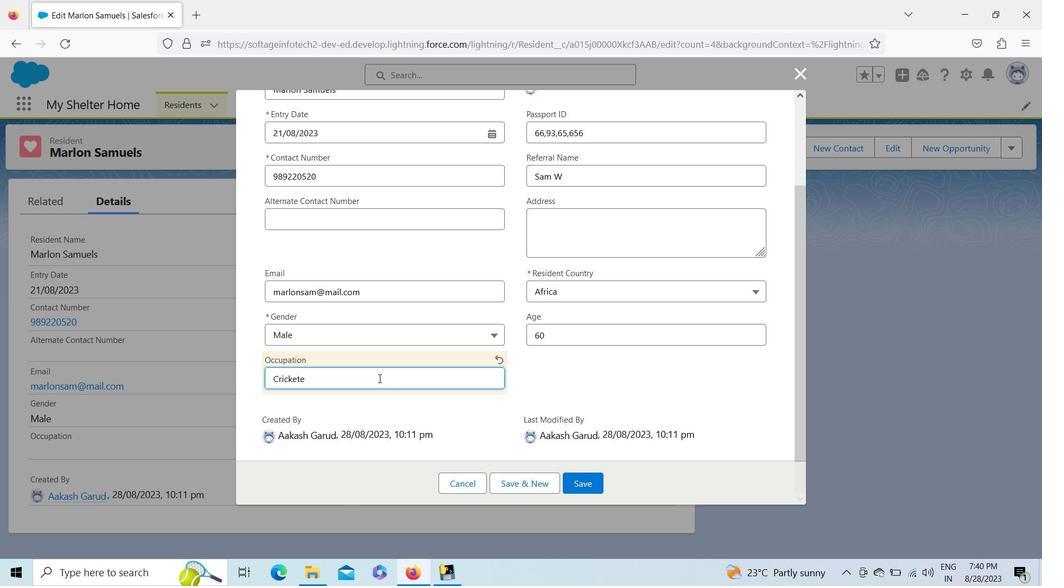 
Action: Mouse moved to (538, 334)
Screenshot: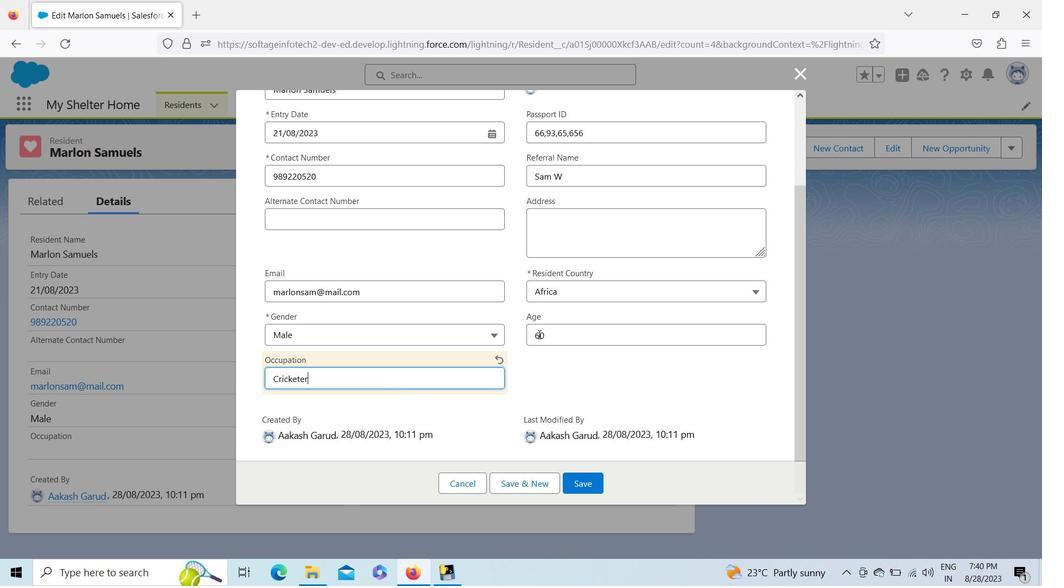 
Action: Mouse pressed left at (538, 334)
Screenshot: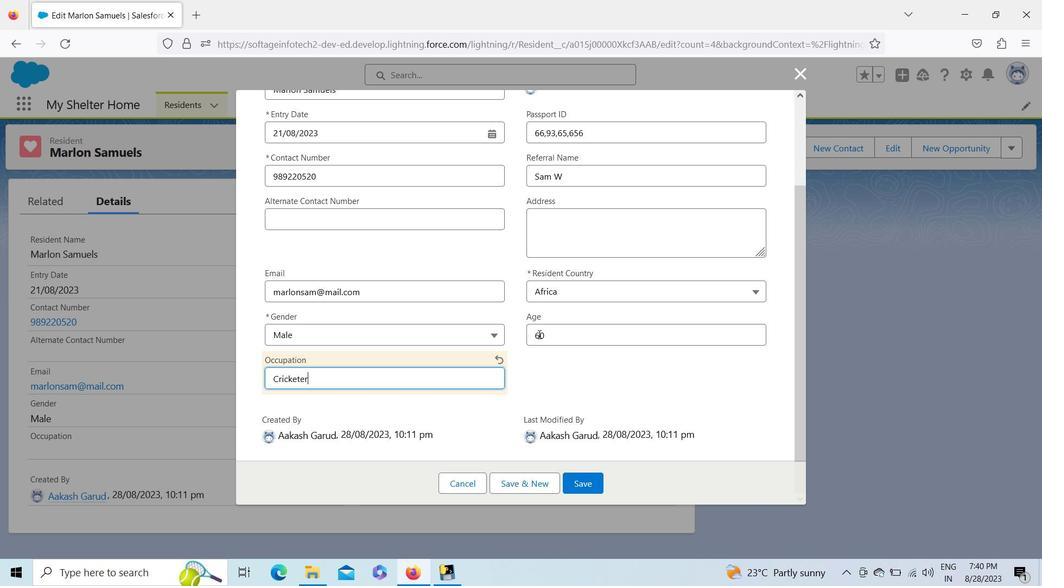 
Action: Key pressed <Key.backspace>5
Screenshot: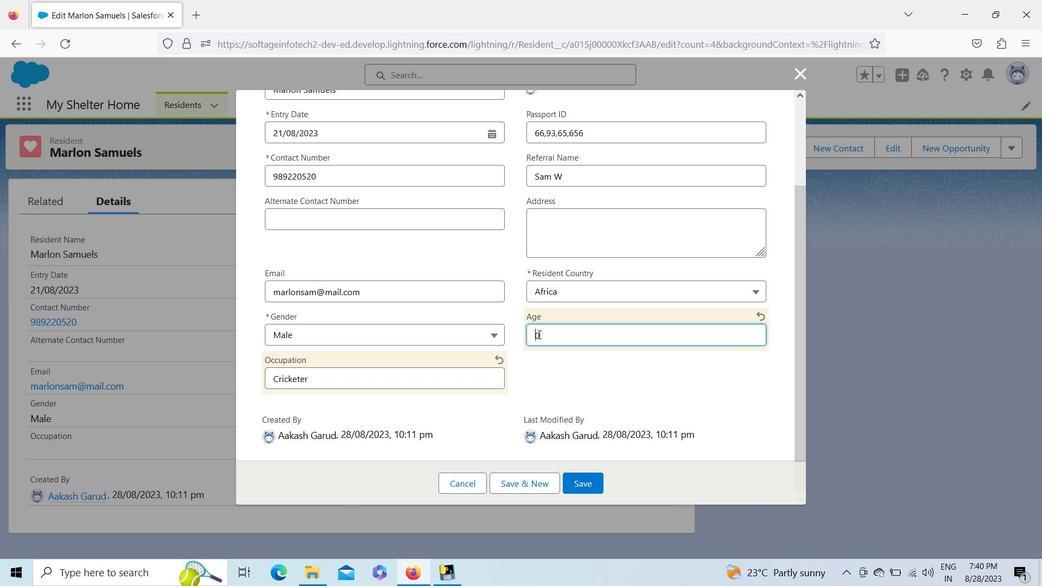 
Action: Mouse moved to (572, 475)
Screenshot: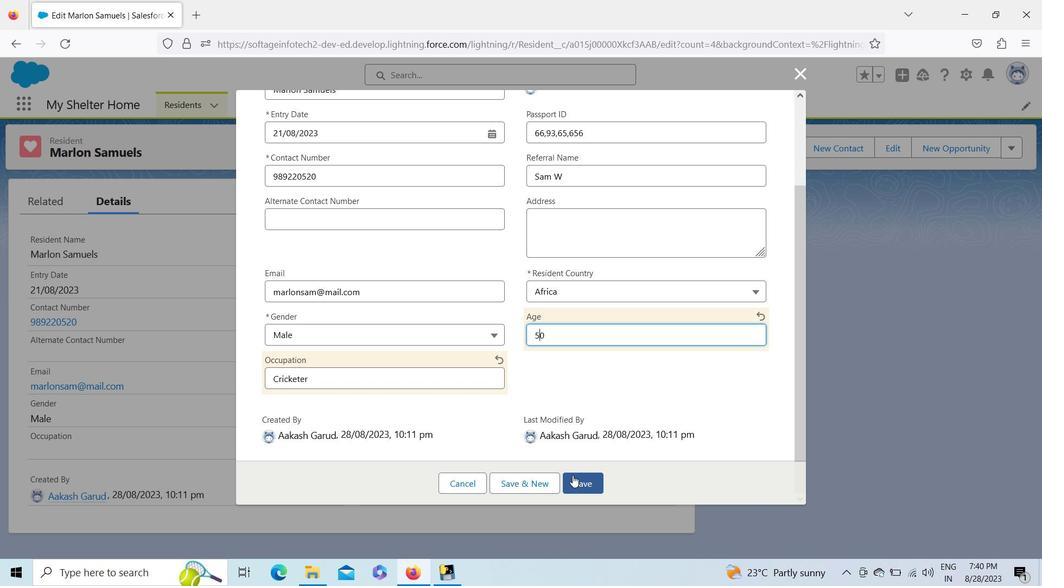 
Action: Mouse pressed left at (572, 475)
Screenshot: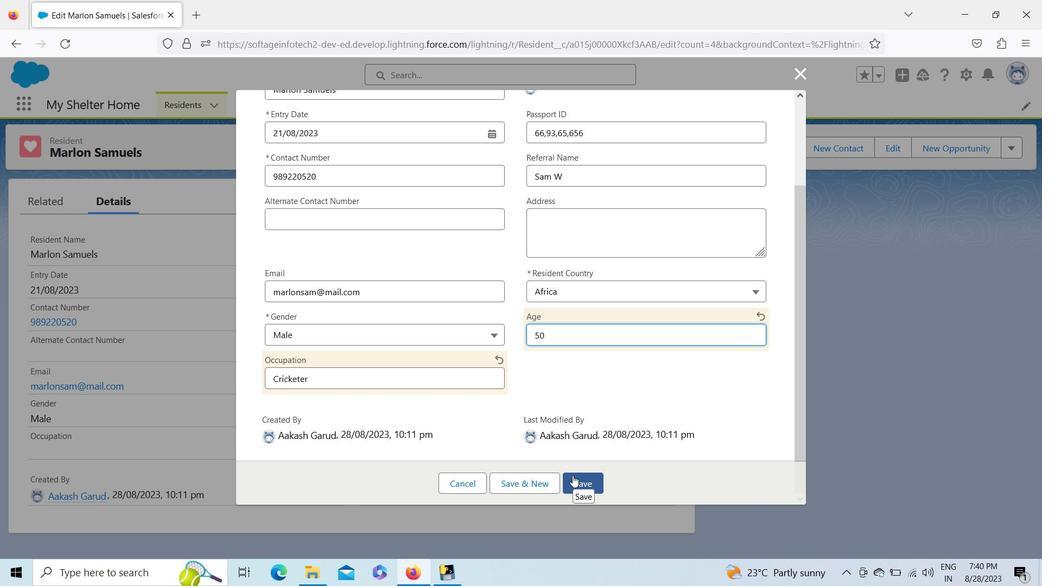 
Action: Mouse moved to (185, 103)
Screenshot: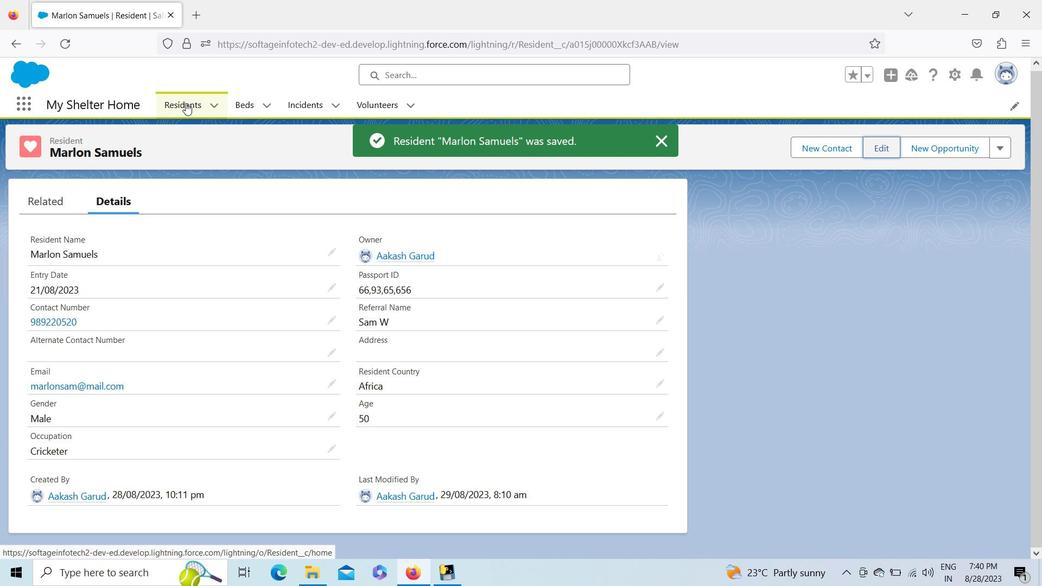 
Action: Mouse pressed left at (185, 103)
Screenshot: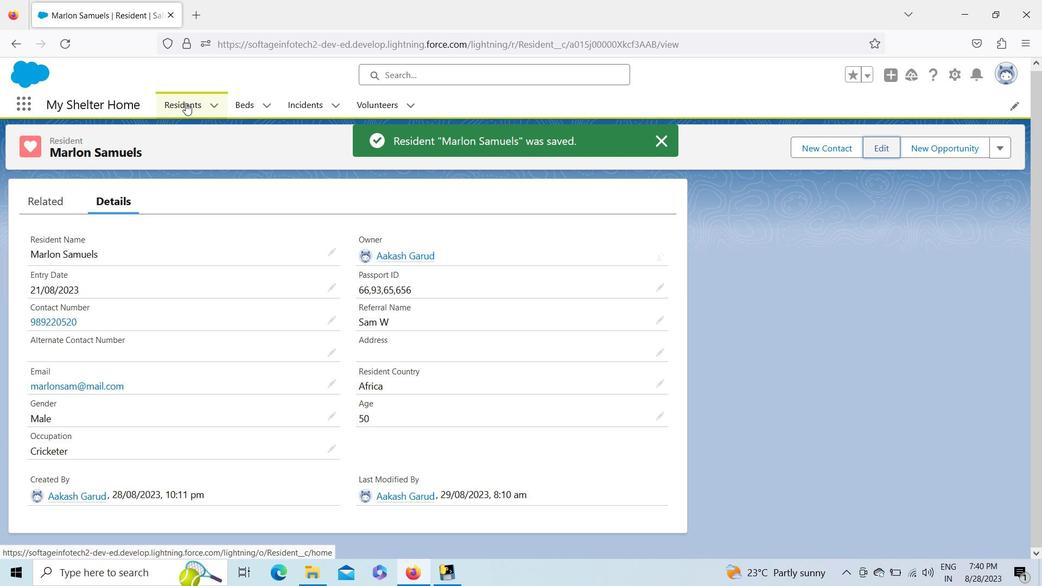 
Action: Mouse moved to (104, 457)
Screenshot: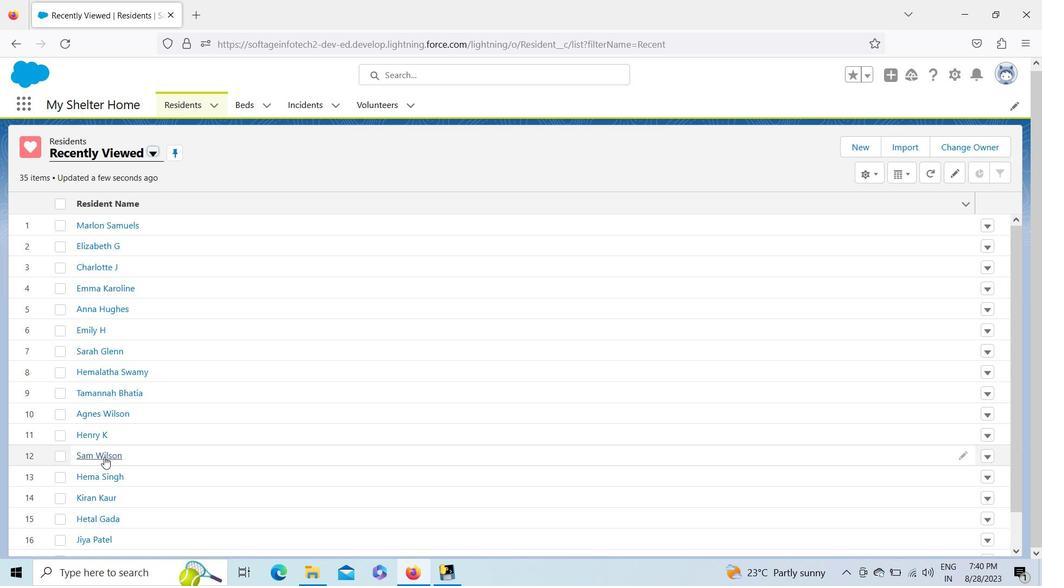 
Action: Mouse pressed left at (104, 457)
Screenshot: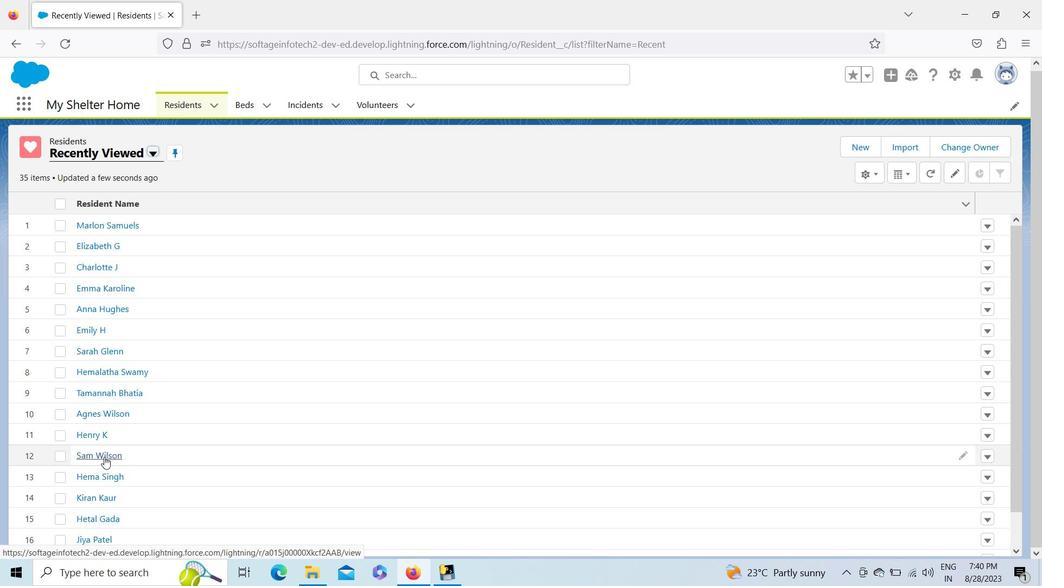 
Action: Mouse moved to (873, 153)
Screenshot: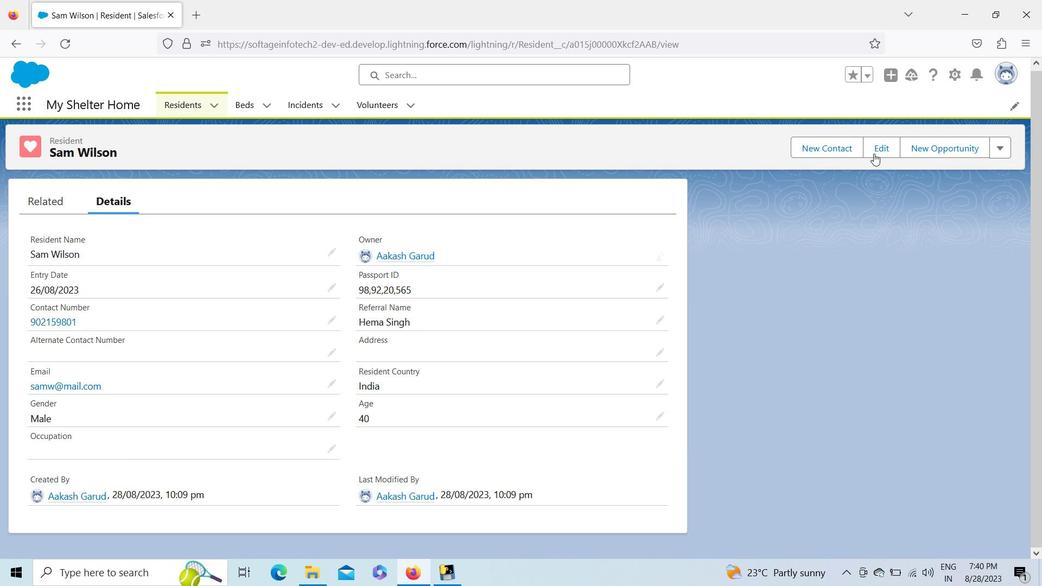
Action: Mouse pressed left at (873, 153)
Screenshot: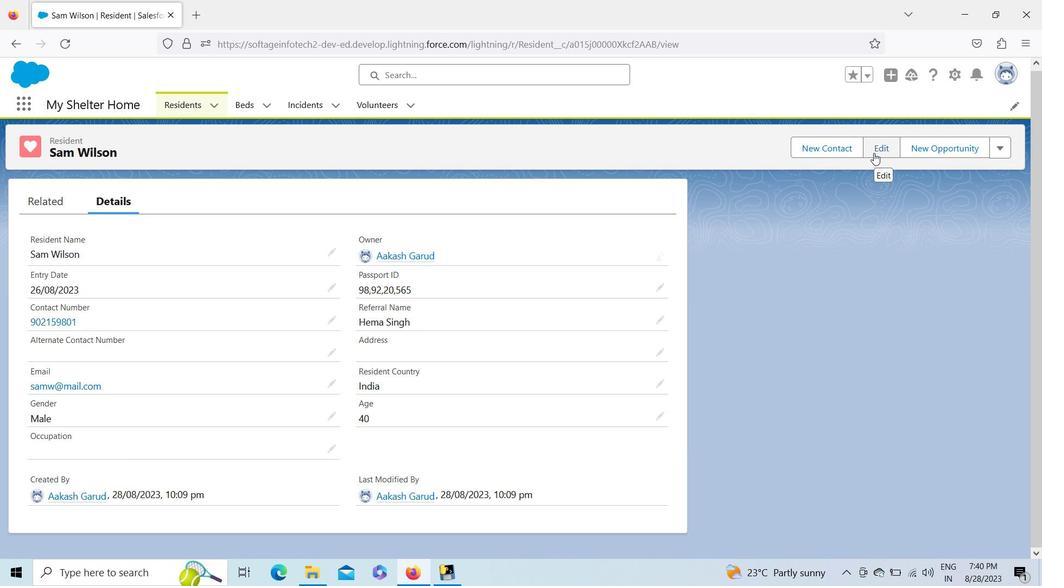 
Action: Mouse moved to (397, 276)
Screenshot: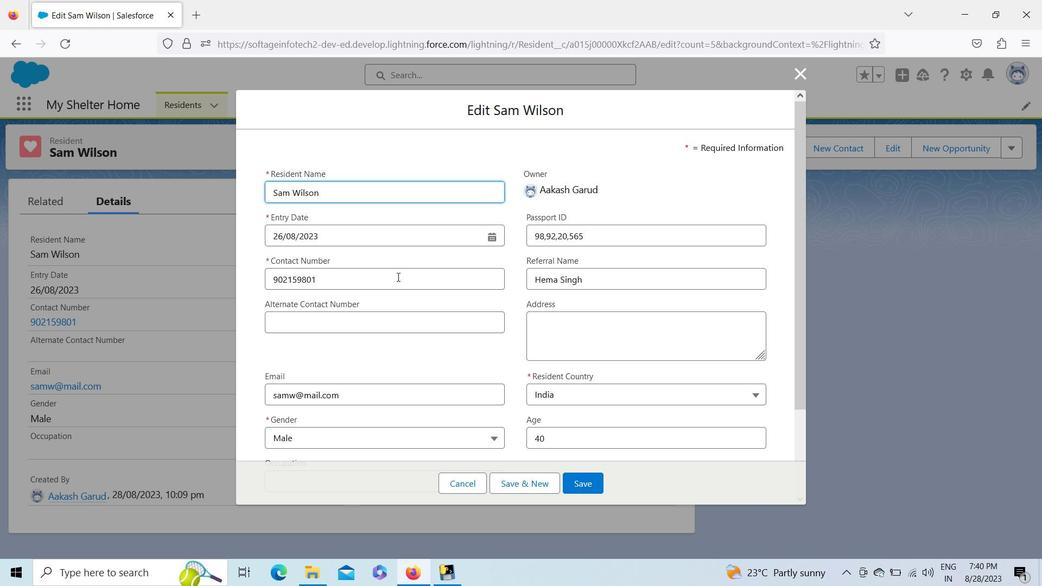 
Action: Mouse pressed left at (397, 276)
Screenshot: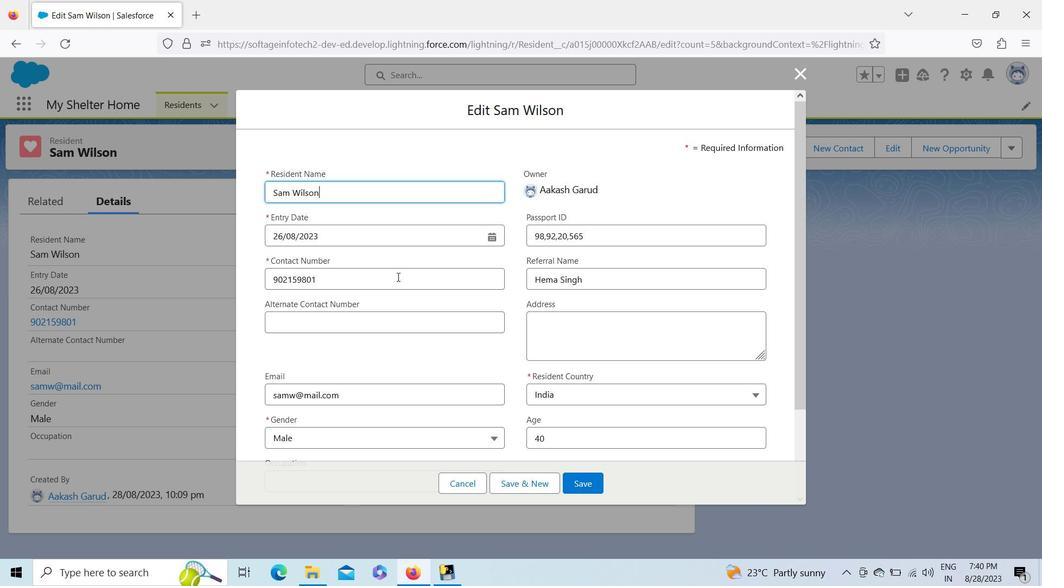 
Action: Key pressed 0
Screenshot: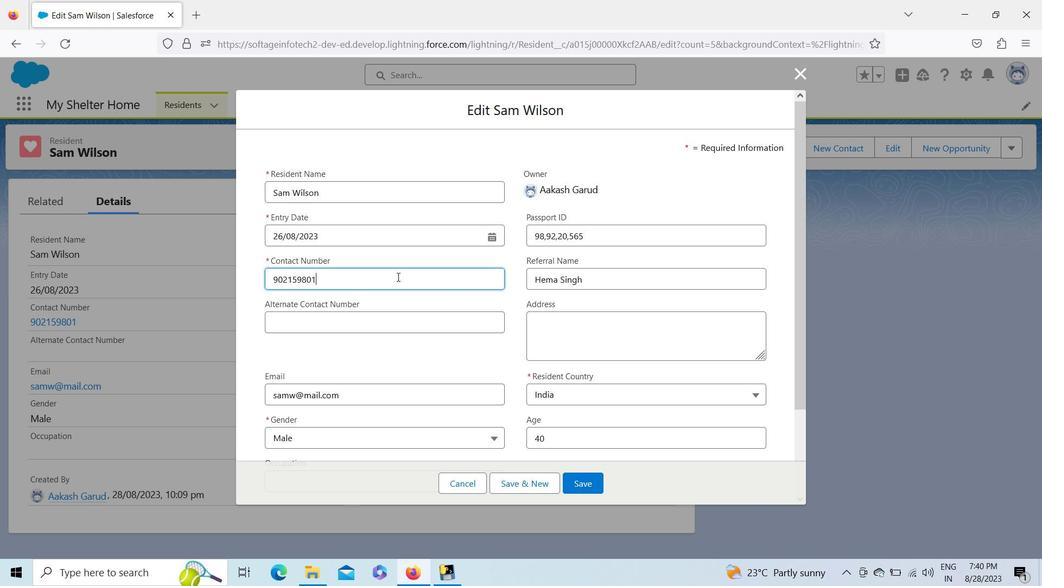 
Action: Mouse moved to (248, 429)
Screenshot: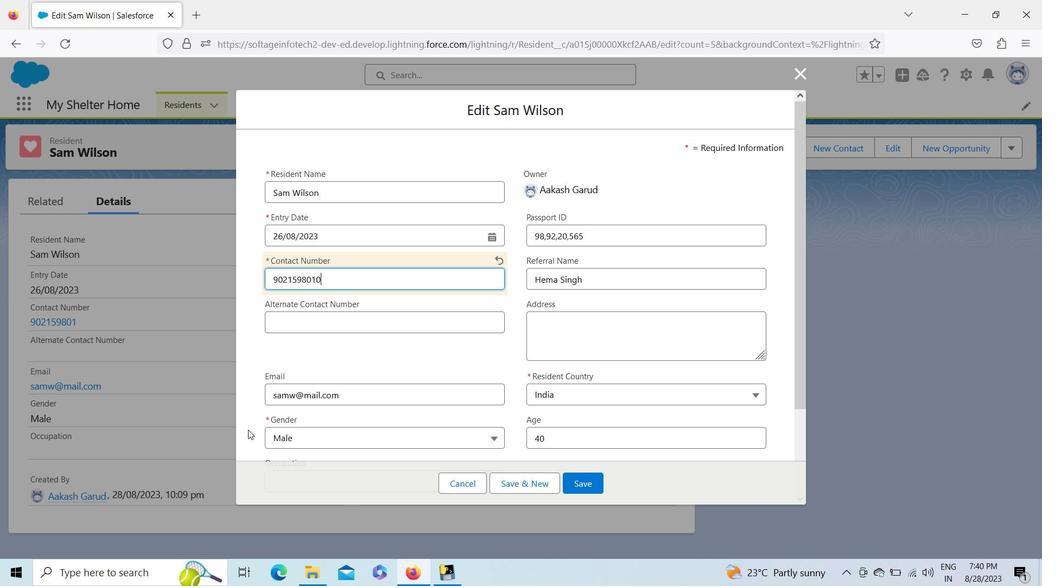 
Action: Mouse pressed left at (248, 429)
Screenshot: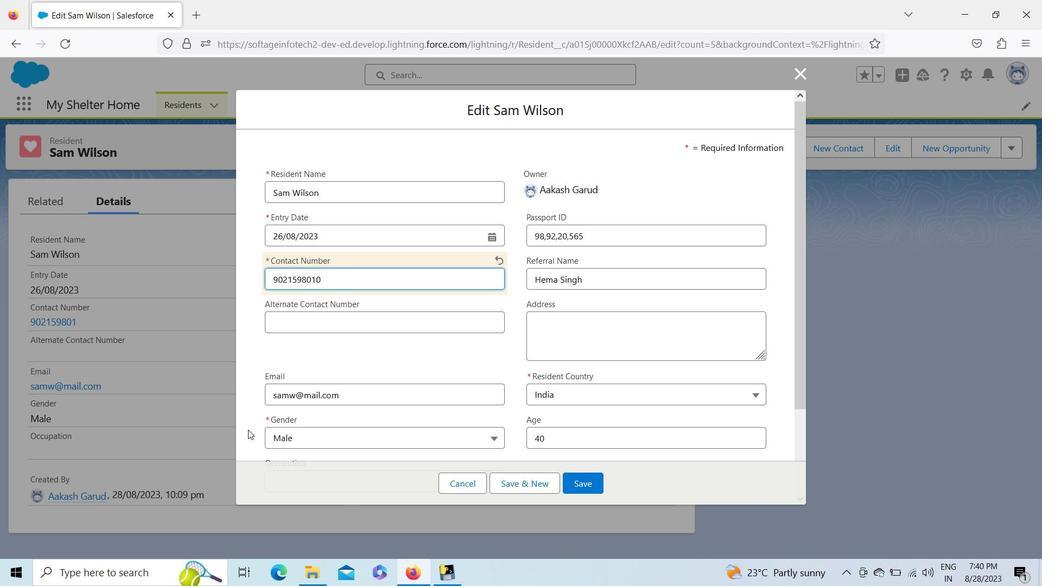 
Action: Key pressed <Key.down><Key.down>
Screenshot: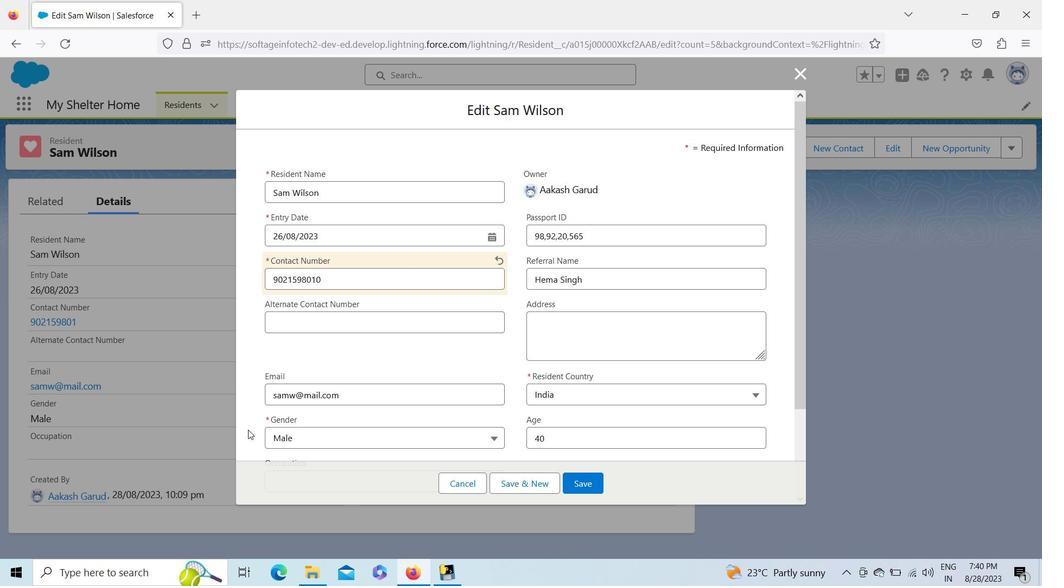 
Action: Mouse moved to (798, 418)
Screenshot: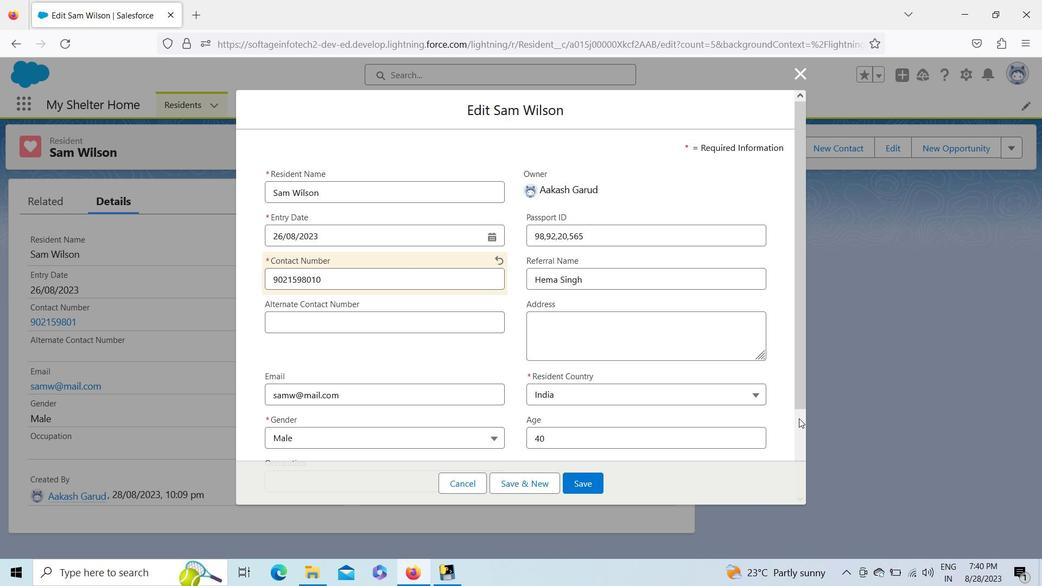 
Action: Mouse pressed left at (798, 418)
Screenshot: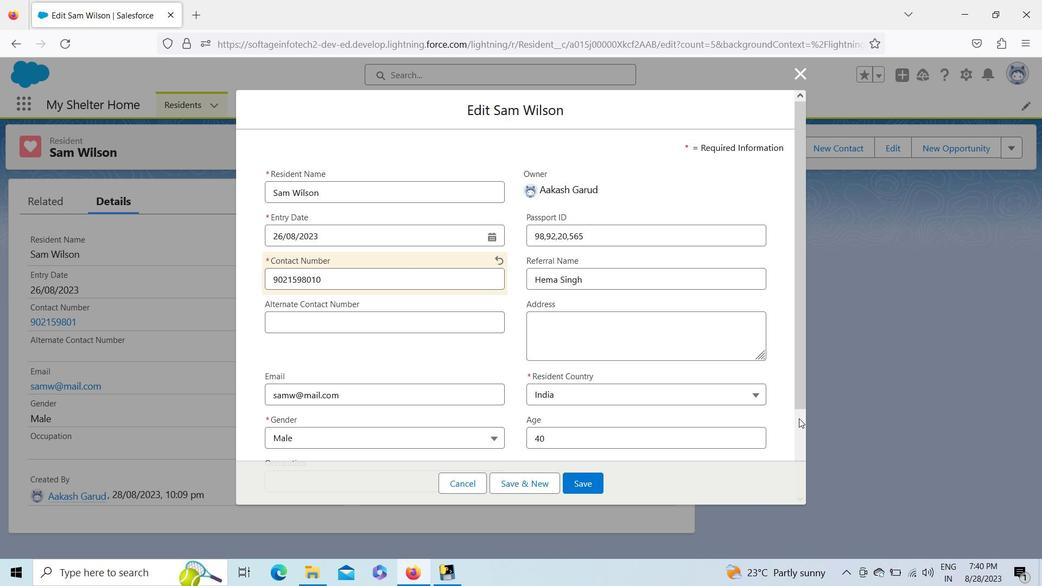 
Action: Mouse moved to (326, 373)
Screenshot: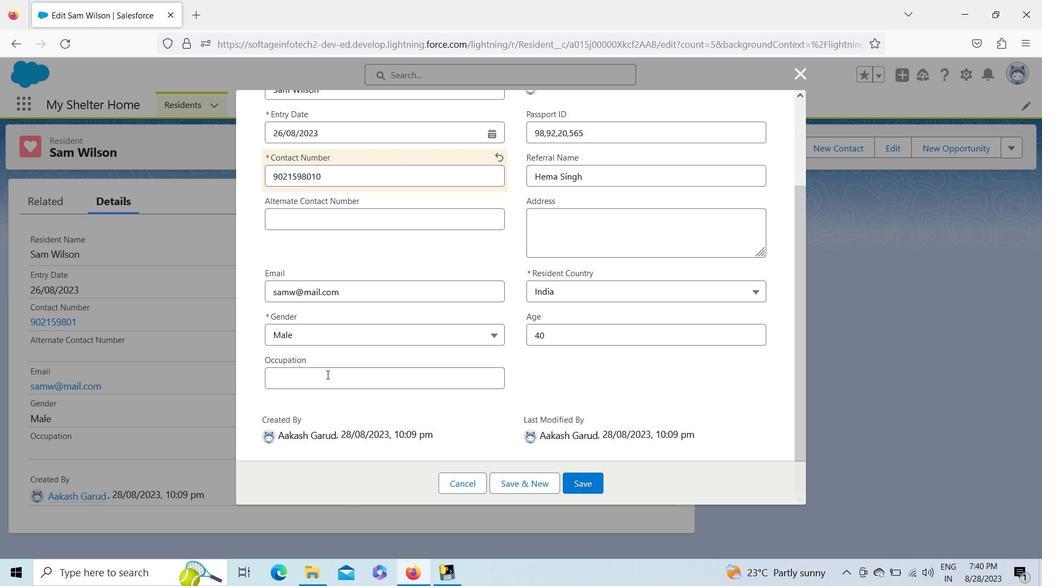 
Action: Mouse pressed left at (326, 373)
Screenshot: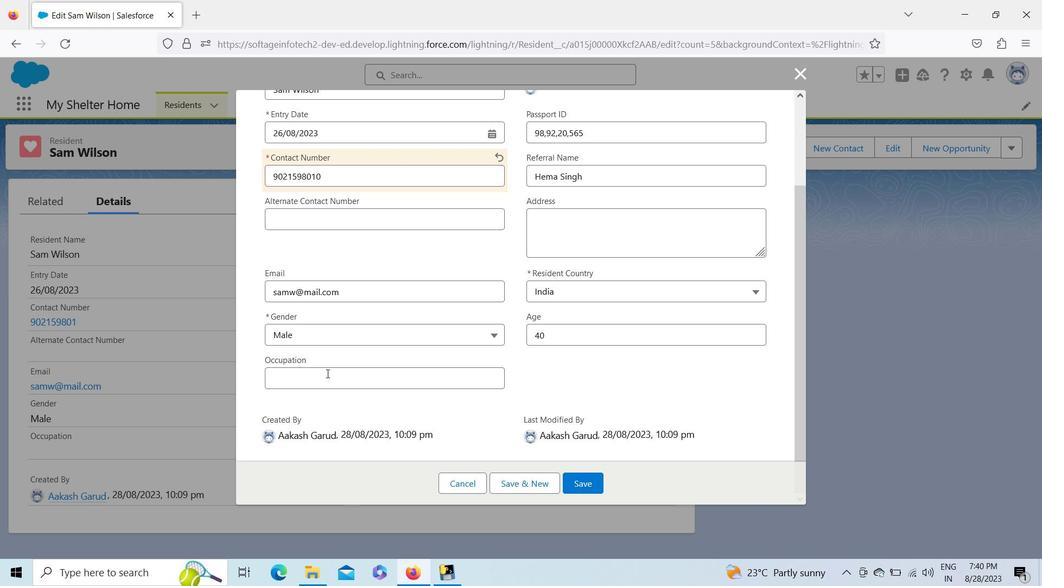 
Action: Key pressed <Key.shift>Architect
